 Task: Explore Airbnb accommodation in Kavála, Greece from 12th November, 2023 to 15th November, 2023 for 2 adults. Place can be entire room with 1  bedroom having 1 bed and 1 bathroom. Property type can be hotel. Amenities needed are: washing machine.
Action: Mouse moved to (435, 68)
Screenshot: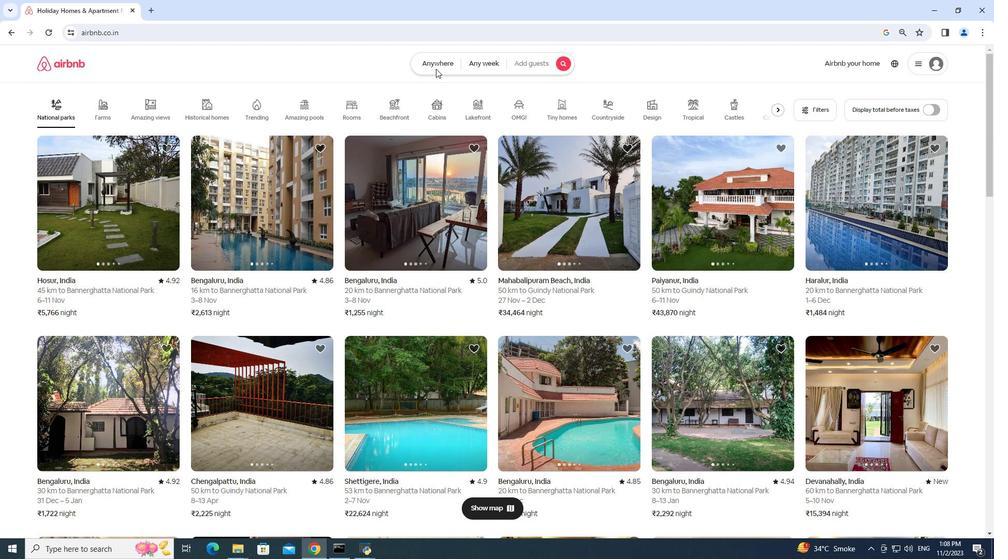 
Action: Mouse pressed left at (435, 68)
Screenshot: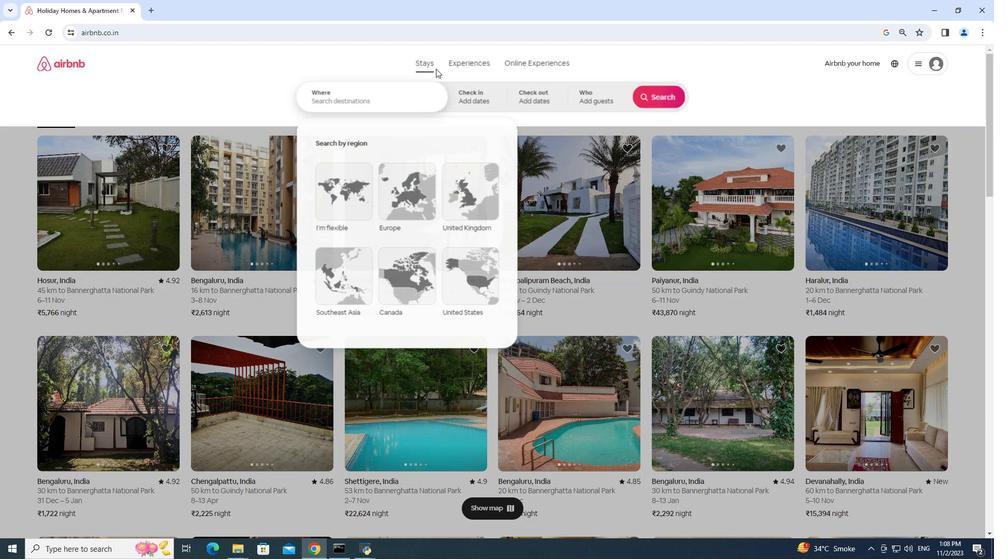 
Action: Mouse moved to (355, 101)
Screenshot: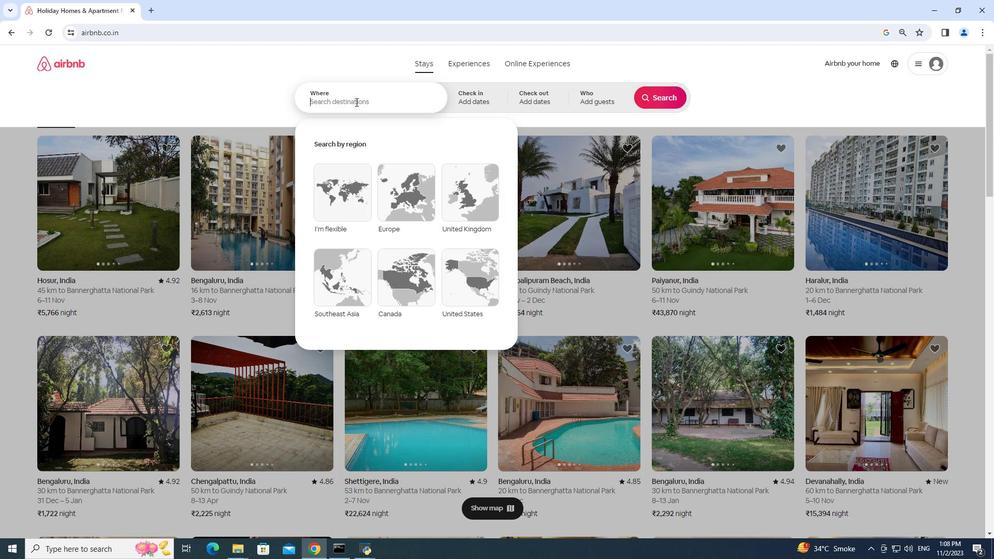 
Action: Mouse pressed left at (355, 101)
Screenshot: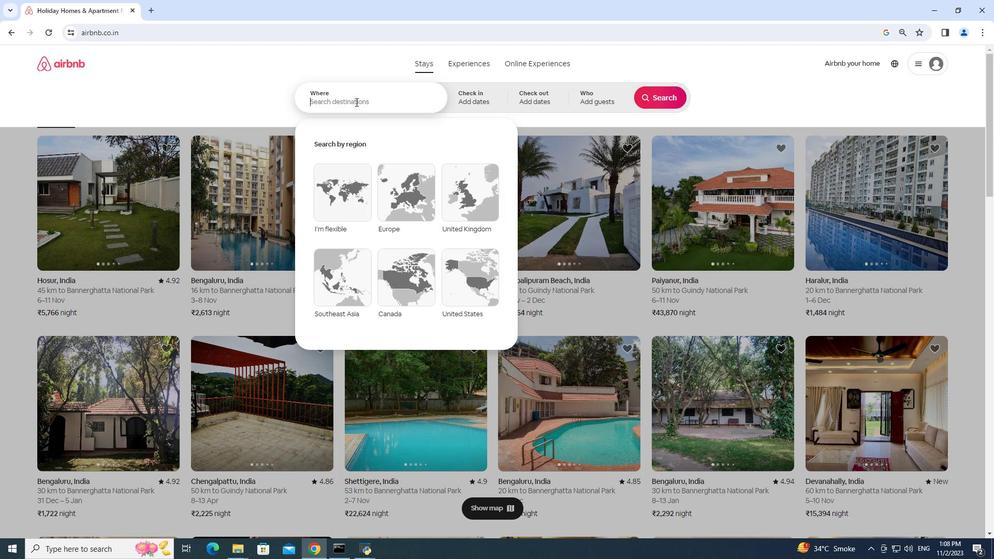 
Action: Mouse moved to (355, 101)
Screenshot: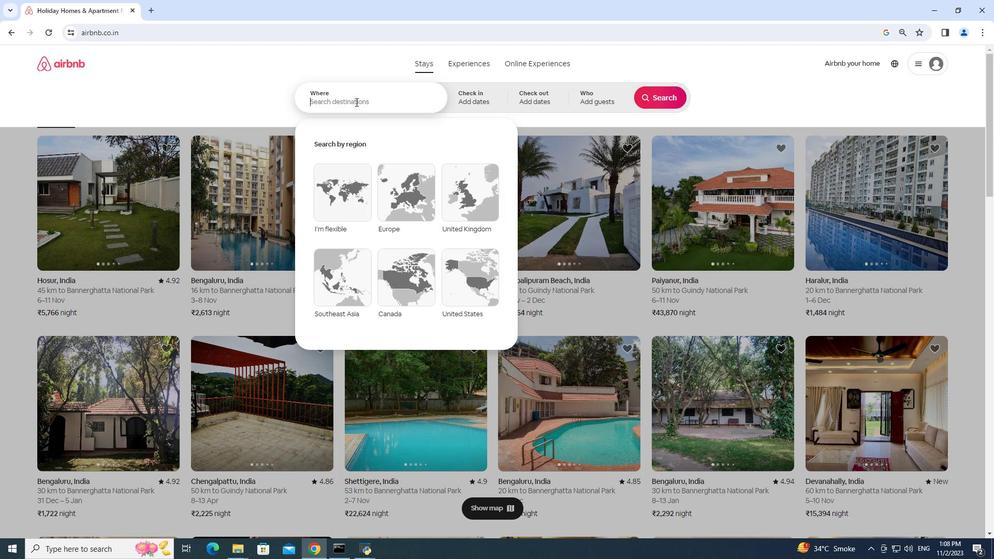 
Action: Key pressed kavala,<Key.space>
Screenshot: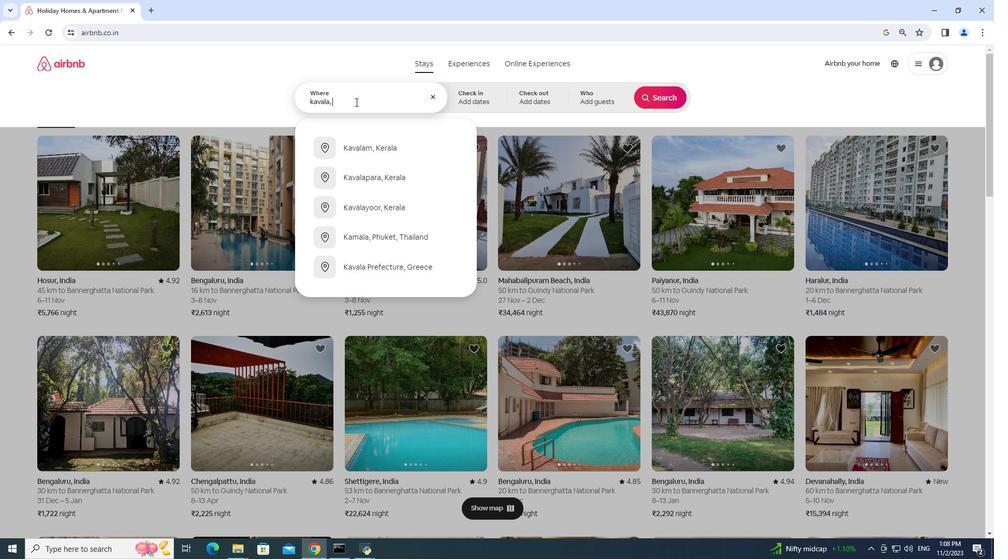 
Action: Mouse moved to (385, 212)
Screenshot: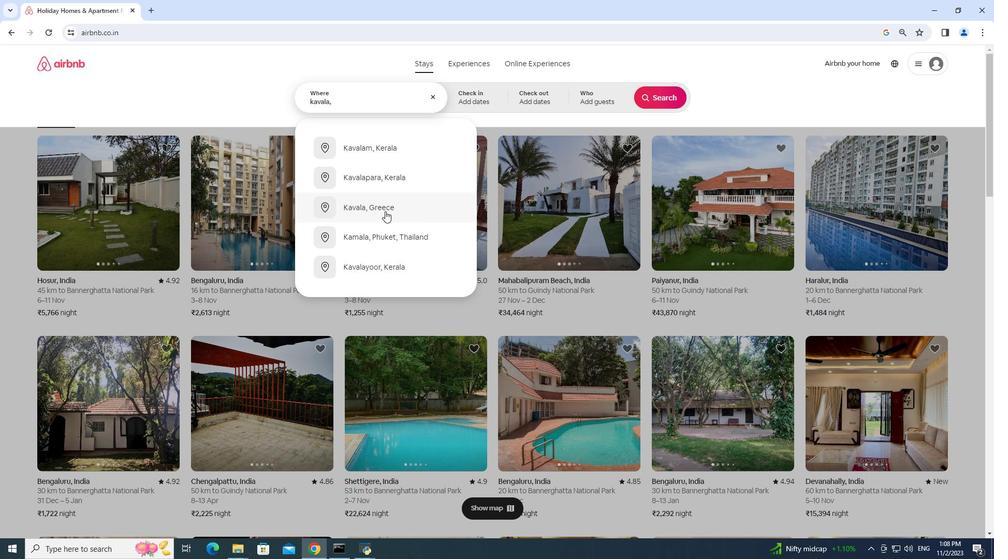 
Action: Mouse pressed left at (385, 212)
Screenshot: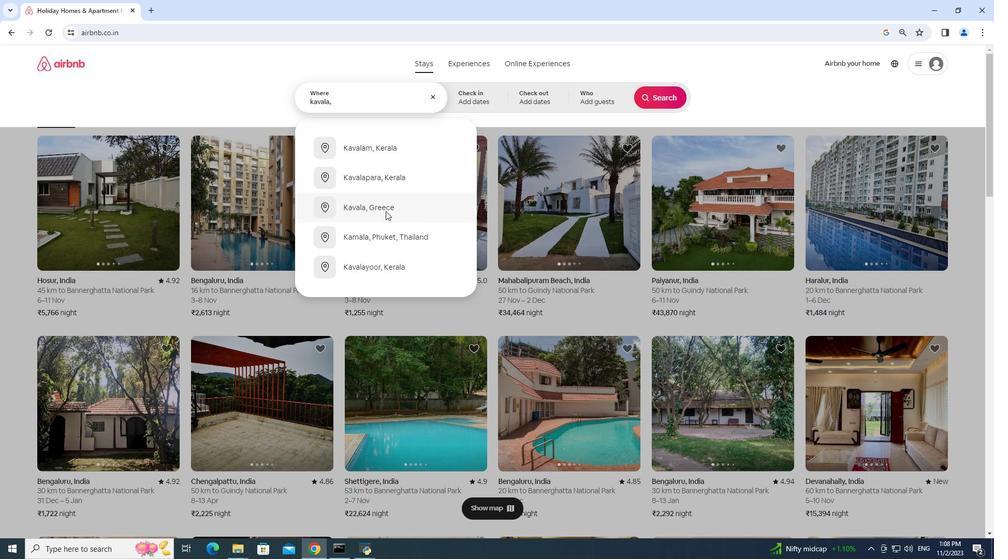 
Action: Mouse moved to (330, 258)
Screenshot: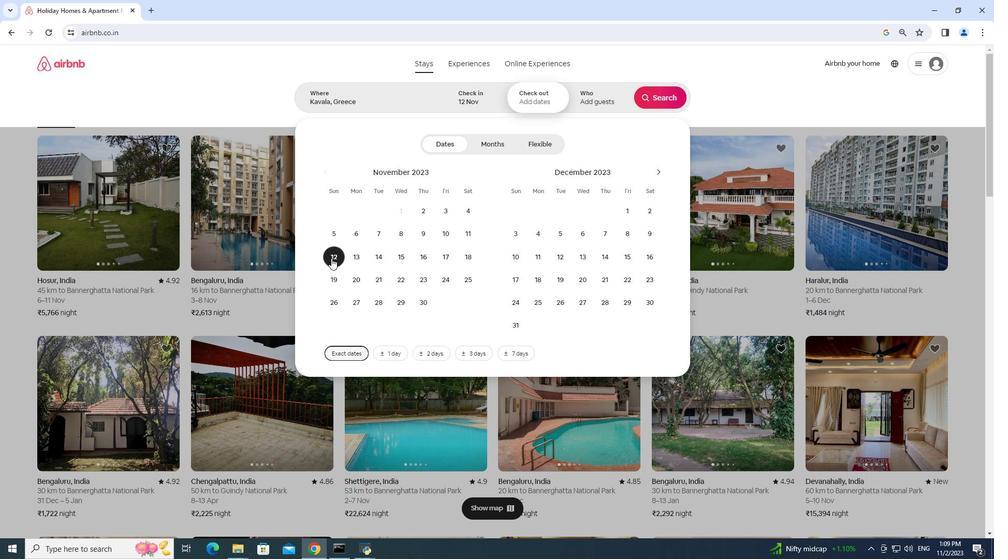 
Action: Mouse pressed left at (330, 258)
Screenshot: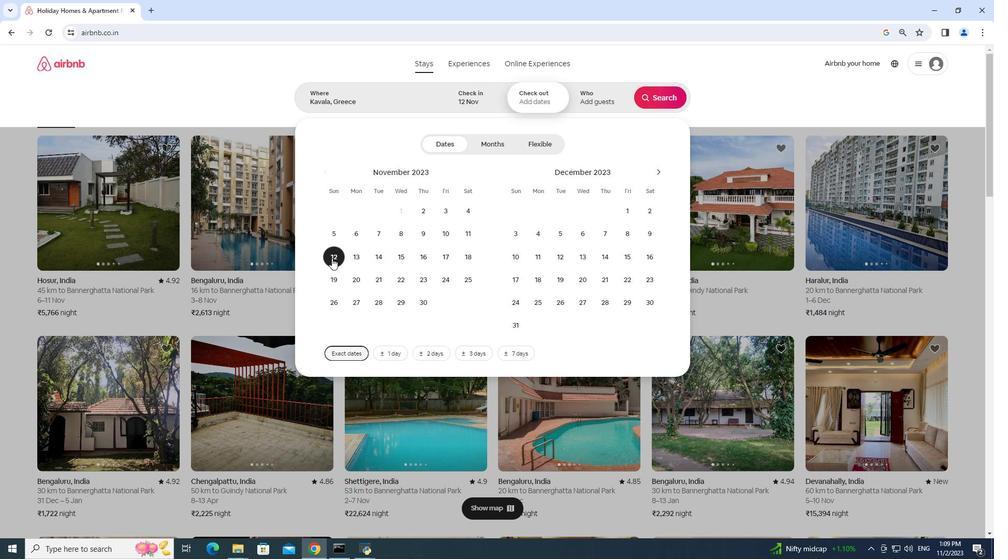 
Action: Mouse moved to (394, 260)
Screenshot: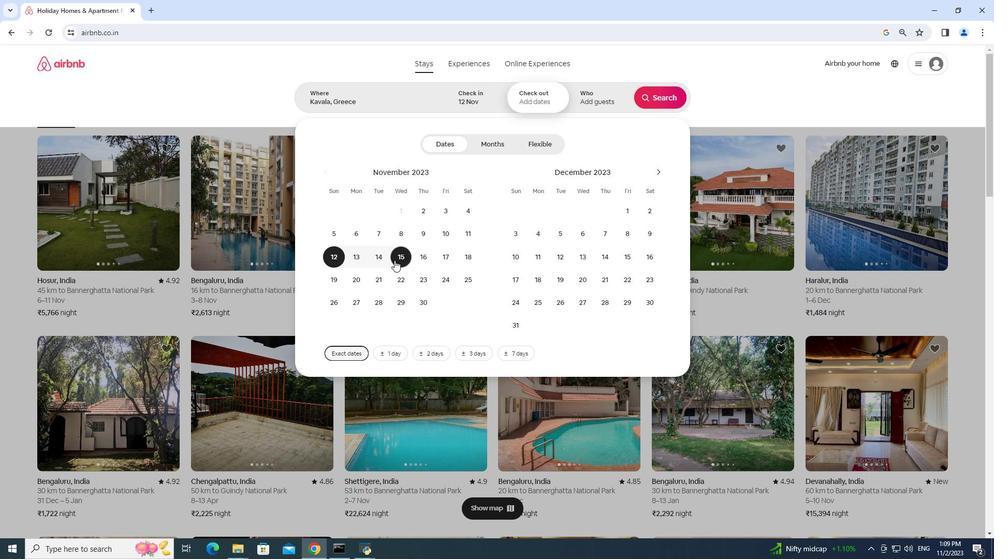 
Action: Mouse pressed left at (394, 260)
Screenshot: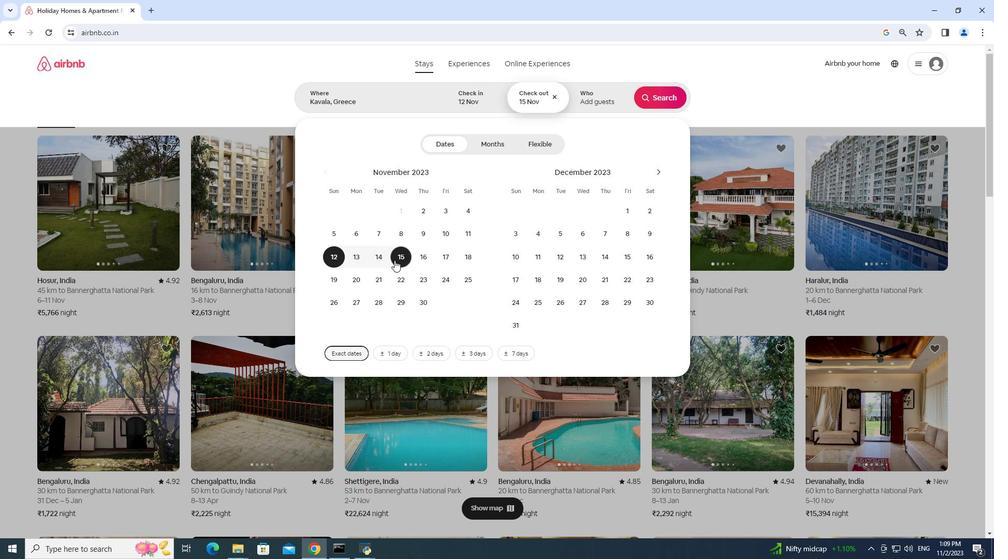 
Action: Mouse moved to (588, 100)
Screenshot: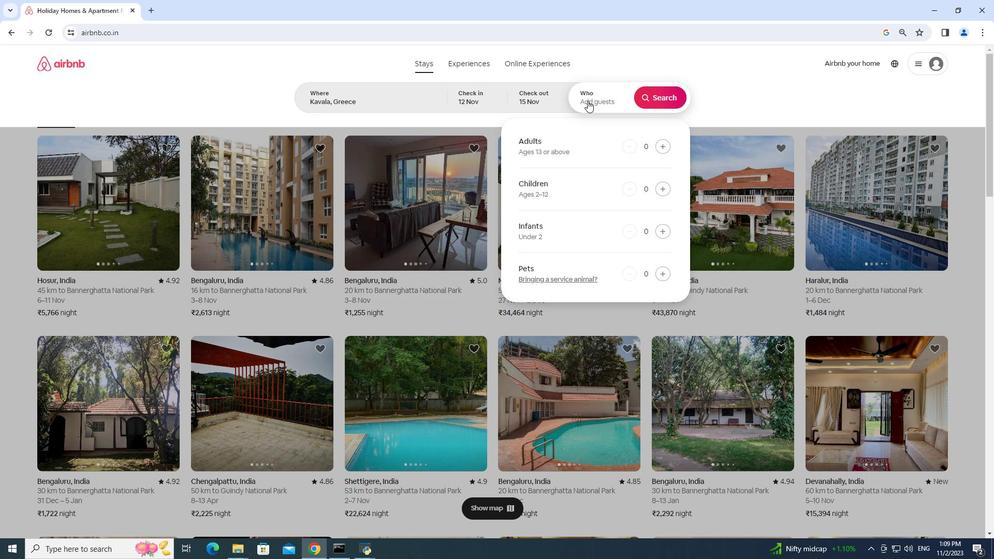
Action: Mouse pressed left at (588, 100)
Screenshot: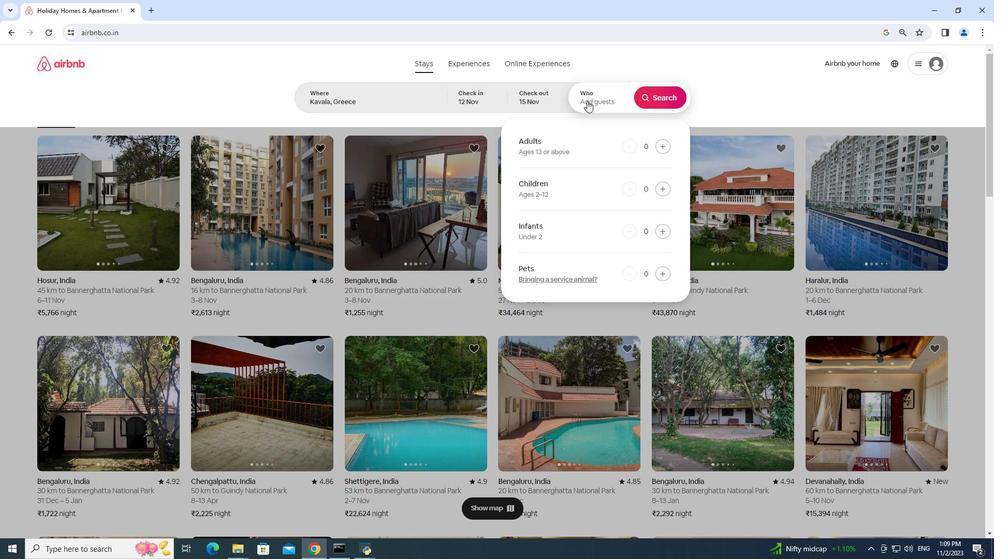 
Action: Mouse moved to (656, 144)
Screenshot: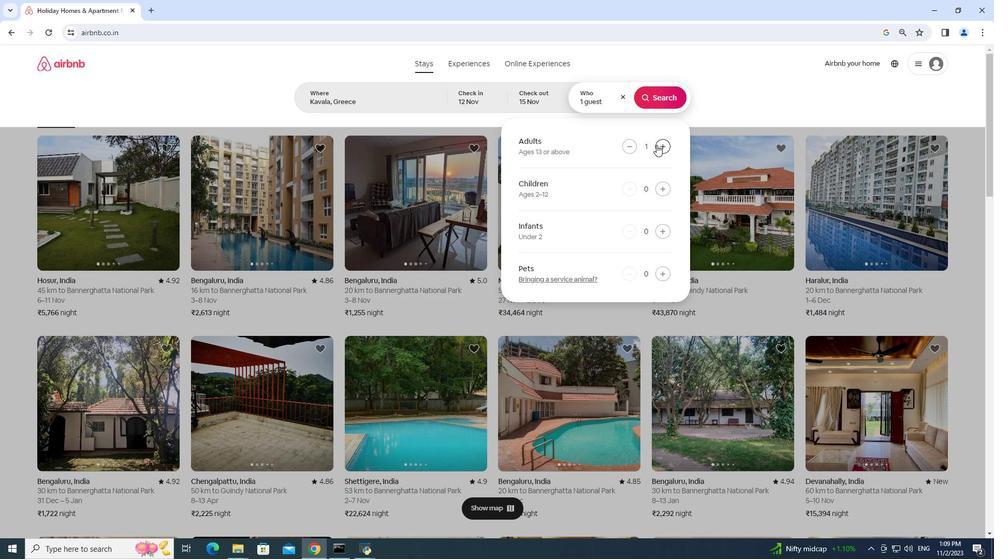 
Action: Mouse pressed left at (656, 144)
Screenshot: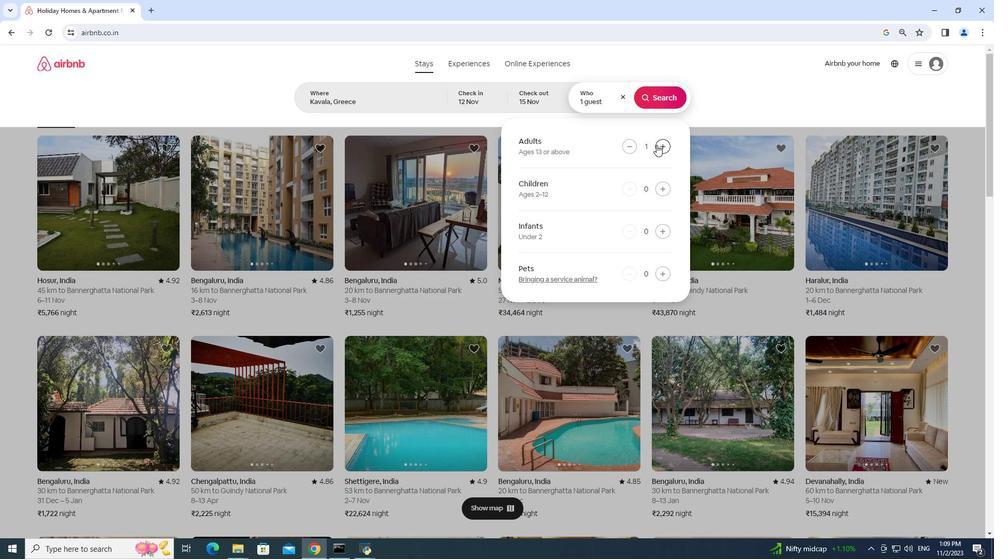 
Action: Mouse pressed left at (656, 144)
Screenshot: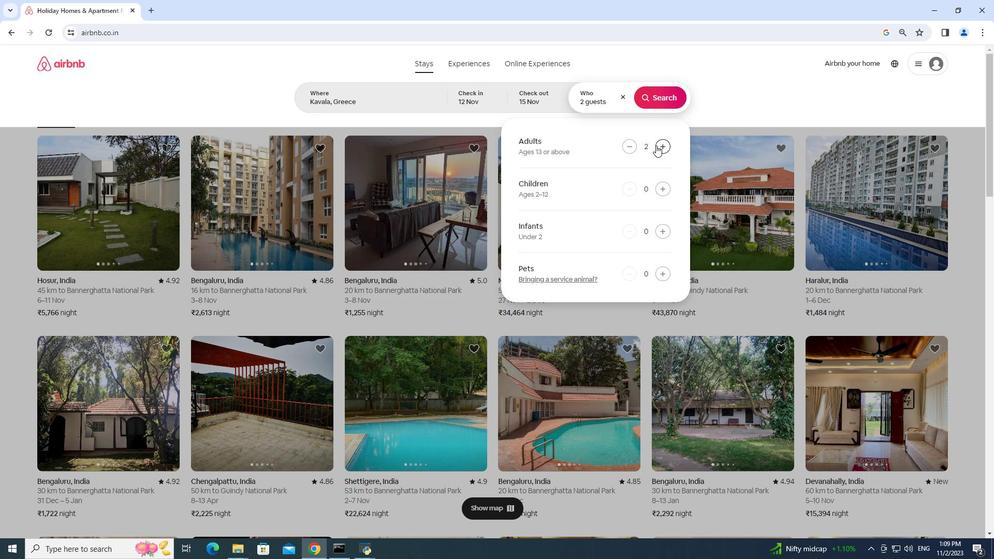
Action: Mouse moved to (652, 96)
Screenshot: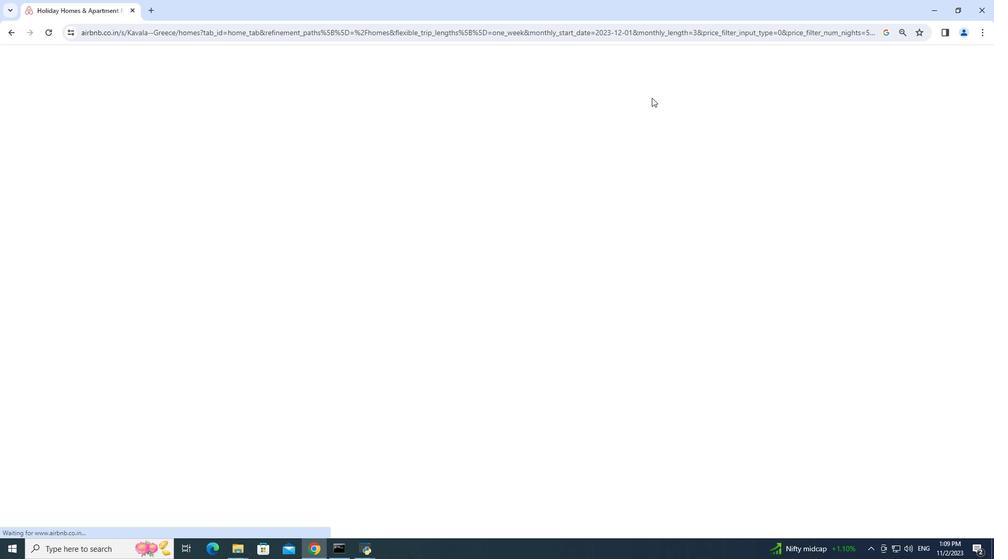 
Action: Mouse pressed left at (652, 96)
Screenshot: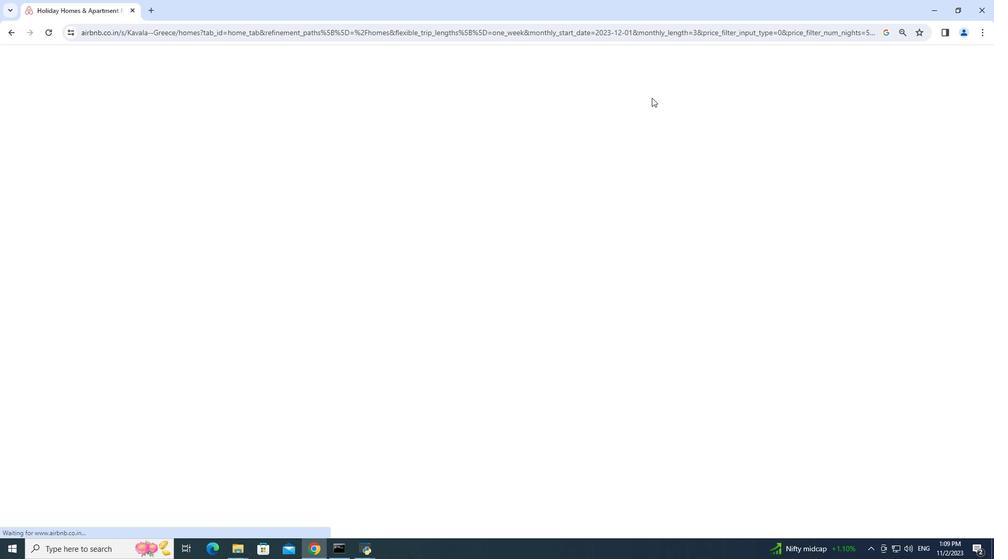 
Action: Mouse moved to (839, 99)
Screenshot: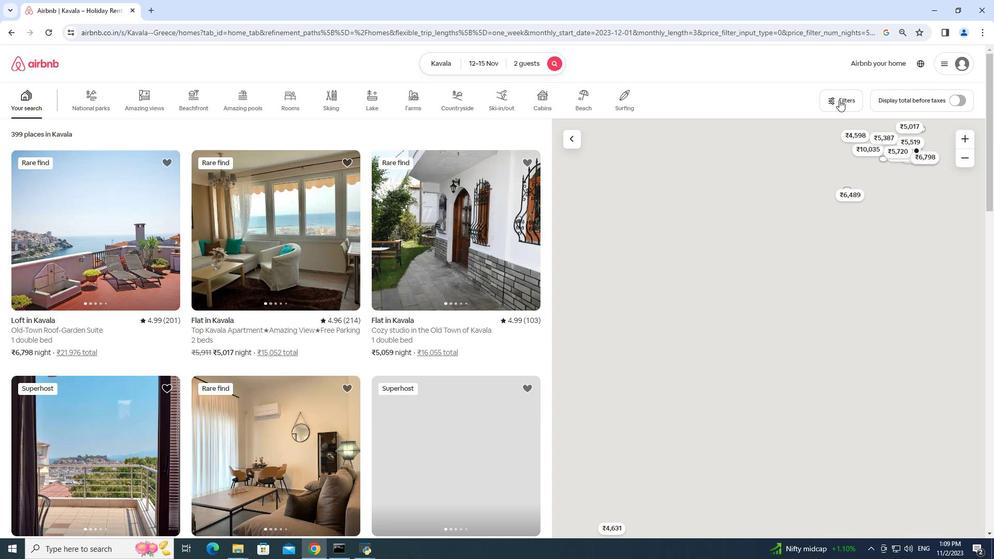 
Action: Mouse pressed left at (839, 99)
Screenshot: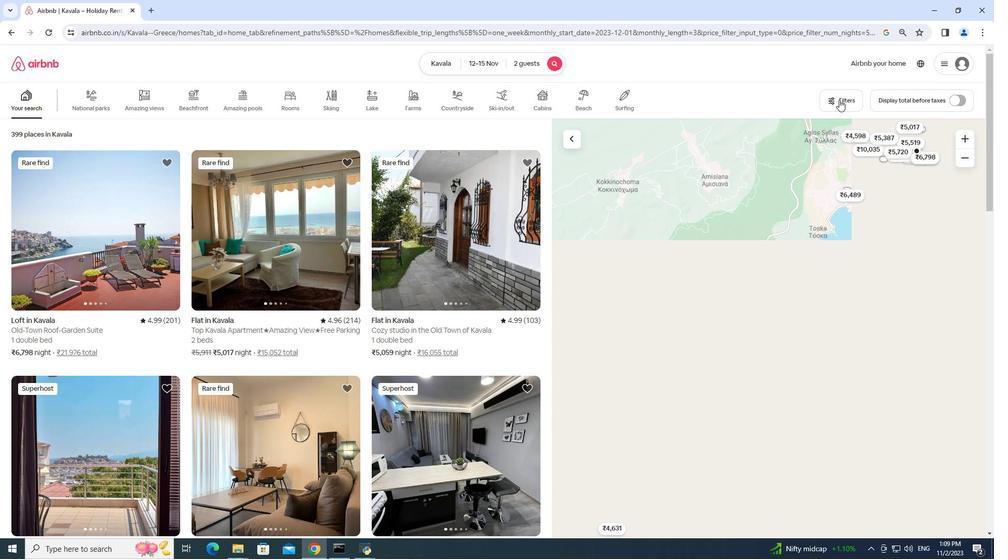 
Action: Mouse moved to (390, 387)
Screenshot: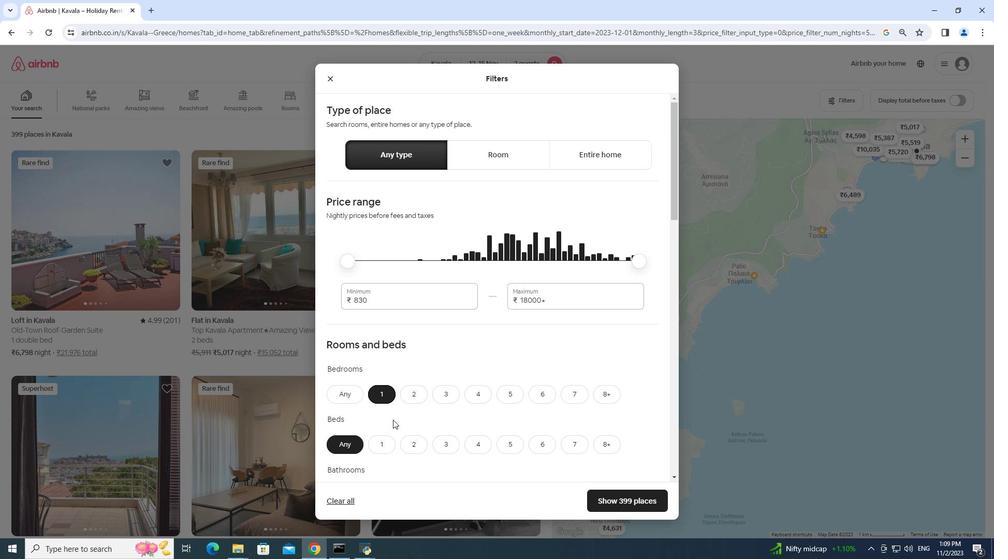 
Action: Mouse pressed left at (390, 387)
Screenshot: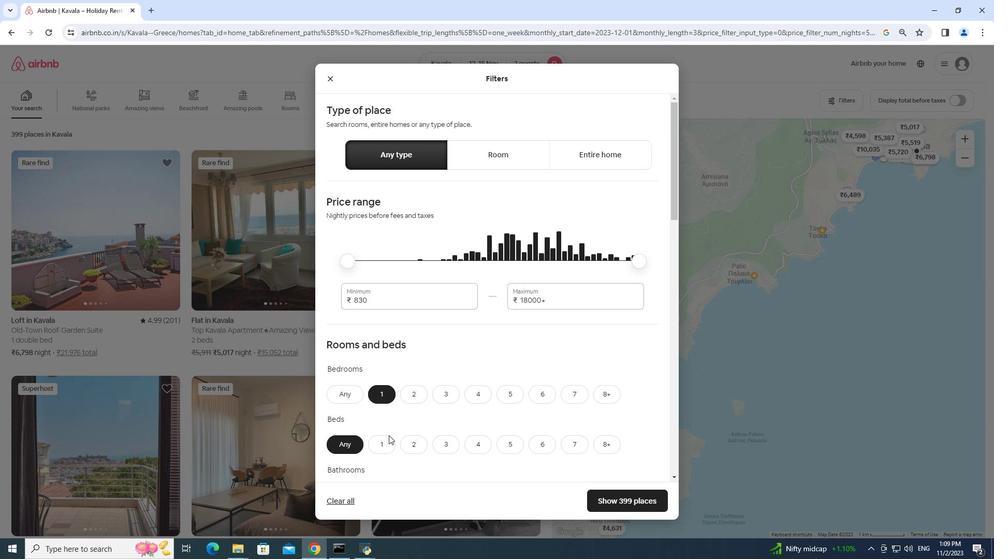 
Action: Mouse moved to (374, 439)
Screenshot: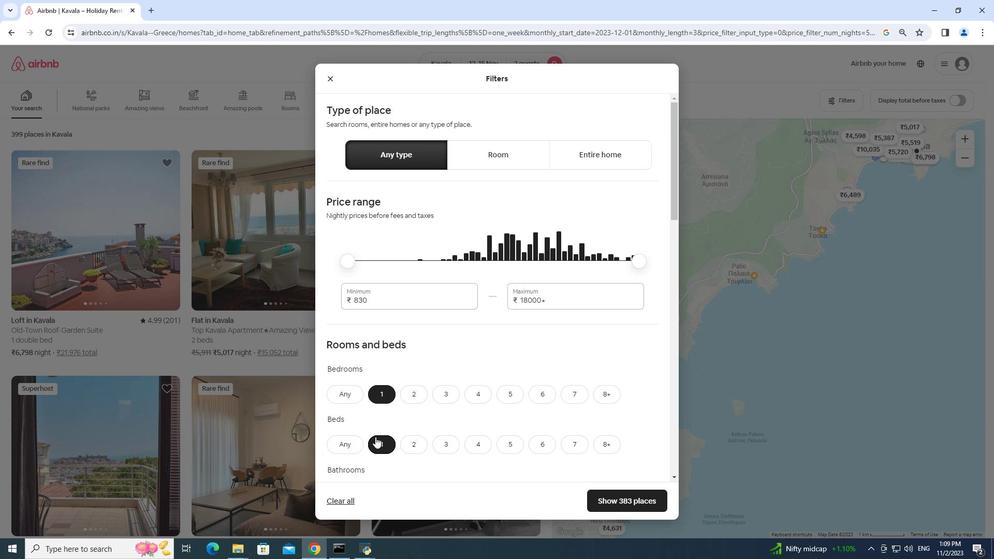
Action: Mouse pressed left at (374, 439)
Screenshot: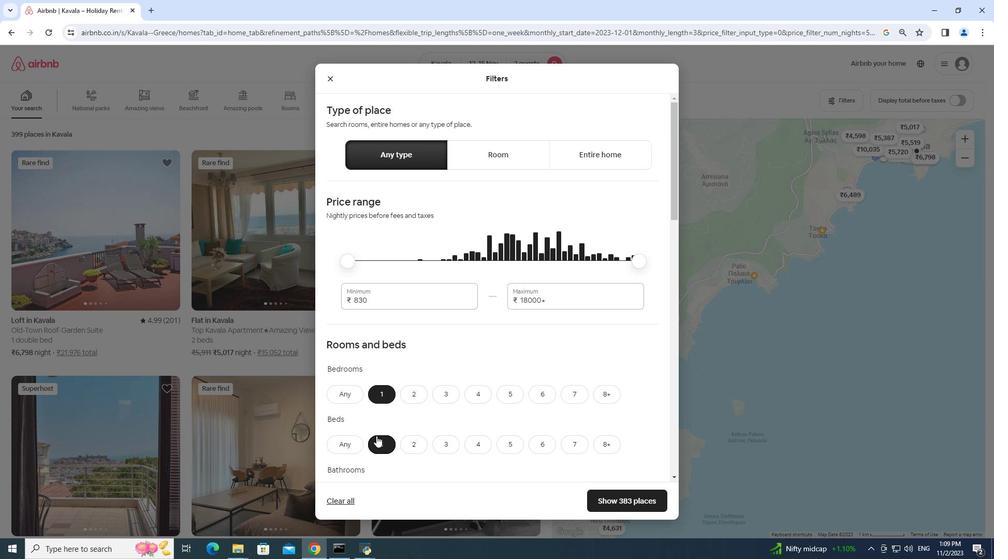 
Action: Mouse moved to (376, 431)
Screenshot: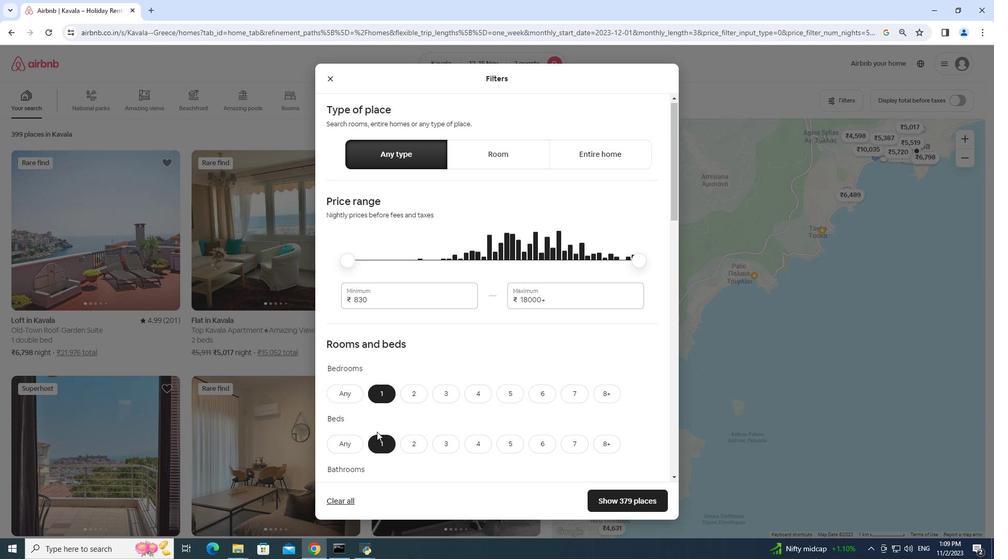 
Action: Mouse scrolled (376, 431) with delta (0, 0)
Screenshot: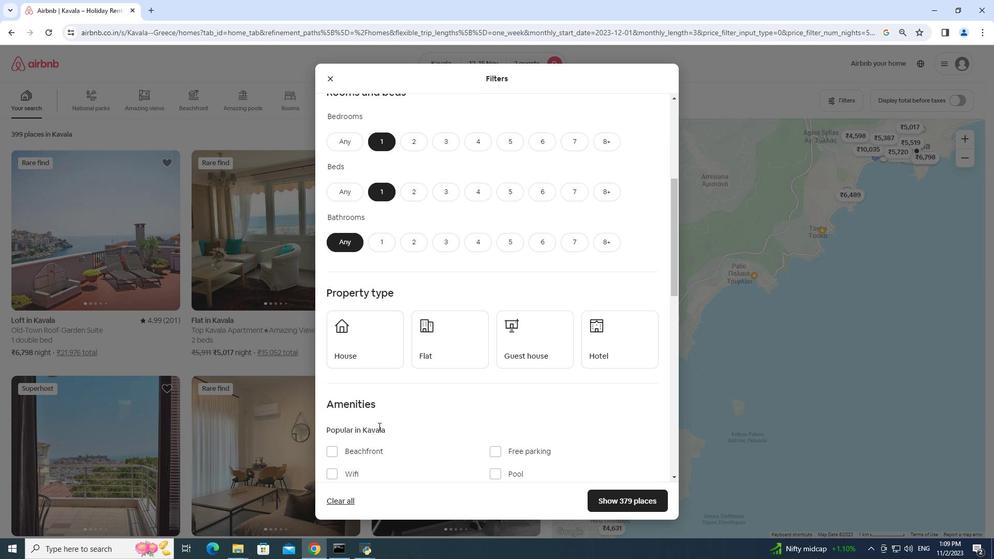 
Action: Mouse scrolled (376, 431) with delta (0, 0)
Screenshot: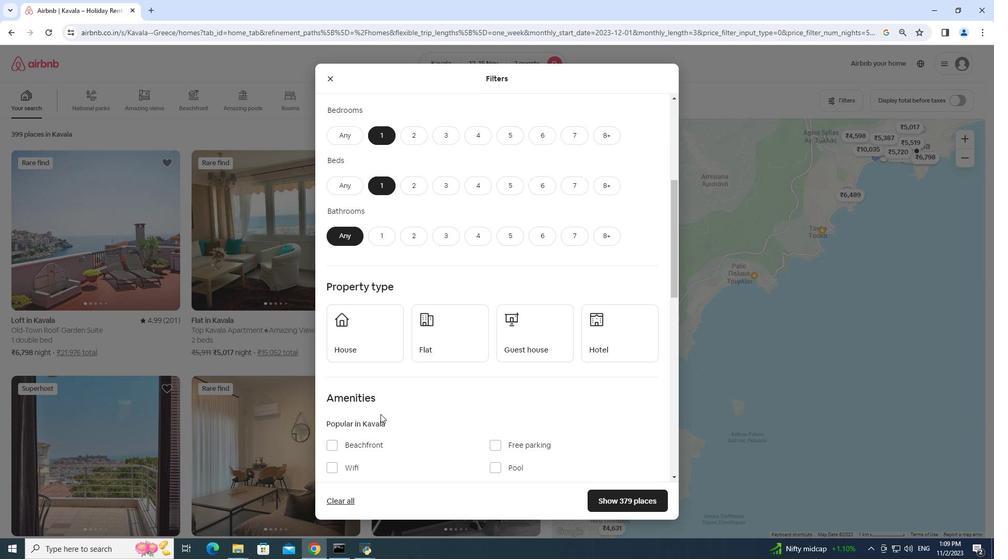 
Action: Mouse scrolled (376, 431) with delta (0, 0)
Screenshot: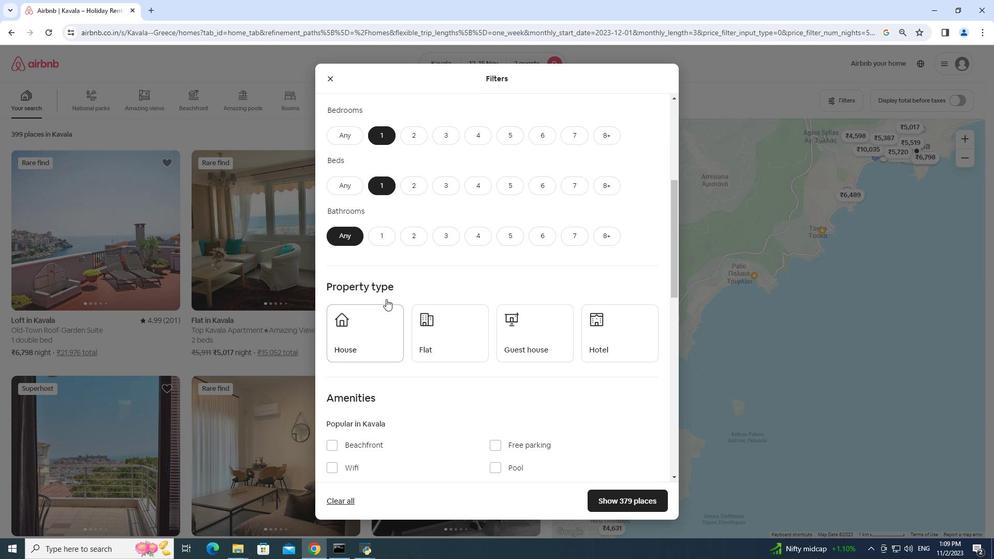 
Action: Mouse moved to (376, 430)
Screenshot: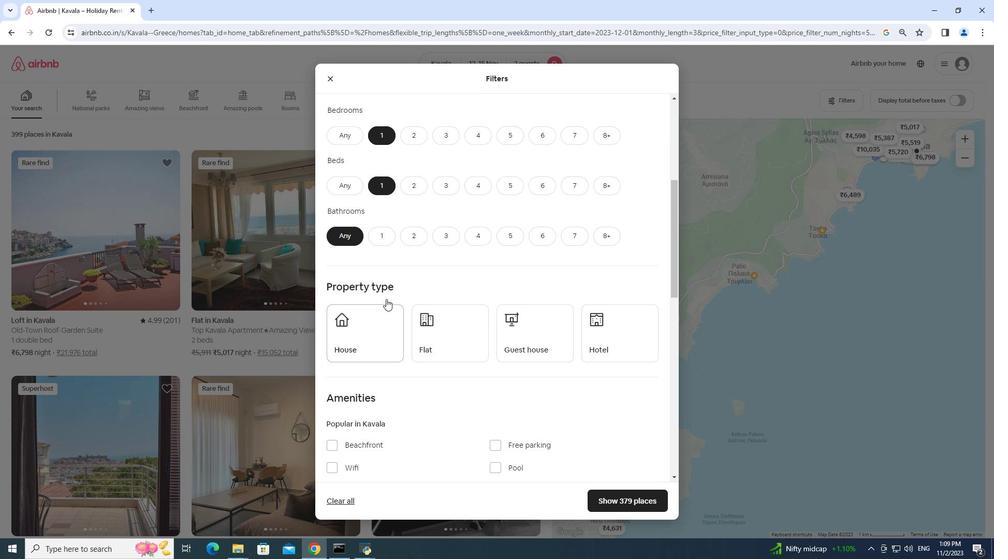 
Action: Mouse scrolled (376, 429) with delta (0, 0)
Screenshot: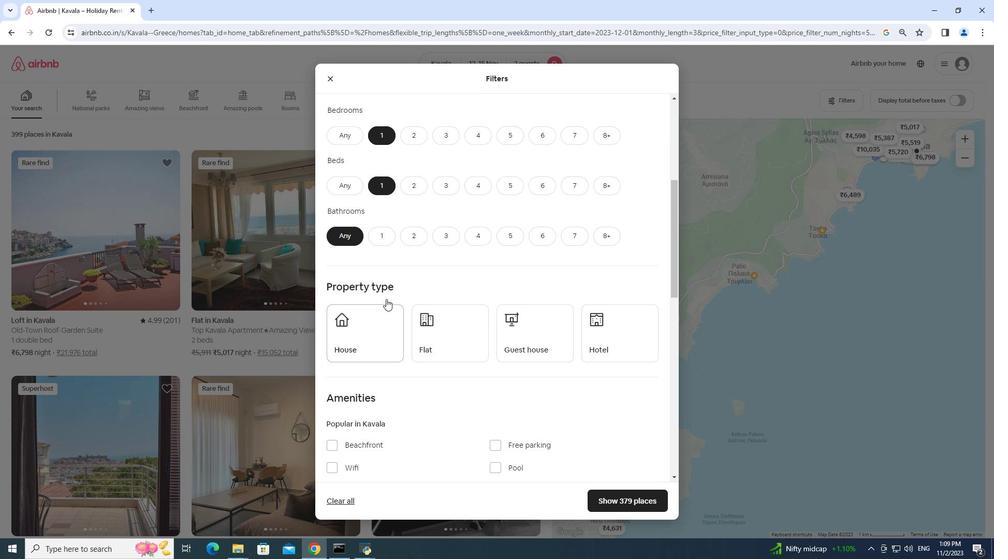 
Action: Mouse moved to (377, 429)
Screenshot: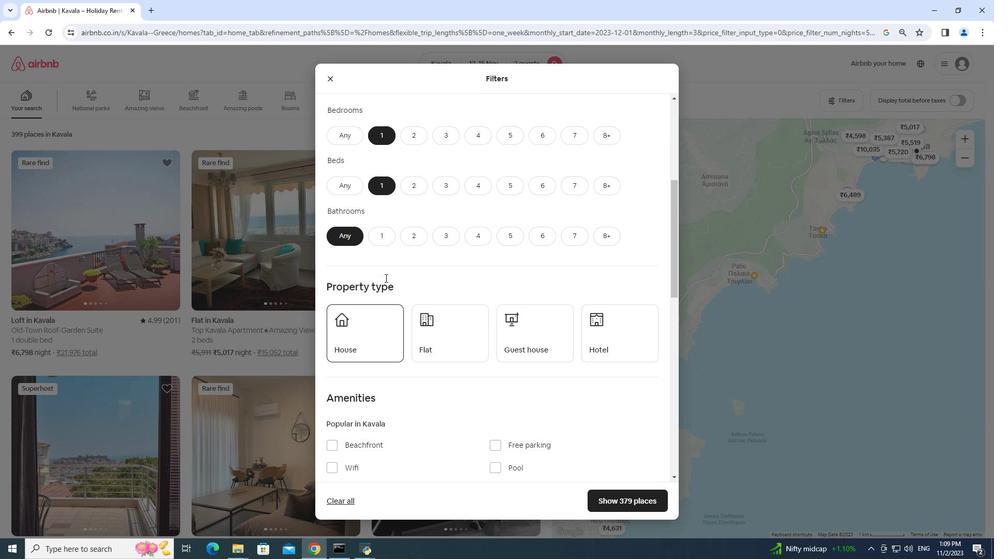 
Action: Mouse scrolled (377, 429) with delta (0, 0)
Screenshot: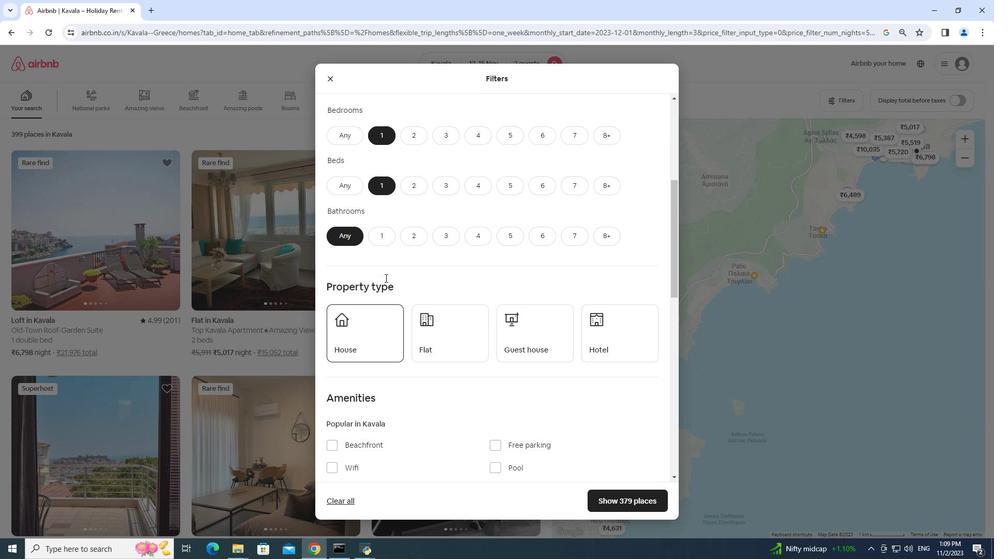 
Action: Mouse moved to (376, 229)
Screenshot: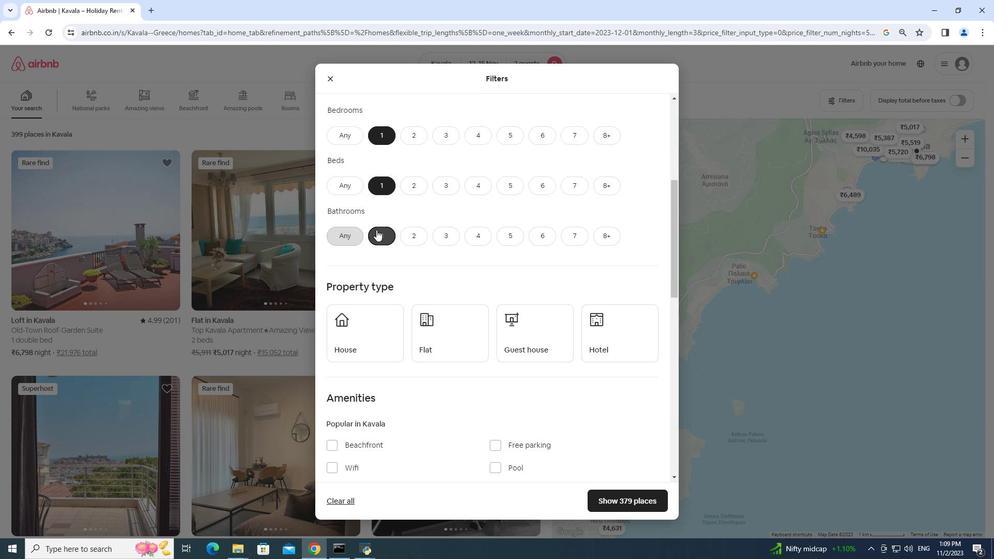 
Action: Mouse pressed left at (376, 229)
Screenshot: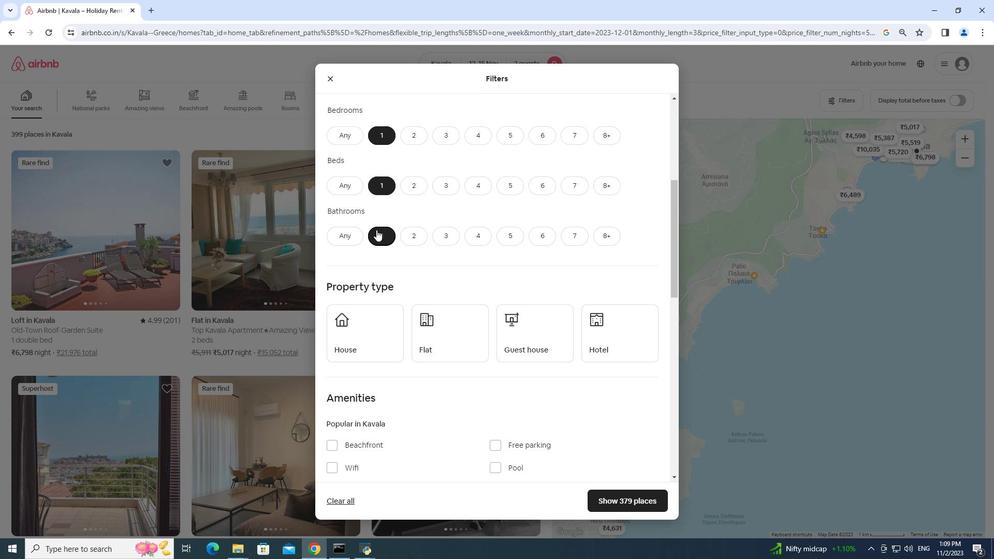 
Action: Mouse moved to (597, 320)
Screenshot: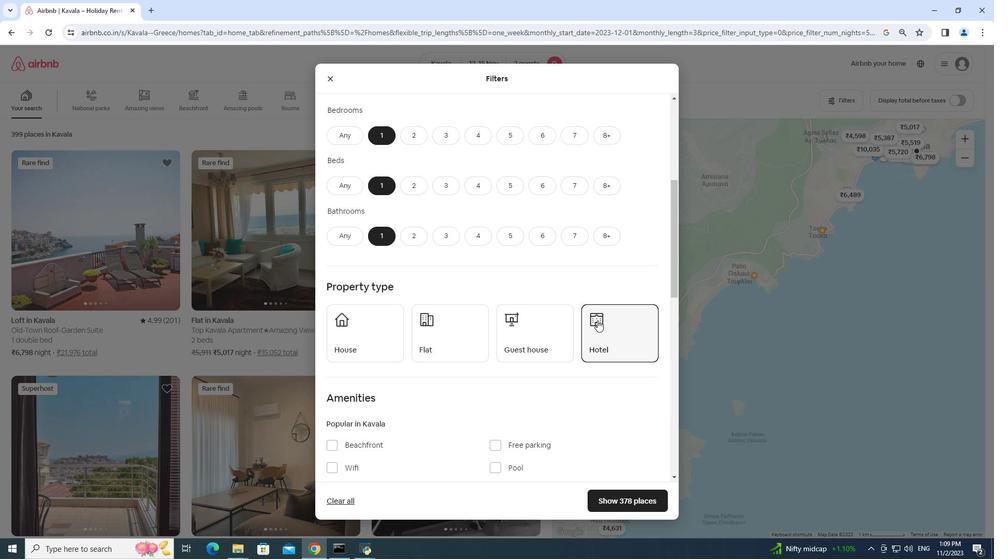 
Action: Mouse pressed left at (597, 320)
Screenshot: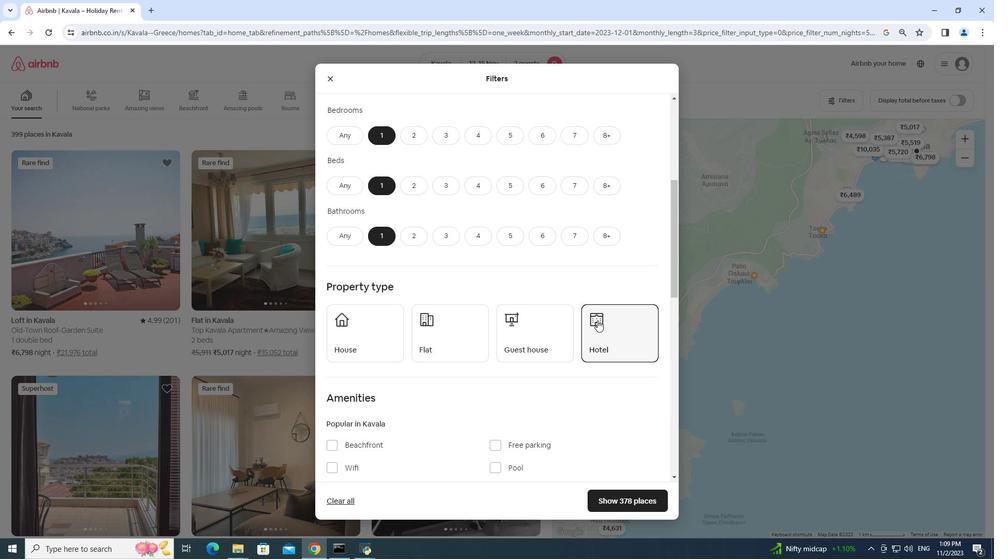 
Action: Mouse scrolled (597, 319) with delta (0, 0)
Screenshot: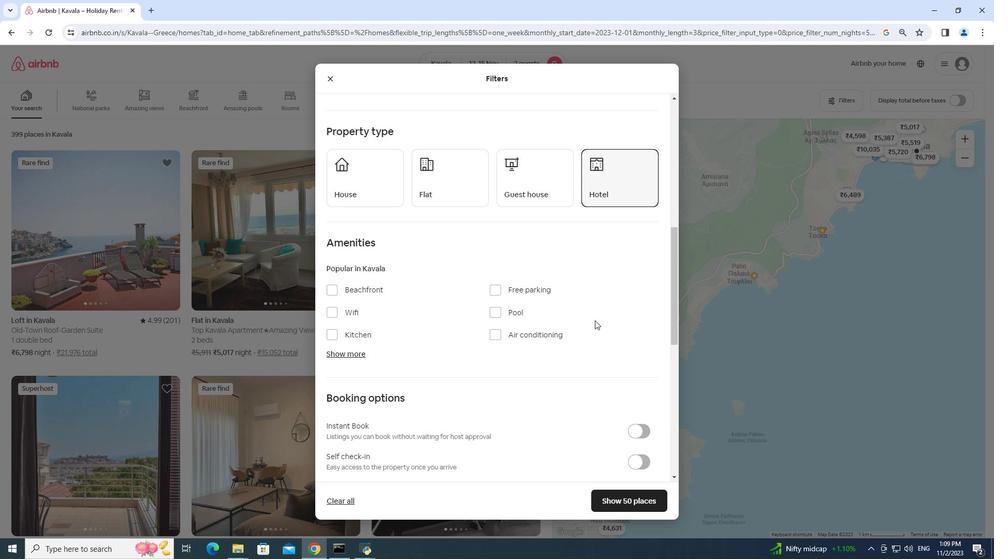 
Action: Mouse scrolled (597, 319) with delta (0, 0)
Screenshot: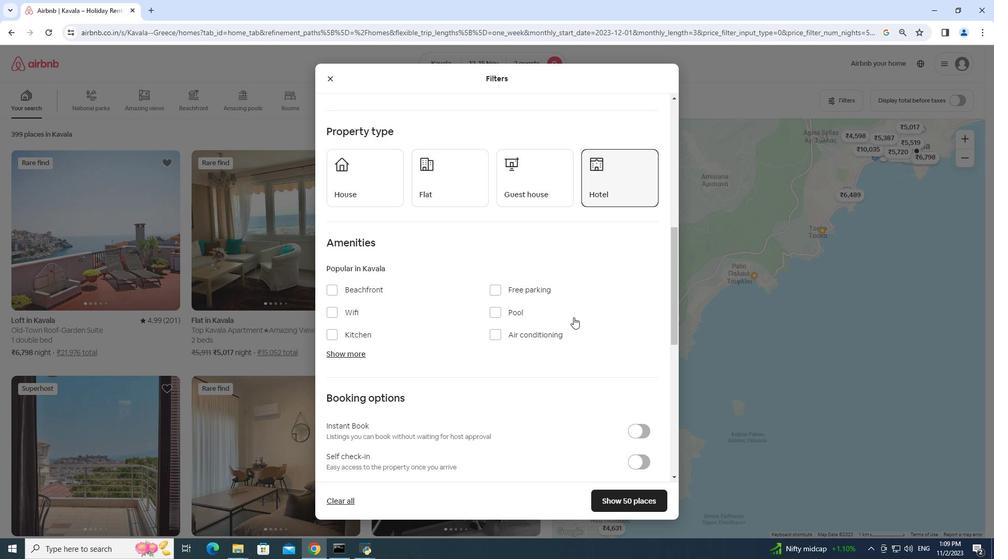 
Action: Mouse scrolled (597, 319) with delta (0, 0)
Screenshot: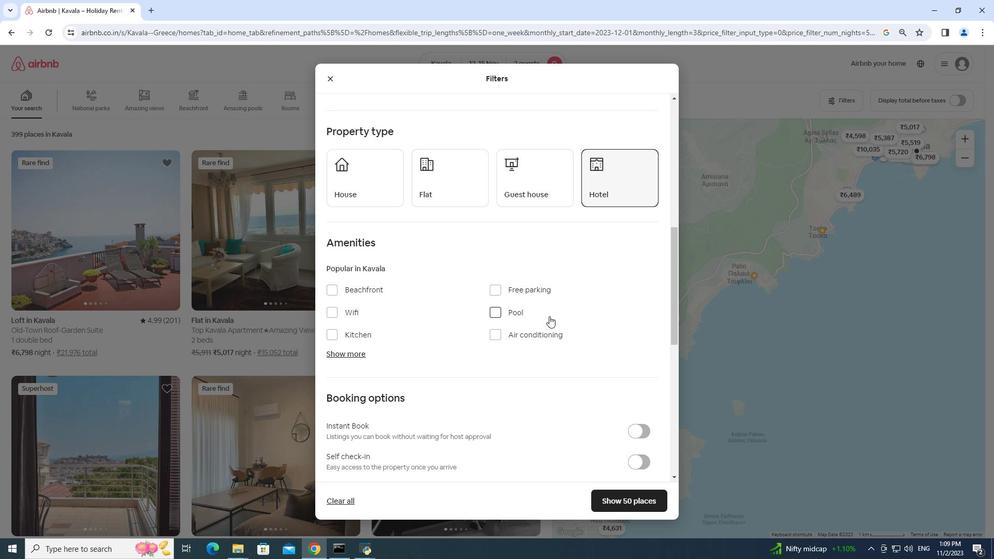 
Action: Mouse moved to (341, 354)
Screenshot: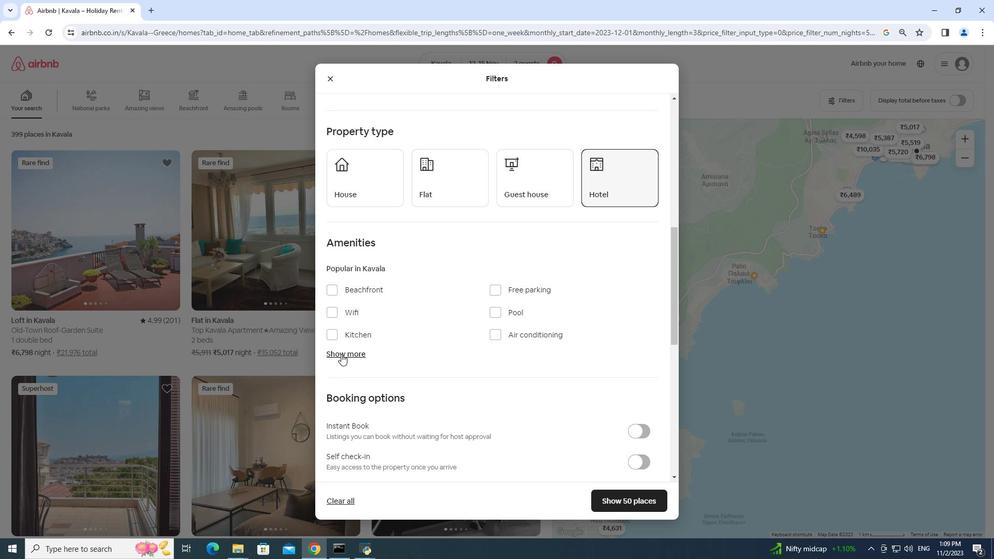 
Action: Mouse pressed left at (341, 354)
Screenshot: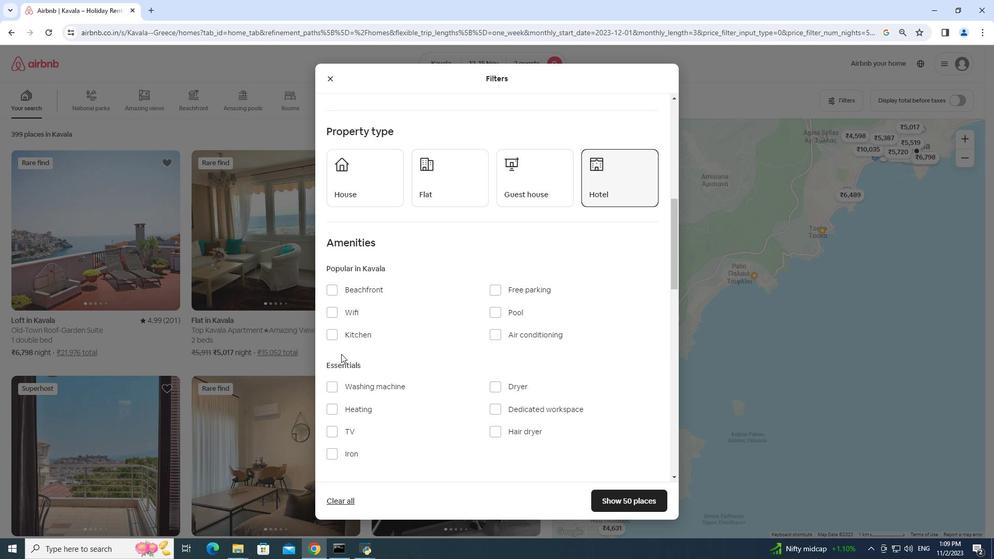 
Action: Mouse moved to (326, 386)
Screenshot: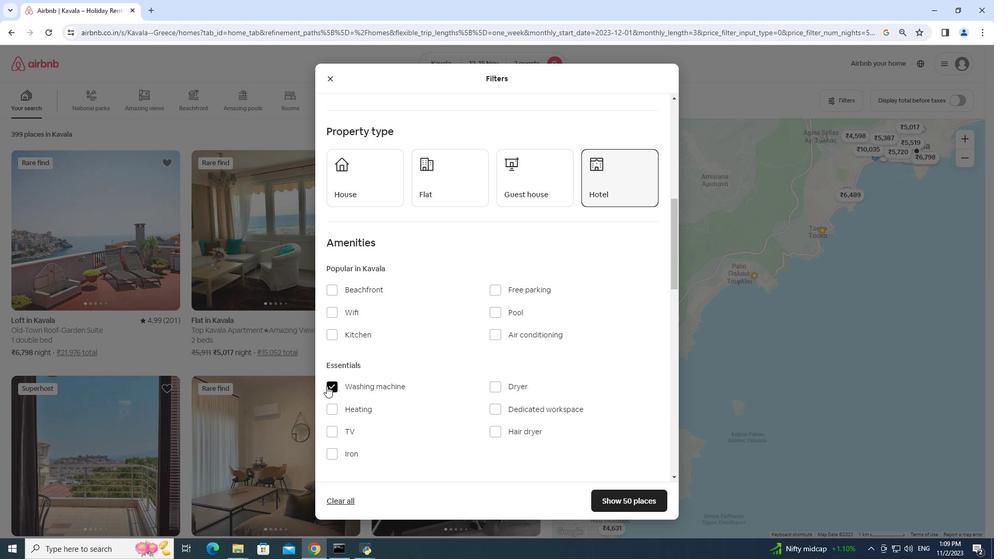 
Action: Mouse pressed left at (326, 386)
Screenshot: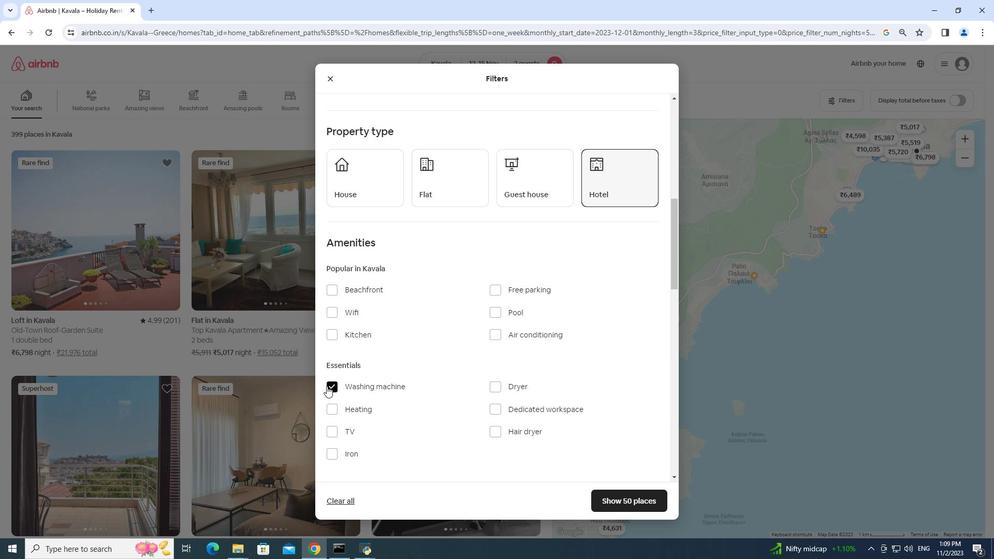 
Action: Mouse moved to (630, 495)
Screenshot: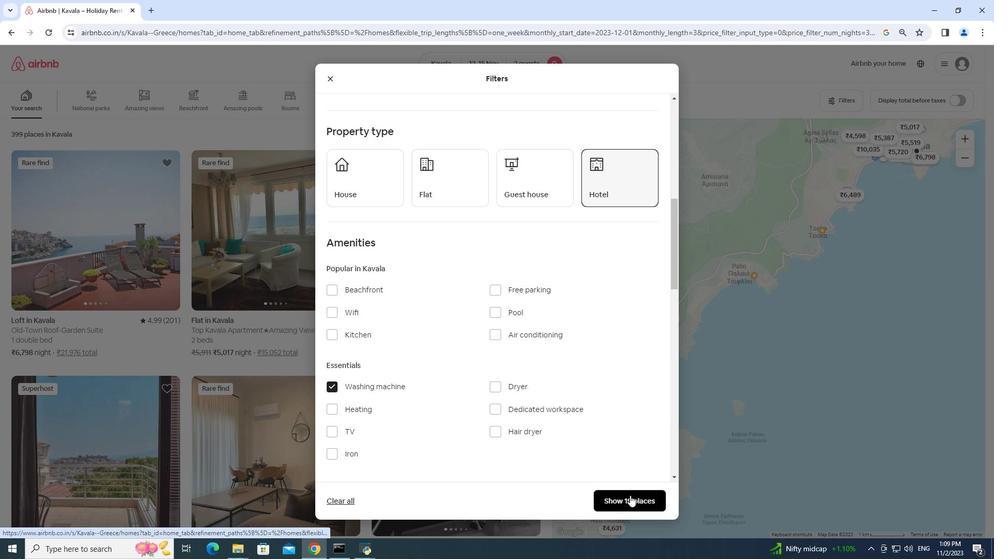 
Action: Mouse pressed left at (630, 495)
Screenshot: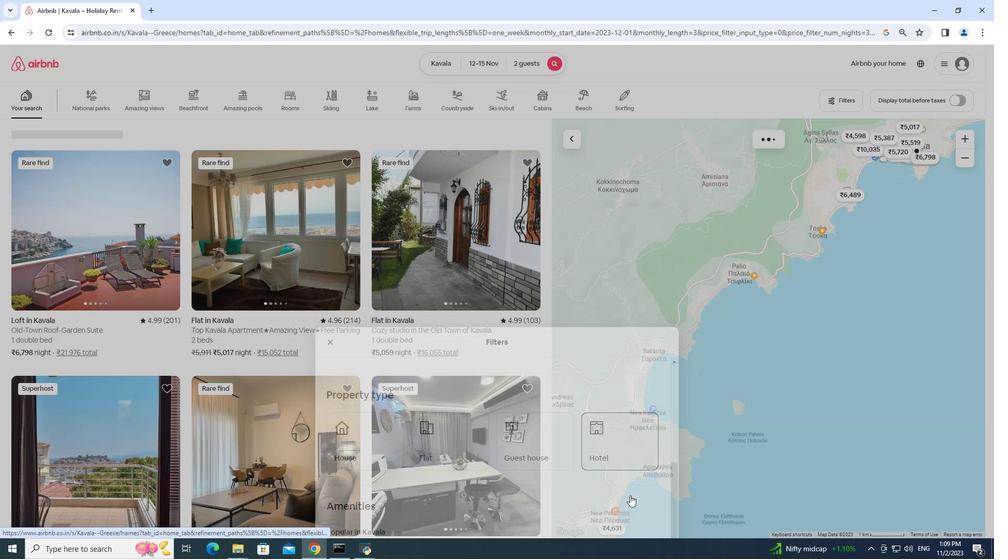 
Action: Mouse moved to (91, 285)
Screenshot: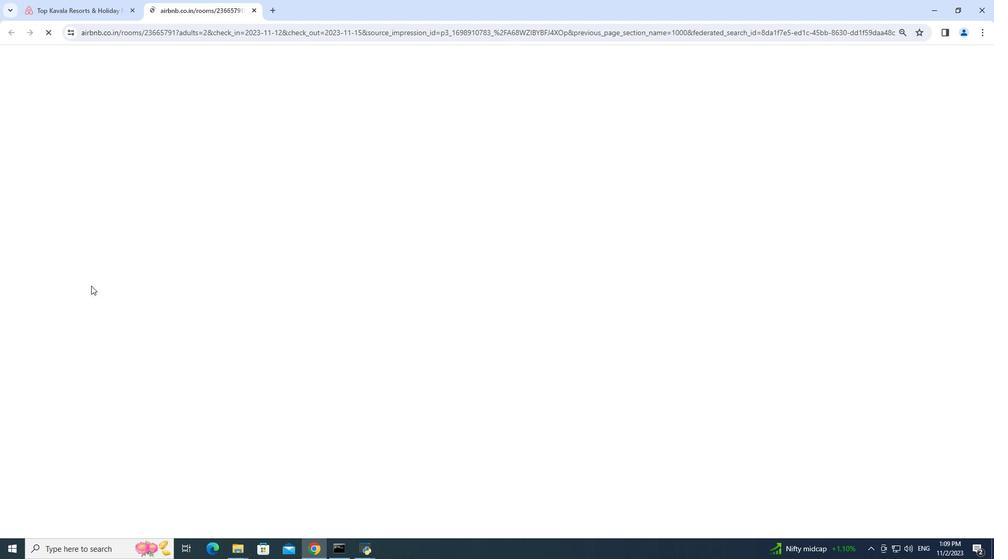 
Action: Mouse pressed left at (91, 285)
Screenshot: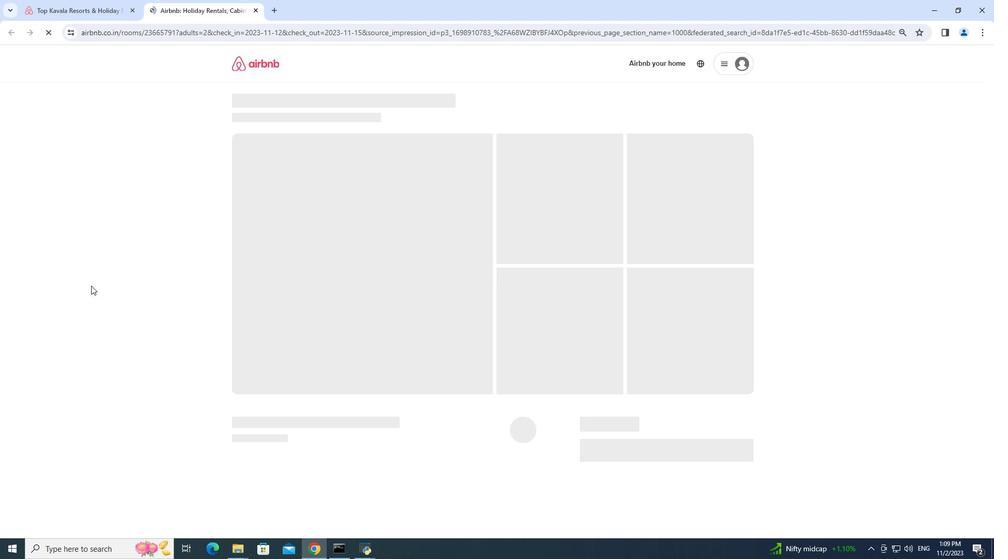 
Action: Mouse moved to (256, 10)
Screenshot: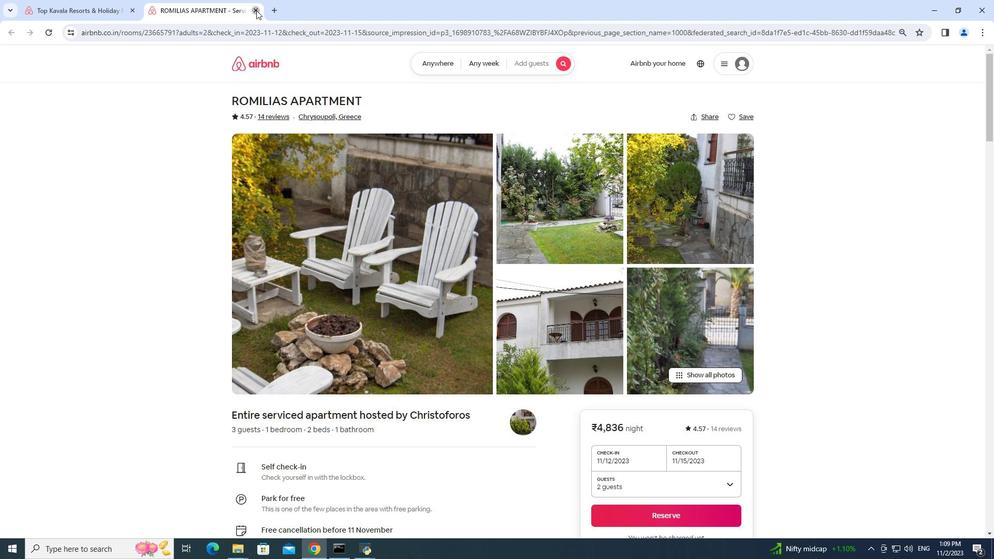 
Action: Mouse pressed left at (256, 10)
Screenshot: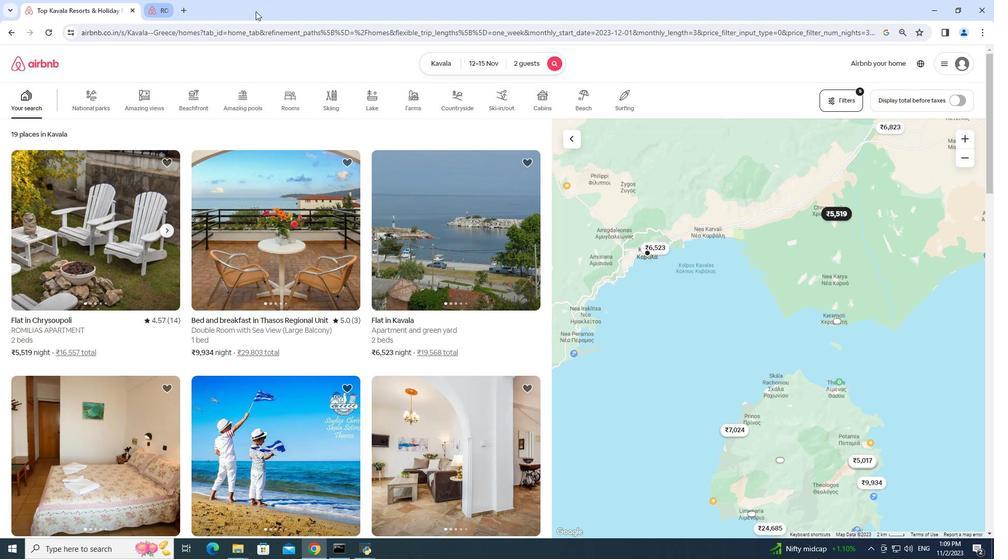 
Action: Mouse moved to (260, 222)
Screenshot: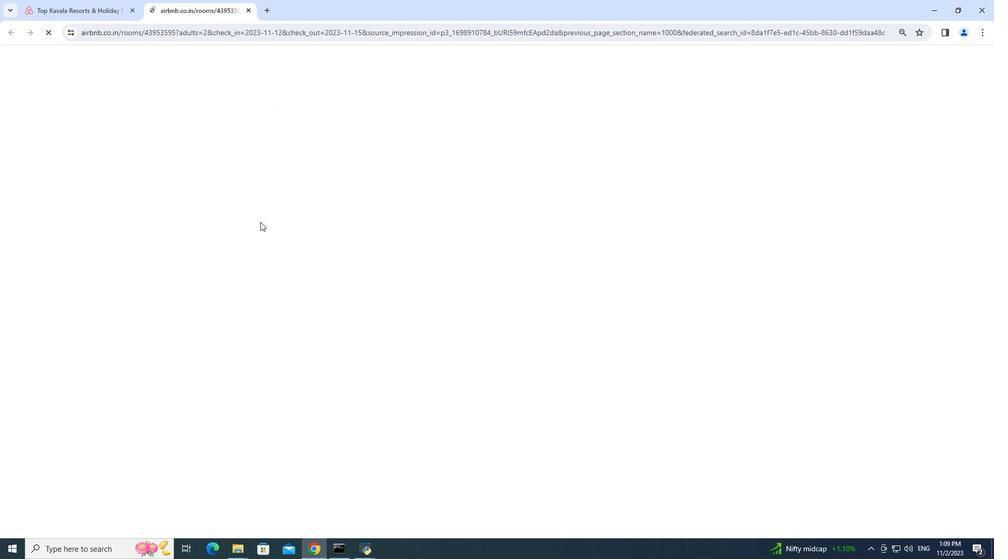 
Action: Mouse pressed left at (260, 222)
Screenshot: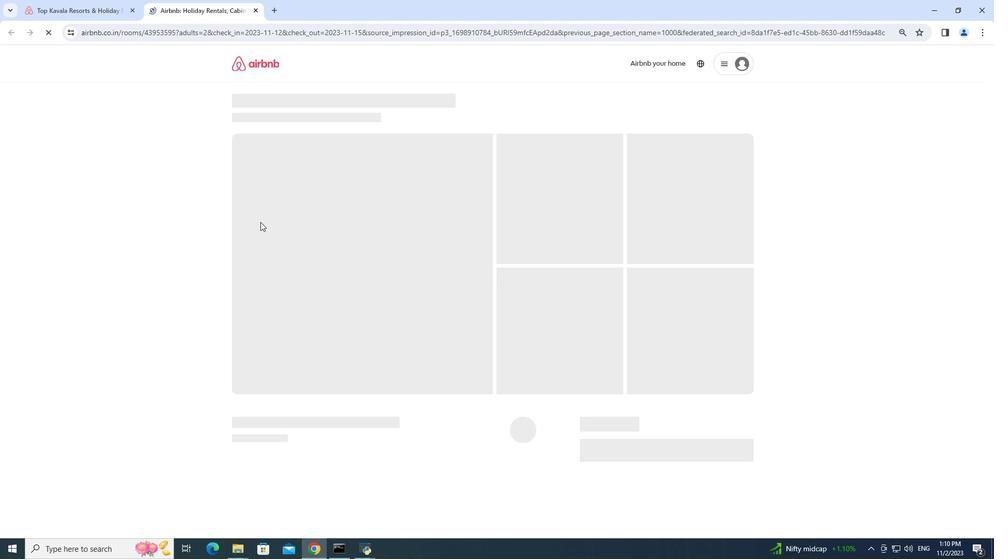 
Action: Mouse moved to (705, 374)
Screenshot: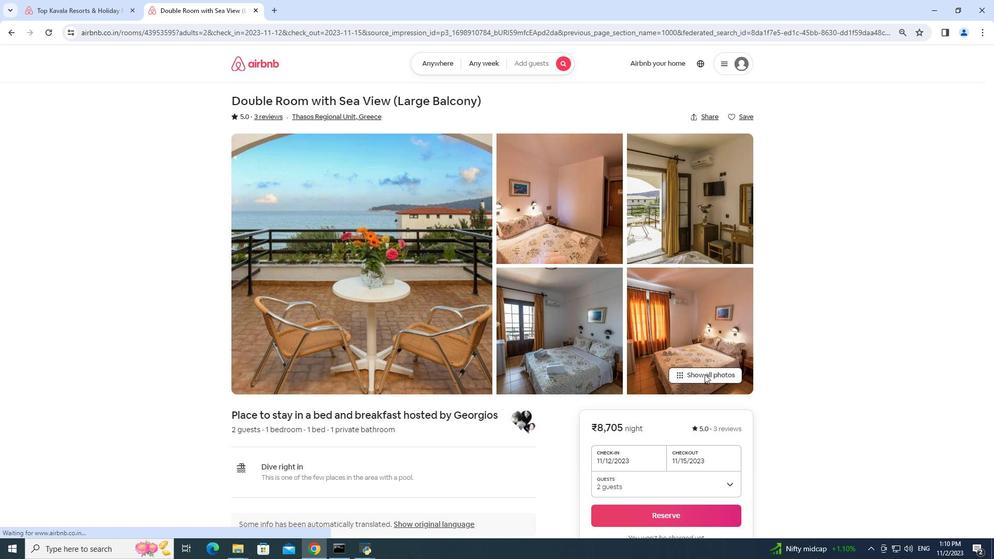 
Action: Mouse pressed left at (705, 374)
Screenshot: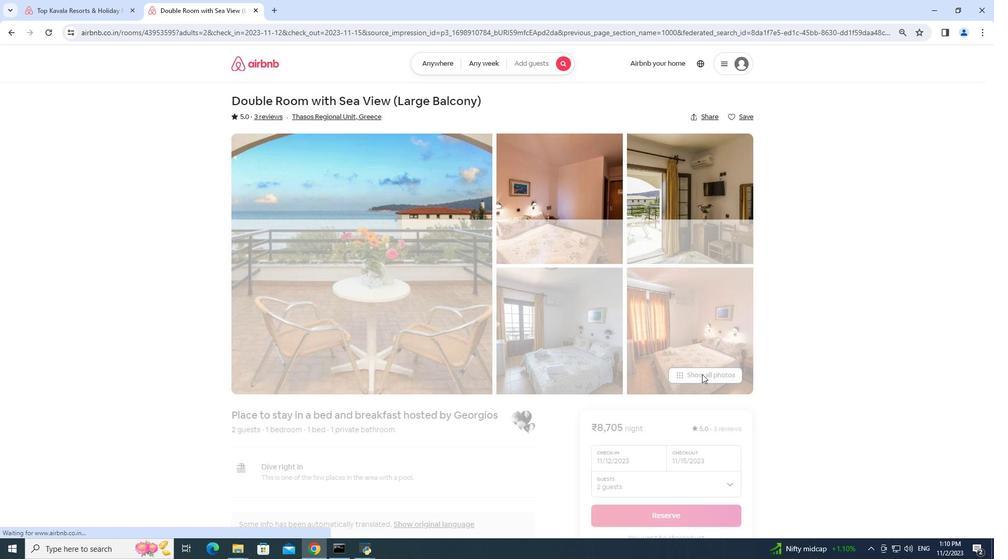 
Action: Mouse moved to (547, 313)
Screenshot: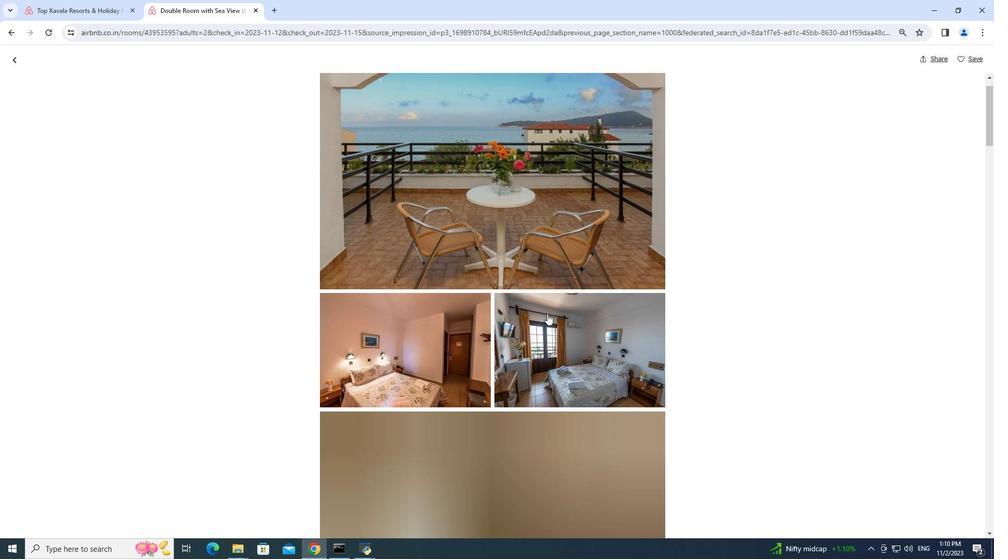 
Action: Mouse scrolled (547, 313) with delta (0, 0)
Screenshot: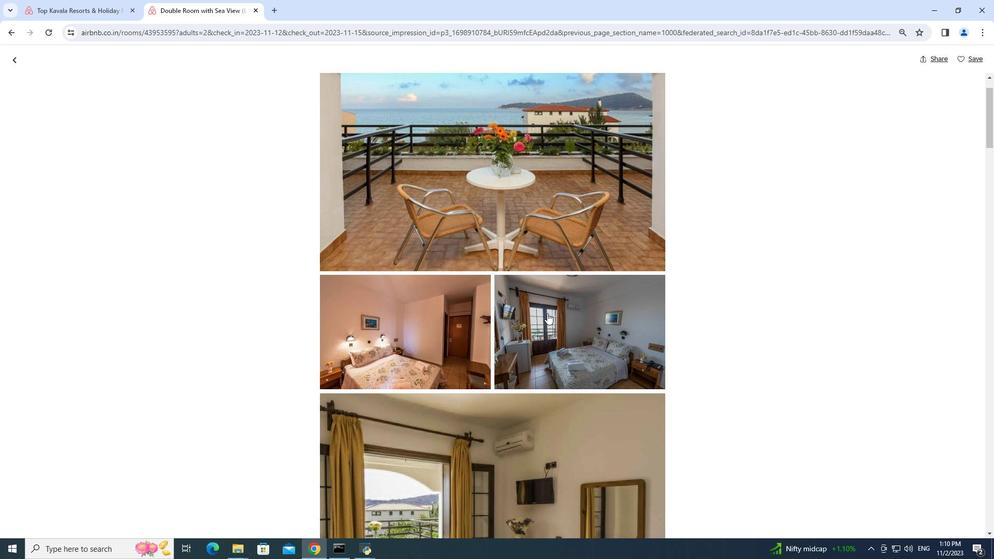
Action: Mouse moved to (547, 313)
Screenshot: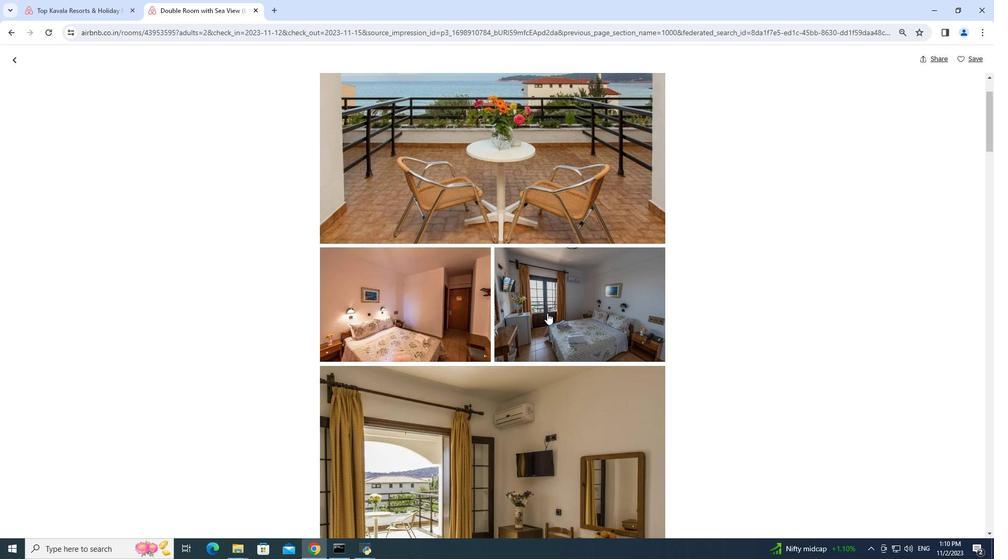 
Action: Mouse scrolled (547, 312) with delta (0, 0)
Screenshot: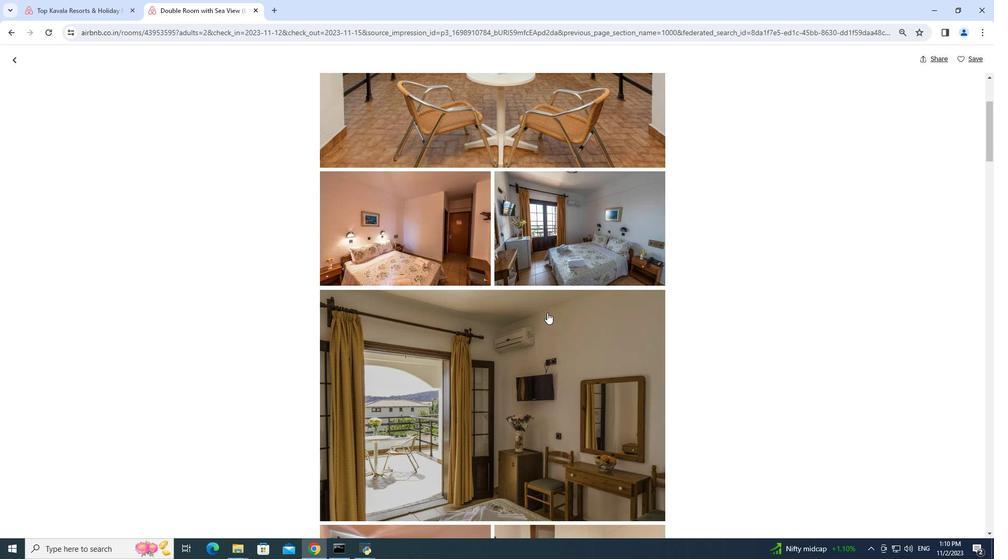 
Action: Mouse scrolled (547, 312) with delta (0, 0)
Screenshot: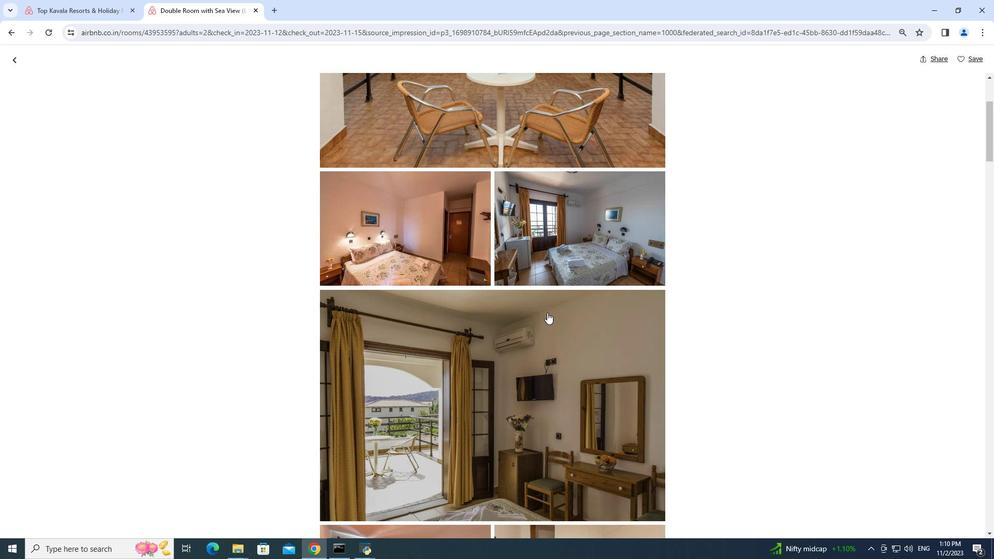 
Action: Mouse moved to (547, 312)
Screenshot: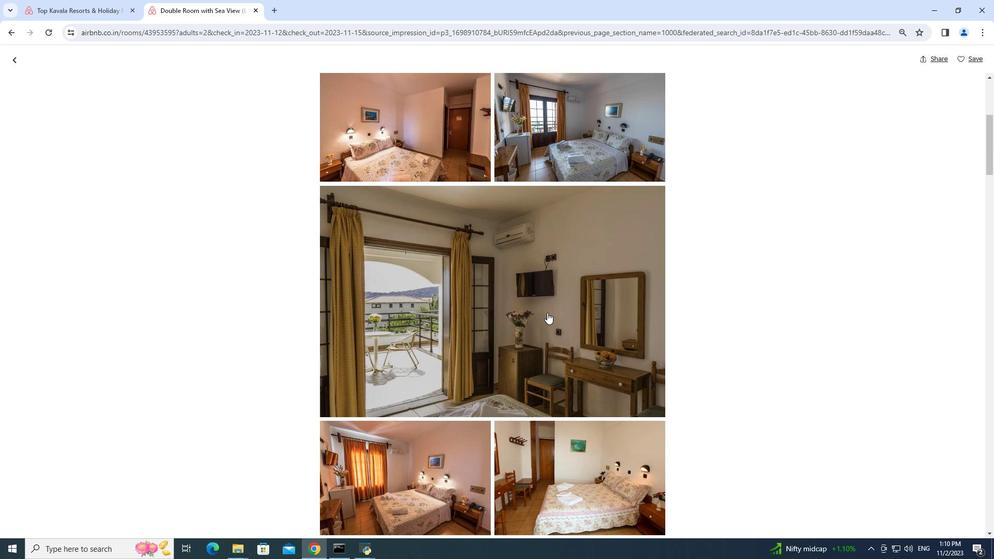 
Action: Mouse scrolled (547, 312) with delta (0, 0)
Screenshot: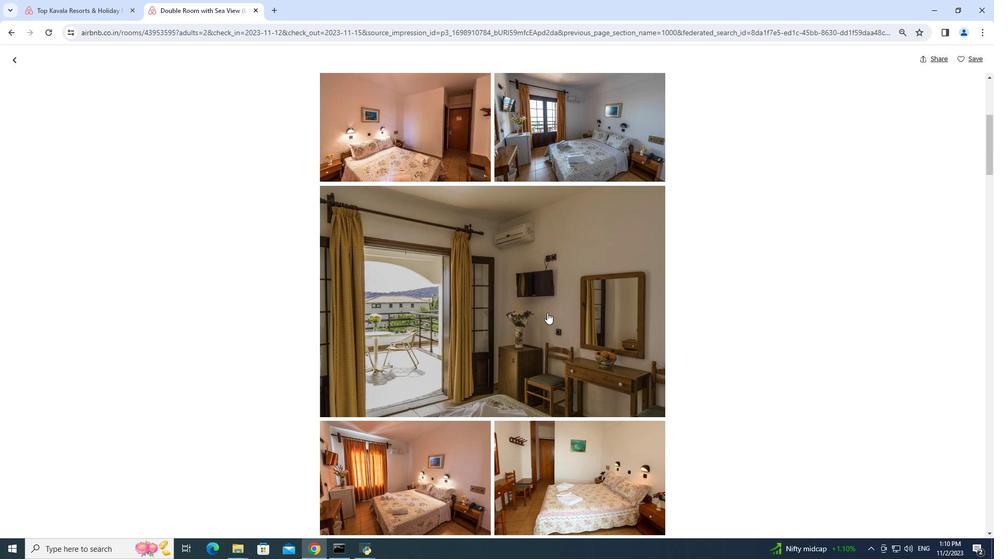 
Action: Mouse scrolled (547, 312) with delta (0, 0)
Screenshot: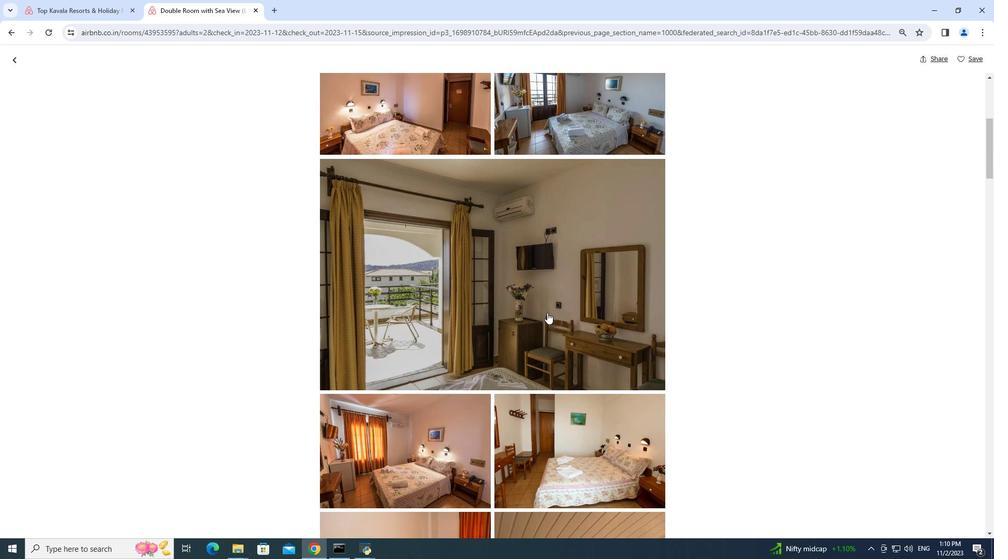 
Action: Mouse scrolled (547, 312) with delta (0, 0)
Screenshot: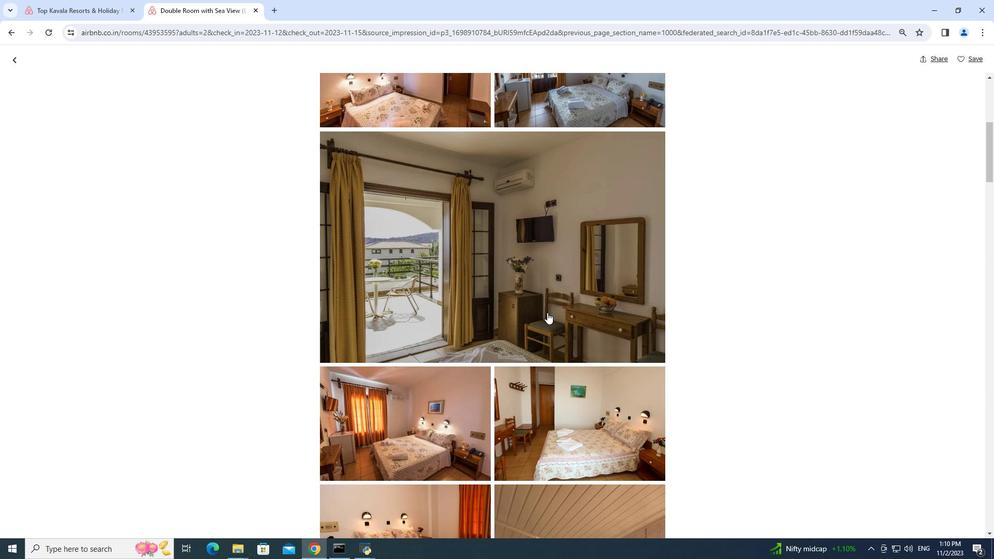 
Action: Mouse scrolled (547, 312) with delta (0, 0)
Screenshot: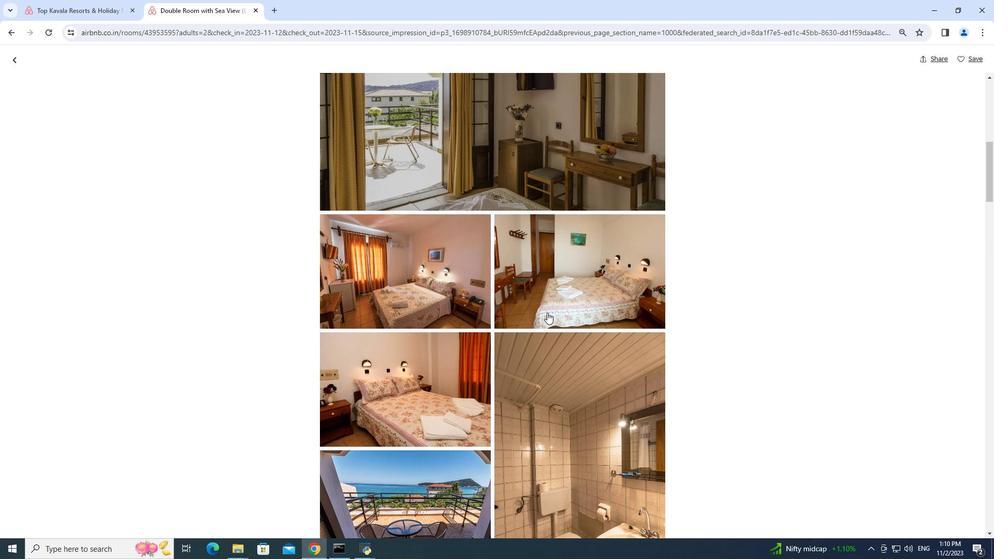 
Action: Mouse scrolled (547, 312) with delta (0, 0)
Screenshot: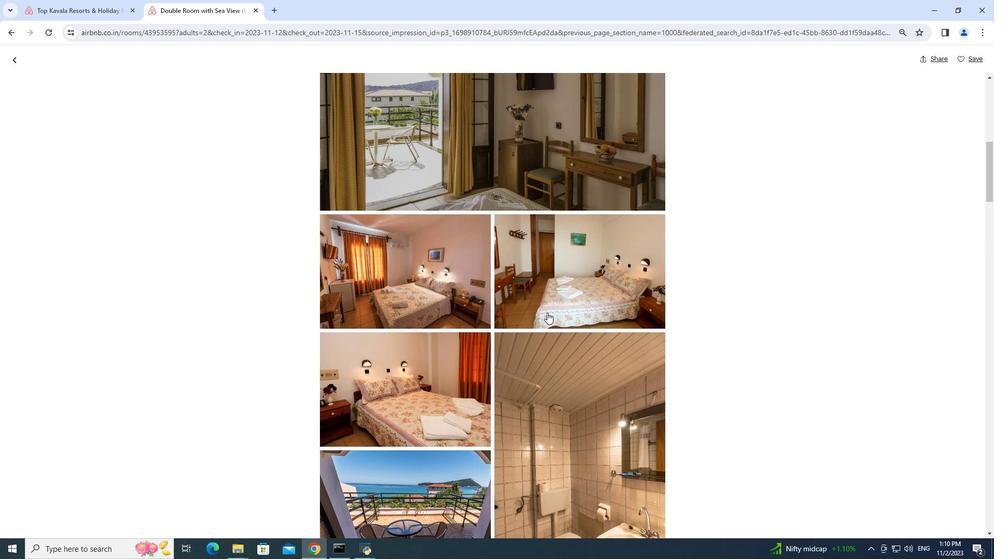 
Action: Mouse scrolled (547, 312) with delta (0, 0)
Screenshot: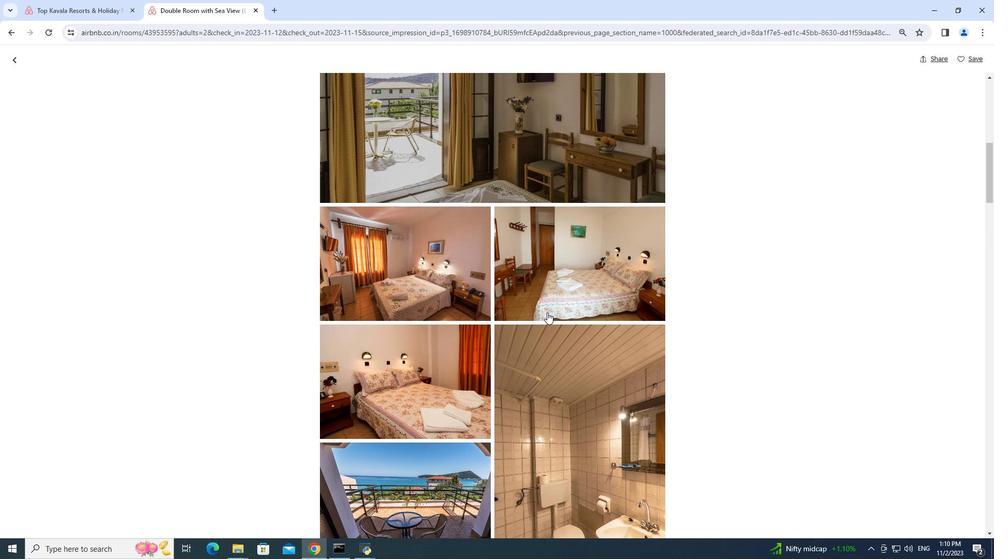 
Action: Mouse scrolled (547, 312) with delta (0, 0)
Screenshot: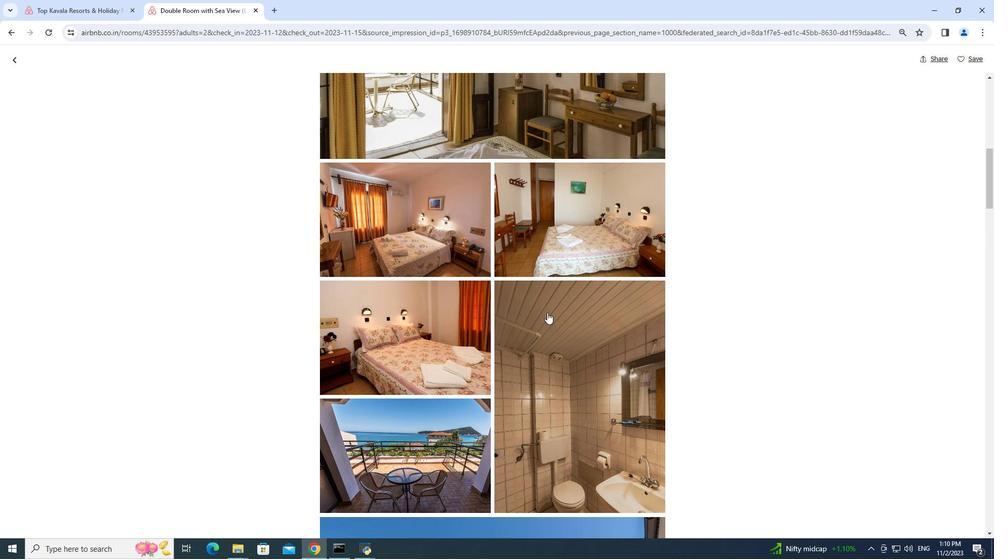 
Action: Mouse scrolled (547, 312) with delta (0, 0)
Screenshot: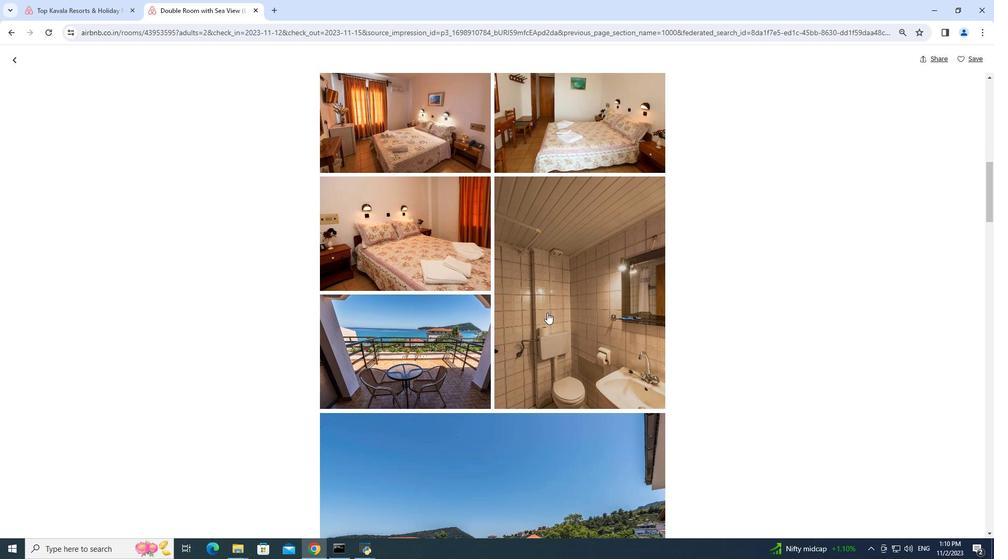 
Action: Mouse scrolled (547, 312) with delta (0, 0)
Screenshot: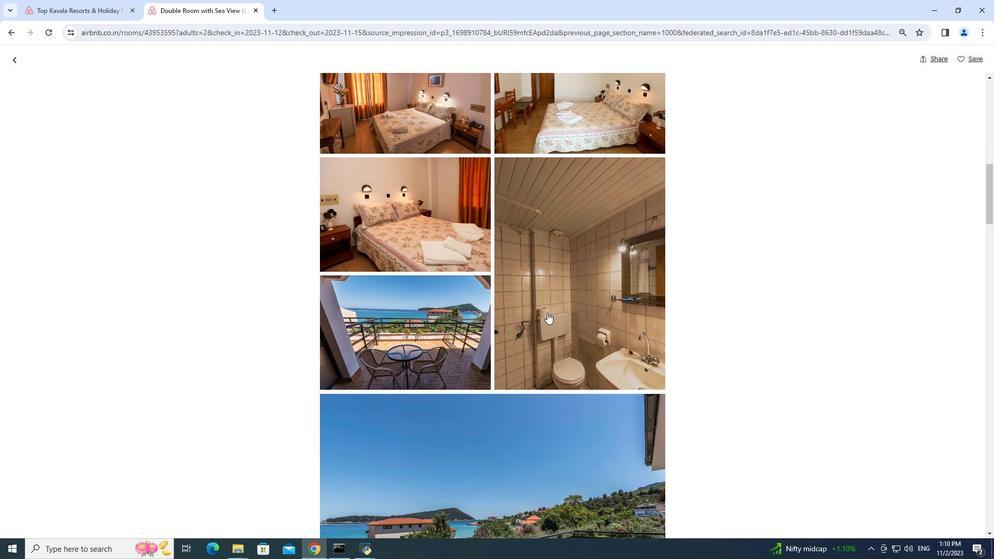 
Action: Mouse scrolled (547, 312) with delta (0, 0)
Screenshot: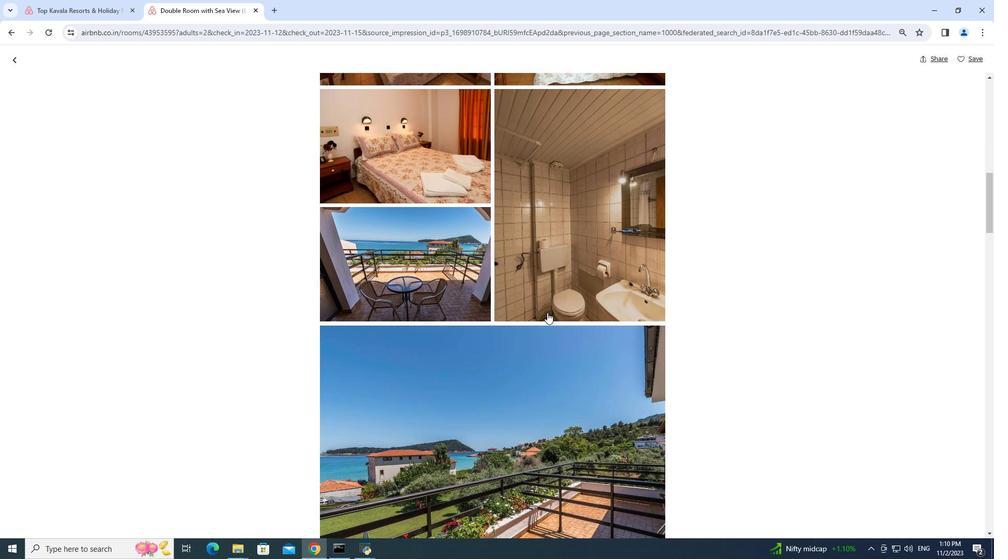 
Action: Mouse scrolled (547, 312) with delta (0, 0)
Screenshot: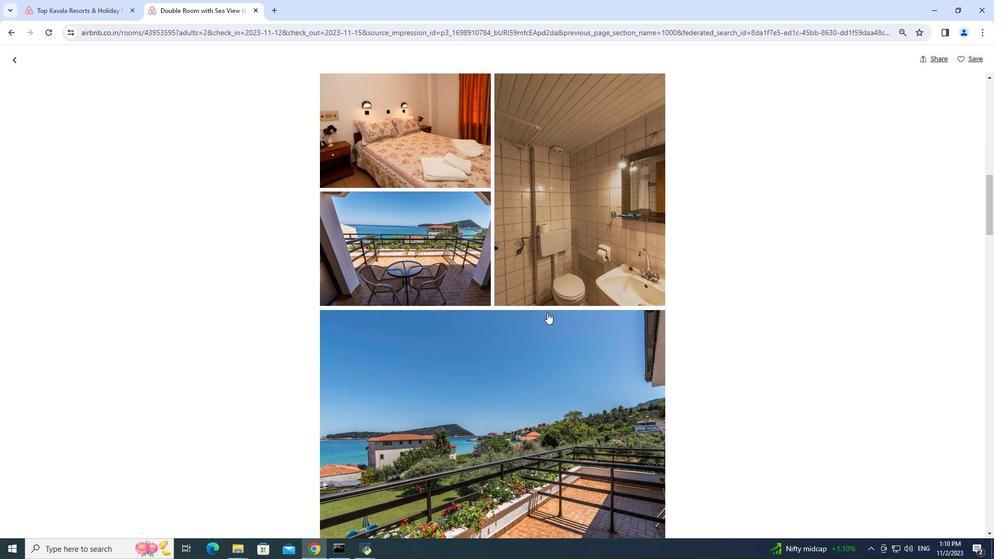 
Action: Mouse scrolled (547, 312) with delta (0, 0)
Screenshot: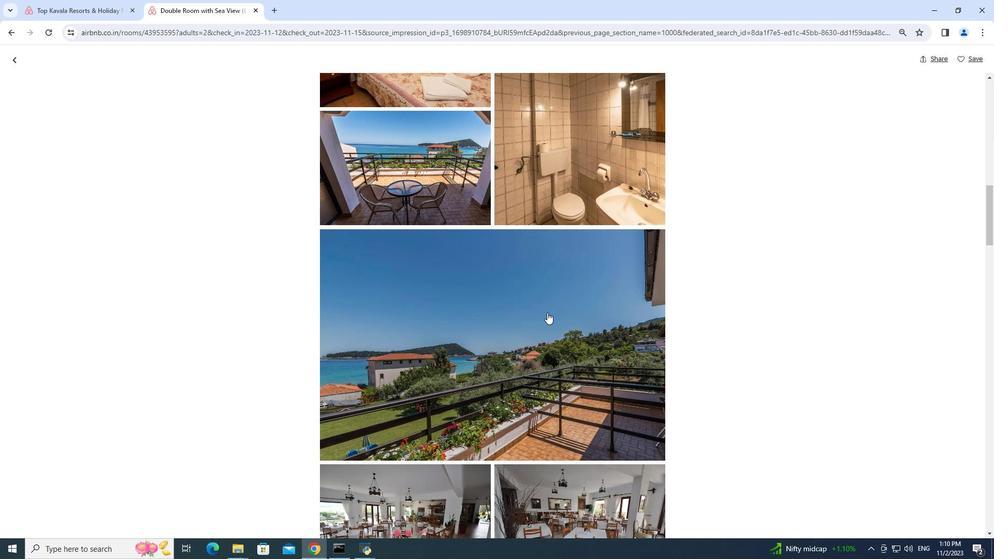 
Action: Mouse scrolled (547, 312) with delta (0, 0)
Screenshot: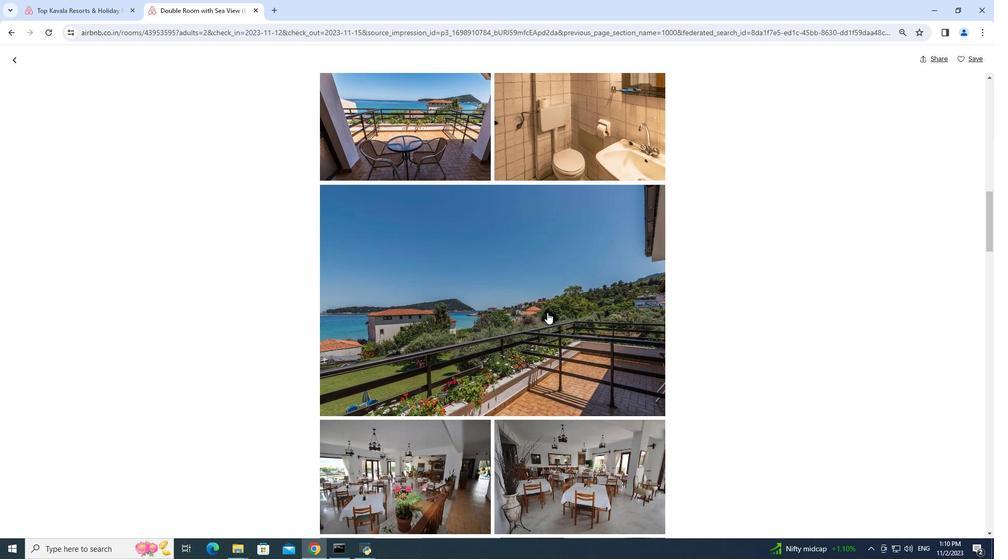 
Action: Mouse scrolled (547, 312) with delta (0, 0)
Screenshot: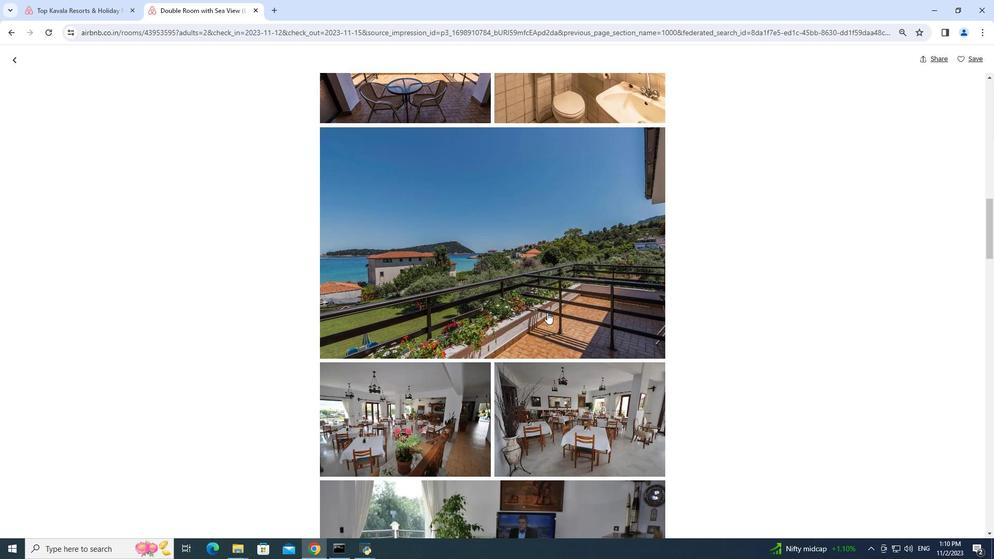 
Action: Mouse scrolled (547, 312) with delta (0, 0)
Screenshot: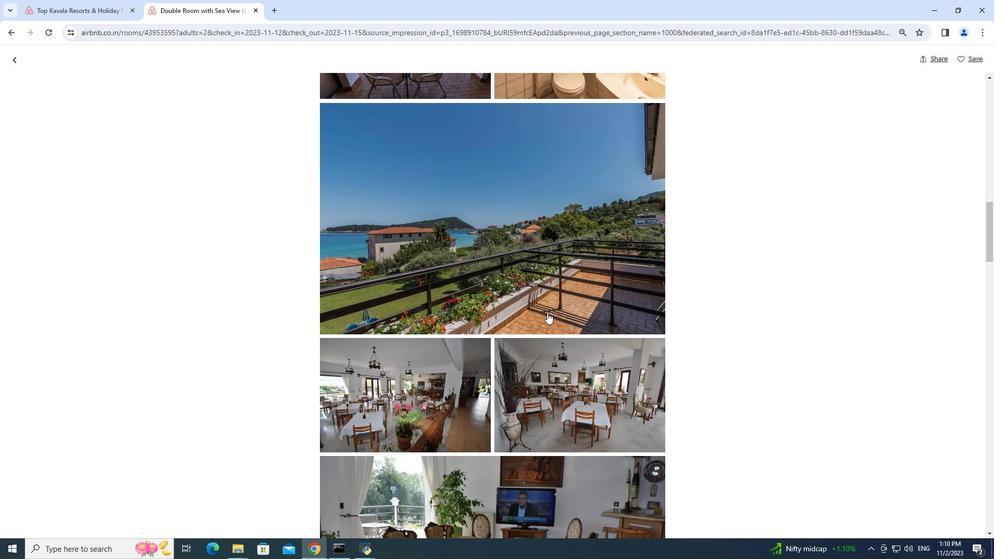 
Action: Mouse scrolled (547, 312) with delta (0, 0)
Screenshot: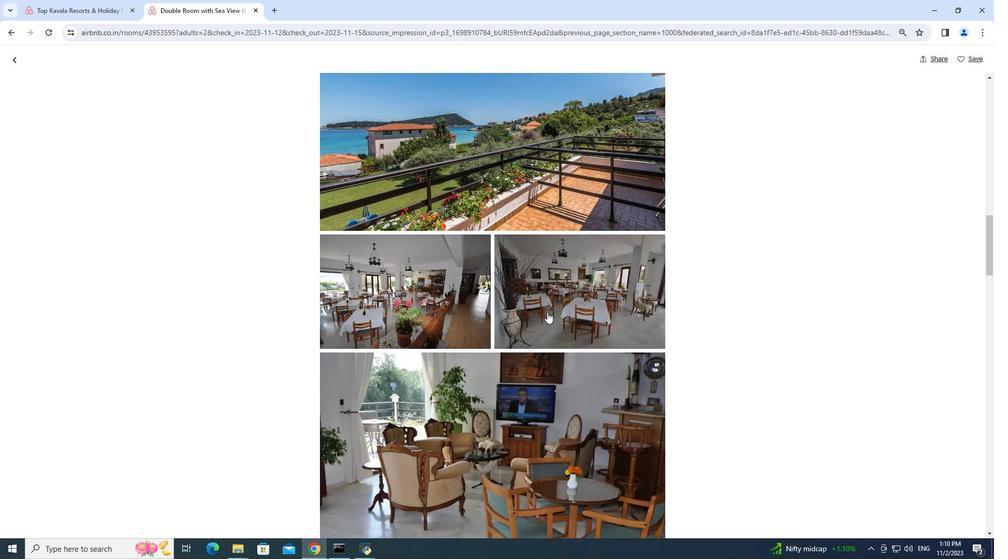 
Action: Mouse scrolled (547, 312) with delta (0, 0)
Screenshot: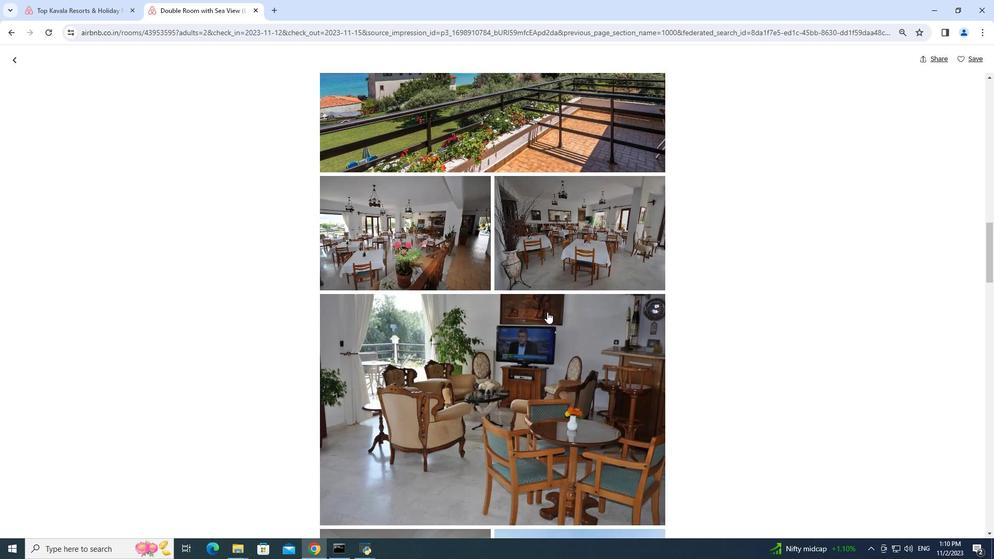 
Action: Mouse moved to (547, 312)
Screenshot: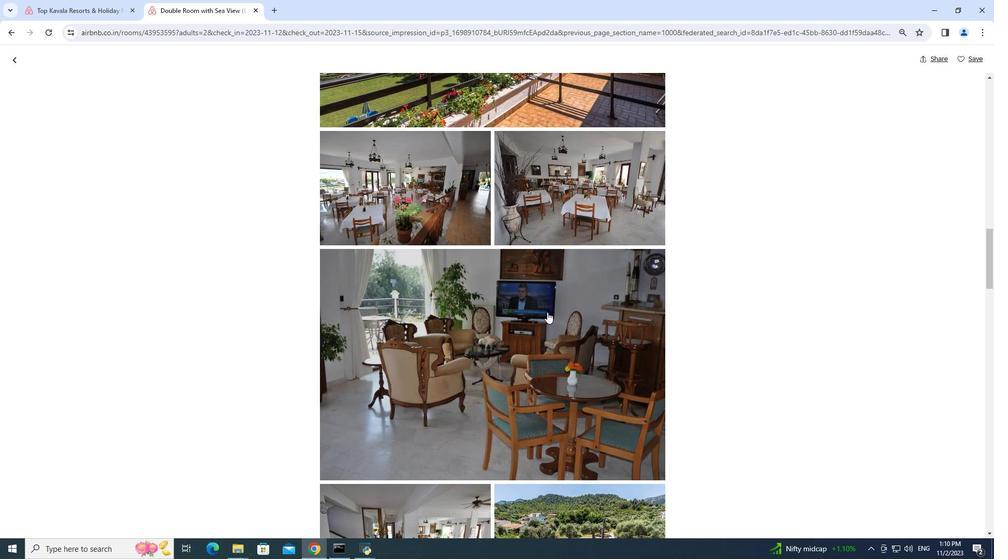 
Action: Mouse scrolled (547, 311) with delta (0, 0)
Screenshot: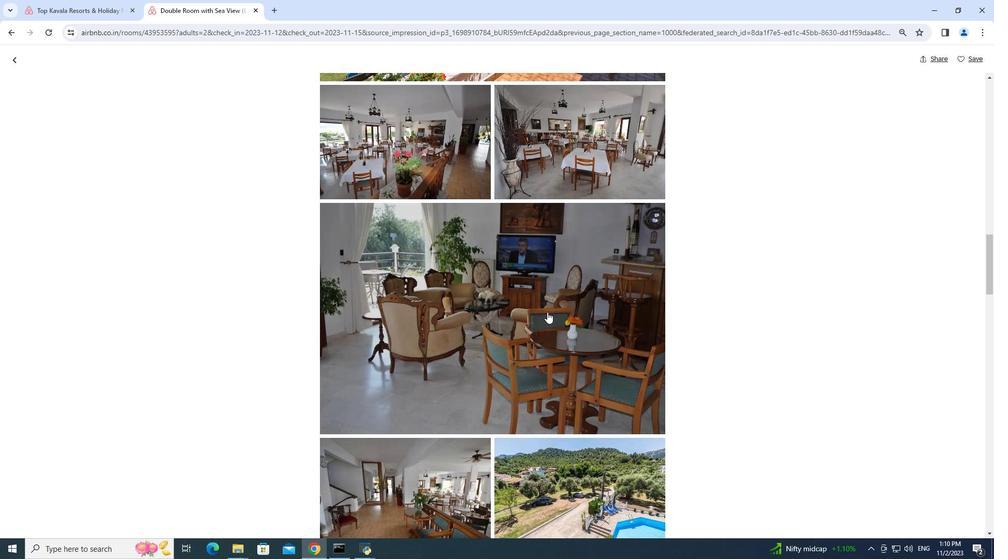 
Action: Mouse scrolled (547, 311) with delta (0, 0)
Screenshot: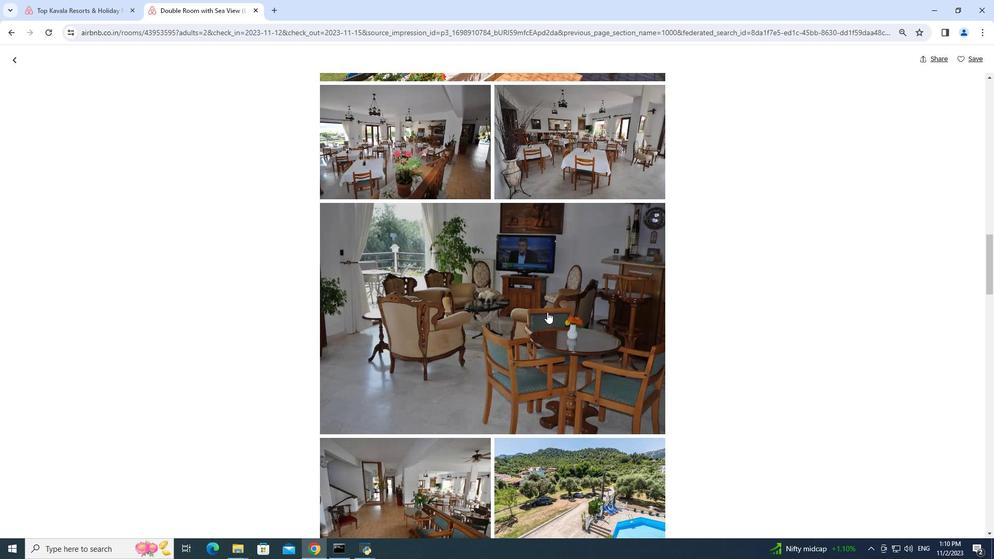 
Action: Mouse scrolled (547, 311) with delta (0, 0)
Screenshot: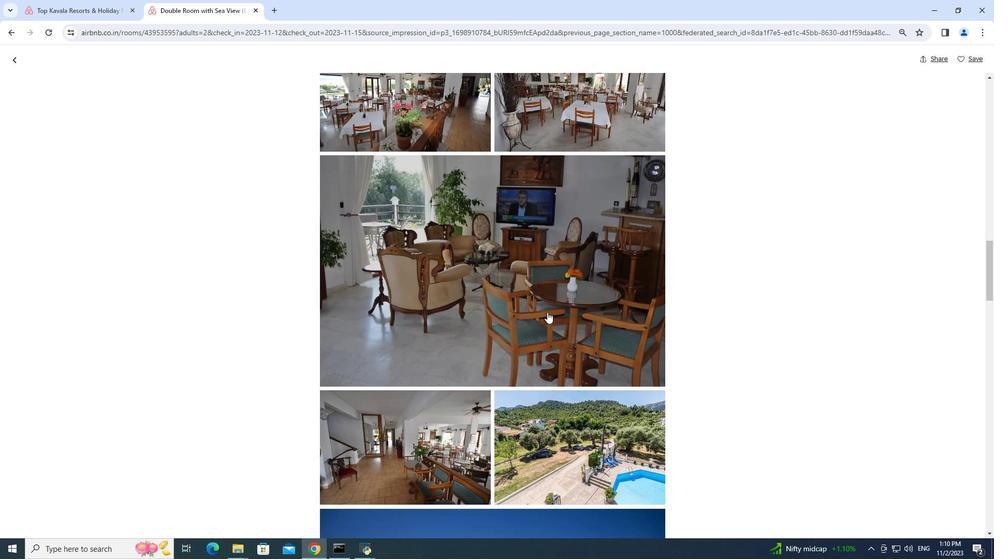 
Action: Mouse moved to (547, 312)
Screenshot: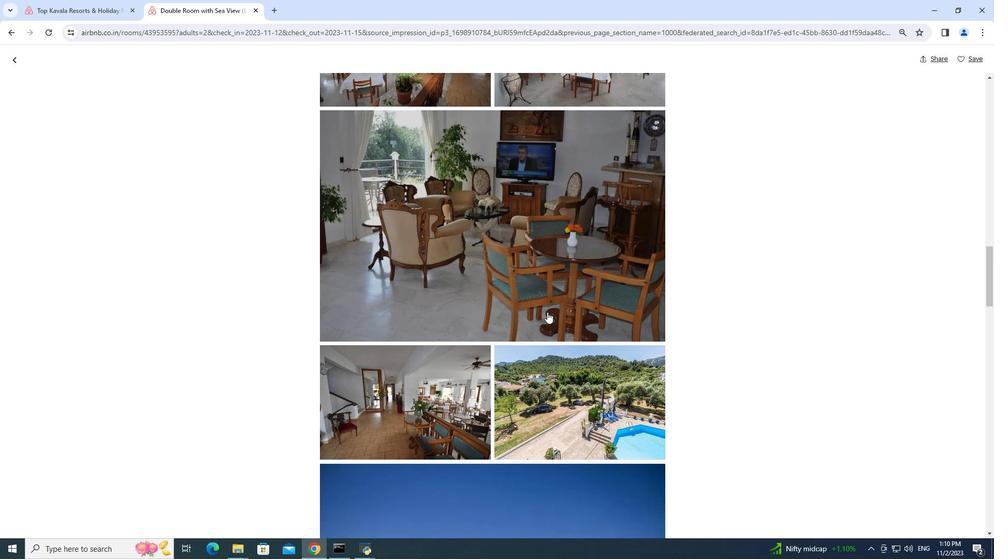 
Action: Mouse scrolled (547, 311) with delta (0, 0)
Screenshot: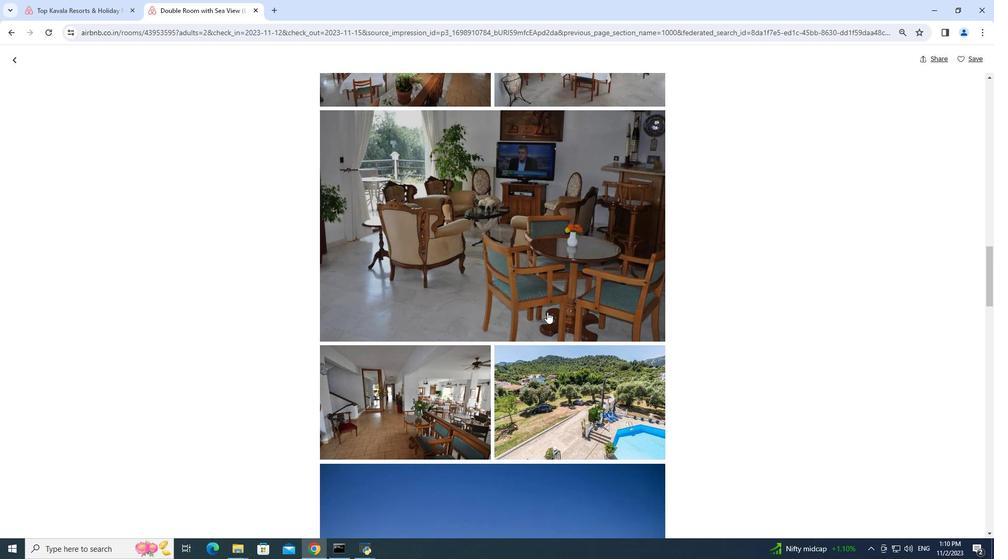 
Action: Mouse scrolled (547, 311) with delta (0, 0)
Screenshot: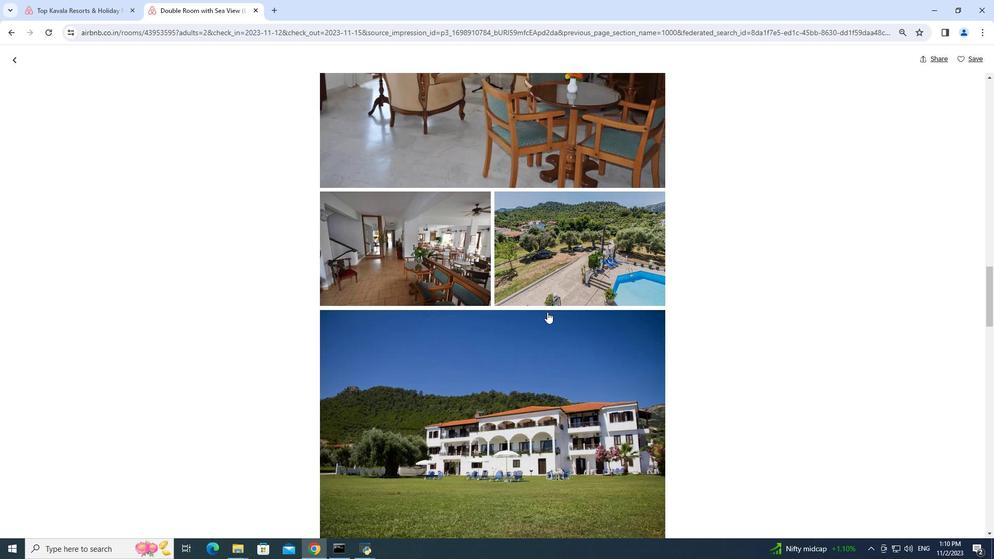 
Action: Mouse scrolled (547, 311) with delta (0, 0)
Screenshot: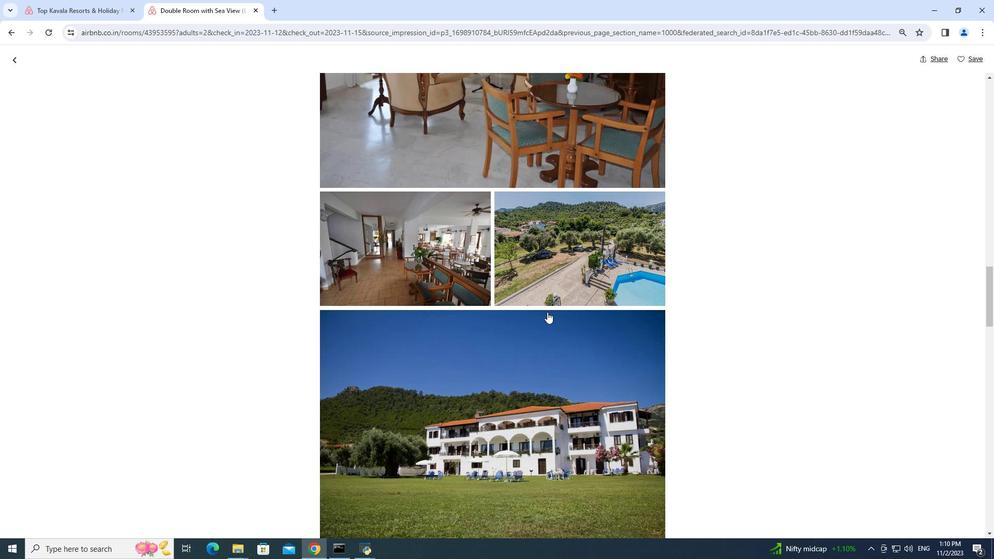 
Action: Mouse scrolled (547, 311) with delta (0, 0)
Screenshot: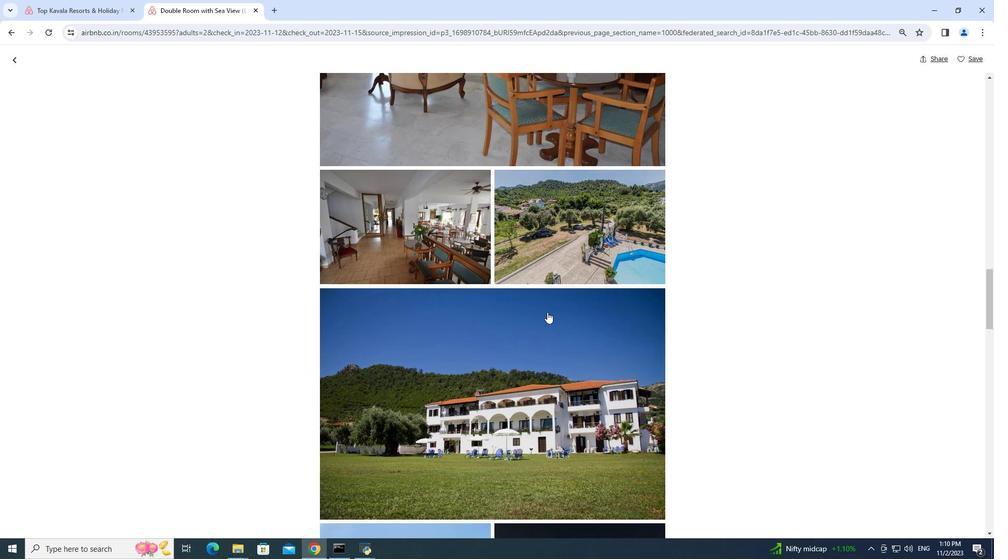 
Action: Mouse scrolled (547, 311) with delta (0, 0)
Screenshot: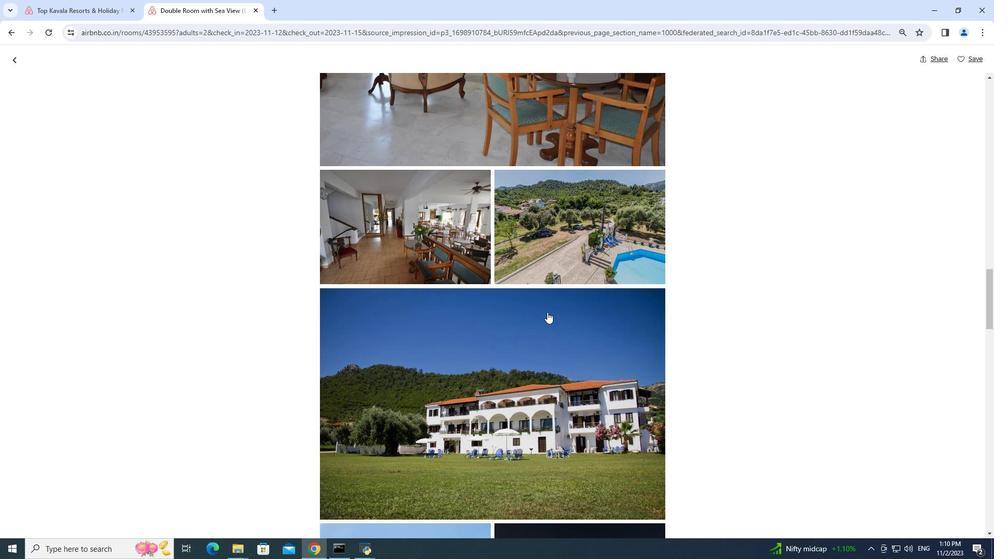 
Action: Mouse scrolled (547, 311) with delta (0, 0)
Screenshot: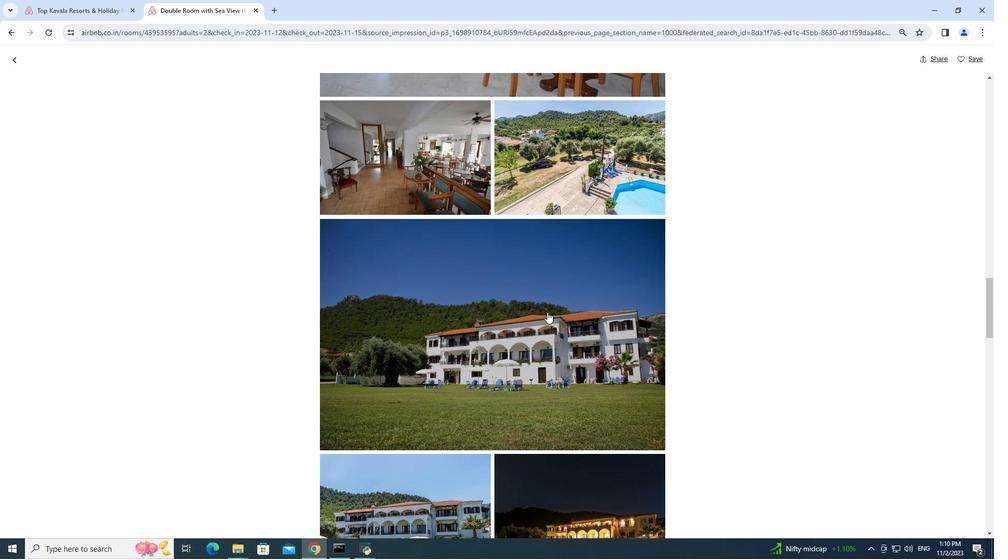 
Action: Mouse scrolled (547, 311) with delta (0, 0)
Screenshot: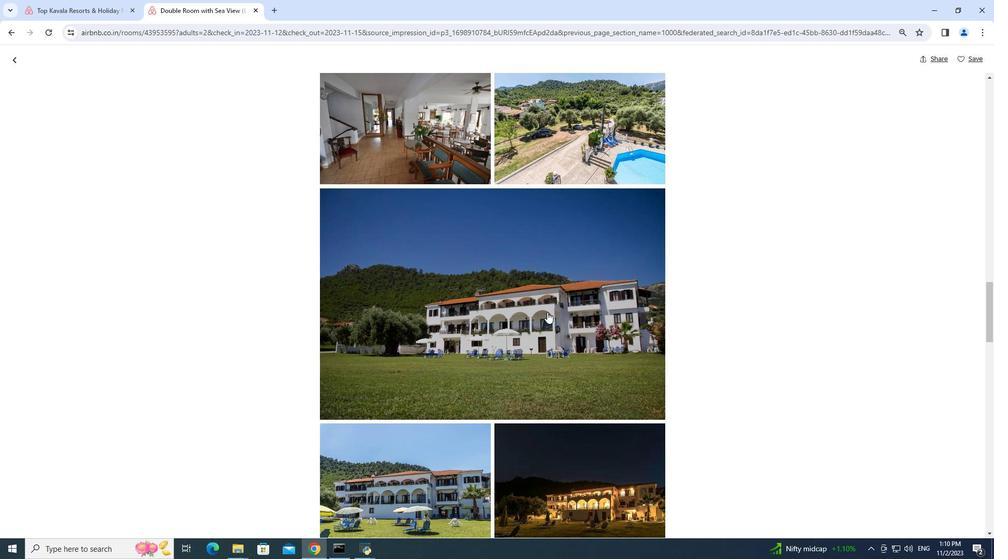 
Action: Mouse scrolled (547, 311) with delta (0, 0)
Screenshot: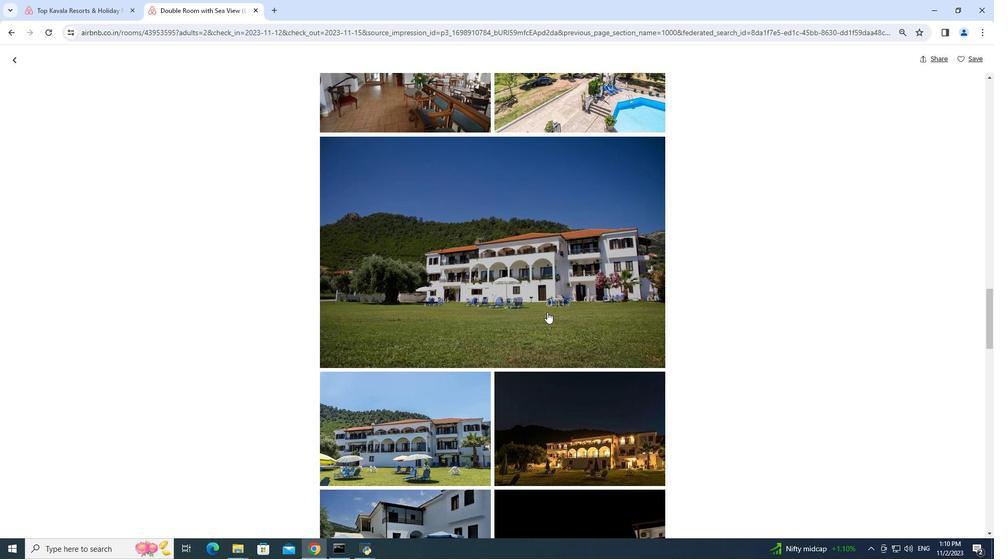 
Action: Mouse scrolled (547, 311) with delta (0, 0)
Screenshot: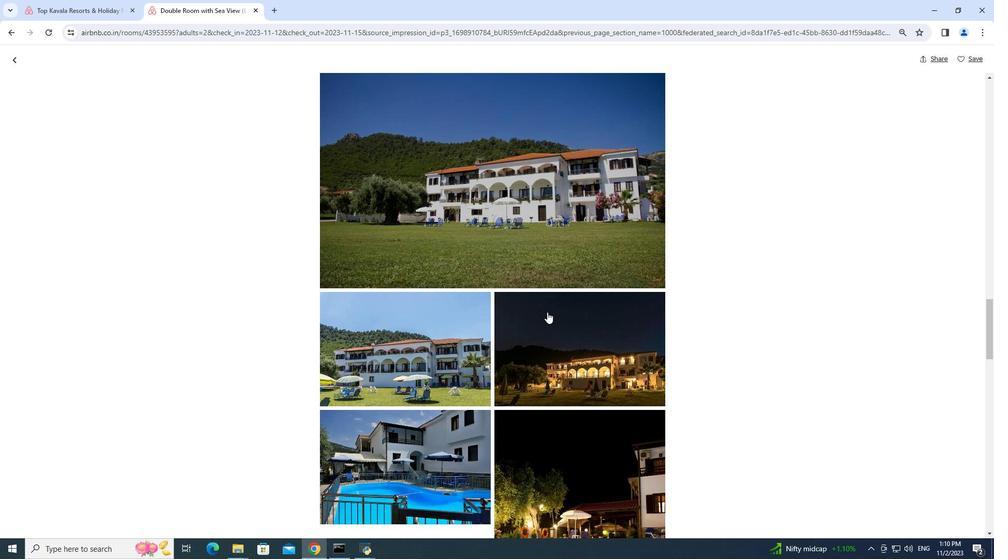 
Action: Mouse scrolled (547, 311) with delta (0, 0)
Screenshot: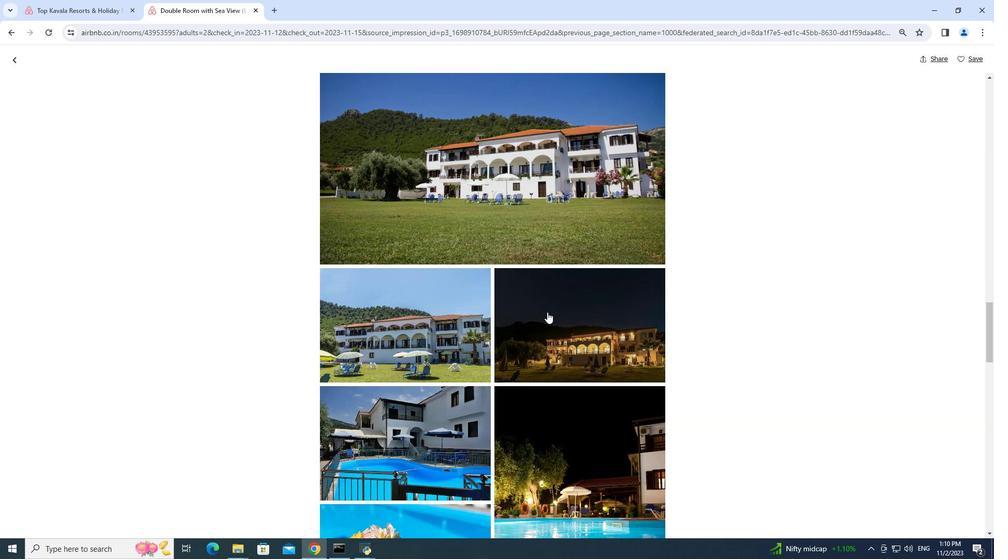 
Action: Mouse scrolled (547, 311) with delta (0, 0)
Screenshot: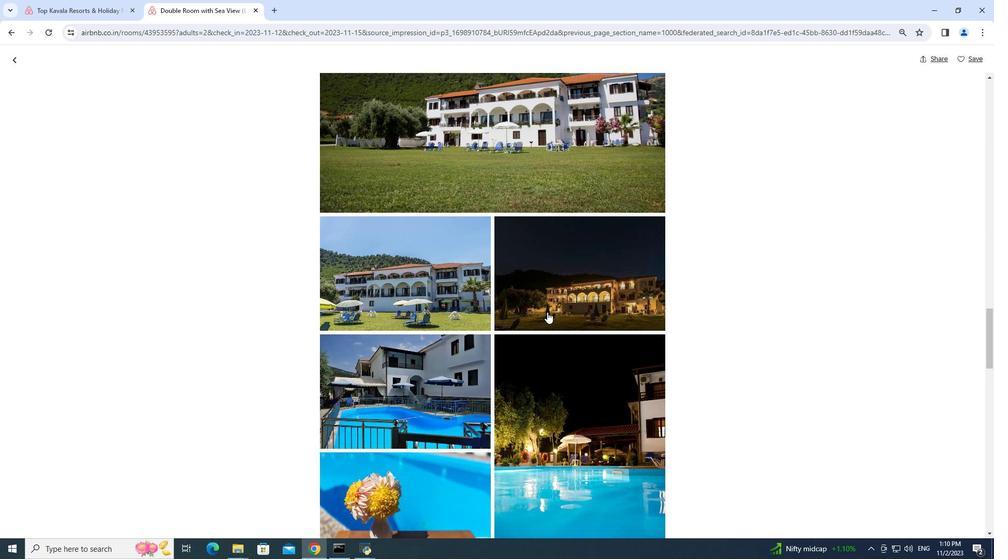 
Action: Mouse scrolled (547, 311) with delta (0, 0)
Screenshot: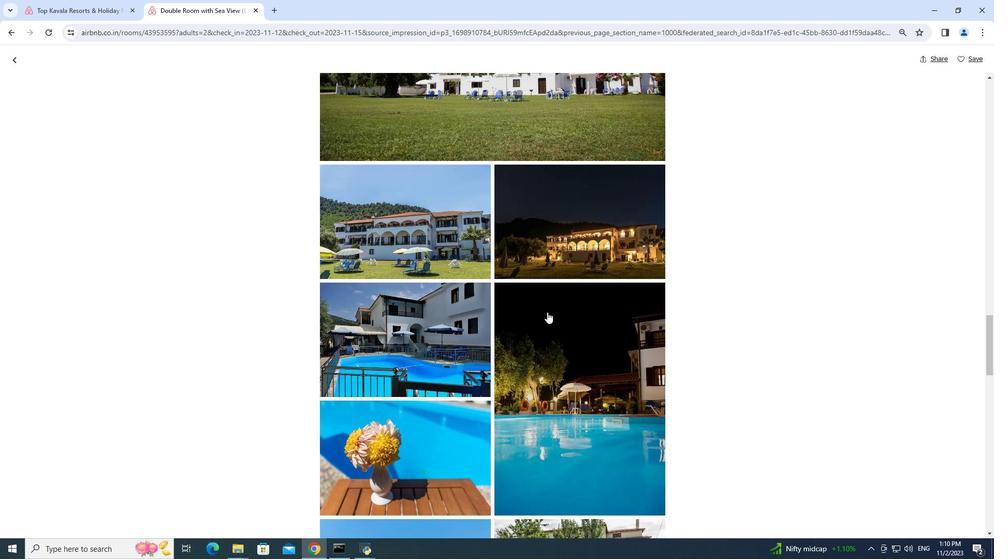 
Action: Mouse scrolled (547, 311) with delta (0, 0)
Screenshot: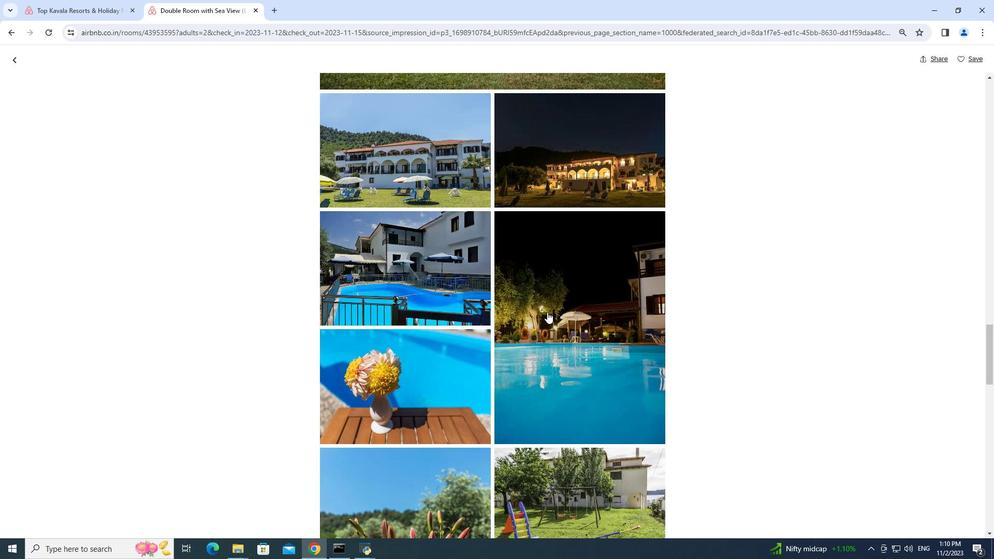 
Action: Mouse scrolled (547, 311) with delta (0, 0)
Screenshot: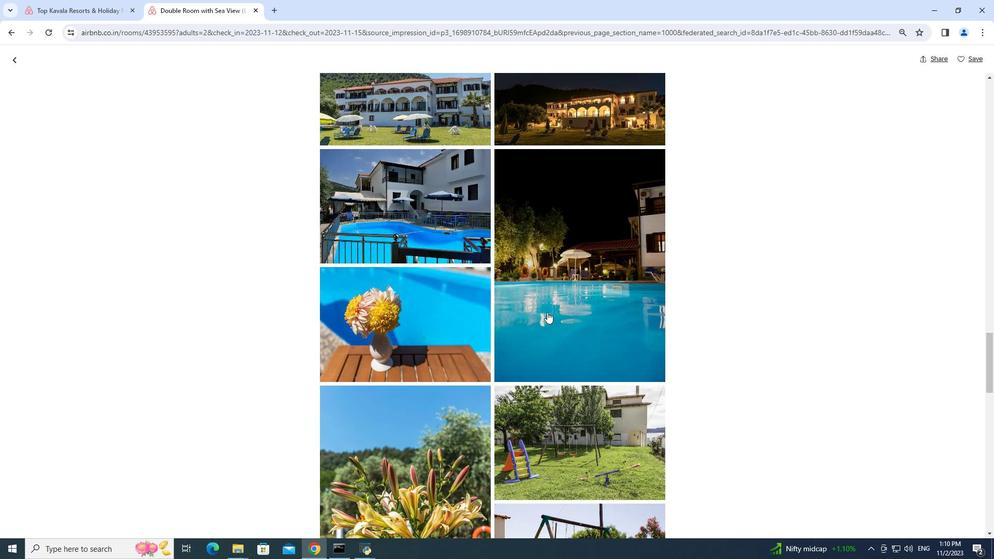 
Action: Mouse scrolled (547, 311) with delta (0, 0)
Screenshot: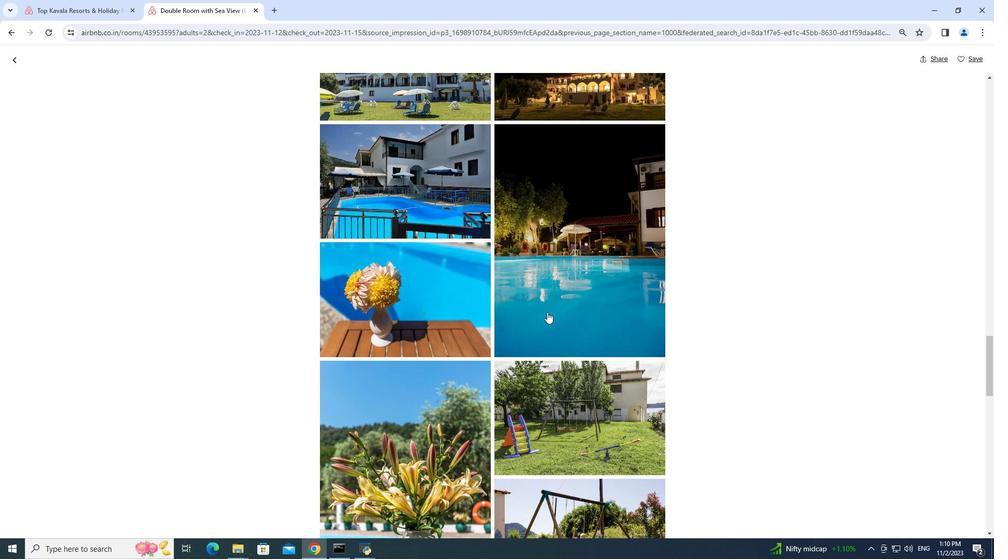 
Action: Mouse scrolled (547, 311) with delta (0, 0)
Screenshot: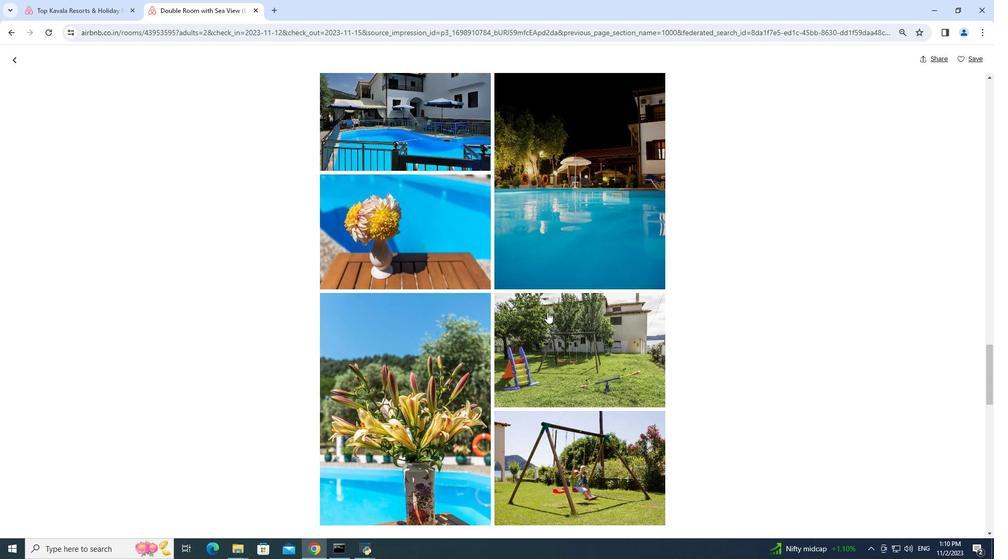
Action: Mouse scrolled (547, 311) with delta (0, 0)
Screenshot: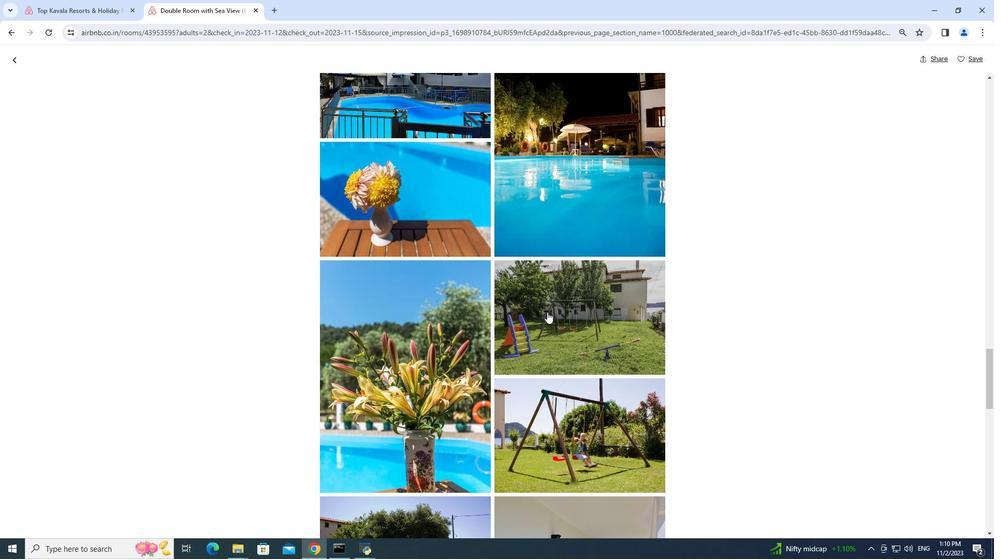 
Action: Mouse scrolled (547, 311) with delta (0, 0)
Screenshot: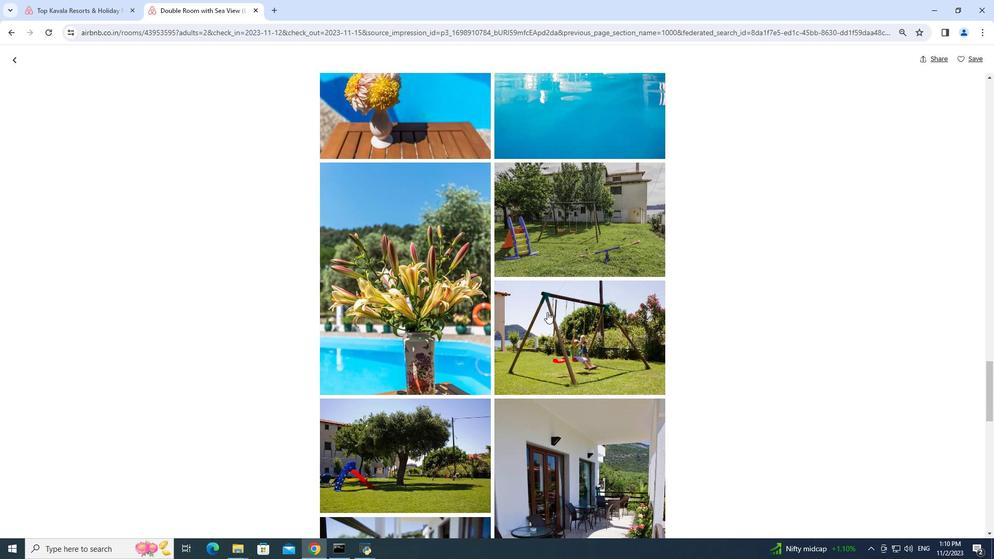 
Action: Mouse scrolled (547, 311) with delta (0, 0)
Screenshot: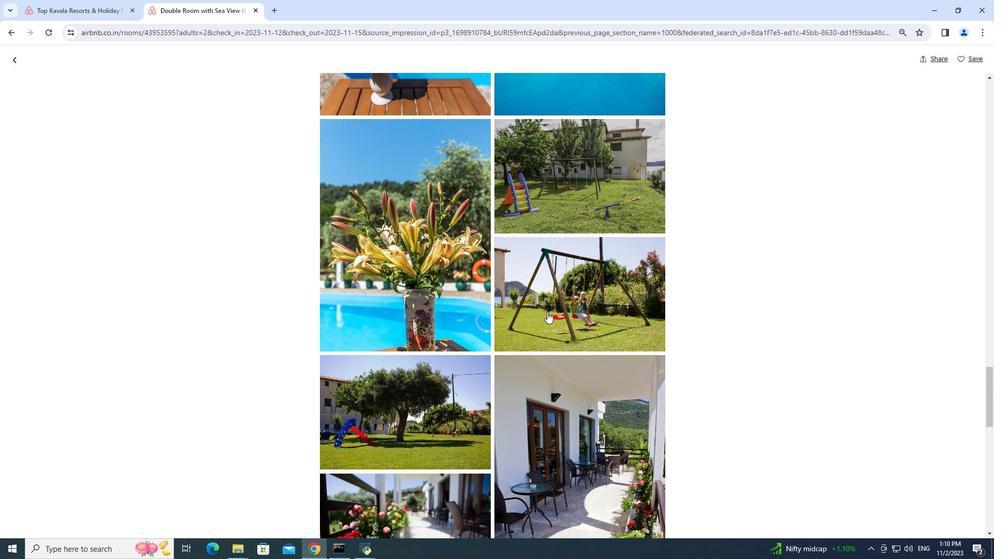 
Action: Mouse scrolled (547, 311) with delta (0, 0)
Screenshot: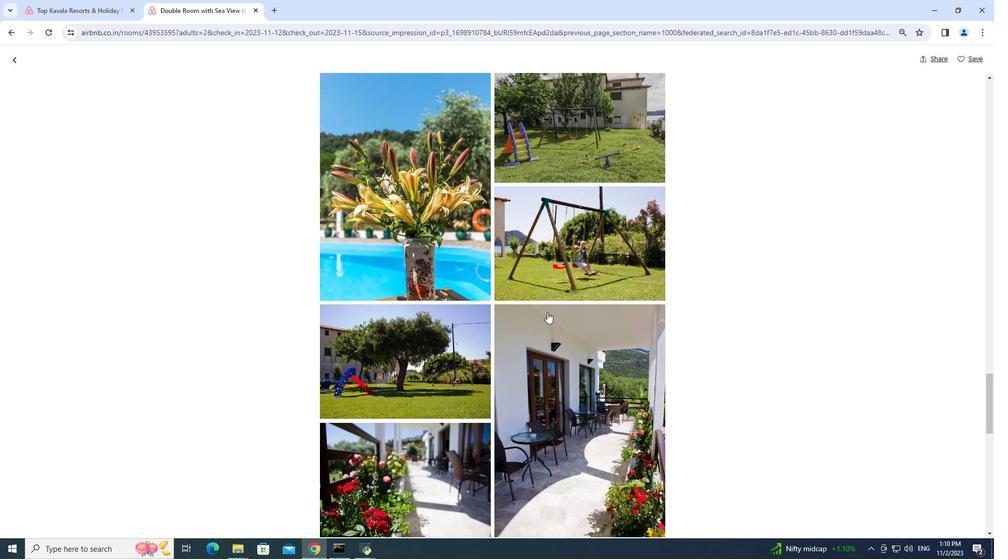 
Action: Mouse scrolled (547, 311) with delta (0, 0)
Screenshot: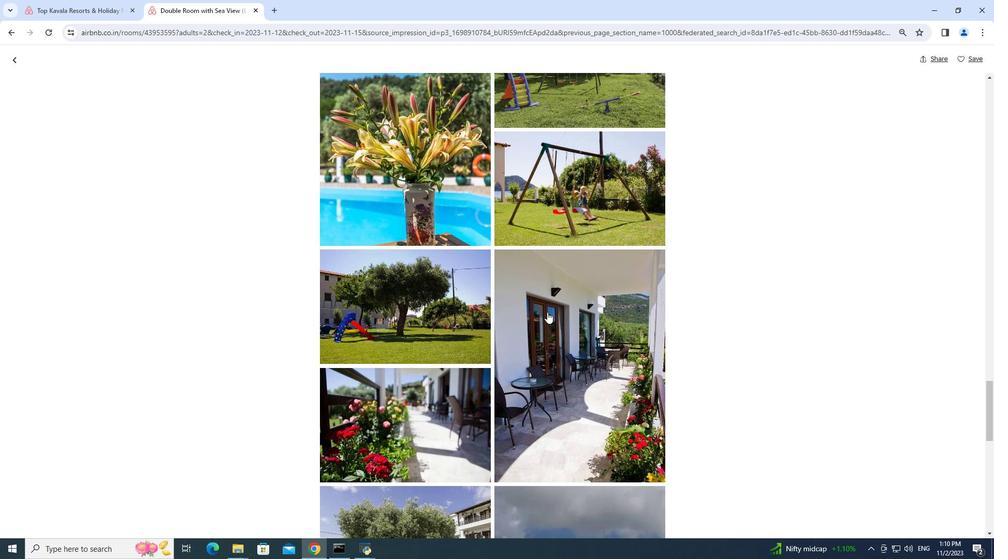 
Action: Mouse scrolled (547, 311) with delta (0, 0)
Screenshot: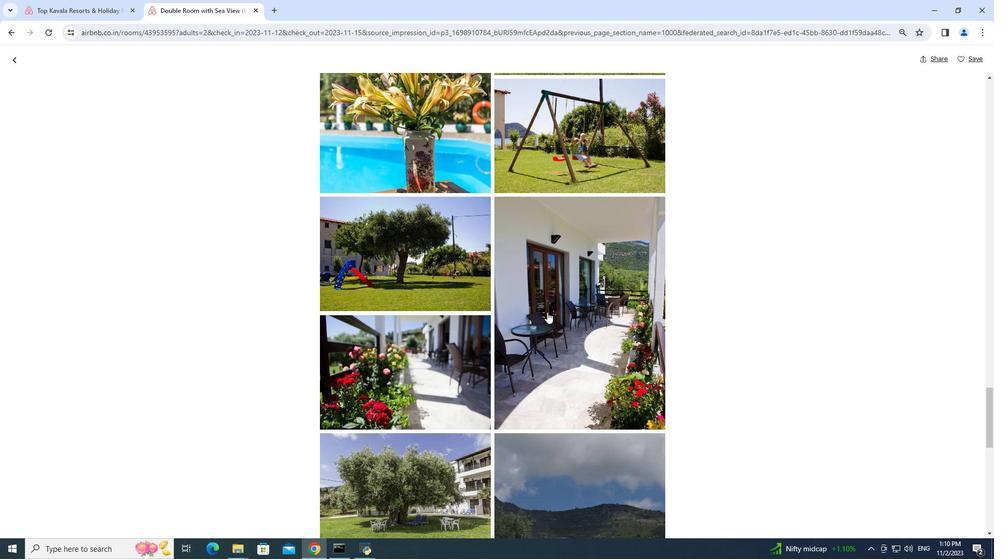 
Action: Mouse scrolled (547, 311) with delta (0, 0)
Screenshot: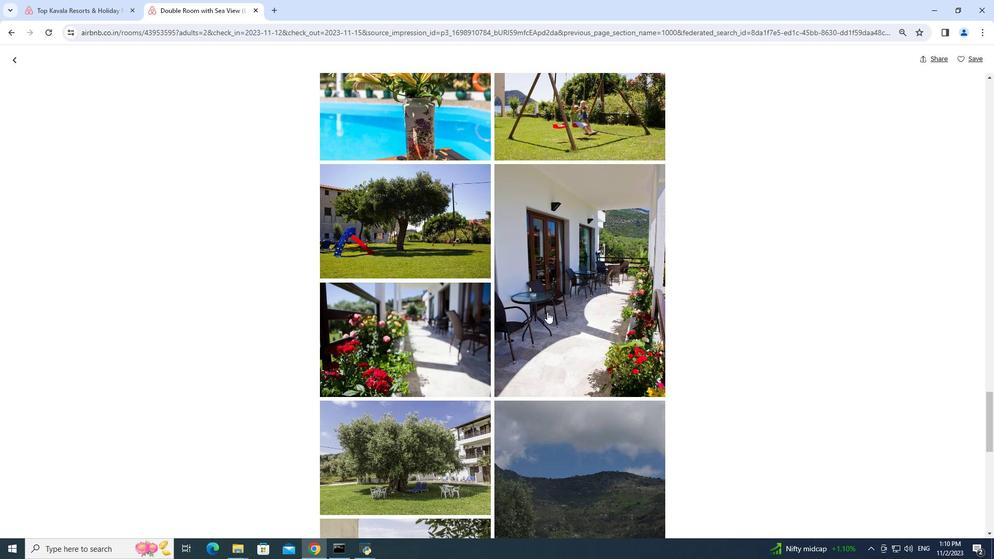 
Action: Mouse scrolled (547, 311) with delta (0, 0)
Screenshot: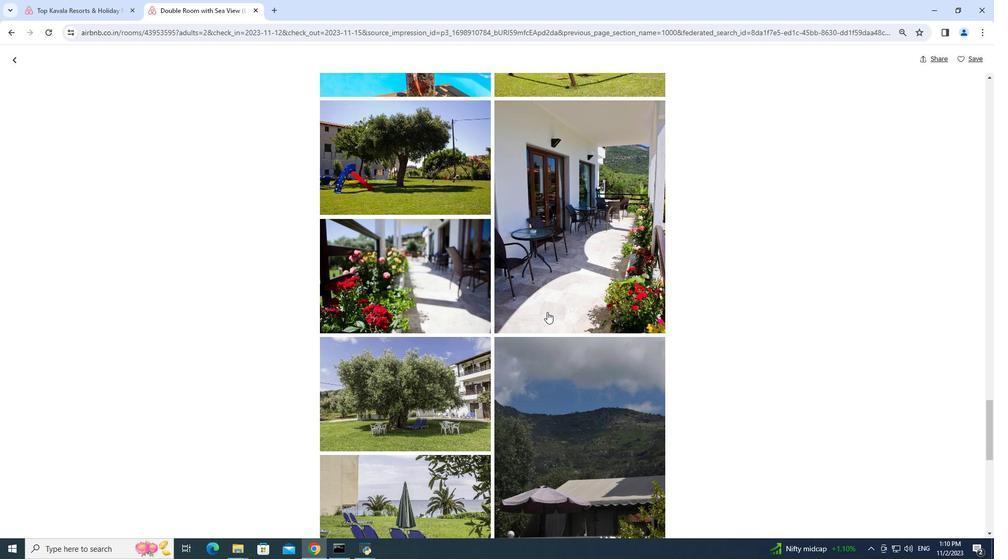 
Action: Mouse scrolled (547, 311) with delta (0, 0)
Screenshot: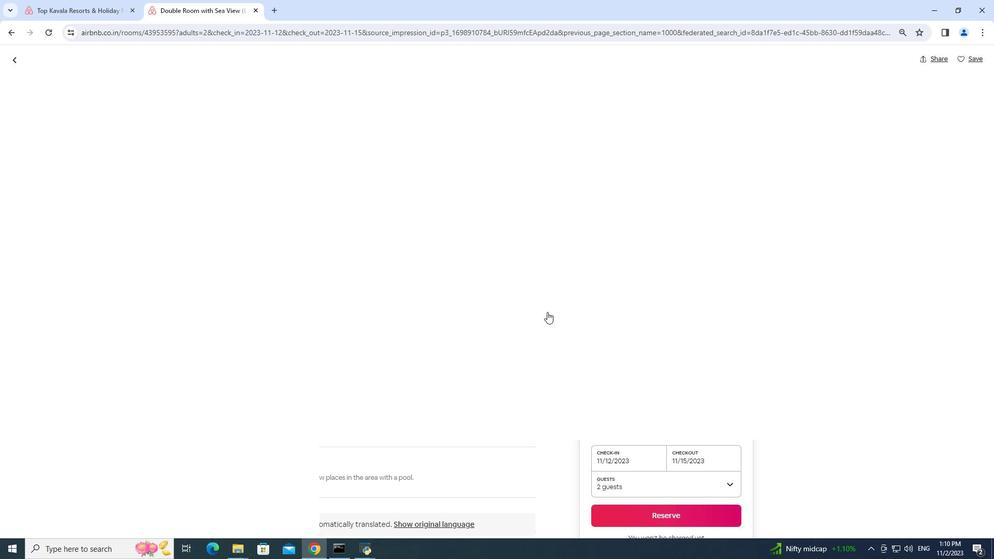 
Action: Mouse scrolled (547, 311) with delta (0, 0)
Screenshot: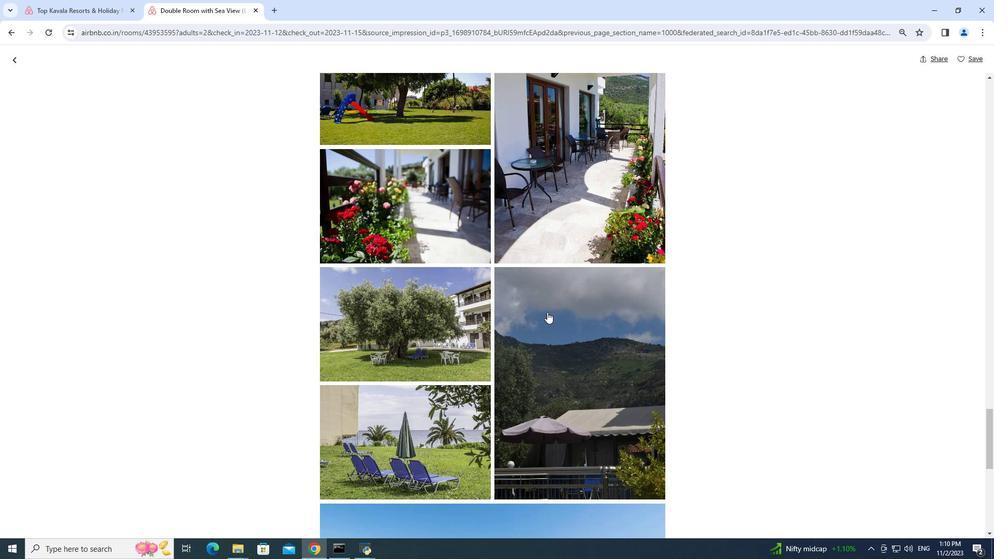 
Action: Mouse scrolled (547, 311) with delta (0, 0)
Screenshot: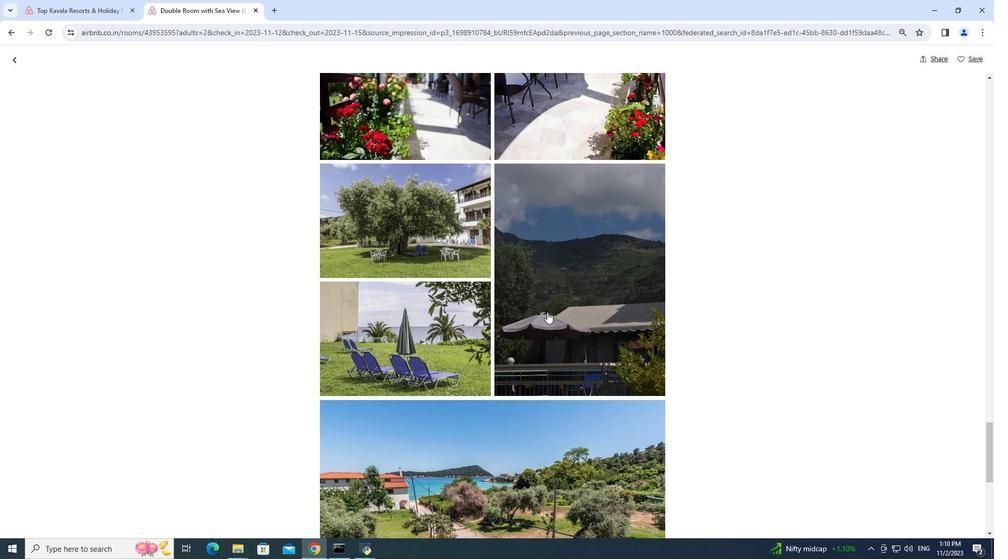 
Action: Mouse scrolled (547, 311) with delta (0, 0)
Screenshot: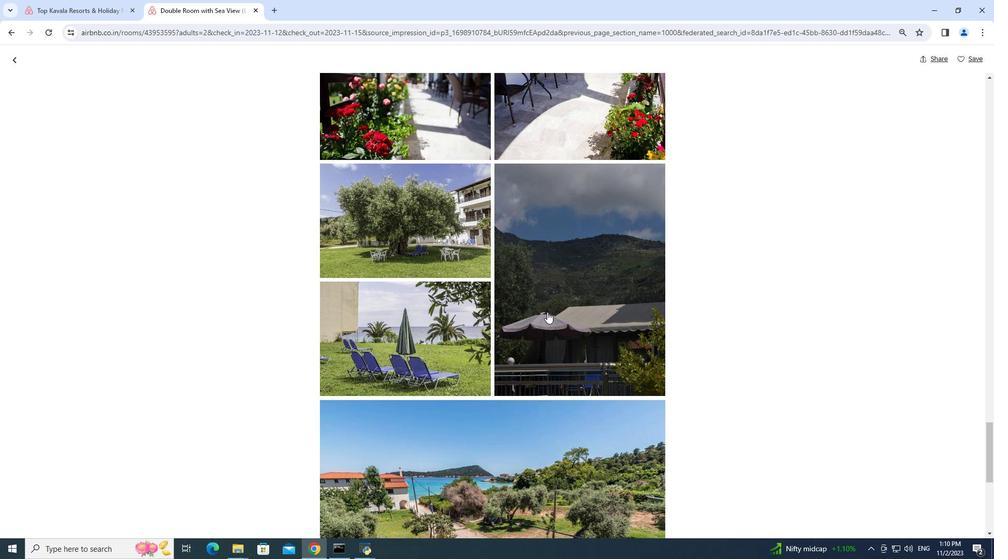 
Action: Mouse scrolled (547, 311) with delta (0, 0)
Screenshot: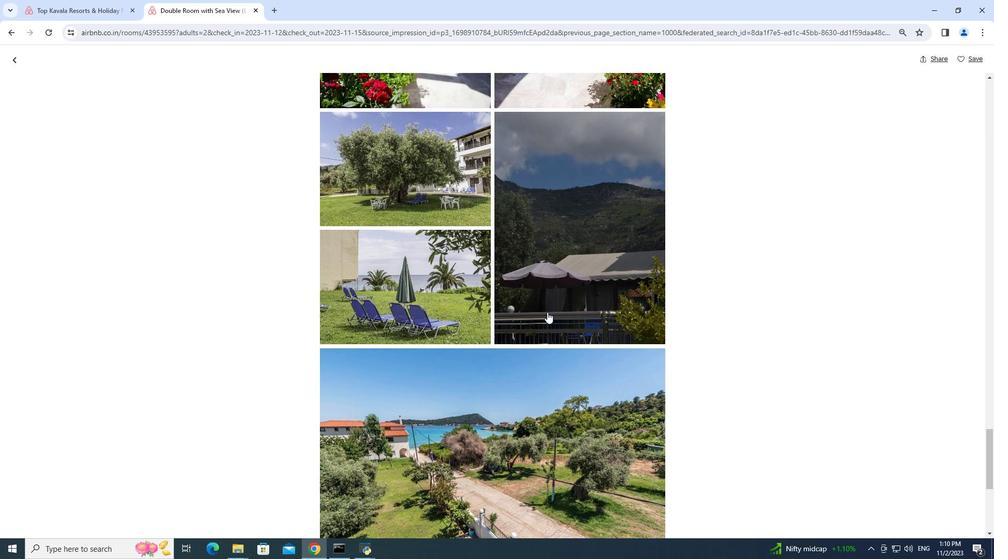 
Action: Mouse scrolled (547, 311) with delta (0, 0)
Screenshot: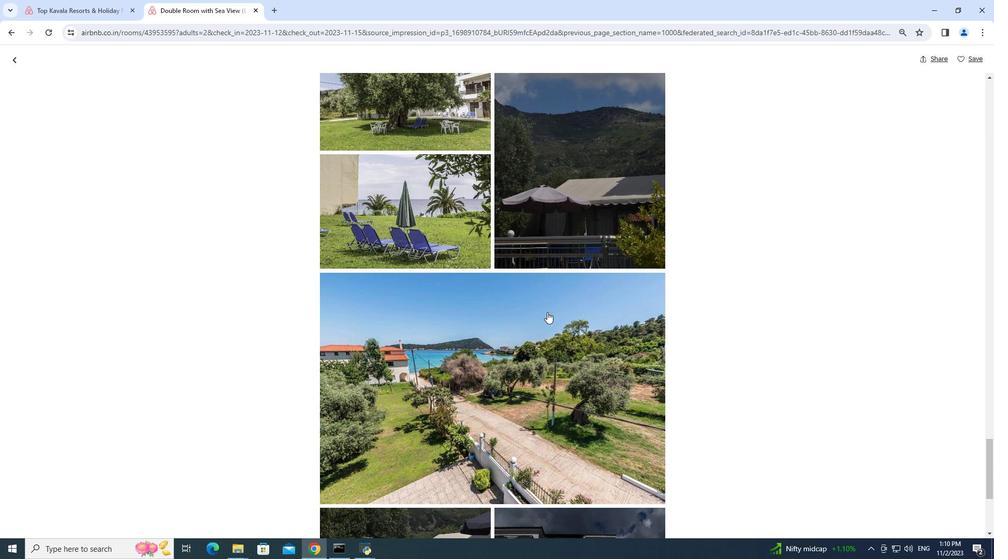 
Action: Mouse scrolled (547, 311) with delta (0, 0)
Screenshot: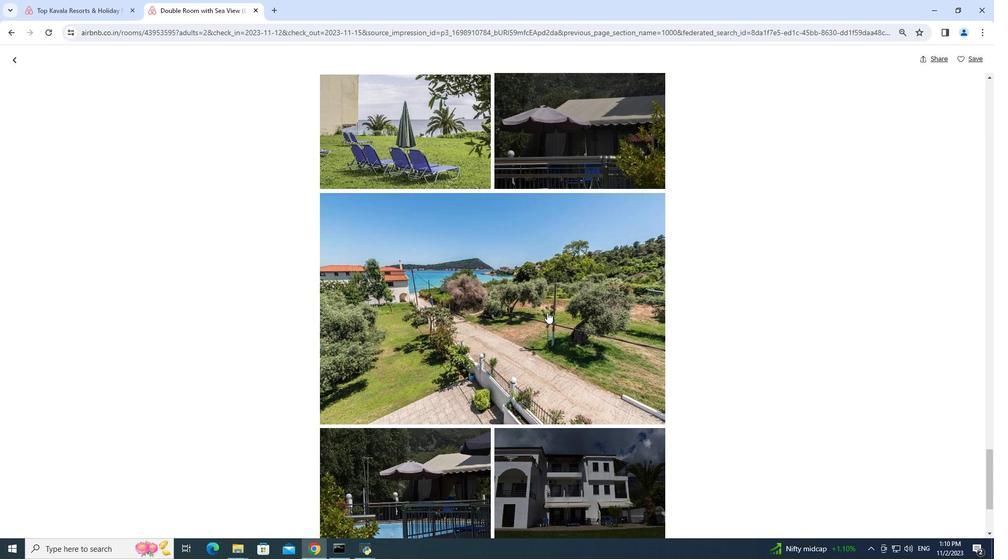 
Action: Mouse scrolled (547, 311) with delta (0, 0)
Screenshot: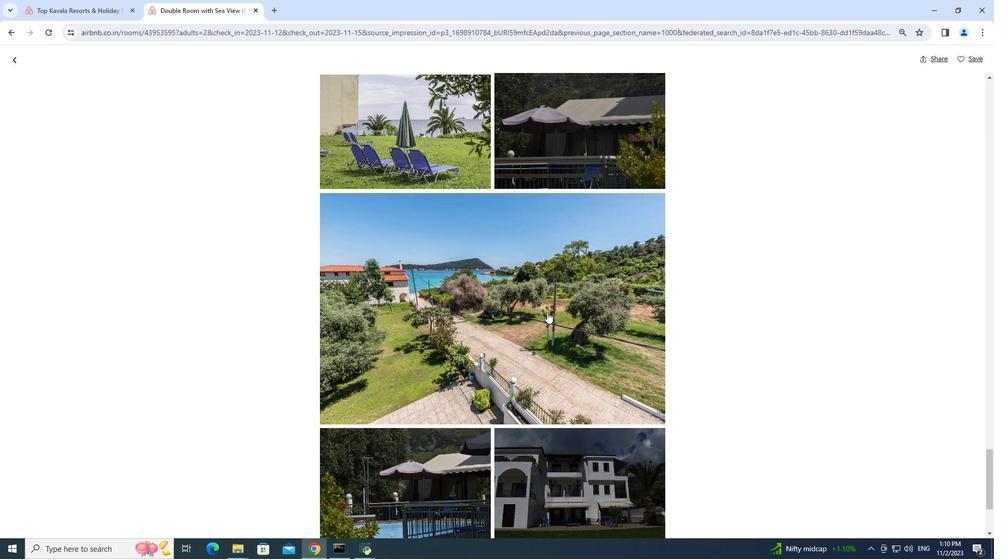 
Action: Mouse scrolled (547, 311) with delta (0, 0)
Screenshot: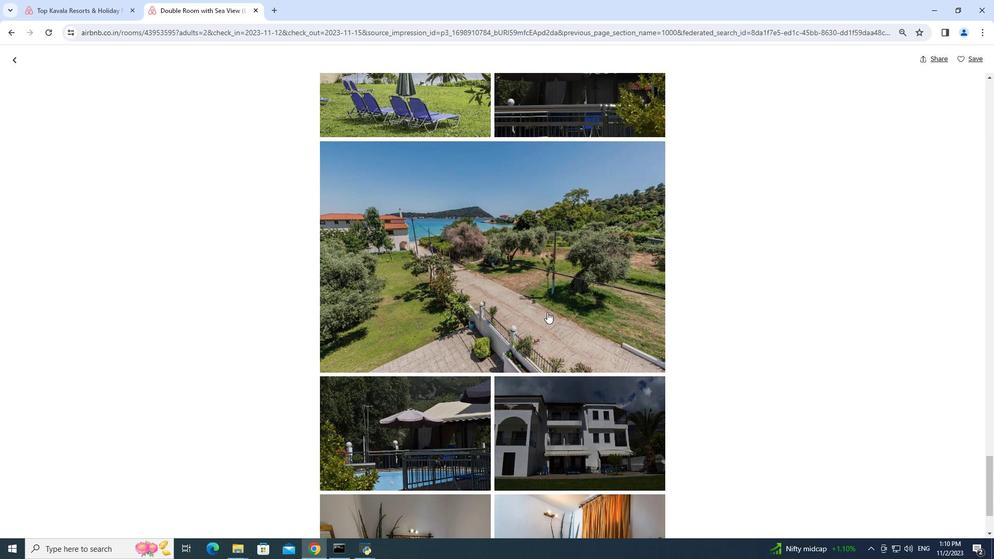 
Action: Mouse moved to (547, 311)
Screenshot: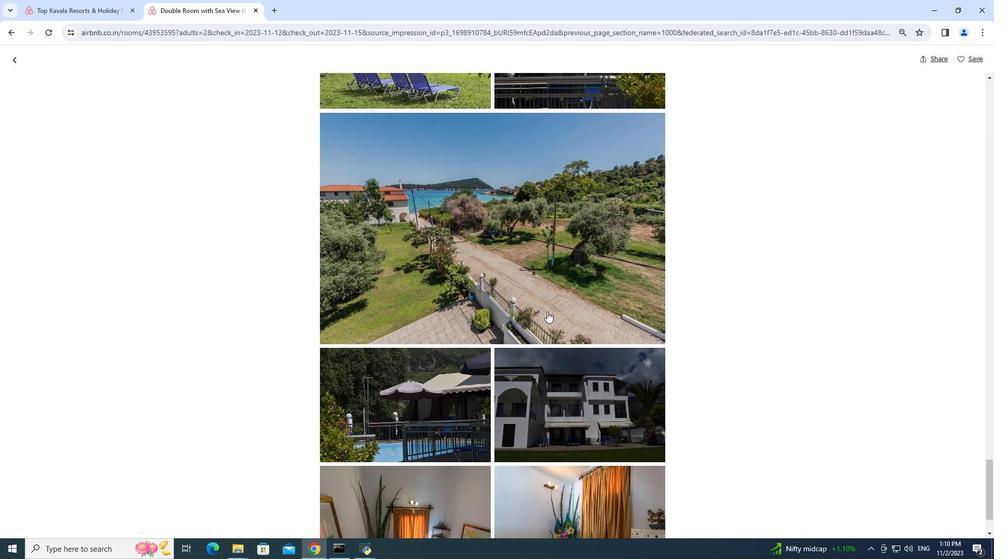 
Action: Mouse scrolled (547, 311) with delta (0, 0)
Screenshot: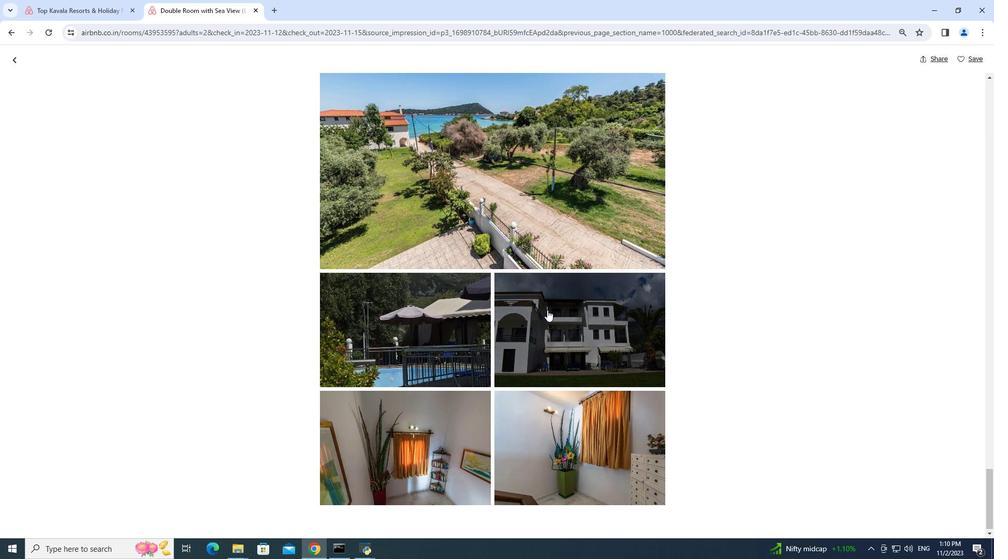 
Action: Mouse scrolled (547, 311) with delta (0, 0)
Screenshot: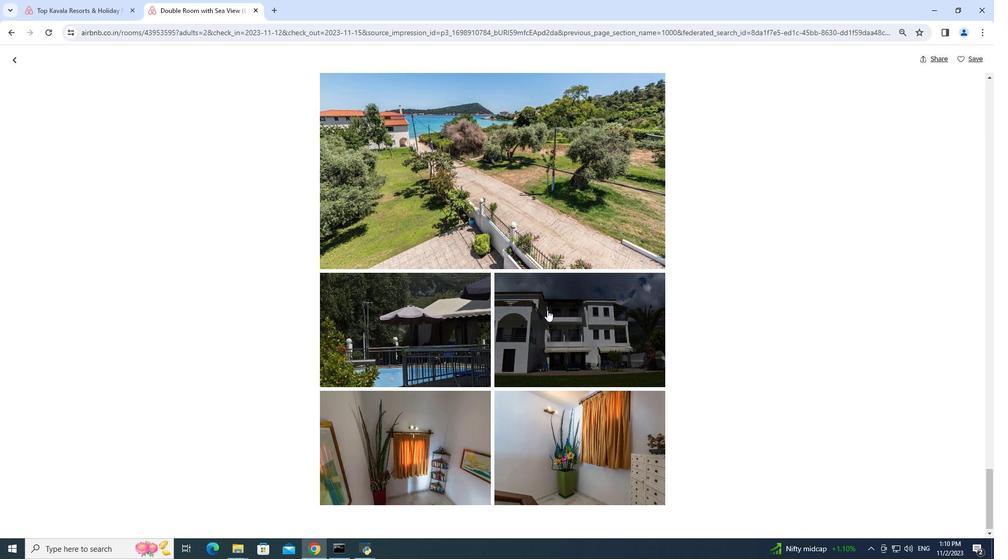 
Action: Mouse moved to (547, 310)
Screenshot: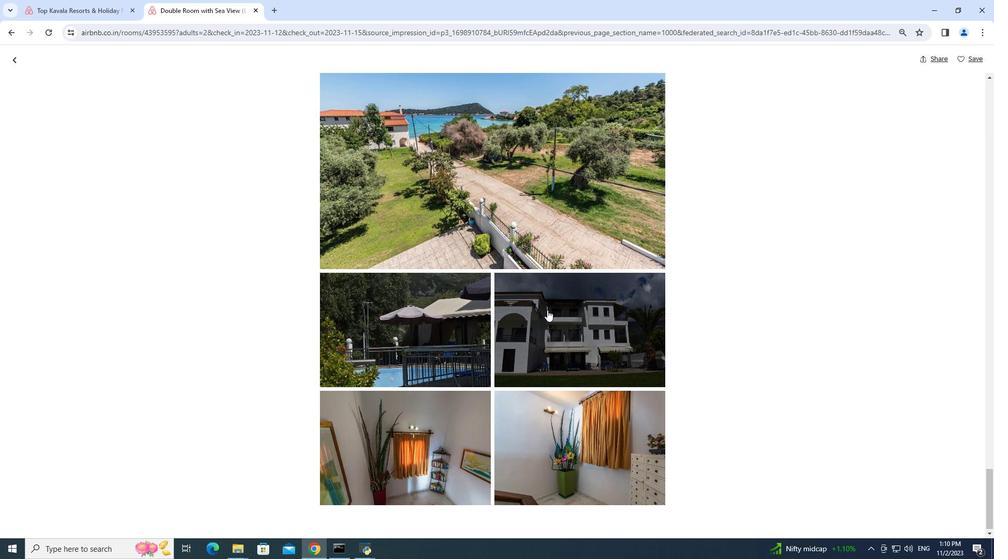 
Action: Mouse scrolled (547, 309) with delta (0, 0)
Screenshot: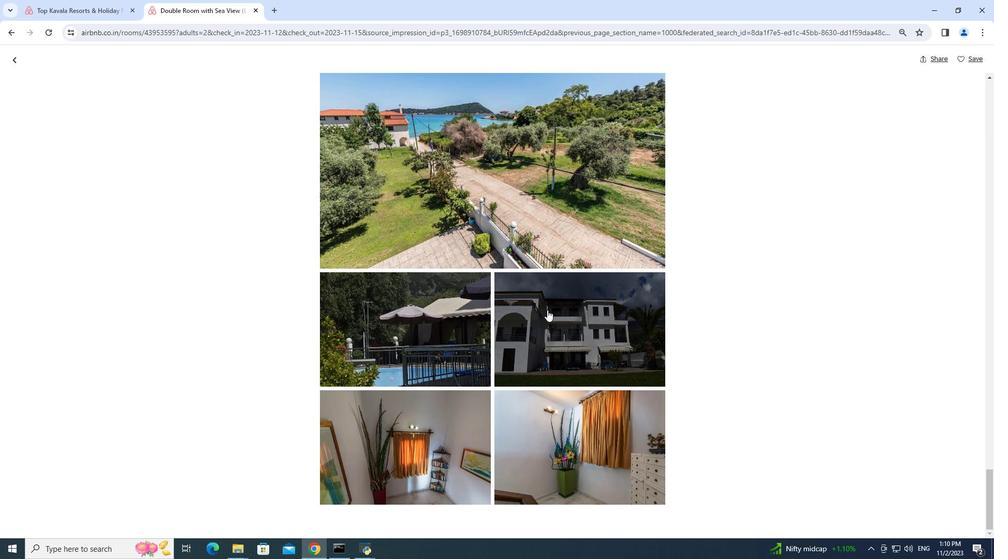 
Action: Mouse scrolled (547, 309) with delta (0, 0)
Screenshot: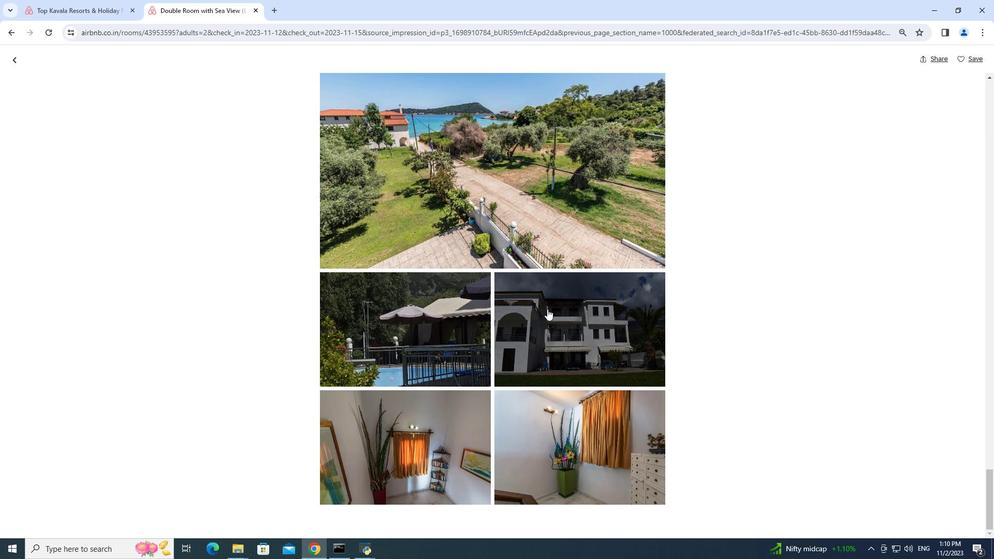 
Action: Mouse moved to (547, 309)
Screenshot: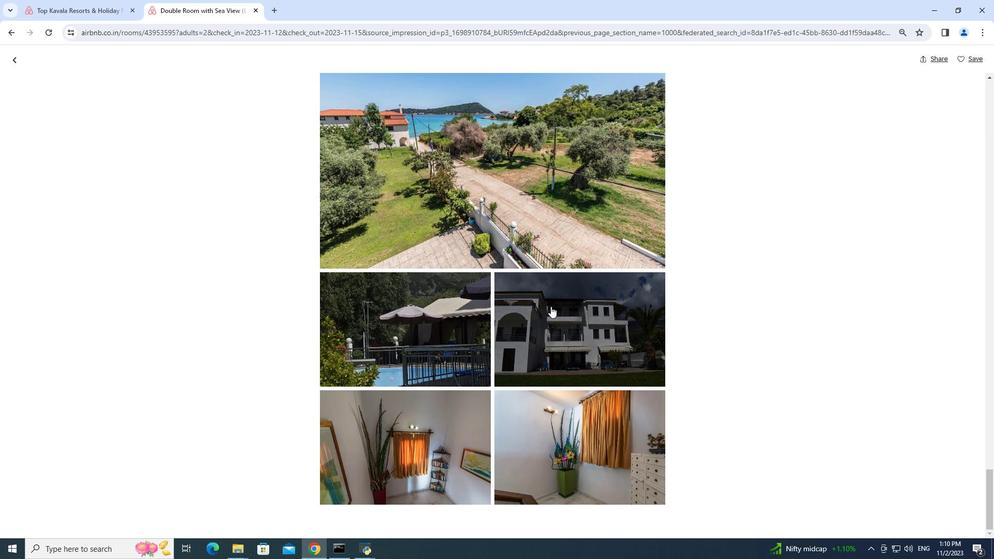 
Action: Mouse scrolled (547, 308) with delta (0, 0)
Screenshot: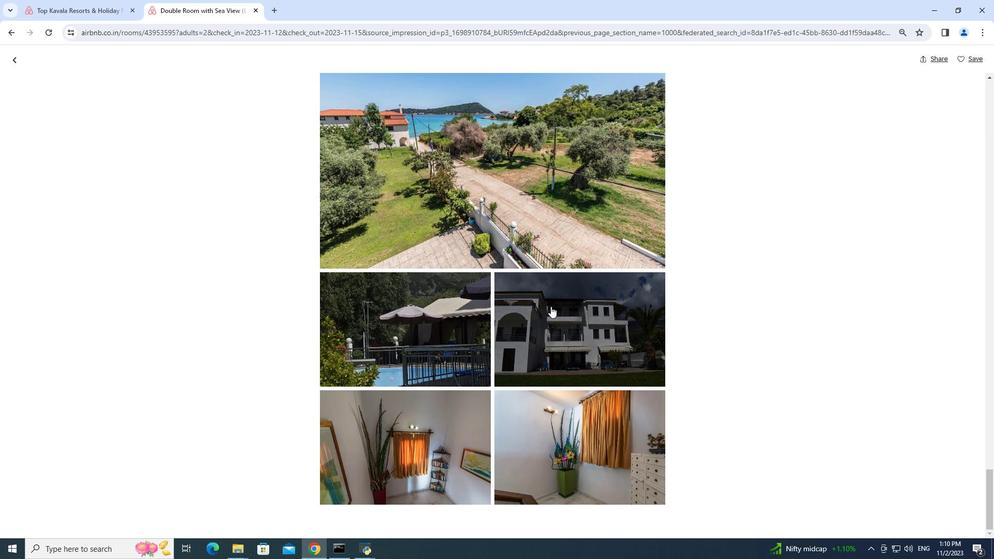 
Action: Mouse moved to (550, 306)
Screenshot: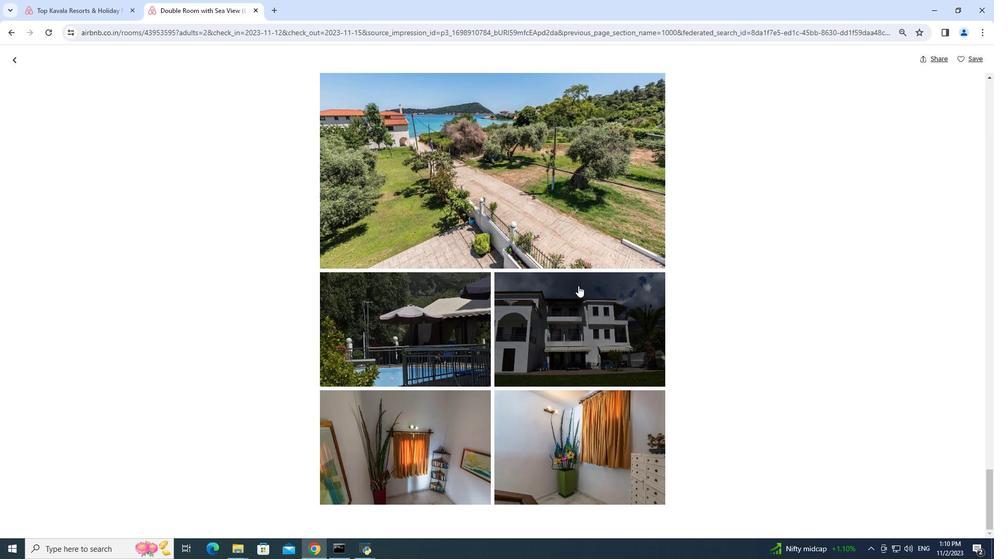 
Action: Mouse scrolled (550, 305) with delta (0, 0)
Screenshot: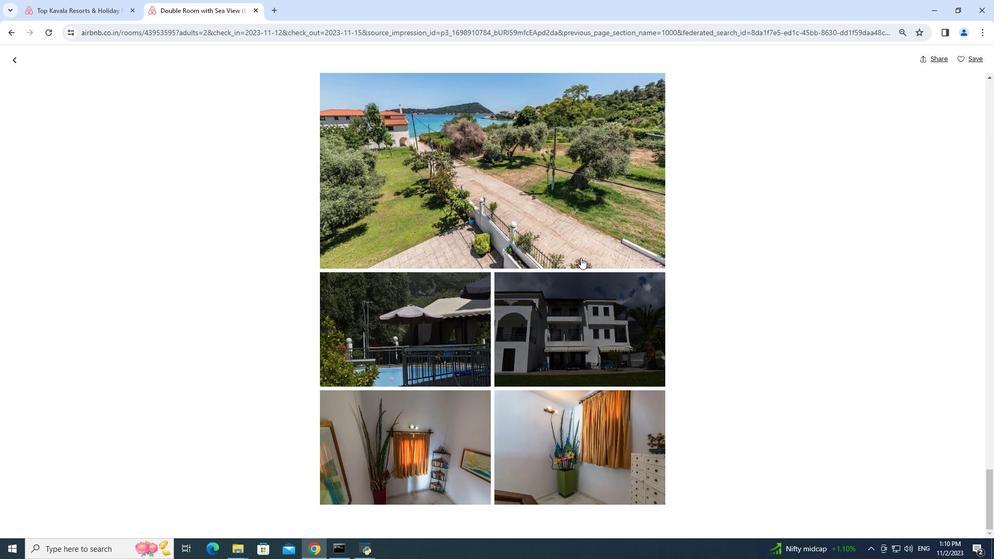 
Action: Mouse scrolled (550, 305) with delta (0, 0)
Screenshot: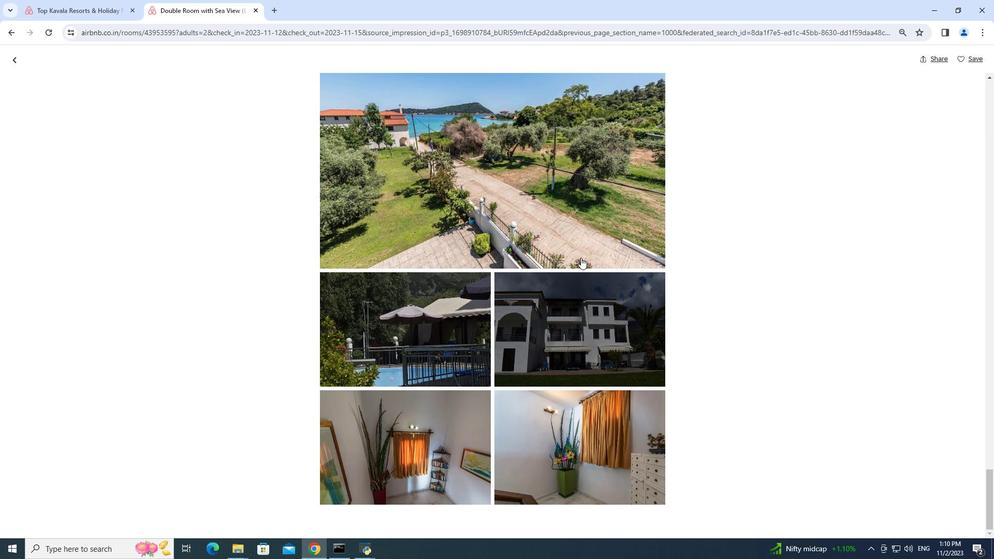
Action: Mouse moved to (19, 61)
Screenshot: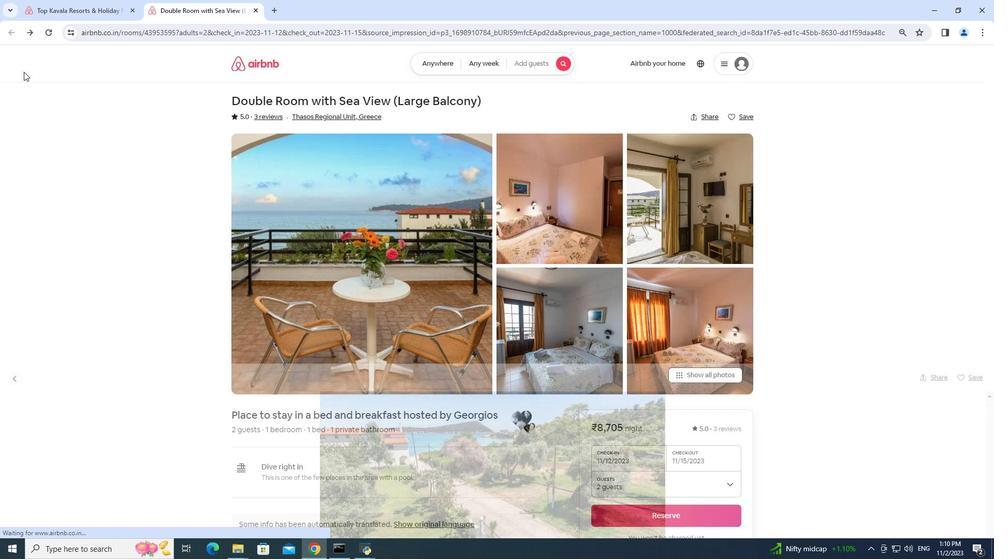 
Action: Mouse pressed left at (19, 61)
Screenshot: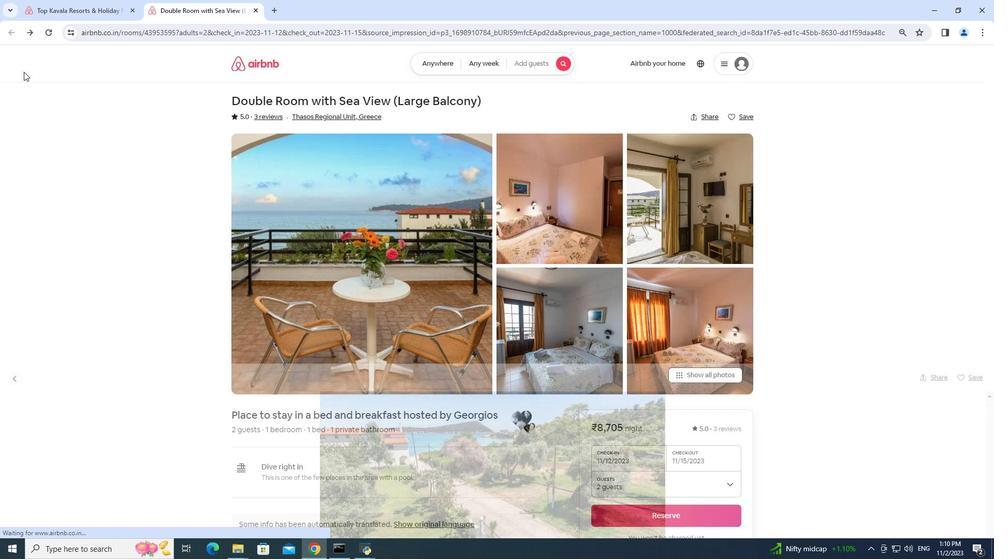 
Action: Mouse moved to (340, 269)
Screenshot: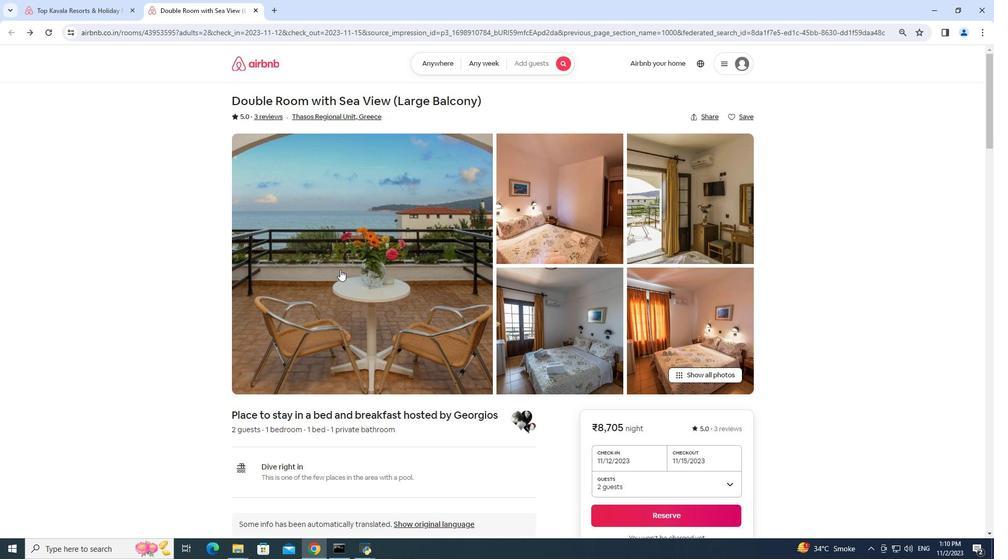 
Action: Mouse scrolled (340, 270) with delta (0, 0)
Screenshot: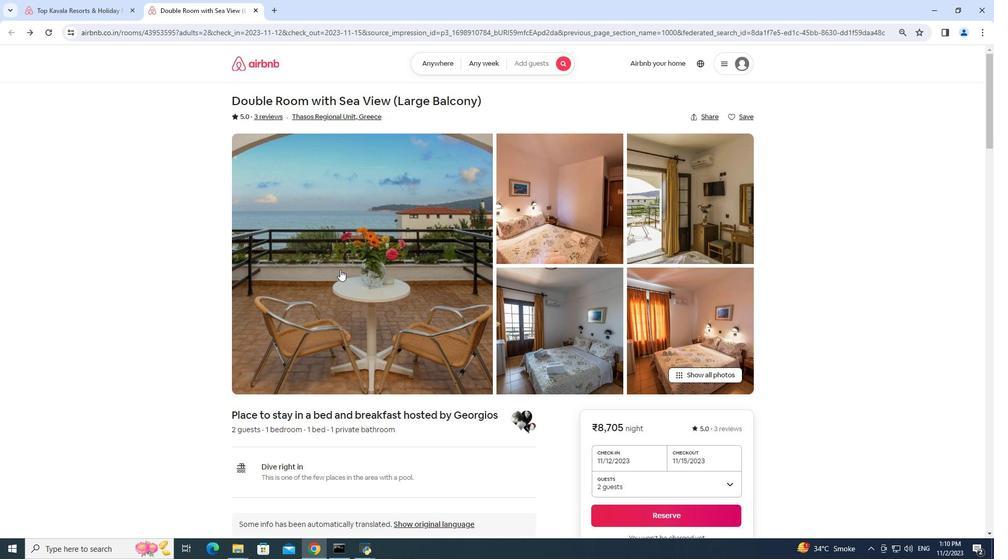 
Action: Mouse scrolled (340, 270) with delta (0, 0)
Screenshot: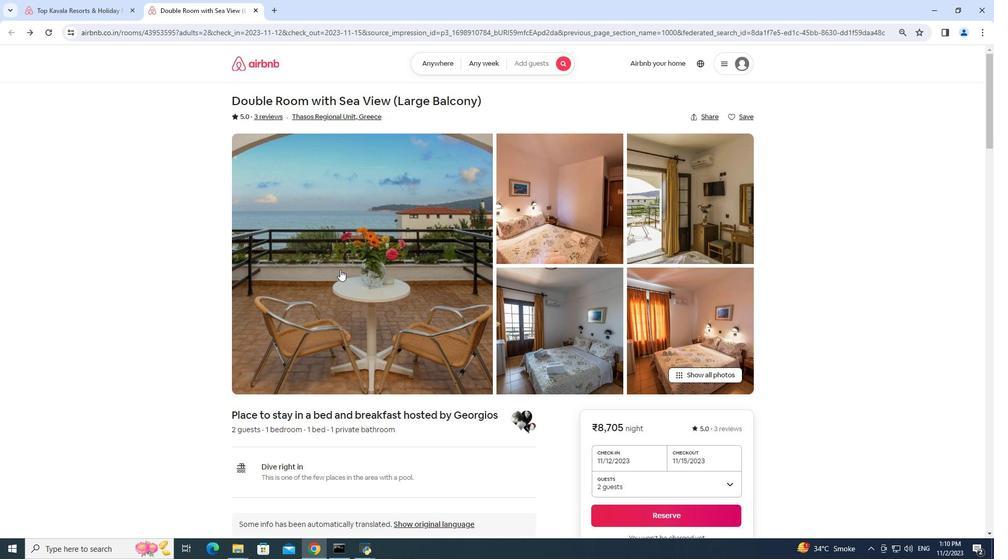 
Action: Mouse scrolled (340, 269) with delta (0, 0)
Screenshot: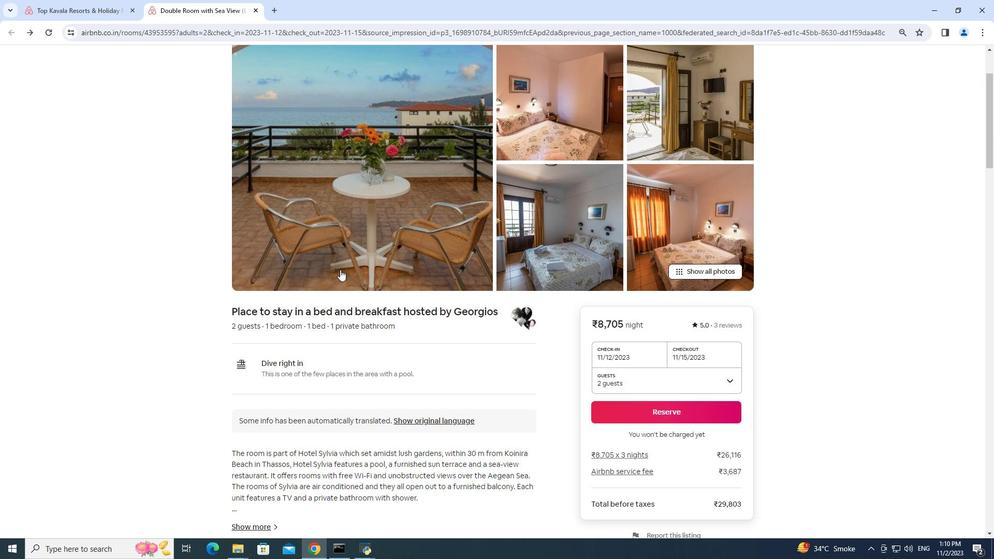 
Action: Mouse scrolled (340, 269) with delta (0, 0)
Screenshot: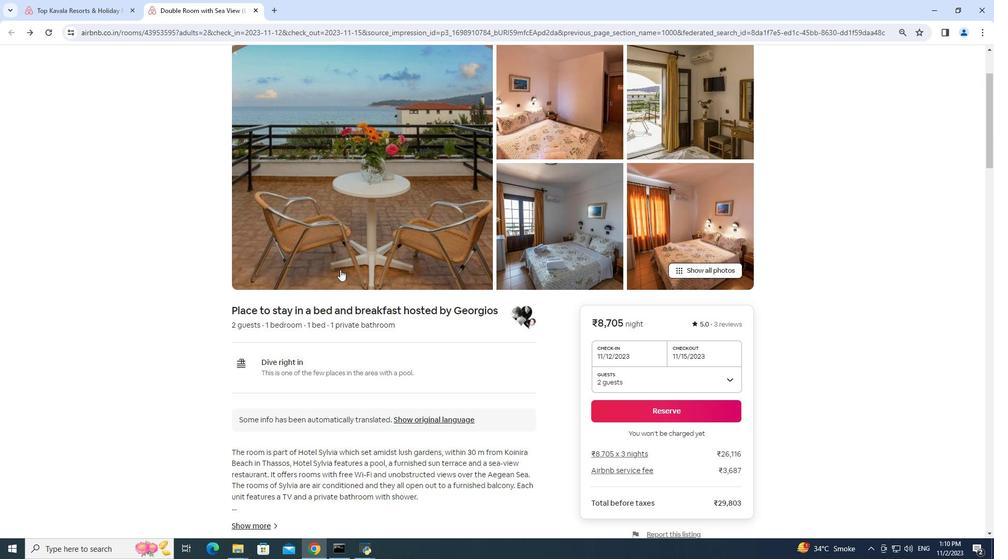 
Action: Mouse scrolled (340, 269) with delta (0, 0)
Screenshot: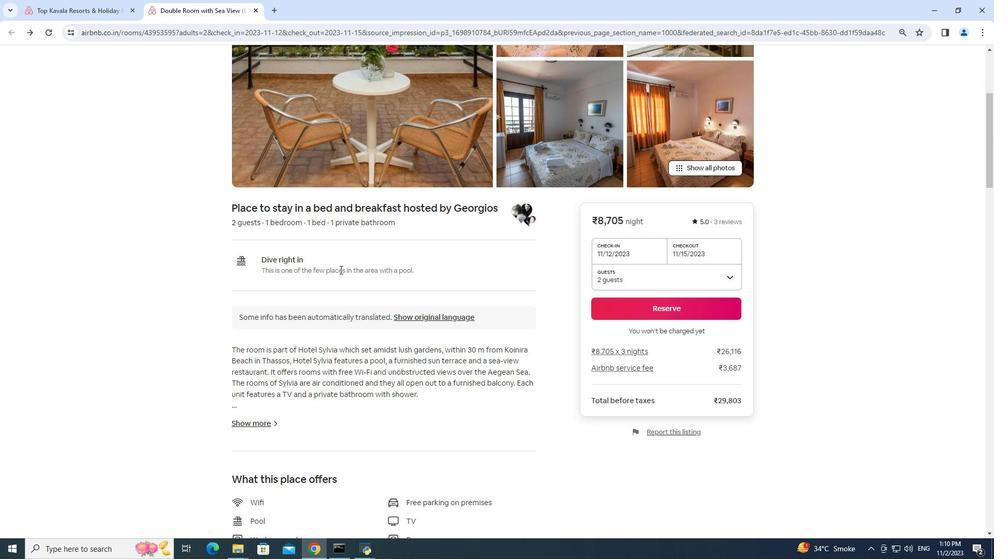 
Action: Mouse scrolled (340, 269) with delta (0, 0)
Screenshot: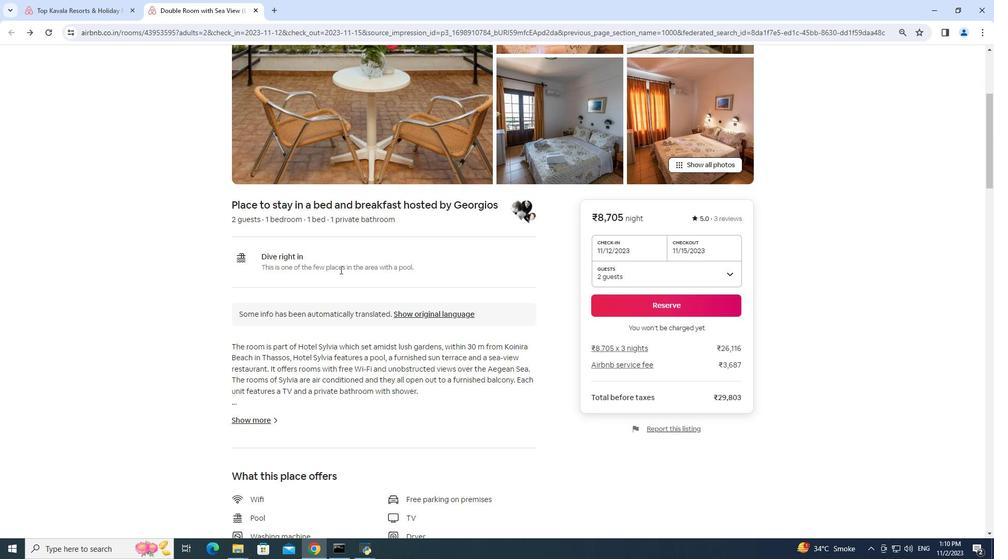 
Action: Mouse scrolled (340, 269) with delta (0, 0)
Screenshot: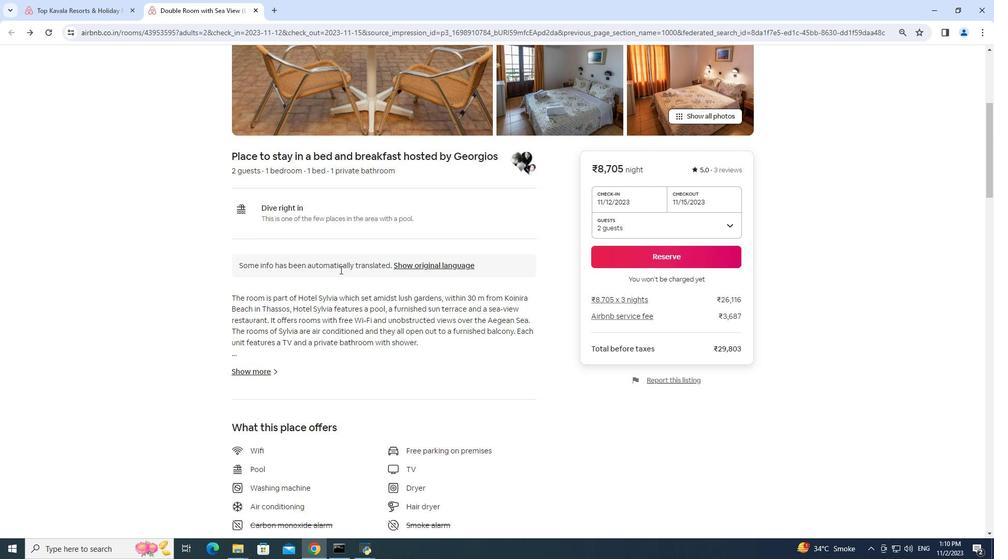 
Action: Mouse moved to (261, 369)
Screenshot: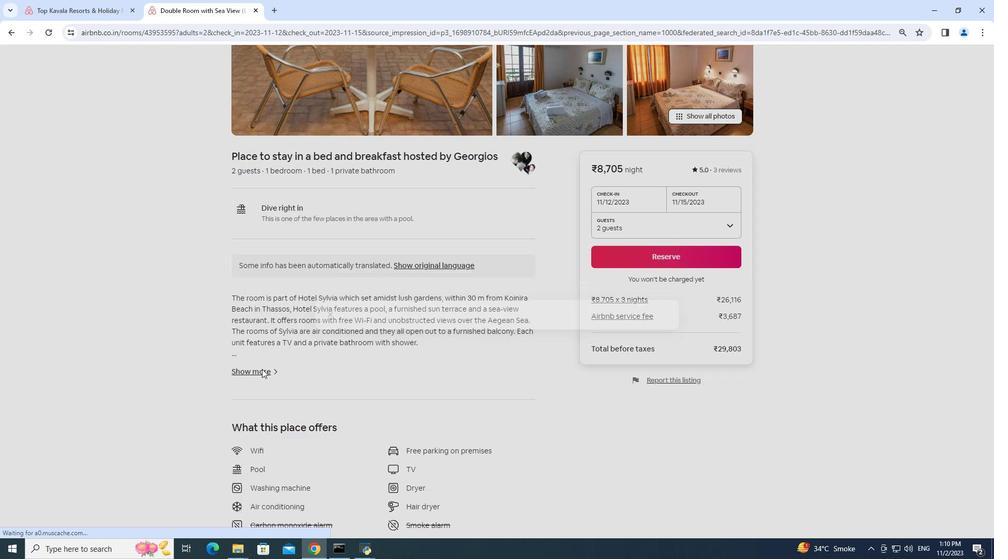 
Action: Mouse pressed left at (261, 369)
Screenshot: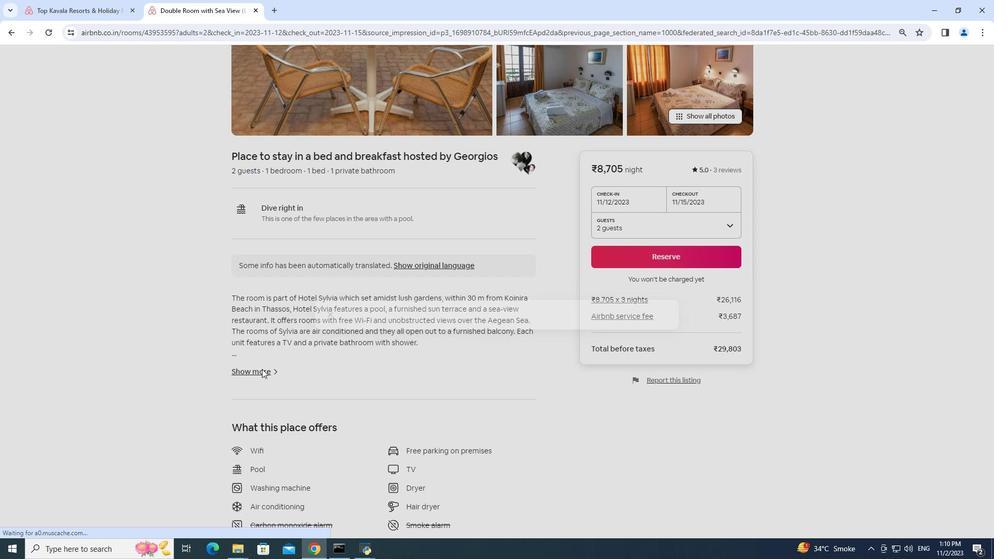 
Action: Mouse moved to (328, 216)
Screenshot: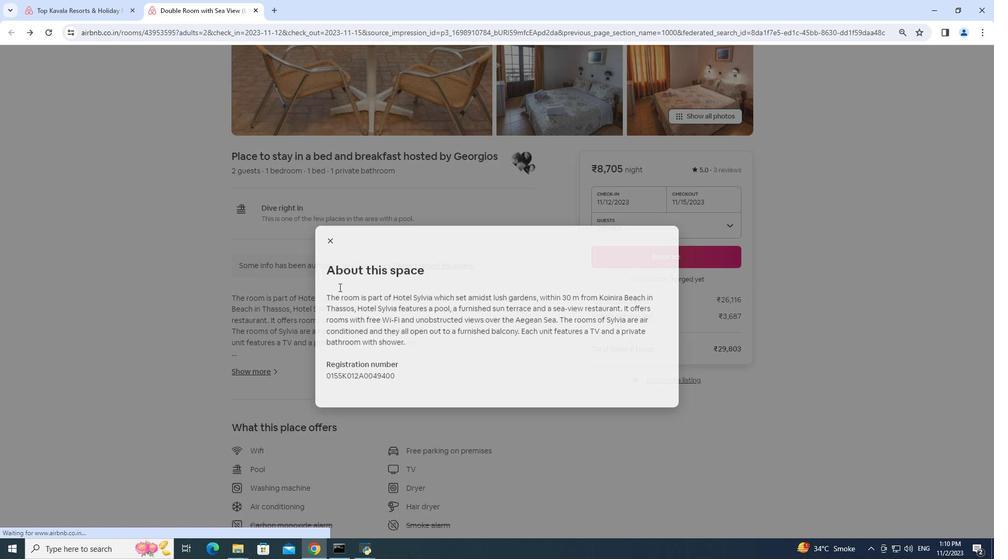 
Action: Mouse pressed left at (328, 216)
Screenshot: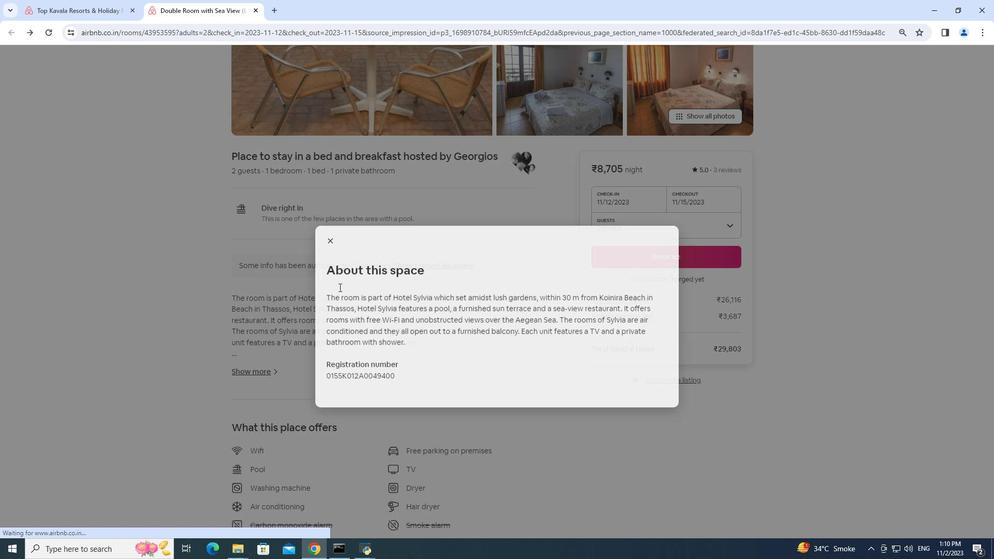 
Action: Mouse moved to (333, 320)
Screenshot: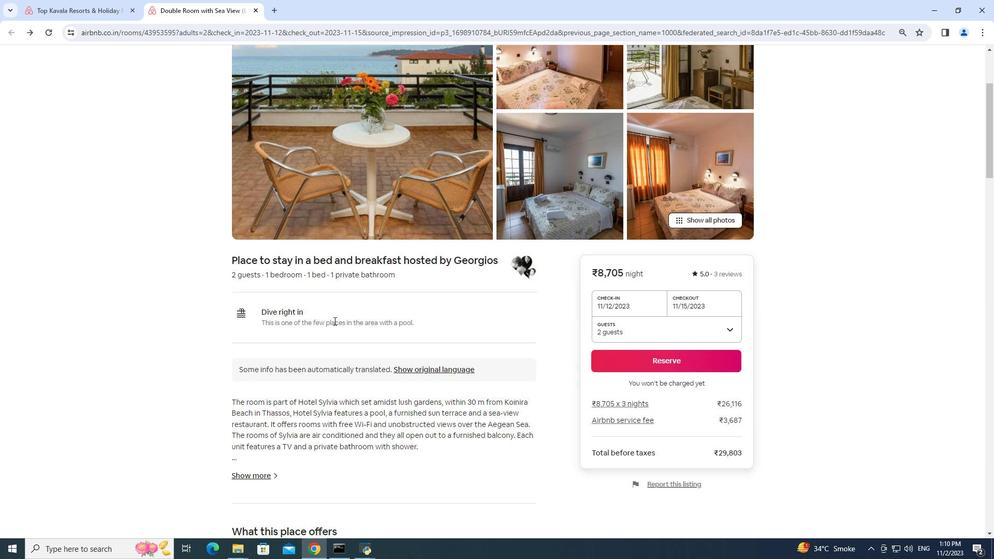 
Action: Mouse scrolled (333, 321) with delta (0, 0)
Screenshot: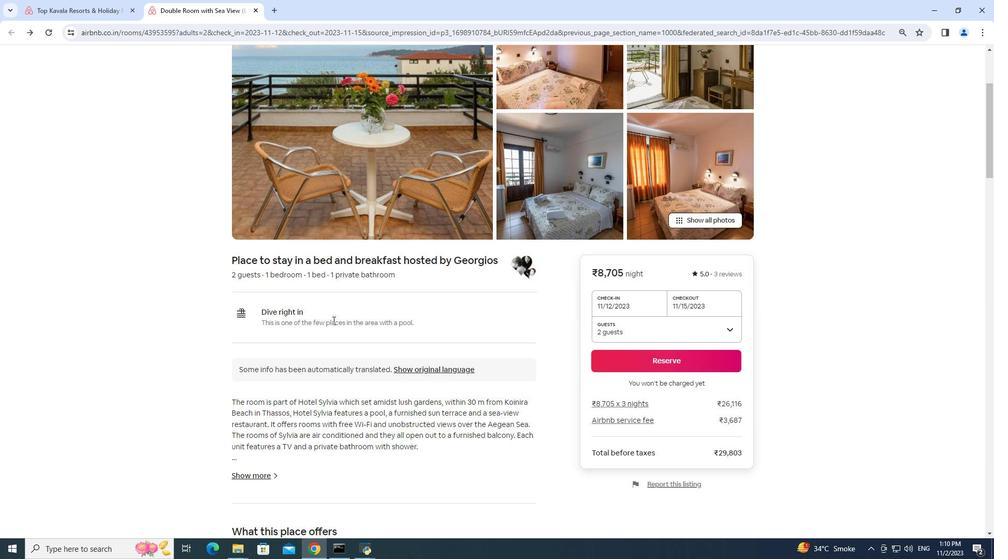 
Action: Mouse scrolled (333, 321) with delta (0, 0)
Screenshot: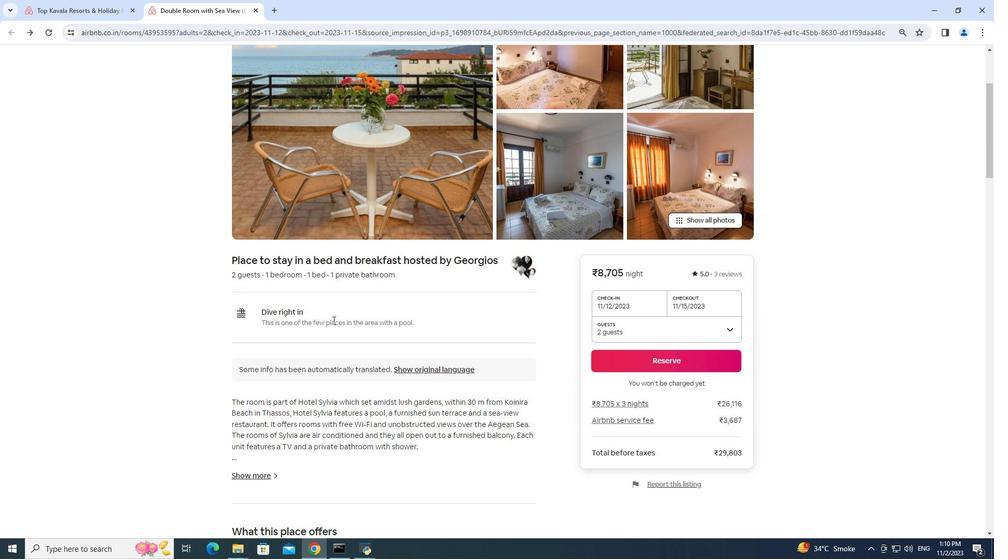 
Action: Mouse moved to (332, 319)
Screenshot: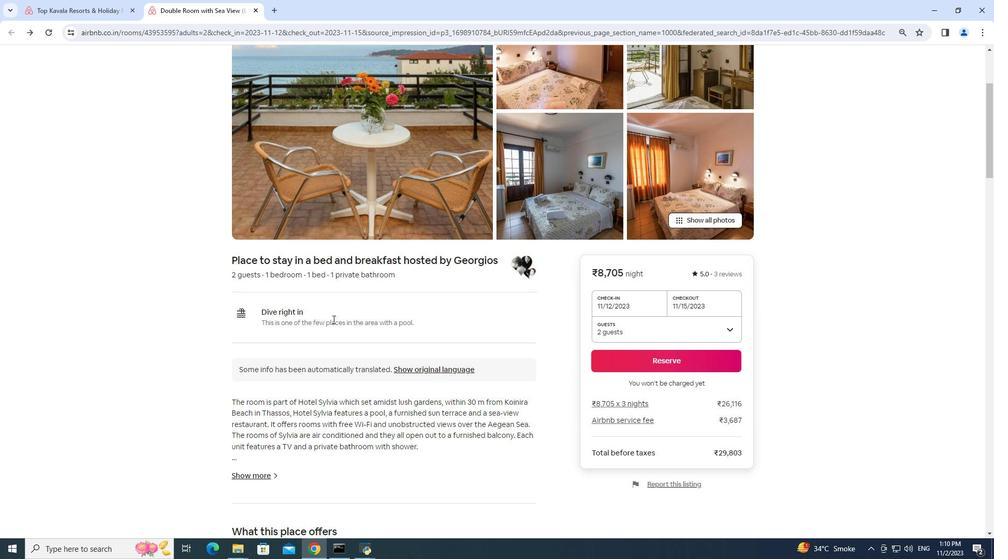 
Action: Mouse scrolled (332, 319) with delta (0, 0)
Screenshot: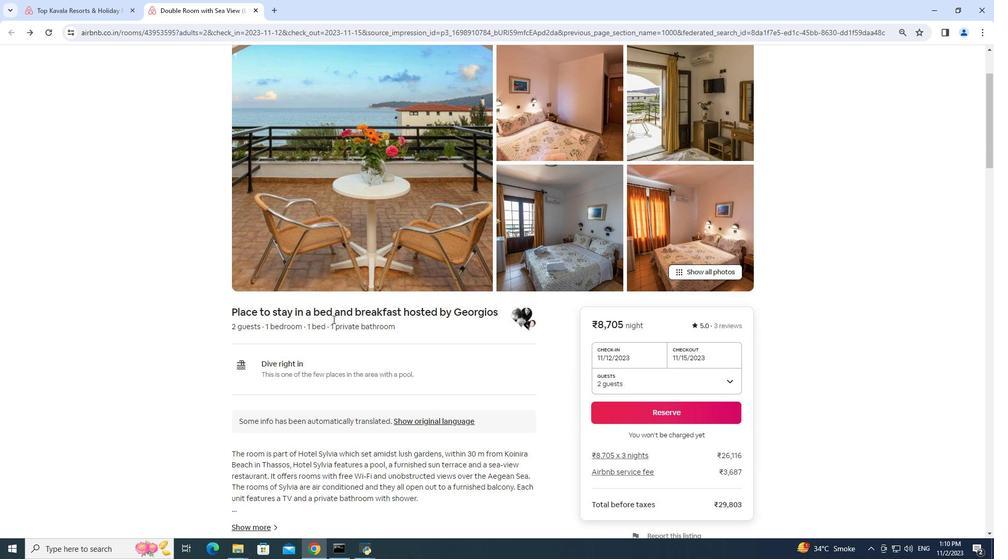 
Action: Mouse scrolled (332, 318) with delta (0, 0)
Screenshot: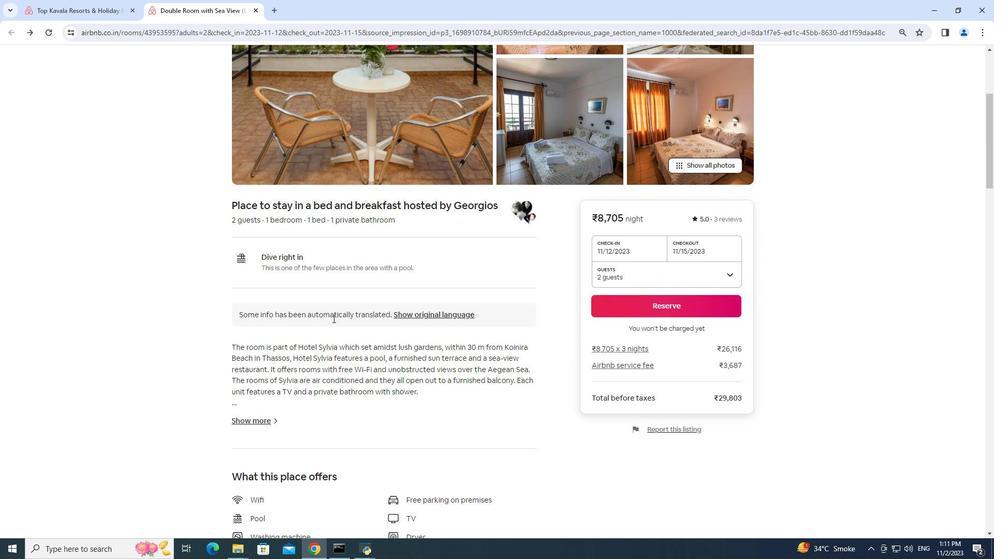 
Action: Mouse moved to (332, 319)
Screenshot: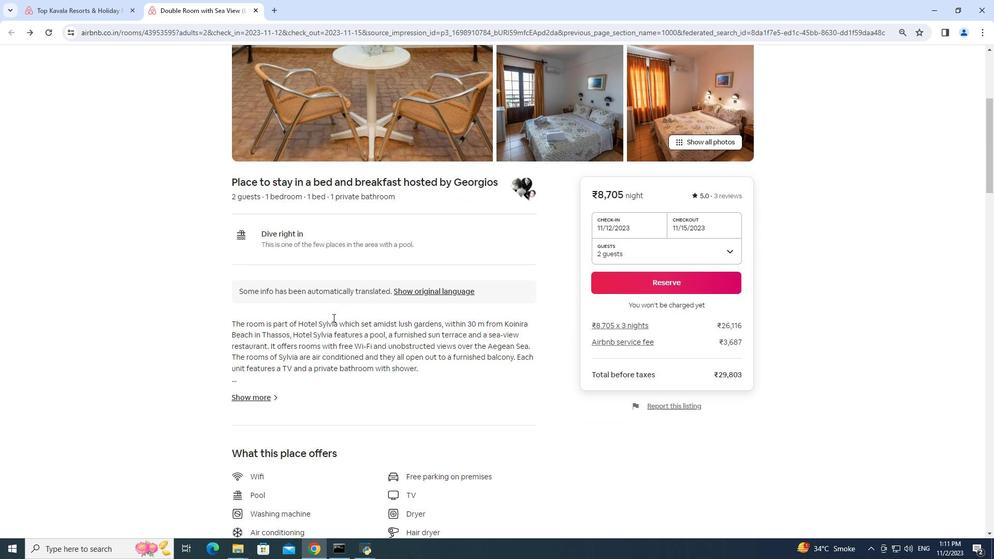 
Action: Mouse scrolled (332, 318) with delta (0, 0)
Screenshot: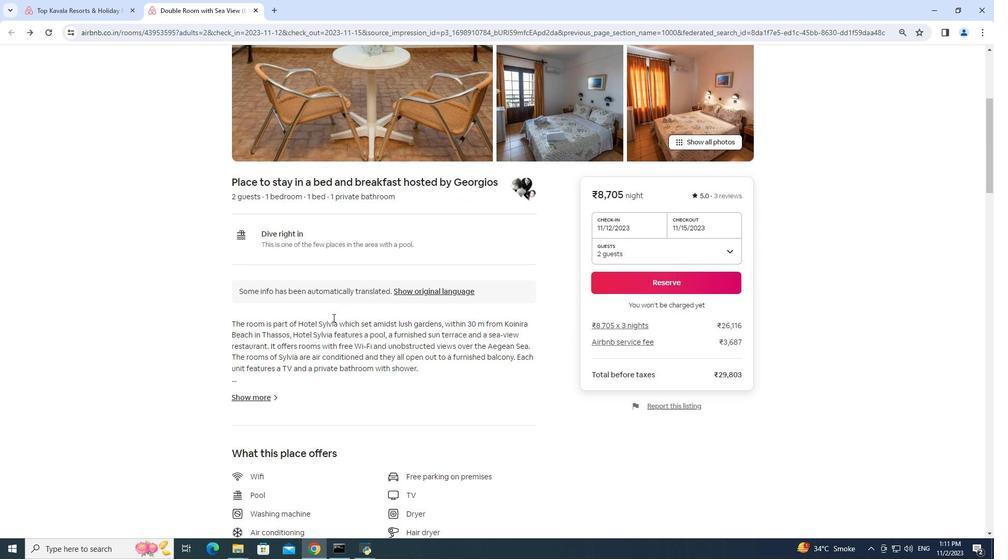 
Action: Mouse moved to (332, 318)
Screenshot: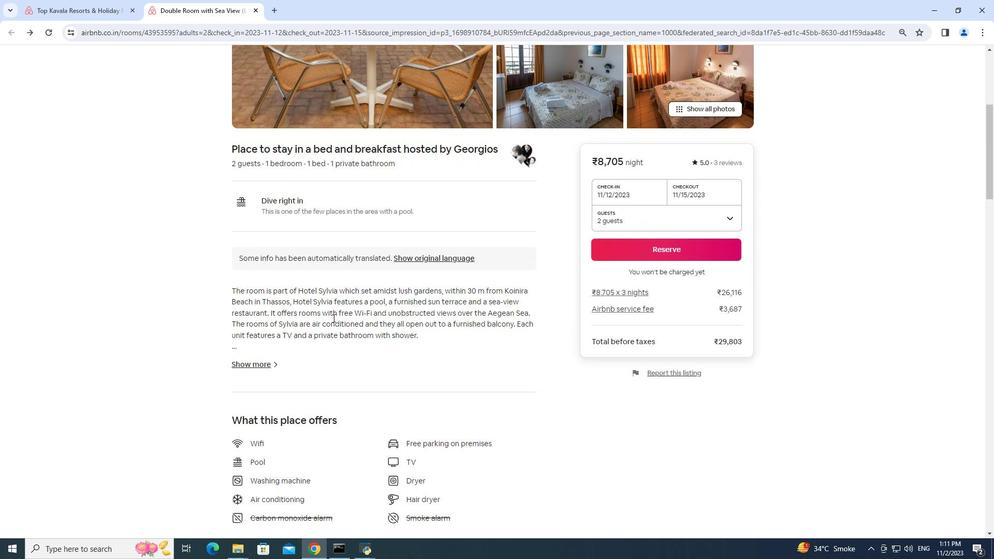 
Action: Mouse scrolled (332, 317) with delta (0, 0)
Screenshot: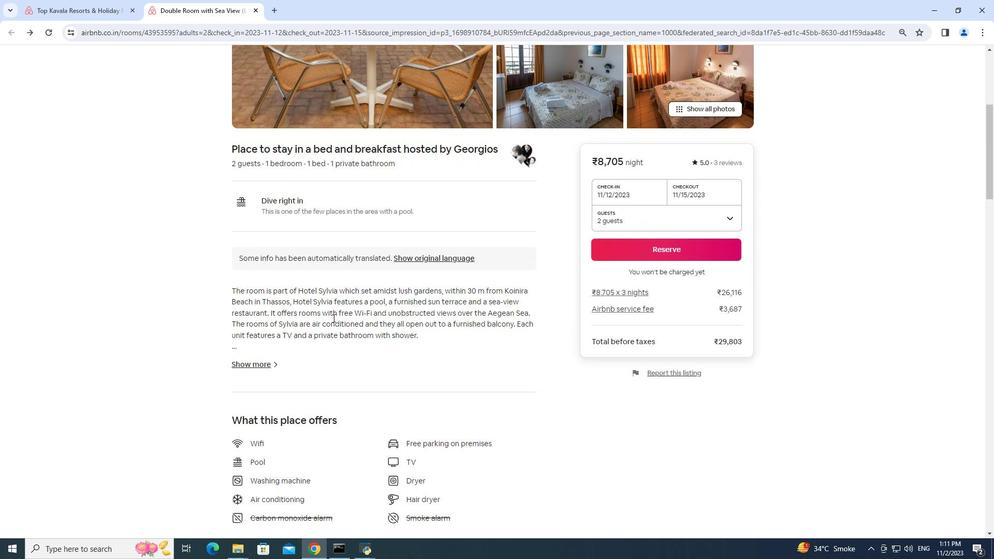 
Action: Mouse moved to (332, 317)
Screenshot: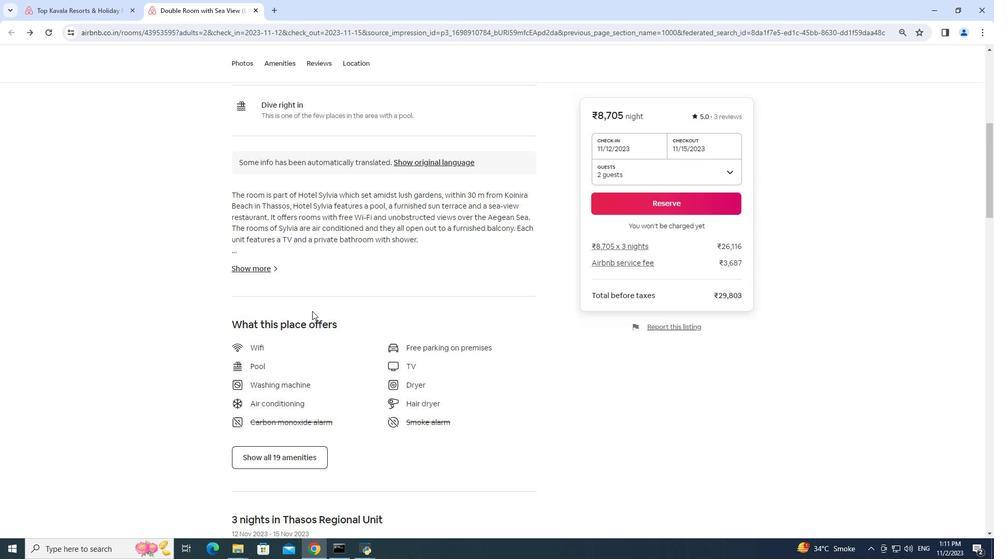 
Action: Mouse scrolled (332, 317) with delta (0, 0)
Screenshot: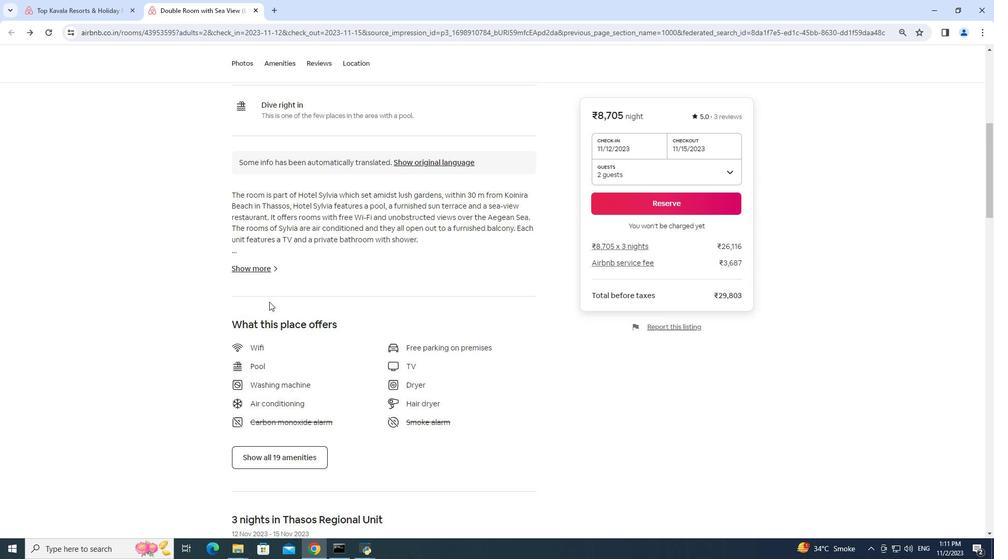 
Action: Mouse scrolled (332, 317) with delta (0, 0)
Screenshot: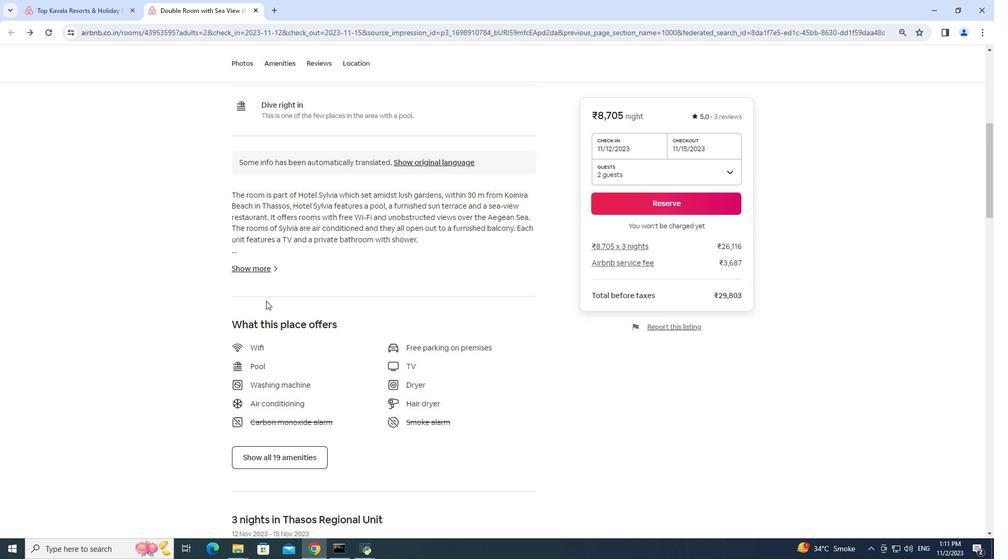 
Action: Mouse moved to (265, 297)
Screenshot: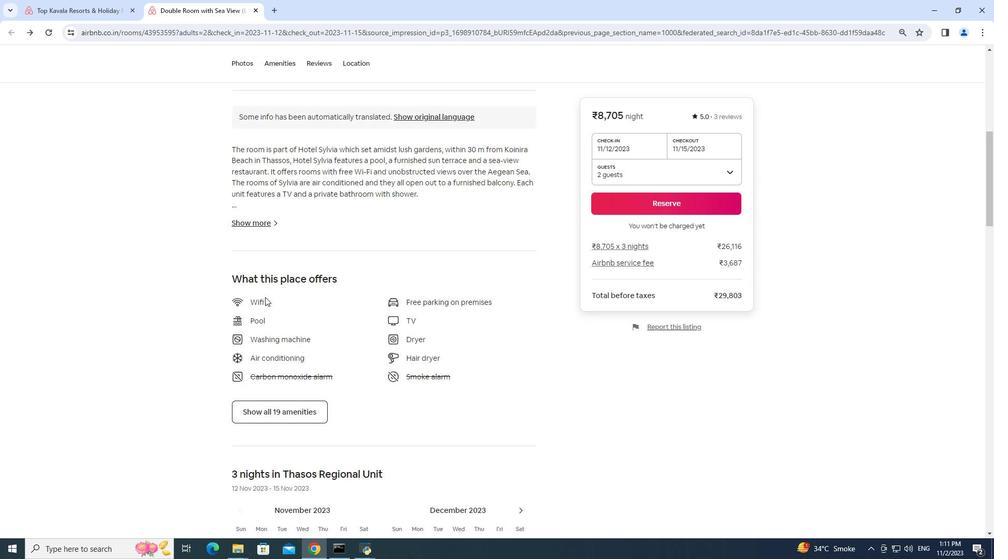 
Action: Mouse scrolled (265, 296) with delta (0, 0)
Screenshot: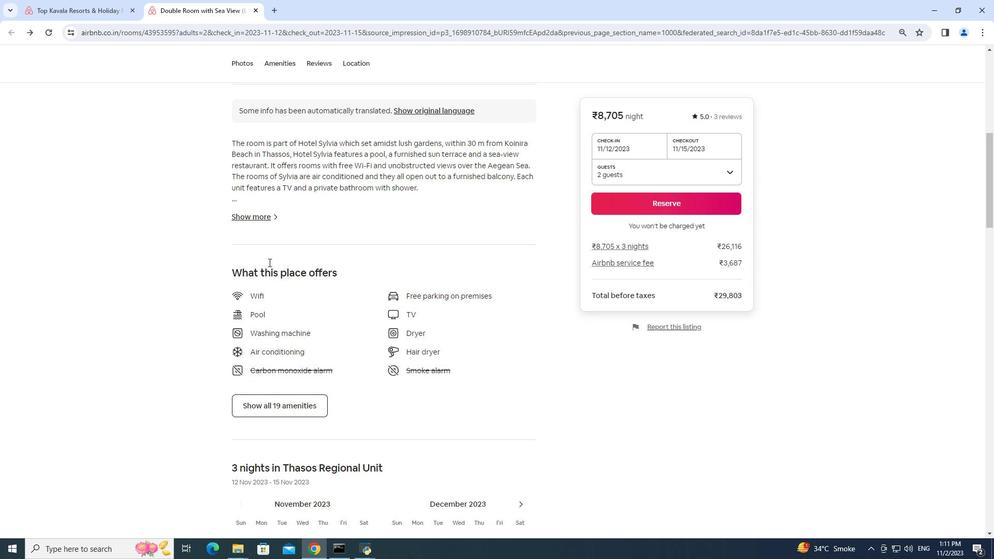 
Action: Mouse moved to (263, 214)
Screenshot: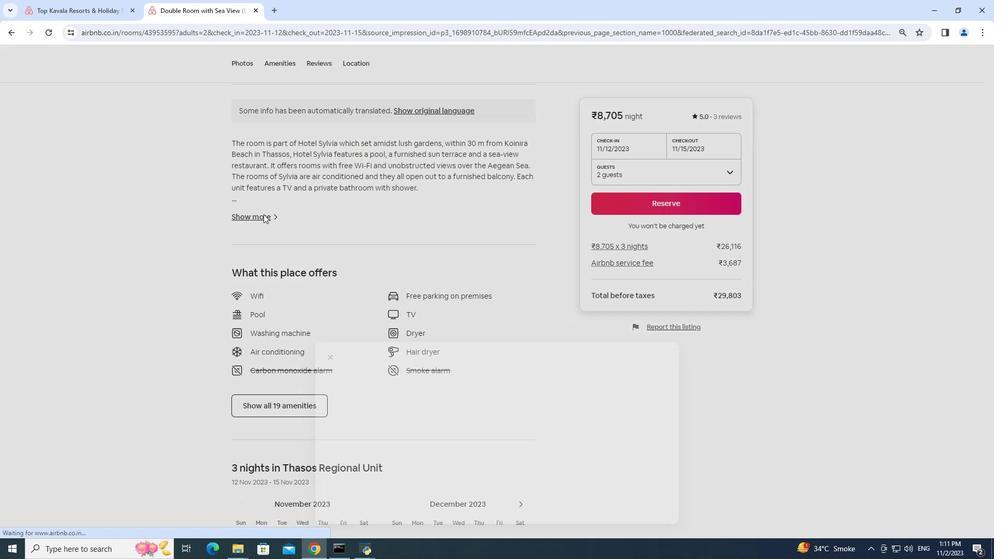 
Action: Mouse pressed left at (263, 214)
Screenshot: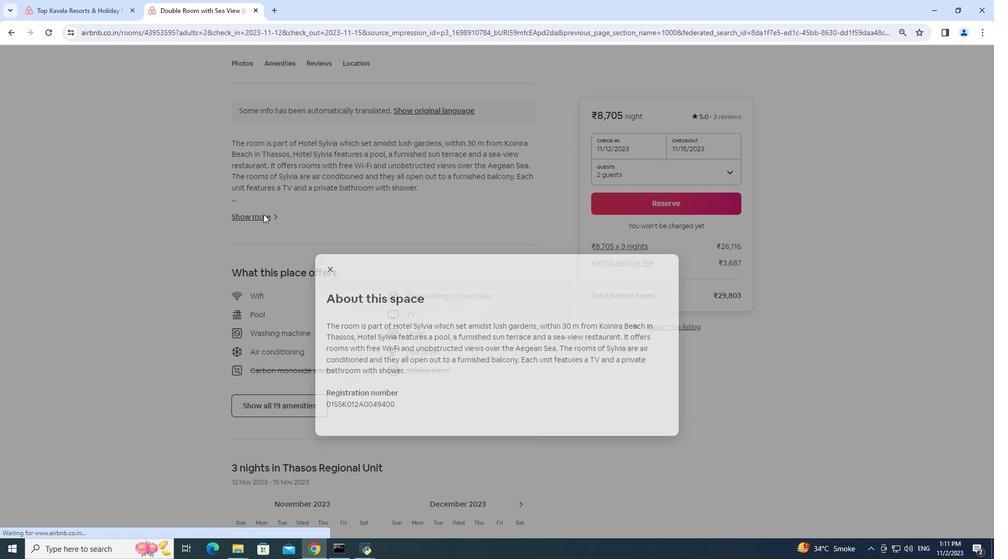 
Action: Mouse moved to (329, 215)
Screenshot: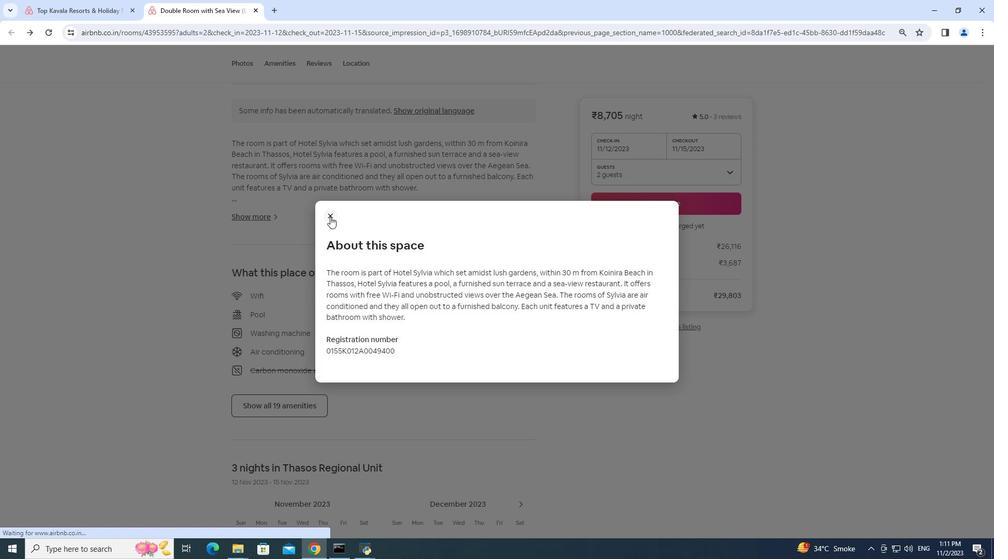 
Action: Mouse pressed left at (329, 215)
Screenshot: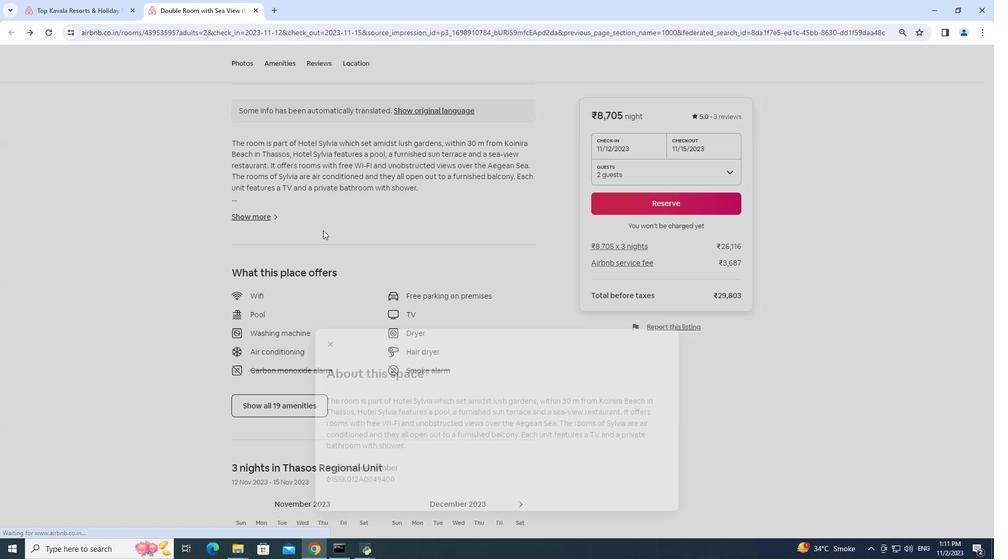 
Action: Mouse moved to (279, 276)
Screenshot: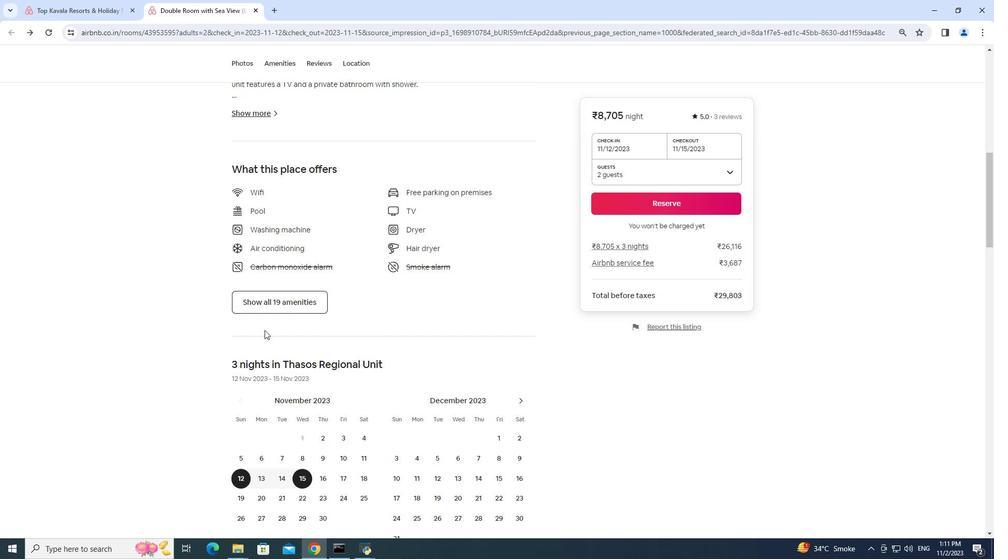 
Action: Mouse scrolled (279, 275) with delta (0, 0)
Screenshot: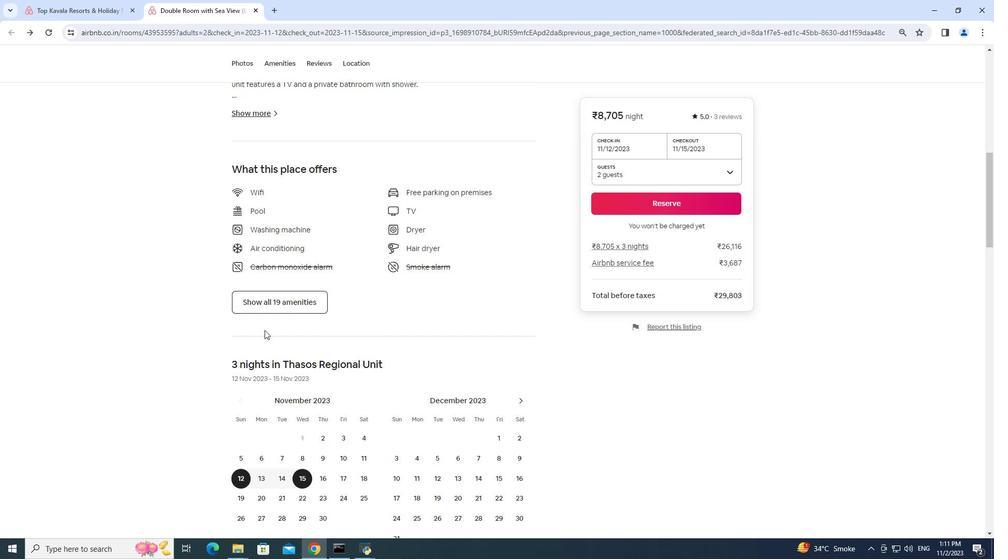
Action: Mouse moved to (279, 276)
Screenshot: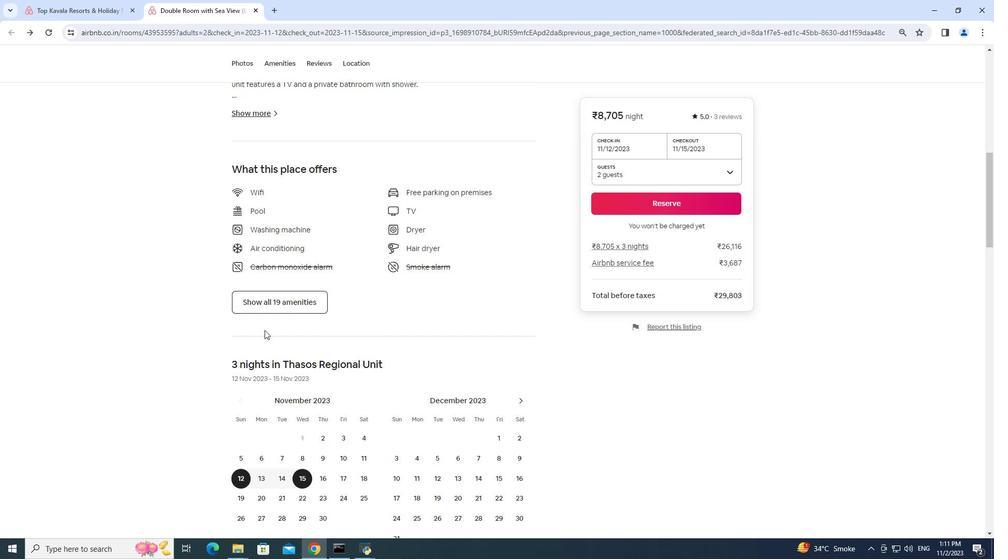 
Action: Mouse scrolled (279, 276) with delta (0, 0)
Screenshot: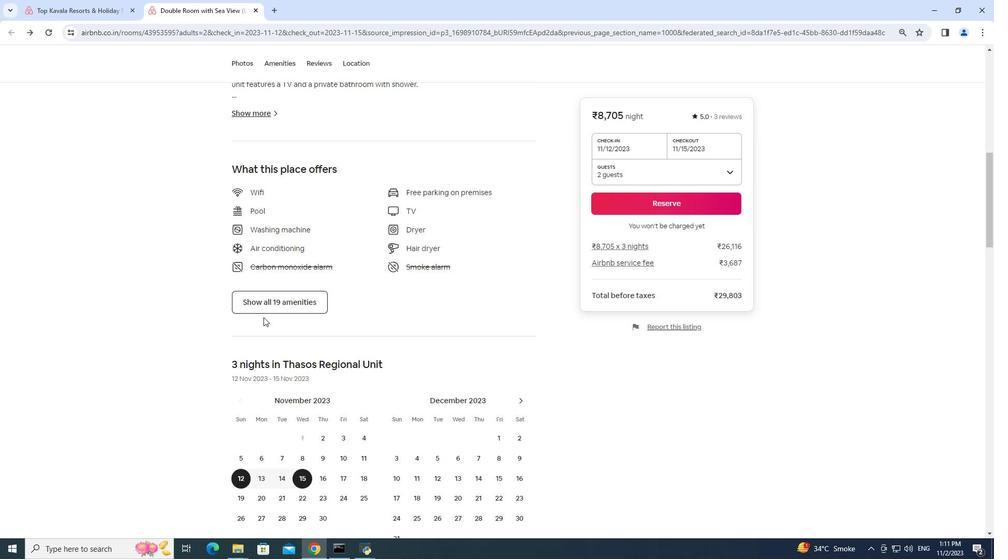 
Action: Mouse moved to (265, 307)
Screenshot: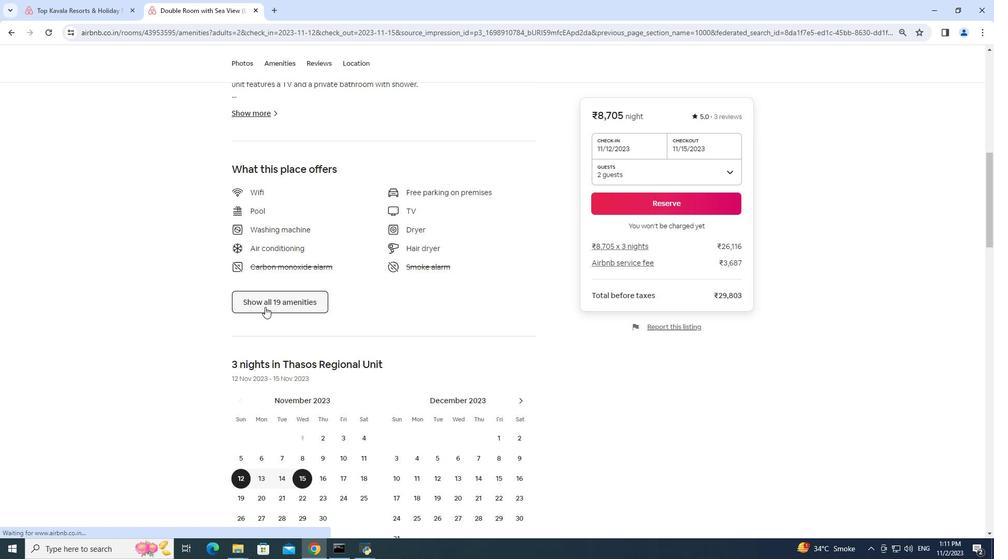 
Action: Mouse pressed left at (265, 307)
Screenshot: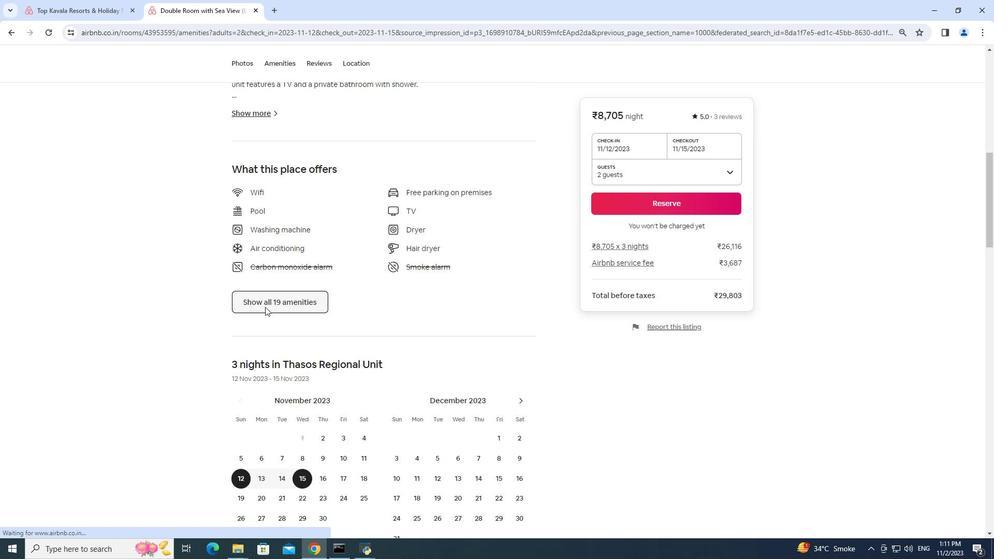 
Action: Mouse moved to (344, 201)
Screenshot: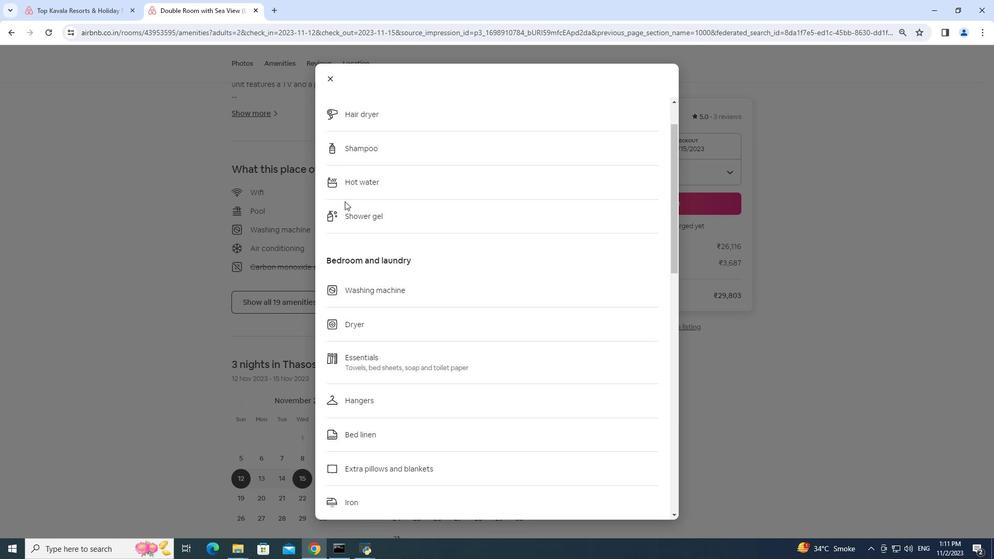 
Action: Mouse scrolled (344, 200) with delta (0, 0)
Screenshot: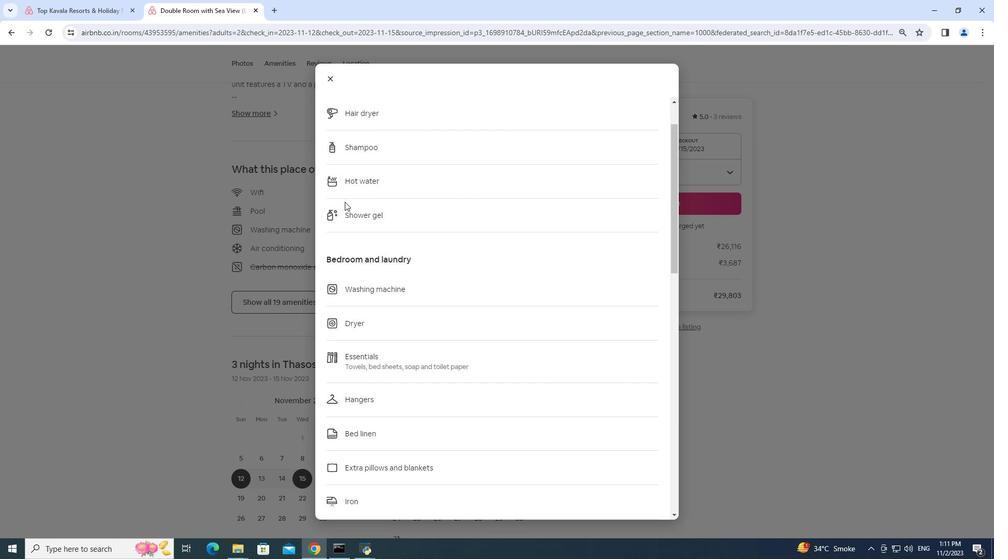 
Action: Mouse scrolled (344, 200) with delta (0, 0)
Screenshot: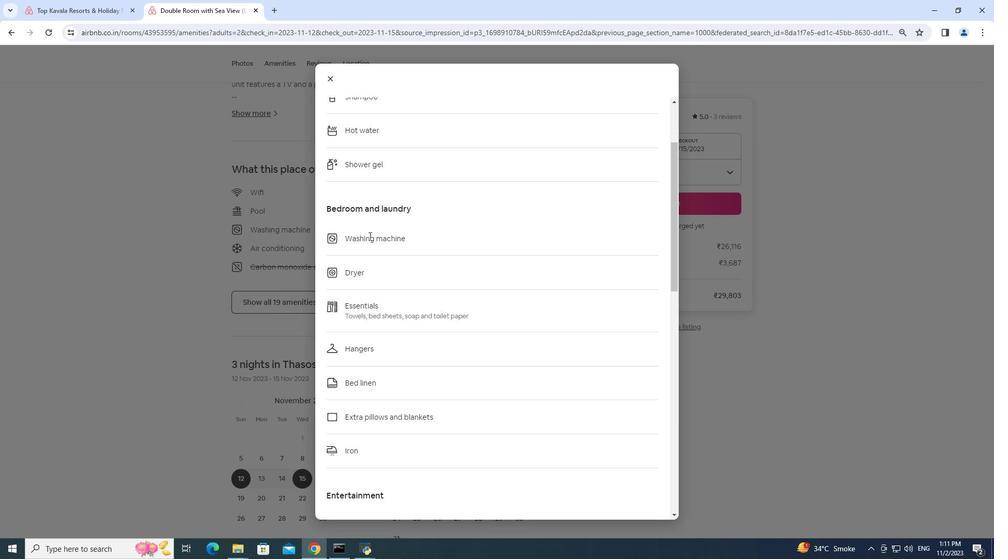 
Action: Mouse moved to (431, 261)
Screenshot: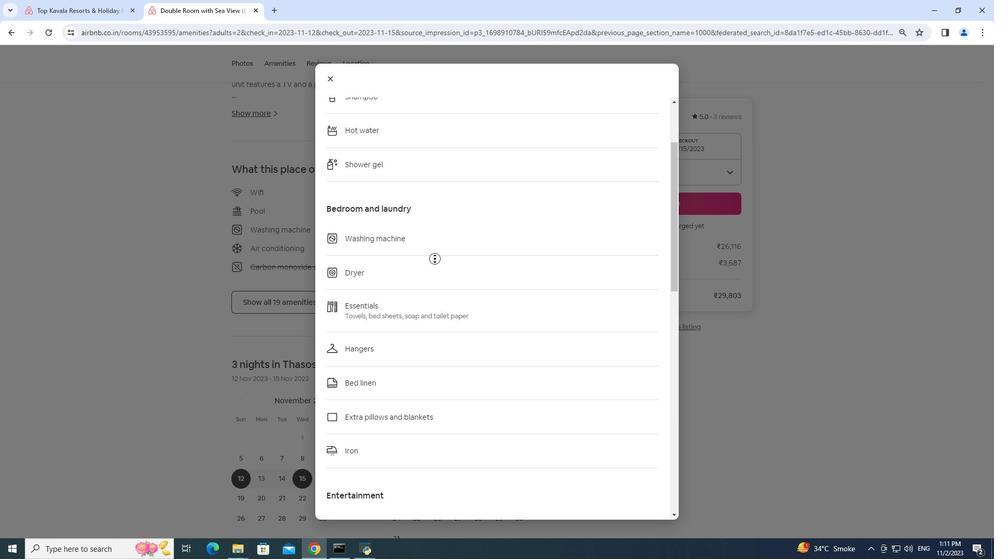 
Action: Mouse pressed middle at (431, 261)
Screenshot: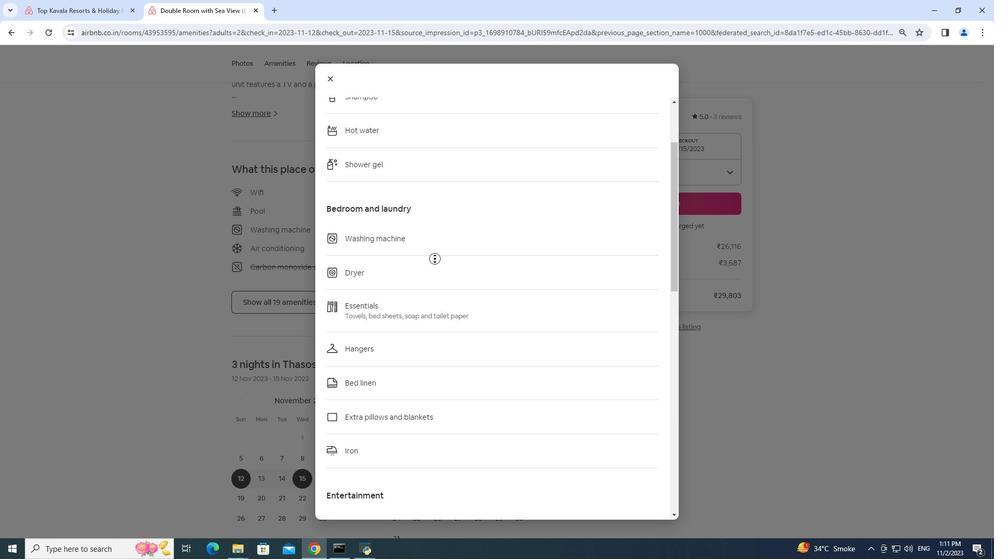 
Action: Mouse scrolled (431, 260) with delta (0, 0)
Screenshot: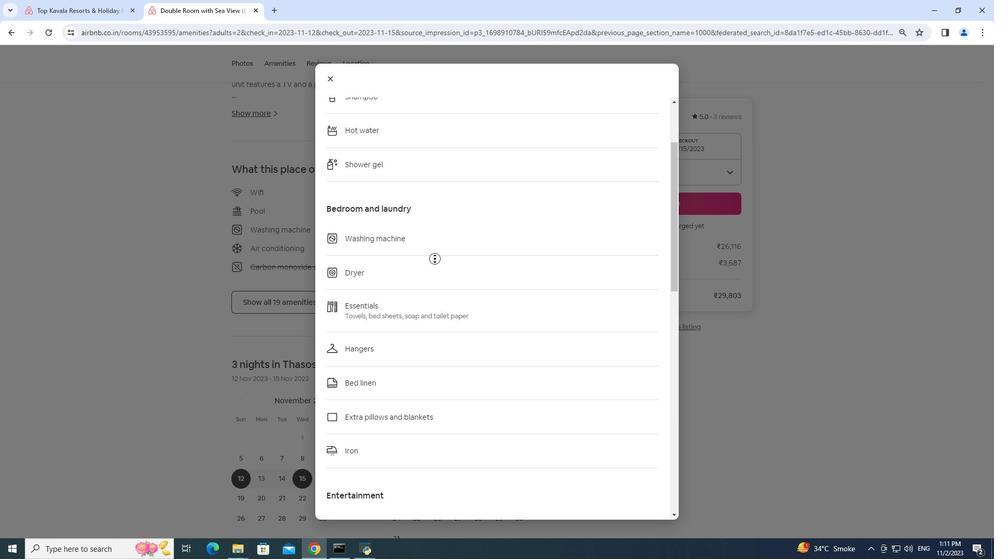 
Action: Mouse moved to (431, 260)
Screenshot: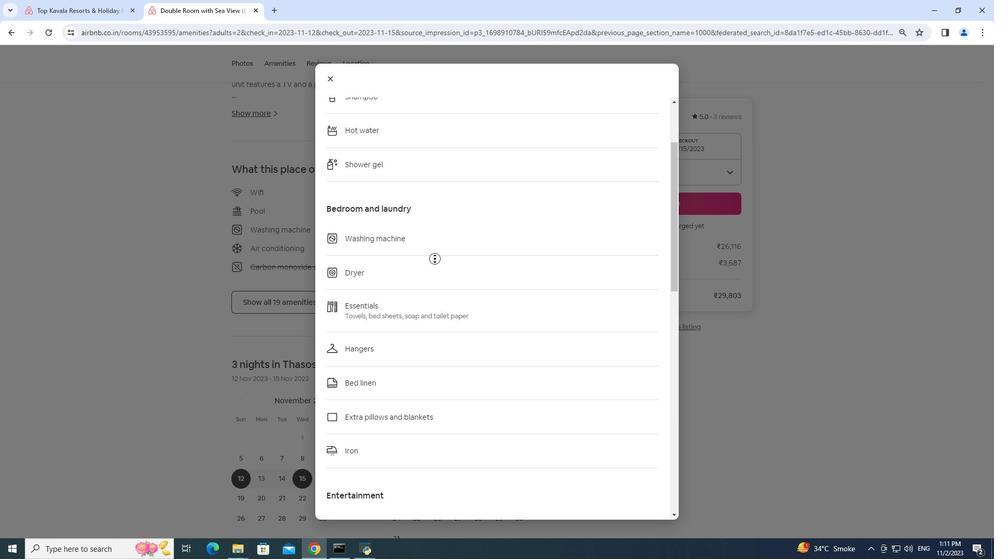 
Action: Mouse scrolled (431, 260) with delta (0, 0)
Screenshot: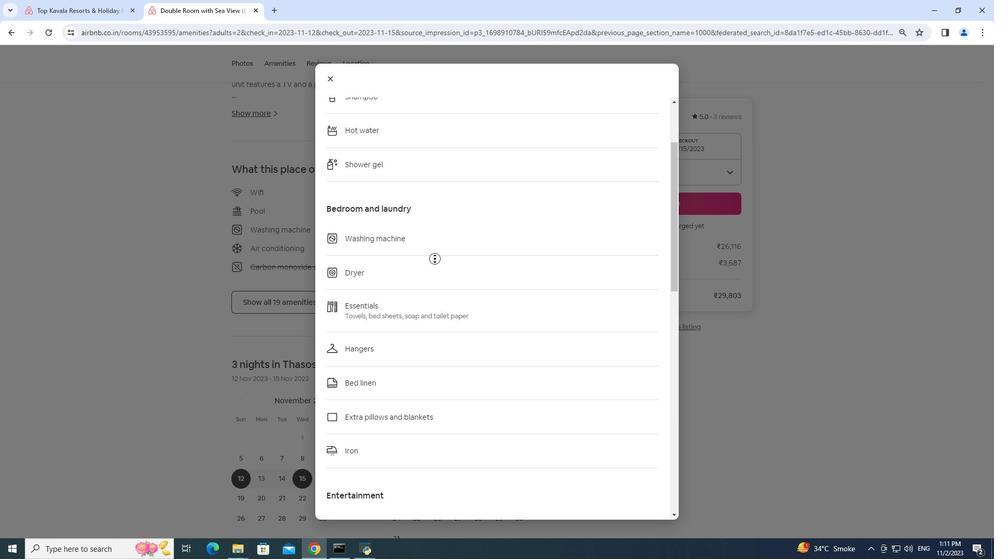 
Action: Mouse scrolled (431, 260) with delta (0, 0)
Screenshot: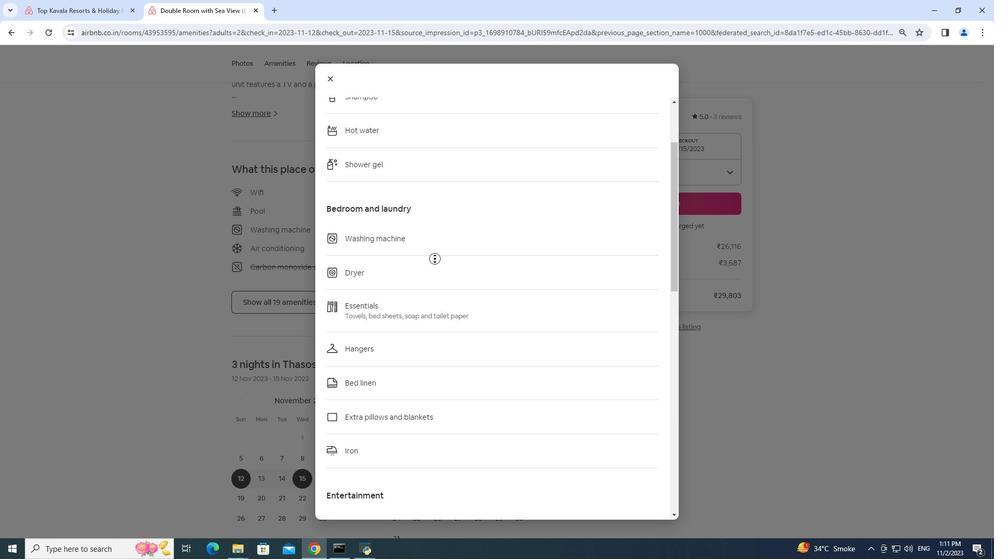 
Action: Mouse moved to (432, 260)
Screenshot: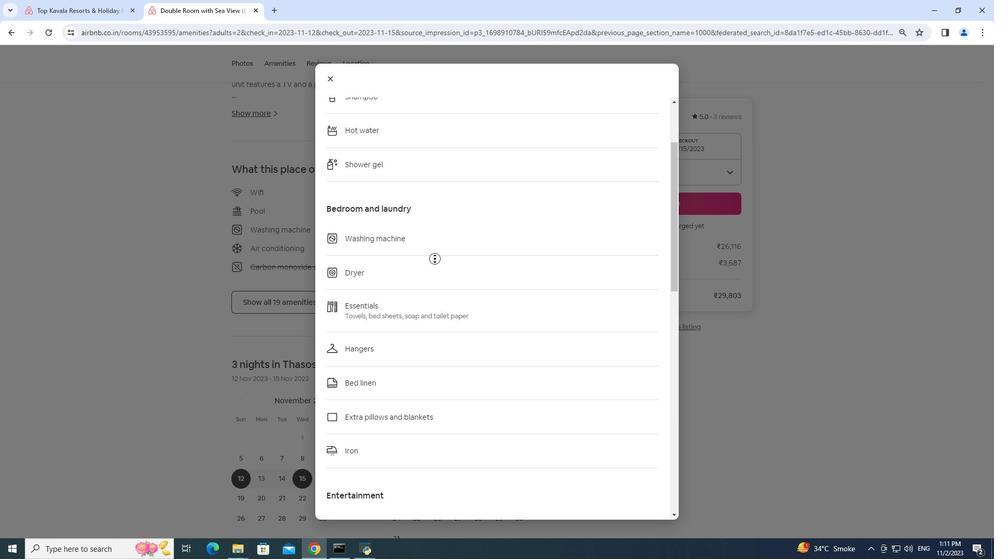 
Action: Mouse scrolled (432, 259) with delta (0, 0)
Screenshot: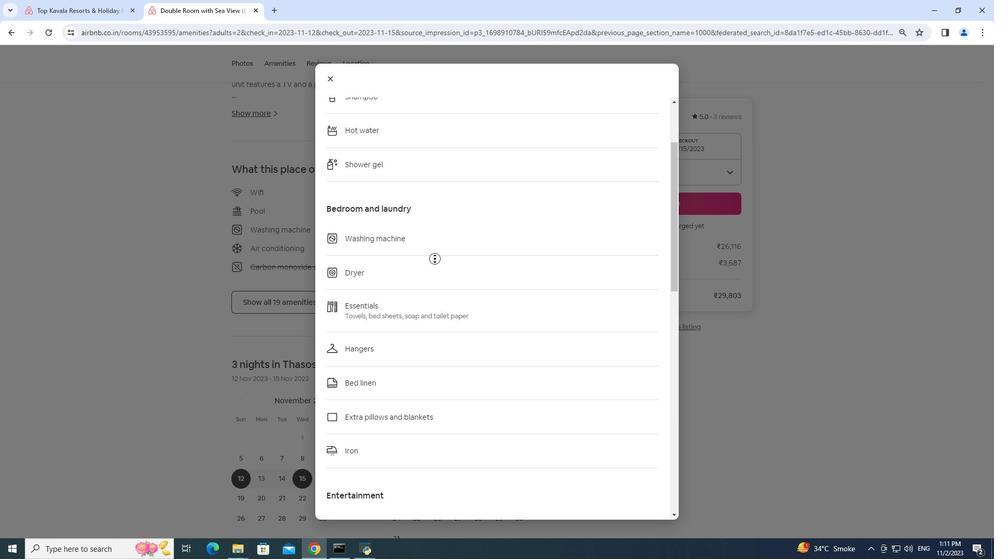 
Action: Mouse moved to (434, 259)
Screenshot: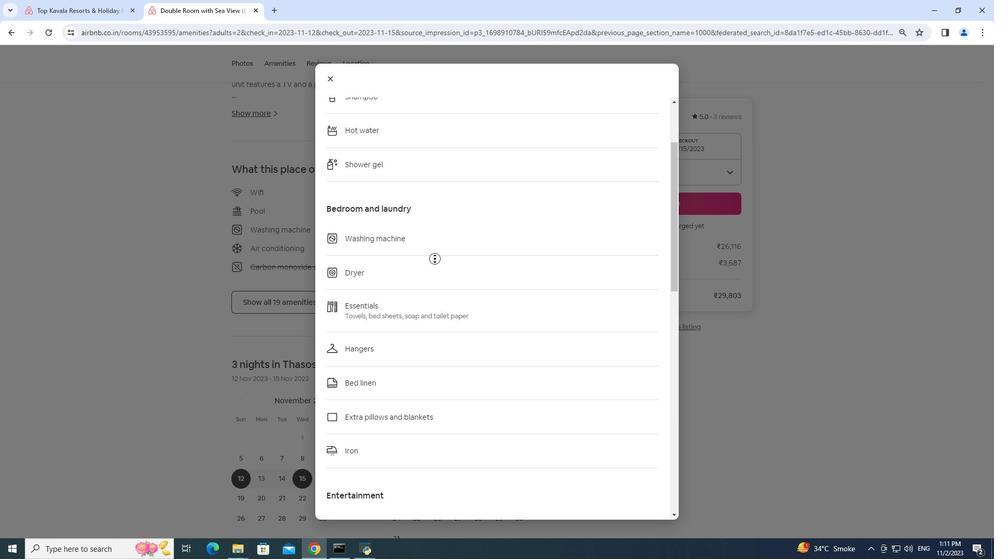 
Action: Mouse scrolled (434, 258) with delta (0, 0)
Screenshot: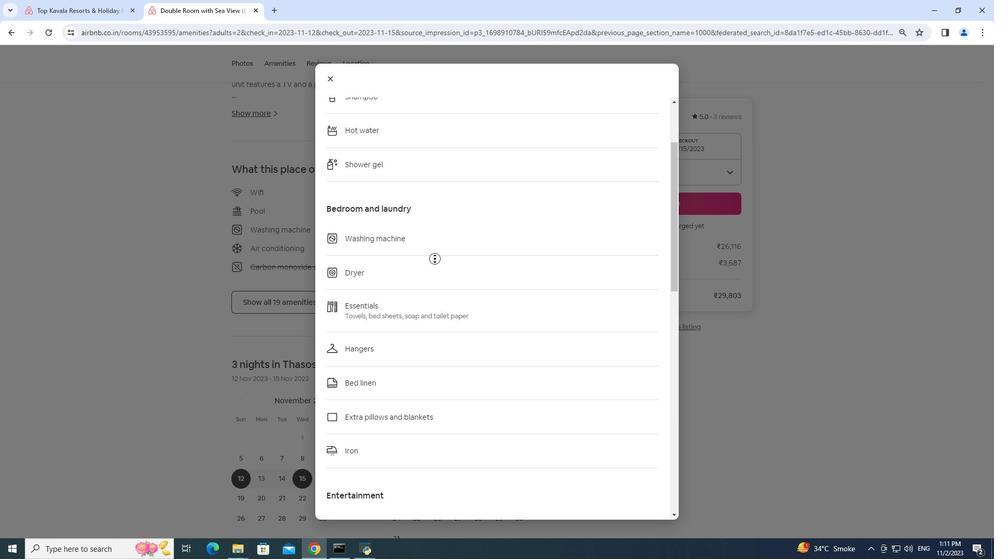 
Action: Mouse moved to (434, 258)
Screenshot: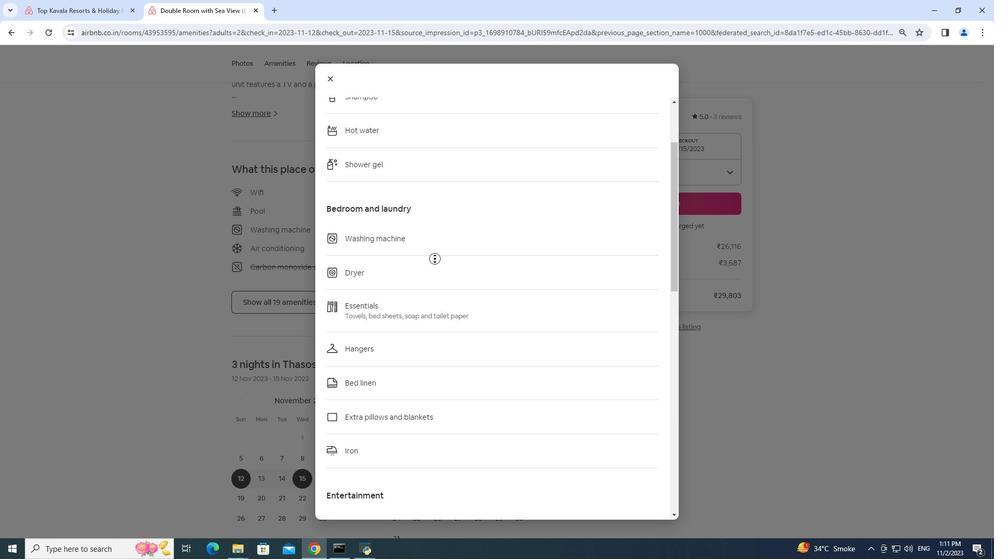 
Action: Mouse scrolled (434, 258) with delta (0, 0)
Screenshot: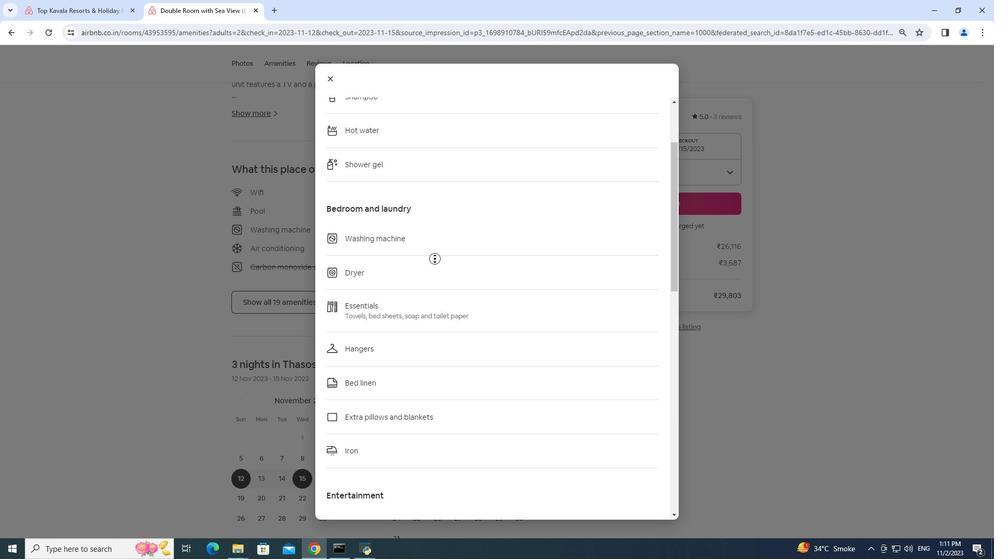 
Action: Mouse moved to (426, 348)
Screenshot: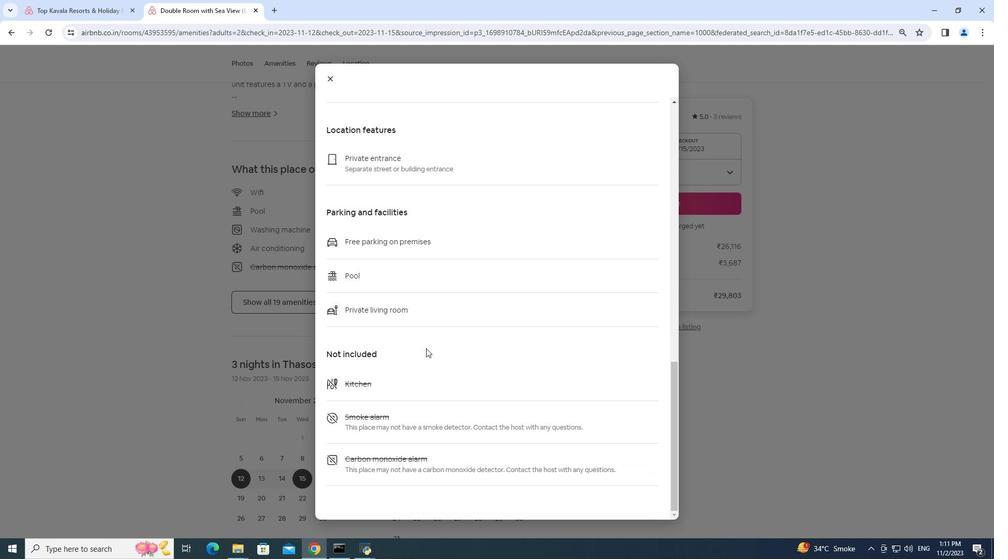 
Action: Mouse pressed left at (426, 348)
Screenshot: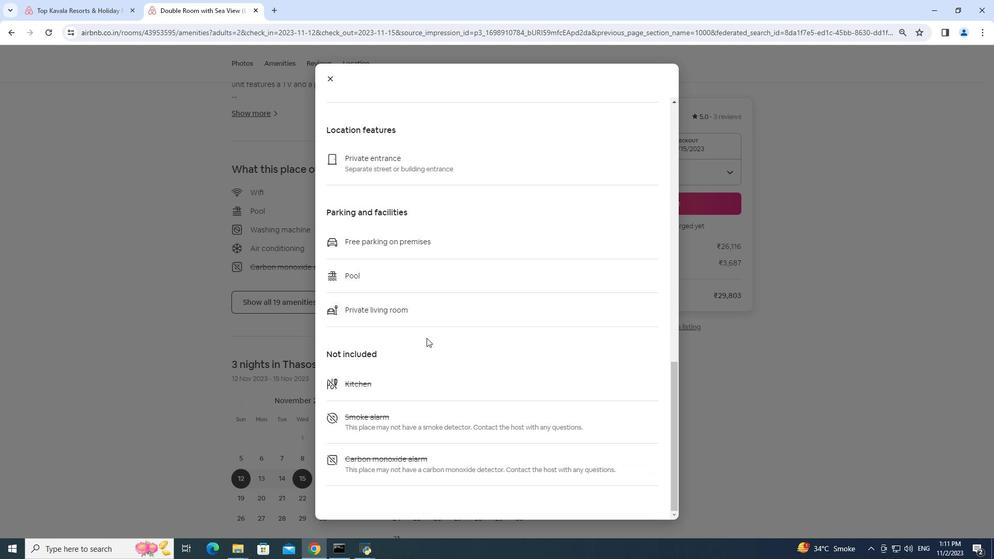 
Action: Mouse moved to (326, 74)
Screenshot: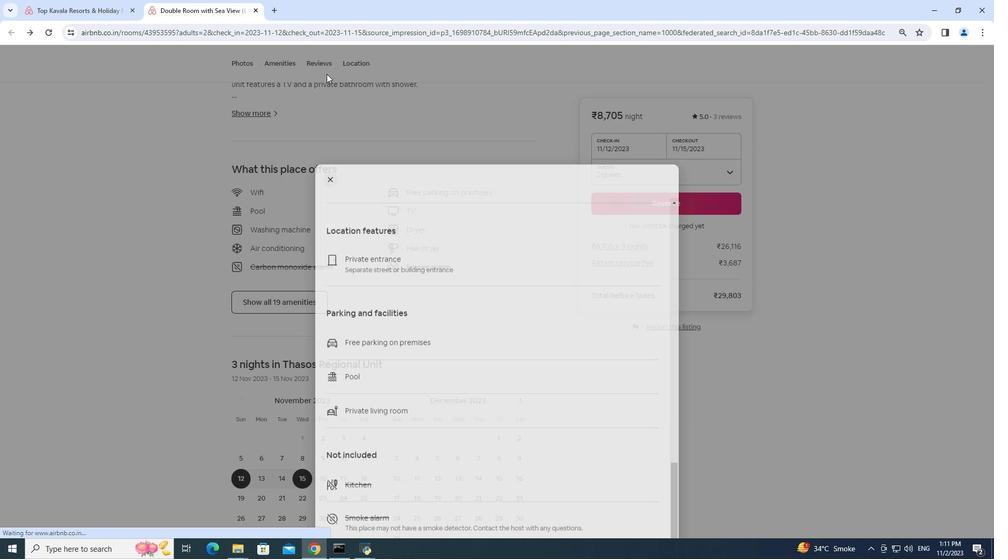 
Action: Mouse pressed left at (326, 74)
Screenshot: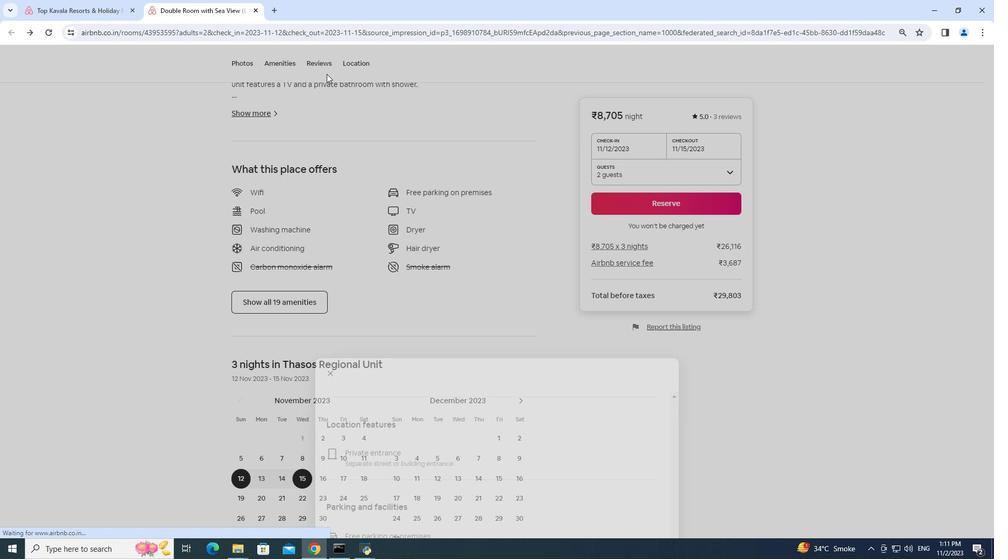 
Action: Mouse moved to (346, 224)
Screenshot: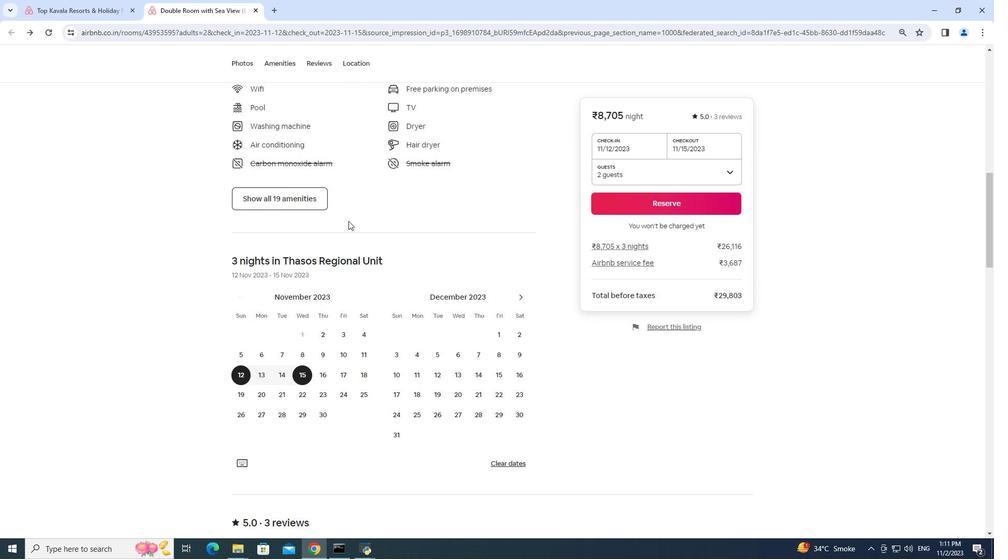 
Action: Mouse scrolled (346, 223) with delta (0, 0)
Screenshot: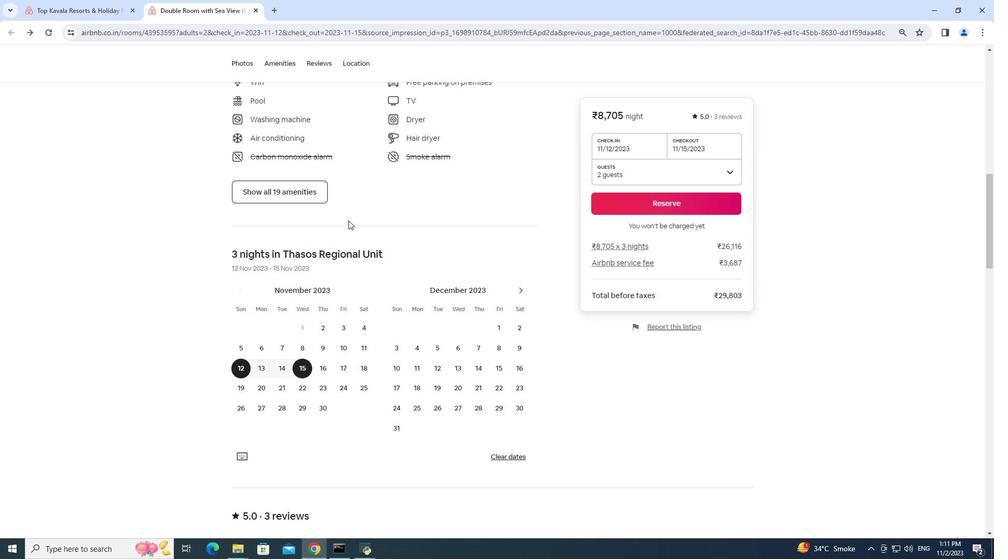 
Action: Mouse moved to (347, 224)
Screenshot: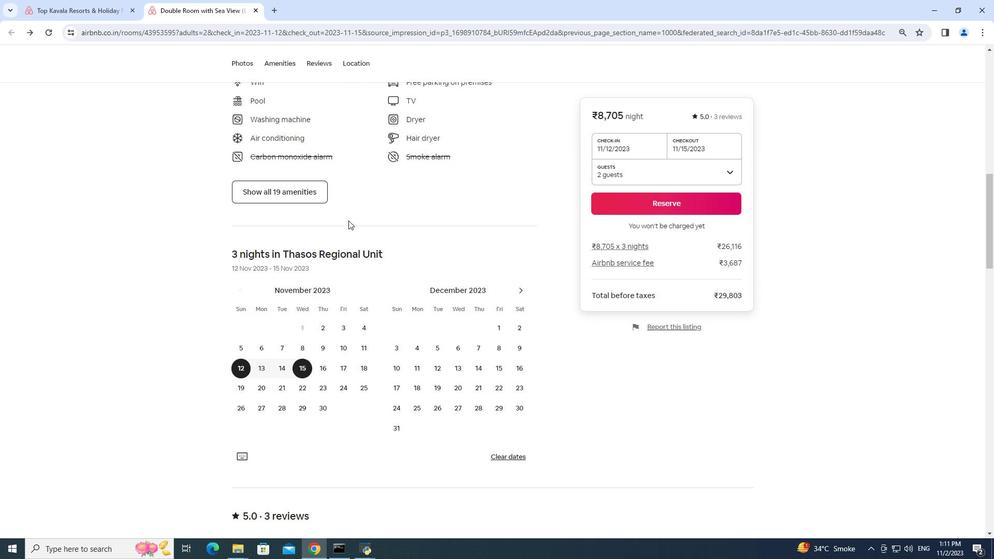 
Action: Mouse scrolled (347, 223) with delta (0, 0)
Screenshot: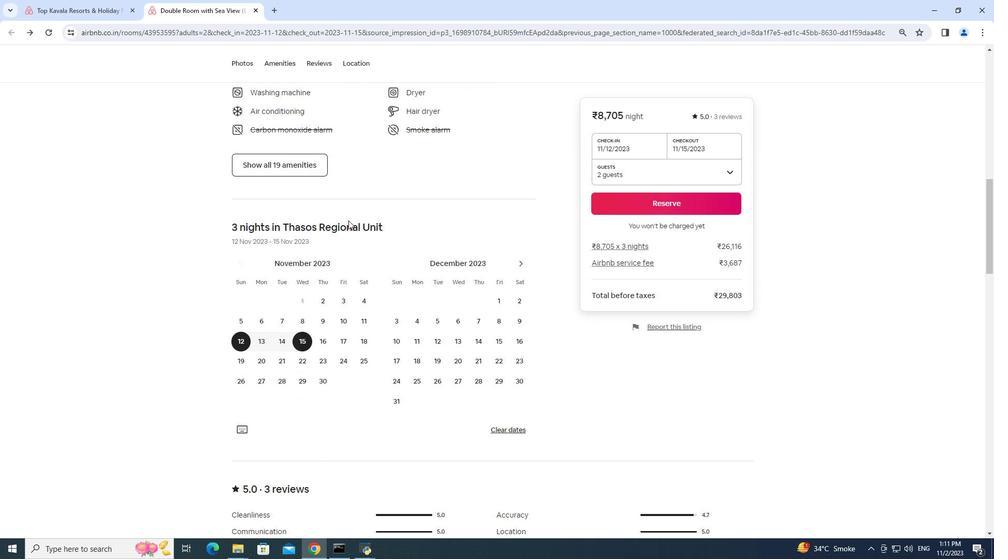 
Action: Mouse moved to (348, 221)
Screenshot: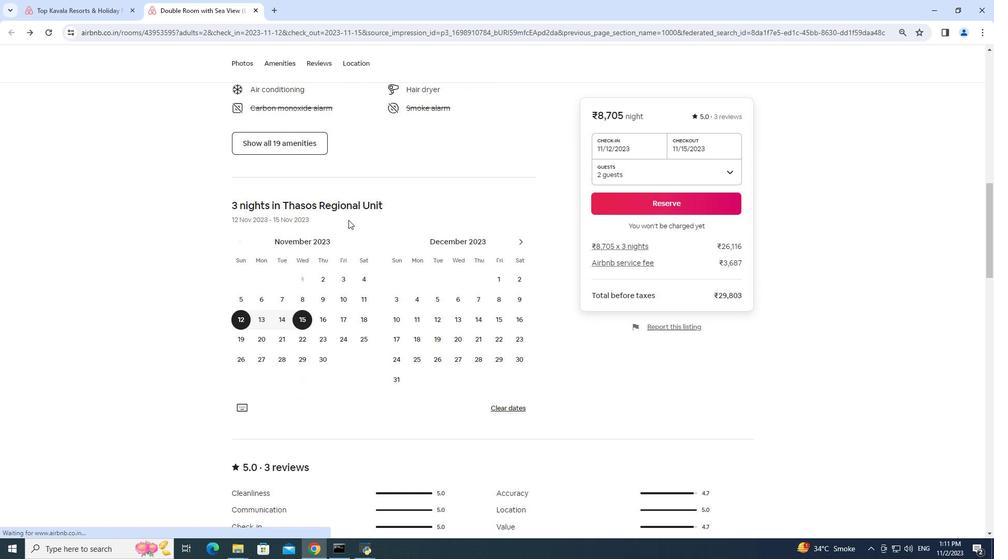 
Action: Mouse scrolled (348, 220) with delta (0, 0)
Screenshot: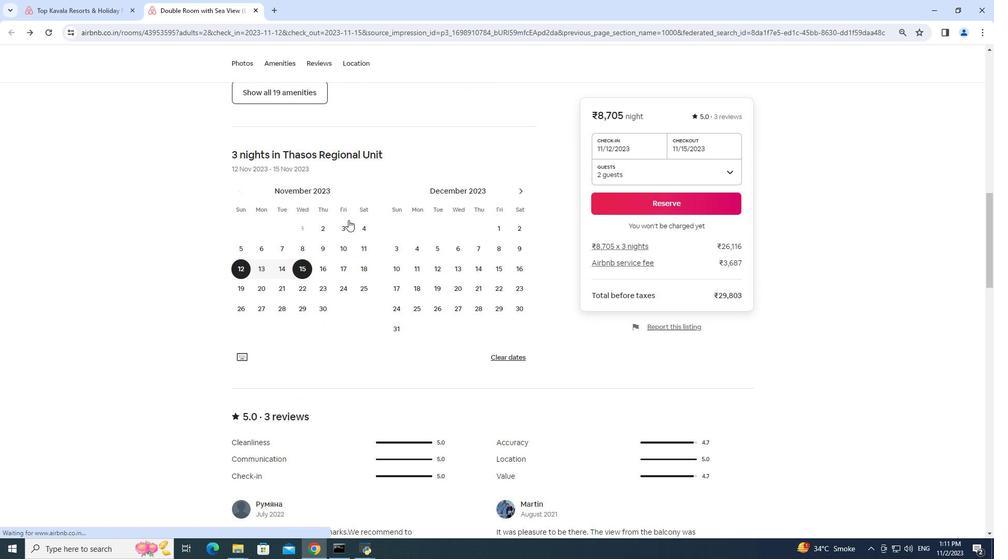 
Action: Mouse moved to (348, 220)
Screenshot: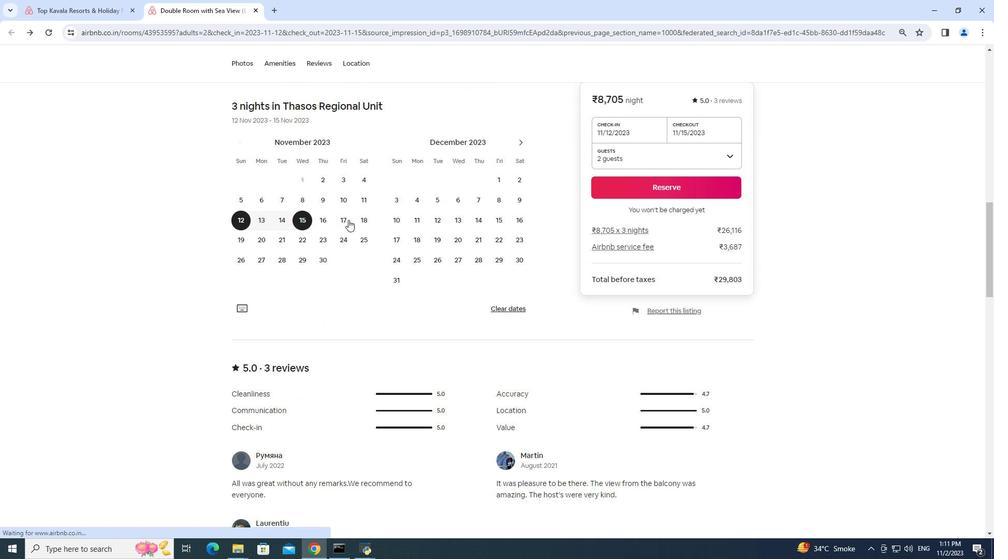 
Action: Mouse scrolled (348, 219) with delta (0, 0)
Screenshot: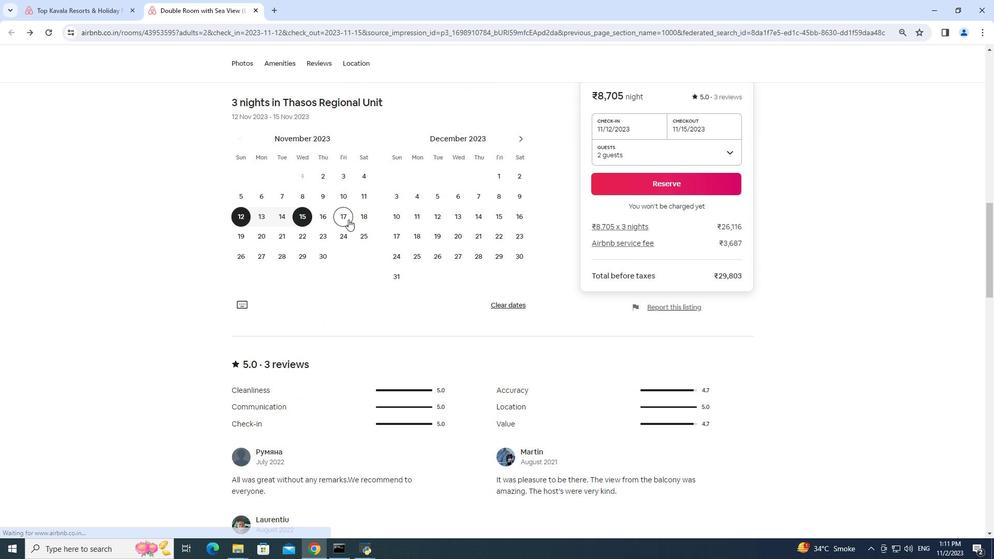 
Action: Mouse scrolled (348, 219) with delta (0, 0)
Screenshot: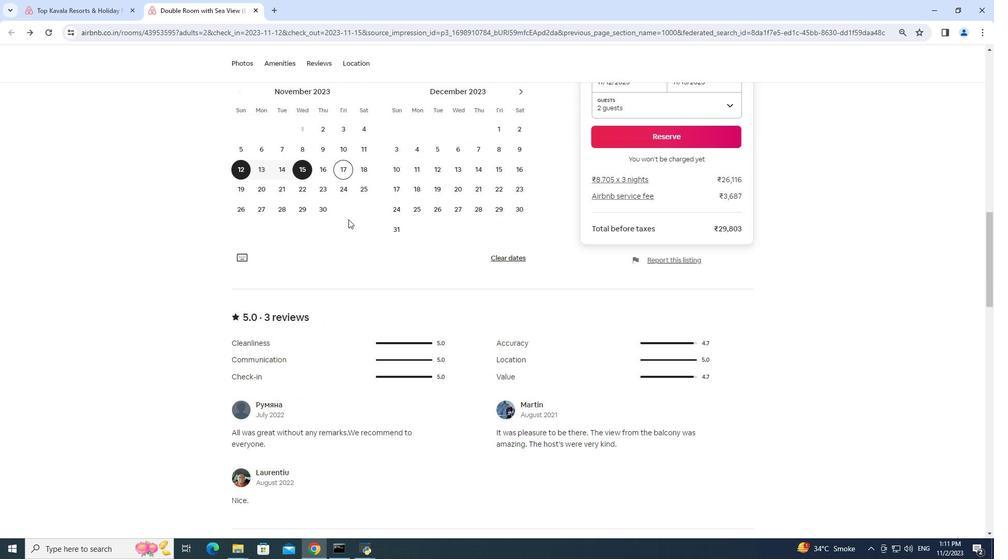 
Action: Mouse moved to (348, 220)
Screenshot: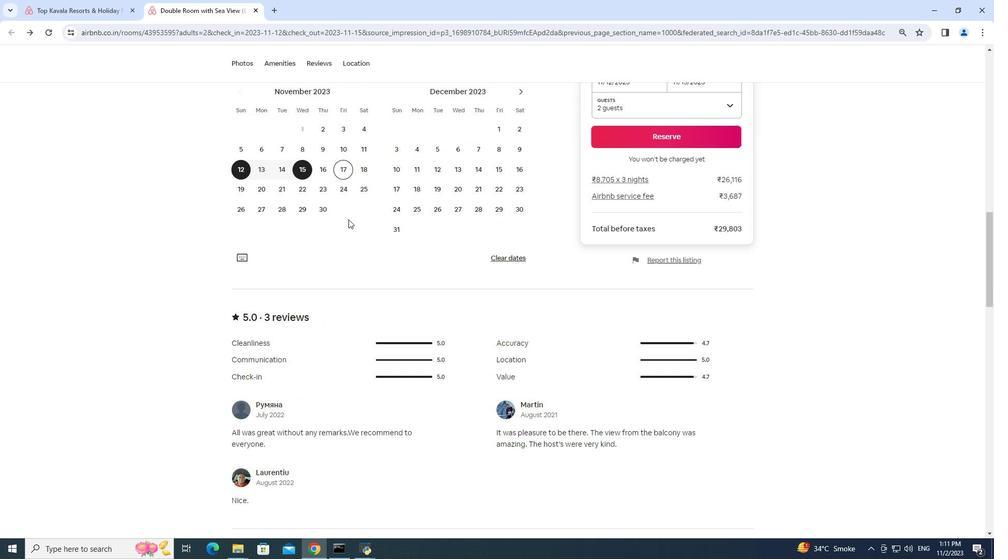 
Action: Mouse scrolled (348, 219) with delta (0, 0)
Screenshot: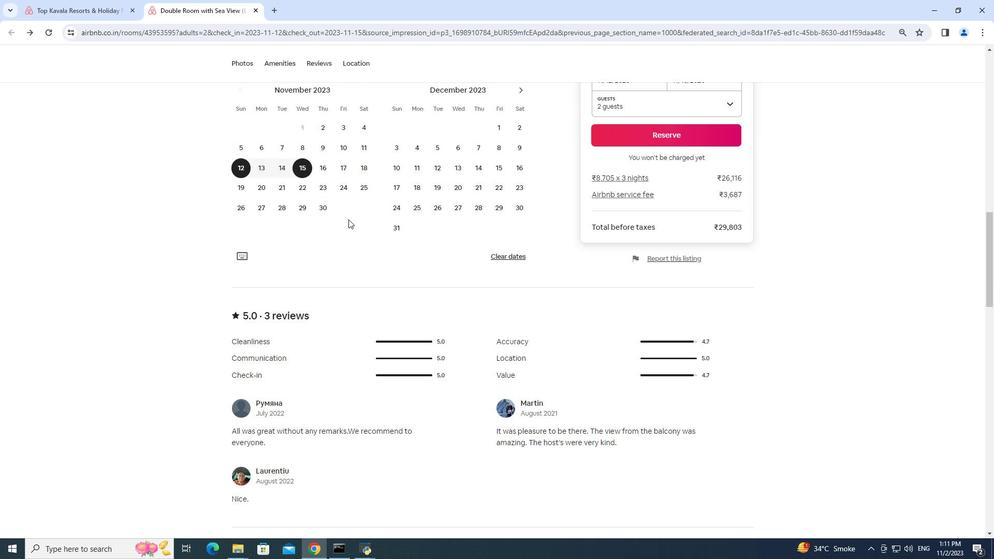 
Action: Mouse moved to (348, 219)
Screenshot: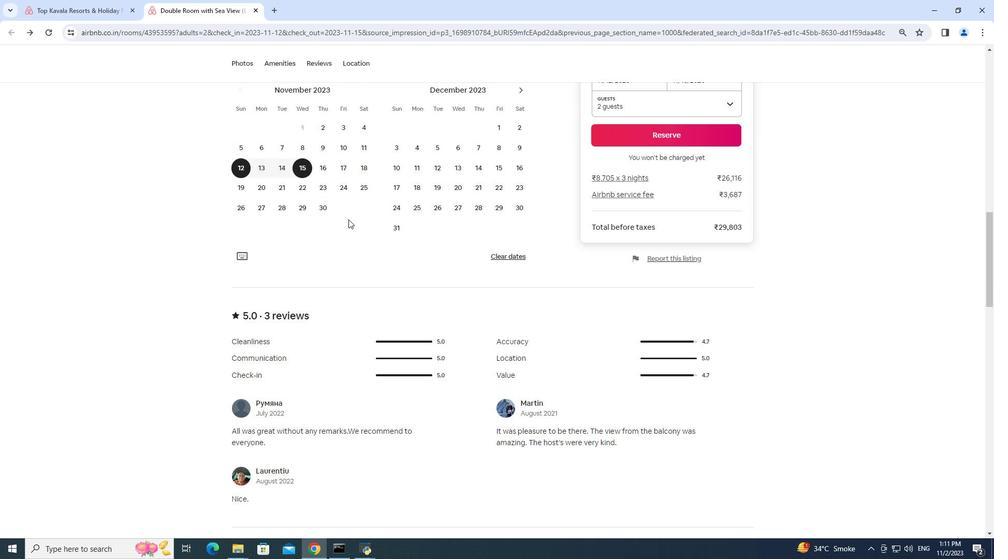 
Action: Mouse scrolled (348, 219) with delta (0, 0)
Screenshot: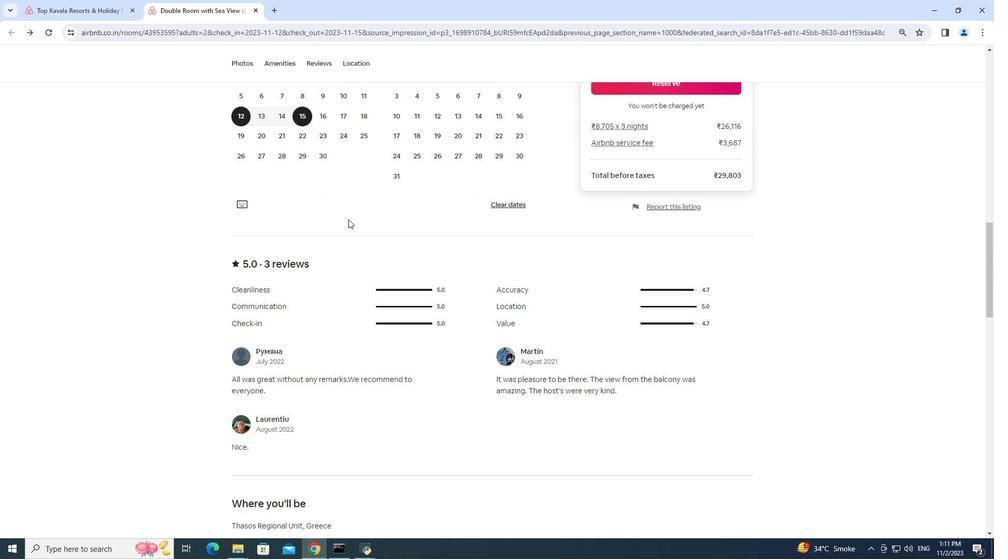 
Action: Mouse scrolled (348, 219) with delta (0, 0)
Screenshot: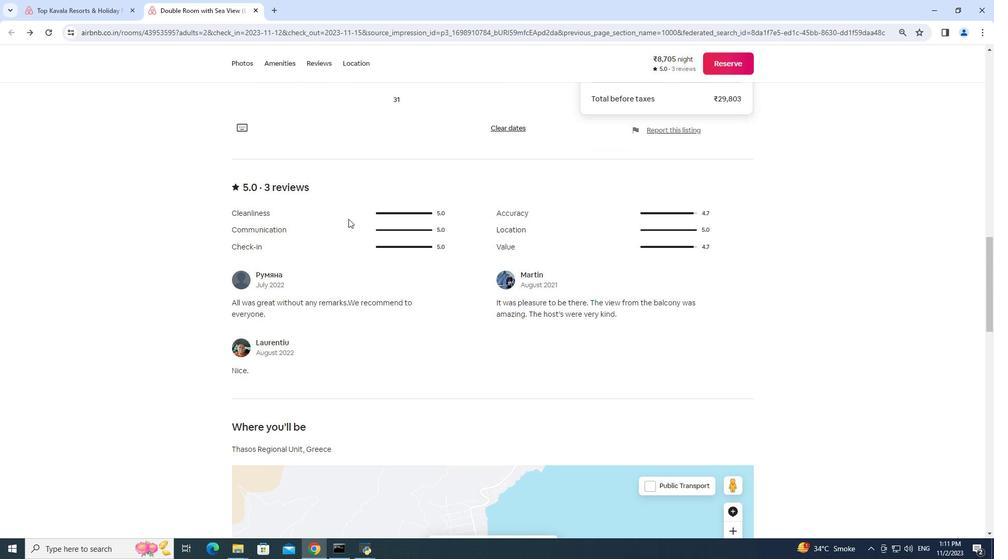 
Action: Mouse moved to (348, 219)
Screenshot: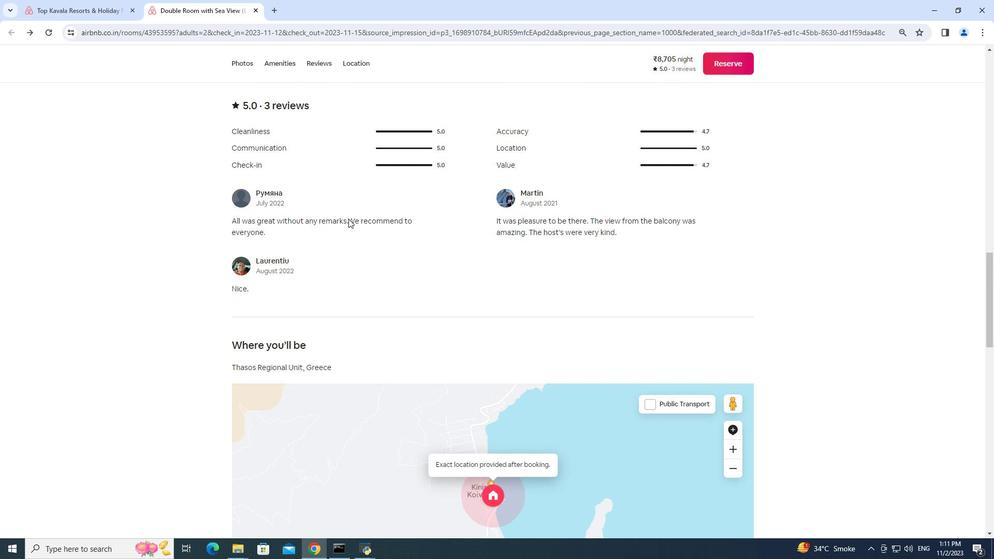 
Action: Mouse scrolled (348, 219) with delta (0, 0)
Screenshot: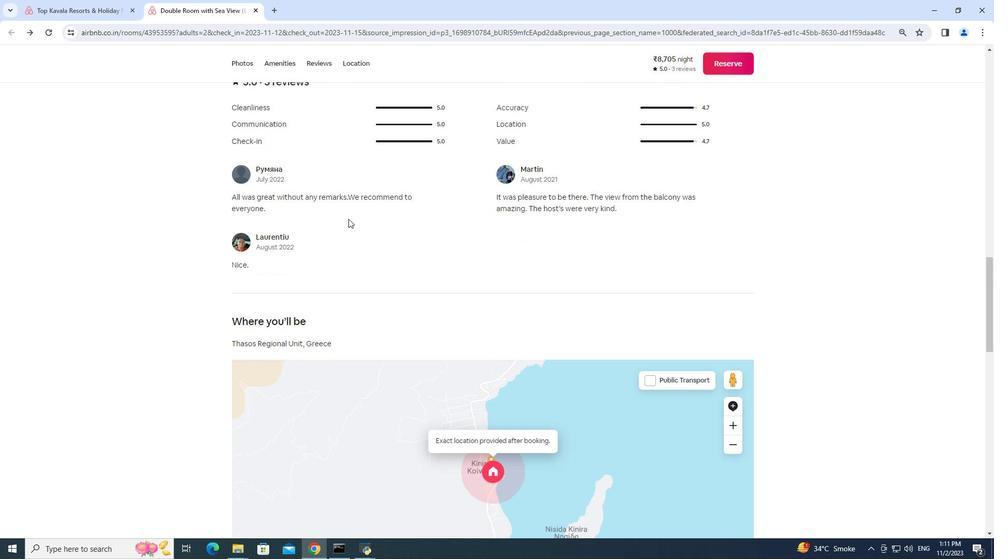 
Action: Mouse scrolled (348, 219) with delta (0, 0)
Screenshot: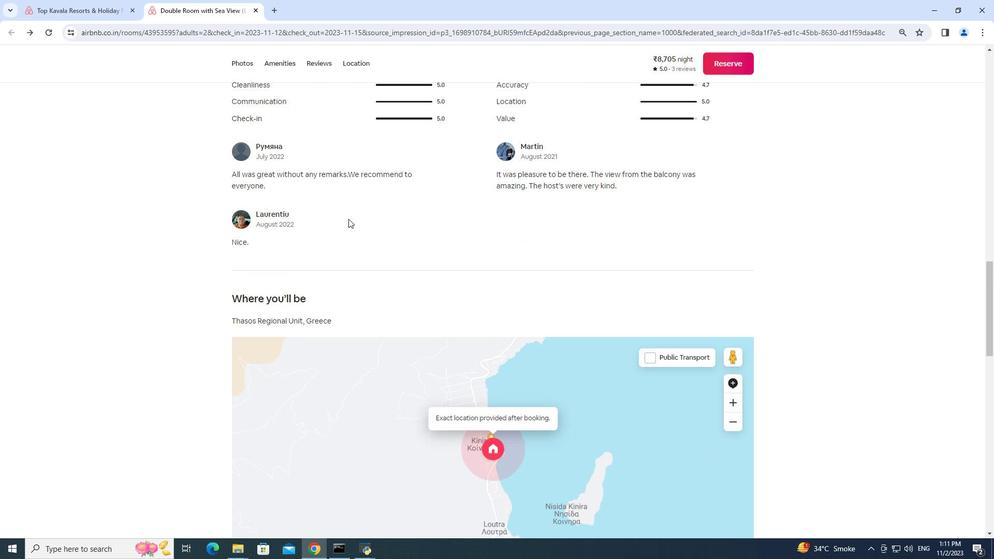 
Action: Mouse moved to (348, 219)
Screenshot: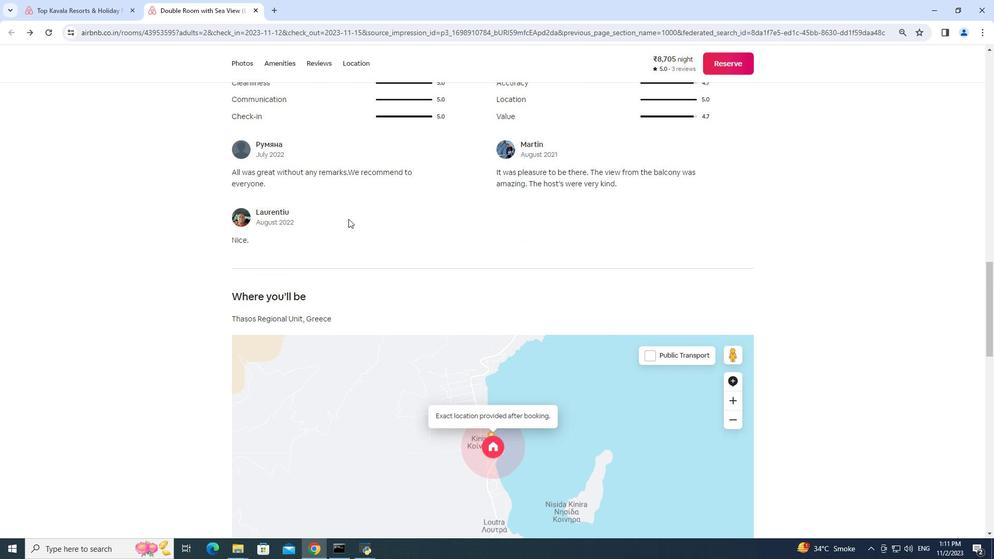 
Action: Mouse scrolled (348, 218) with delta (0, 0)
Screenshot: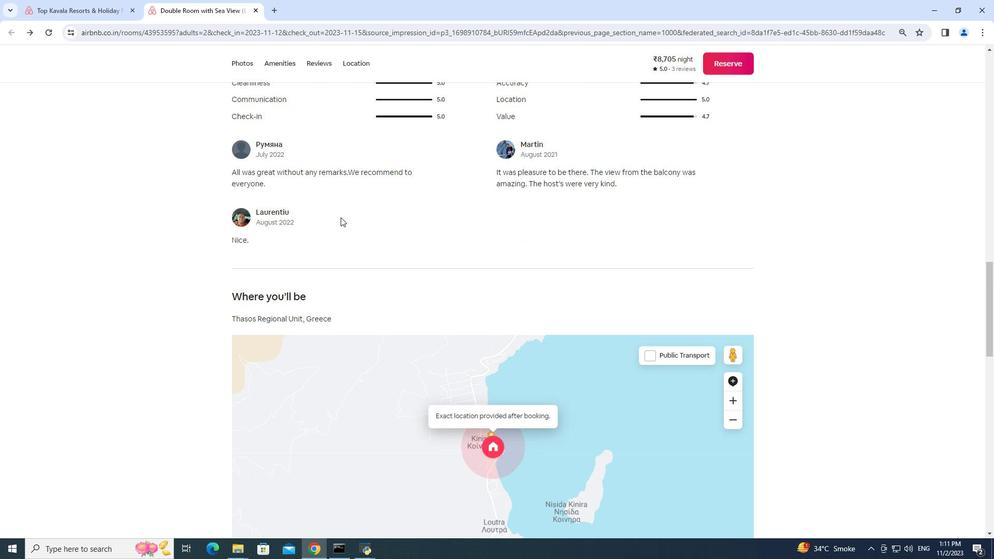 
Action: Mouse moved to (363, 206)
Screenshot: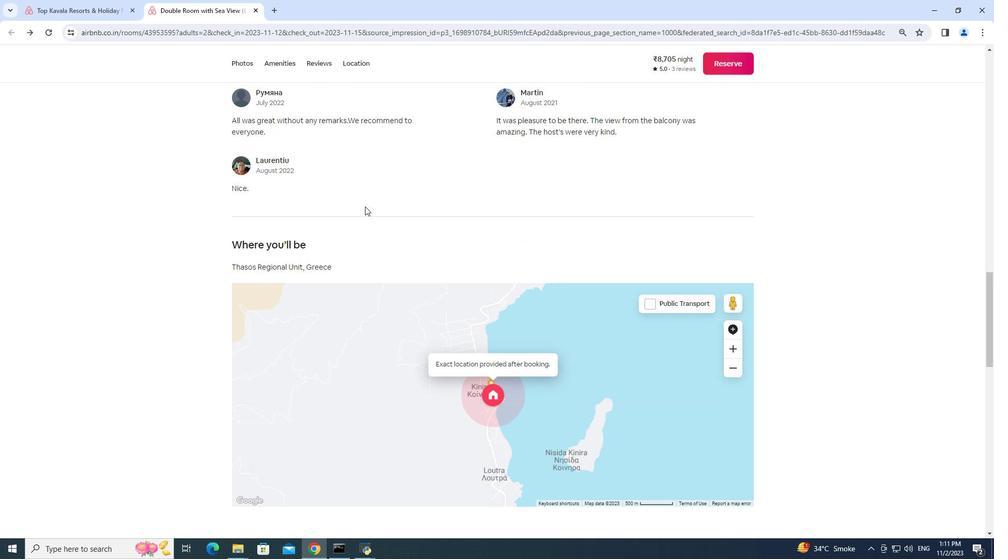 
Action: Mouse scrolled (363, 206) with delta (0, 0)
Screenshot: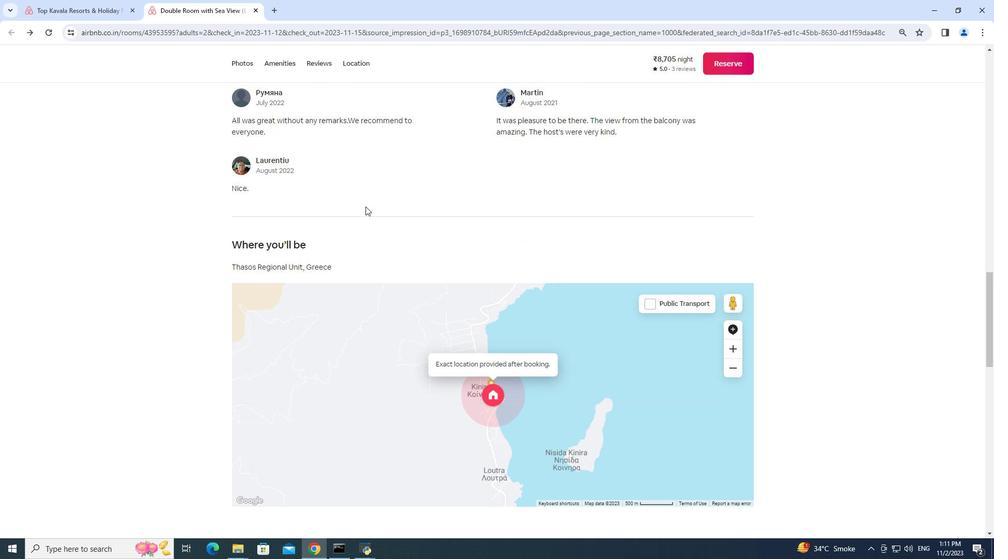 
Action: Mouse moved to (365, 206)
Screenshot: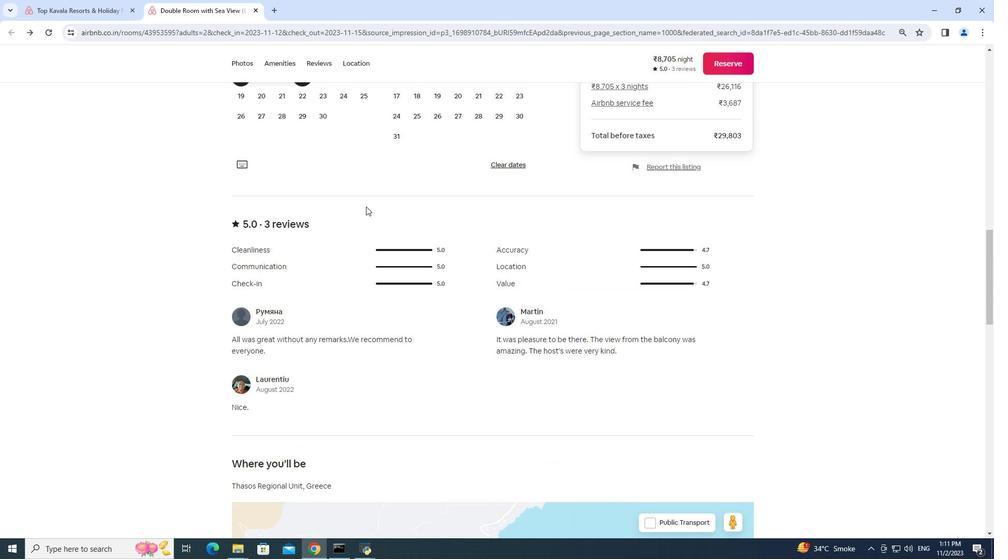 
Action: Mouse scrolled (365, 207) with delta (0, 0)
Screenshot: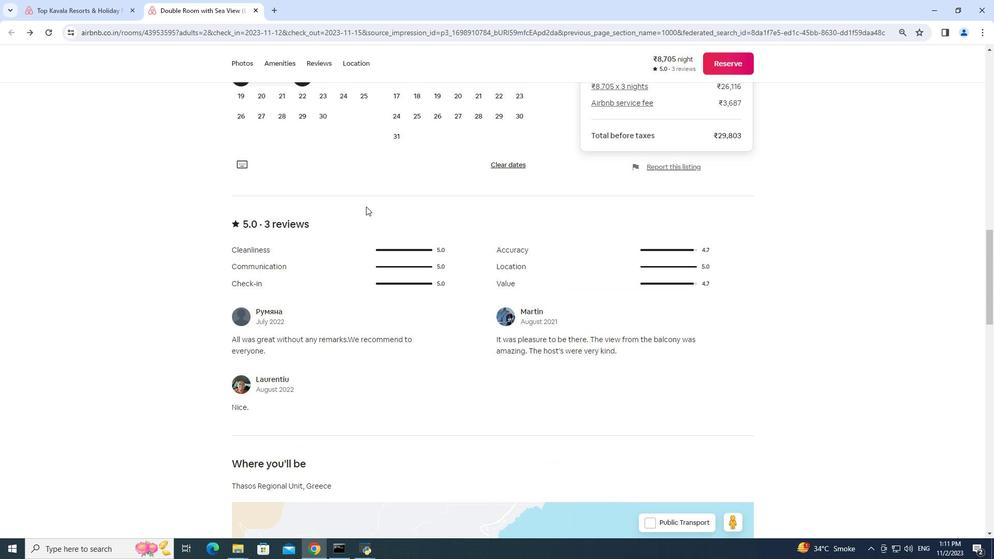 
Action: Mouse moved to (366, 206)
Screenshot: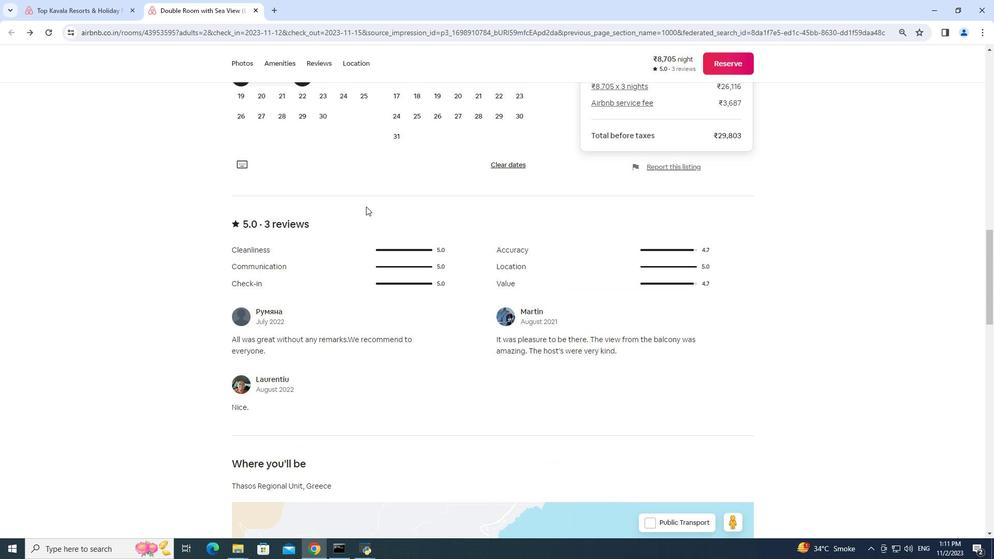 
Action: Mouse scrolled (366, 207) with delta (0, 0)
Screenshot: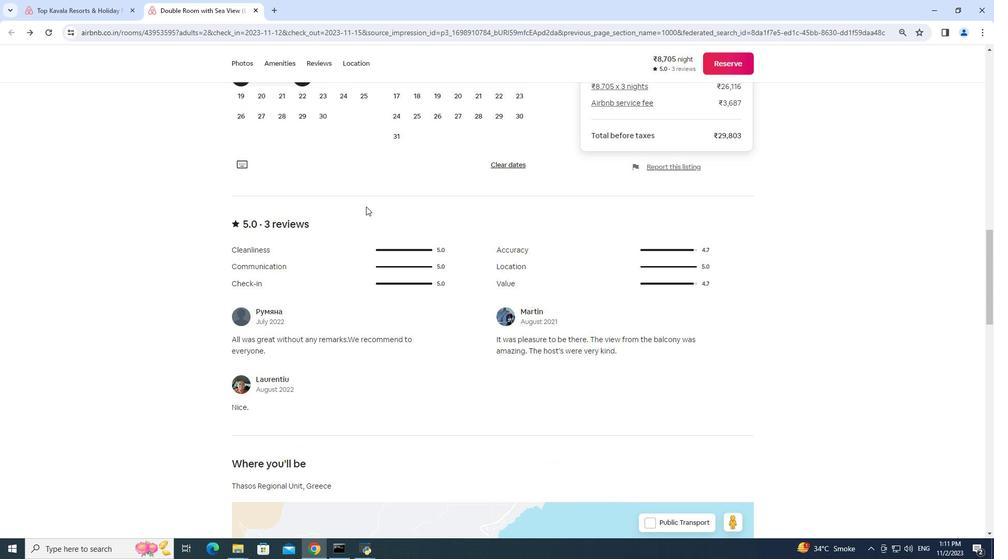 
Action: Mouse scrolled (366, 207) with delta (0, 0)
Screenshot: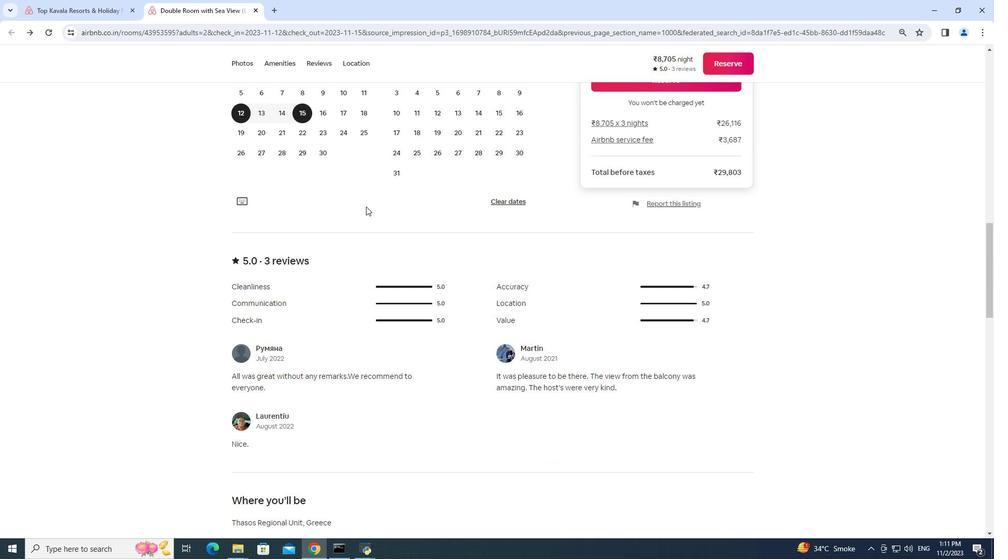 
Action: Mouse scrolled (366, 207) with delta (0, 0)
Screenshot: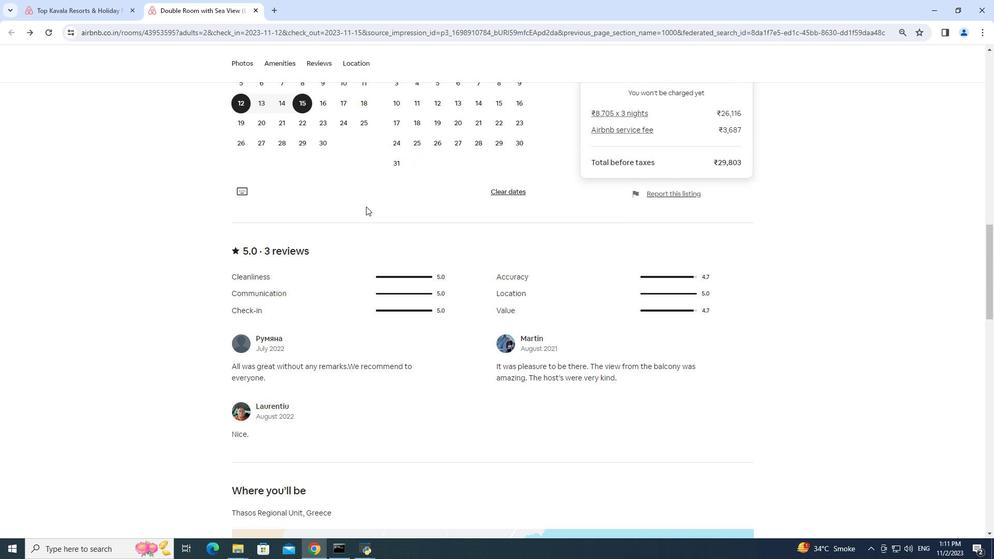 
Action: Mouse scrolled (366, 207) with delta (0, 0)
Screenshot: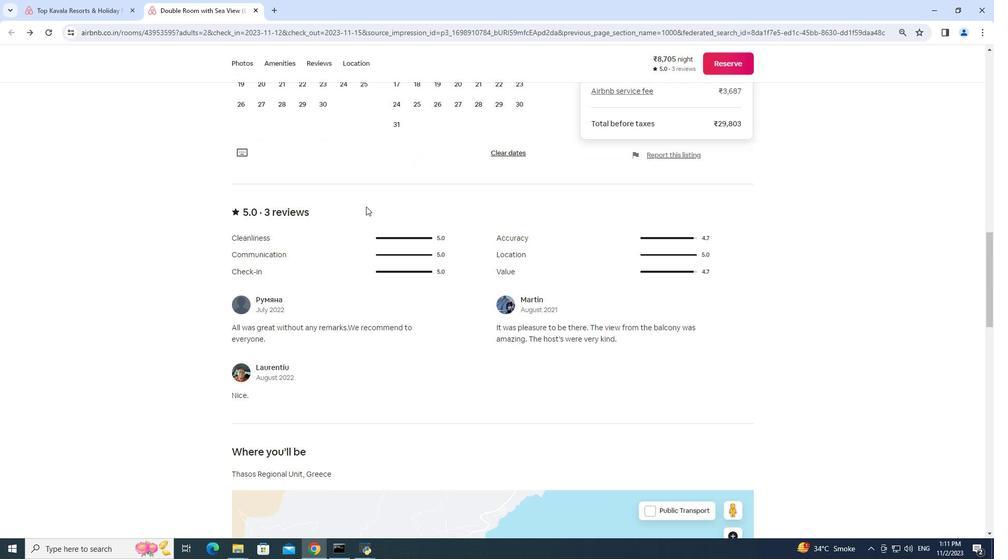 
Action: Mouse moved to (366, 206)
Screenshot: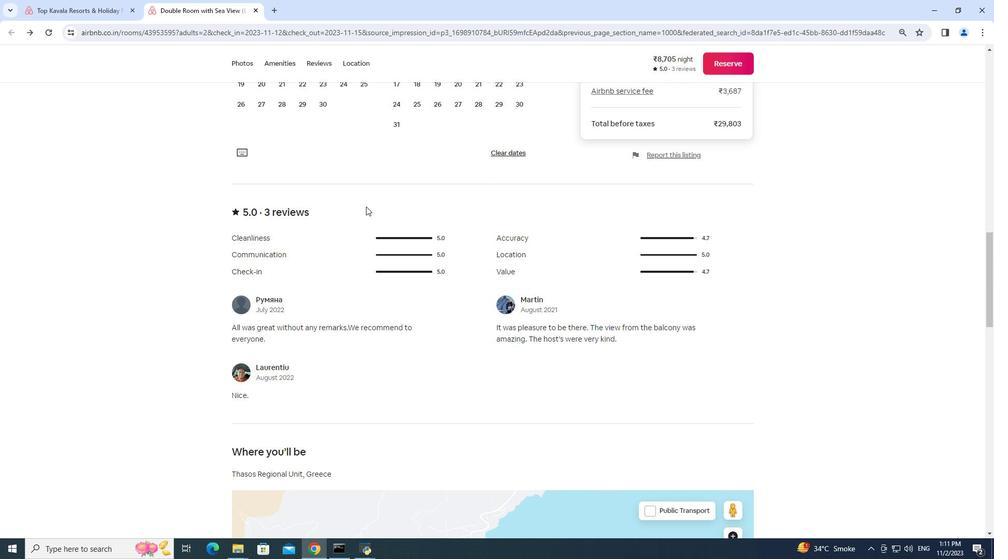 
Action: Mouse scrolled (366, 206) with delta (0, 0)
Screenshot: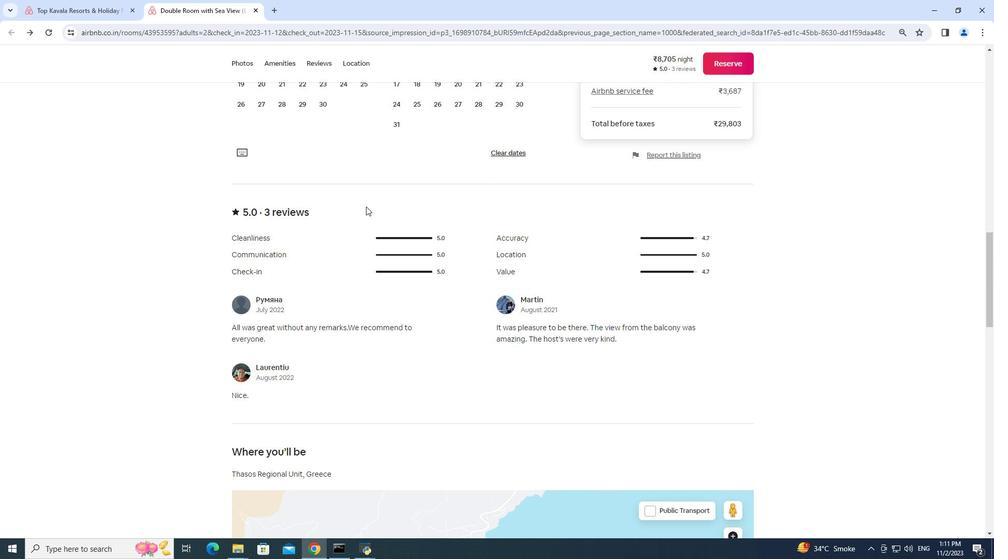 
Action: Mouse moved to (336, 240)
Screenshot: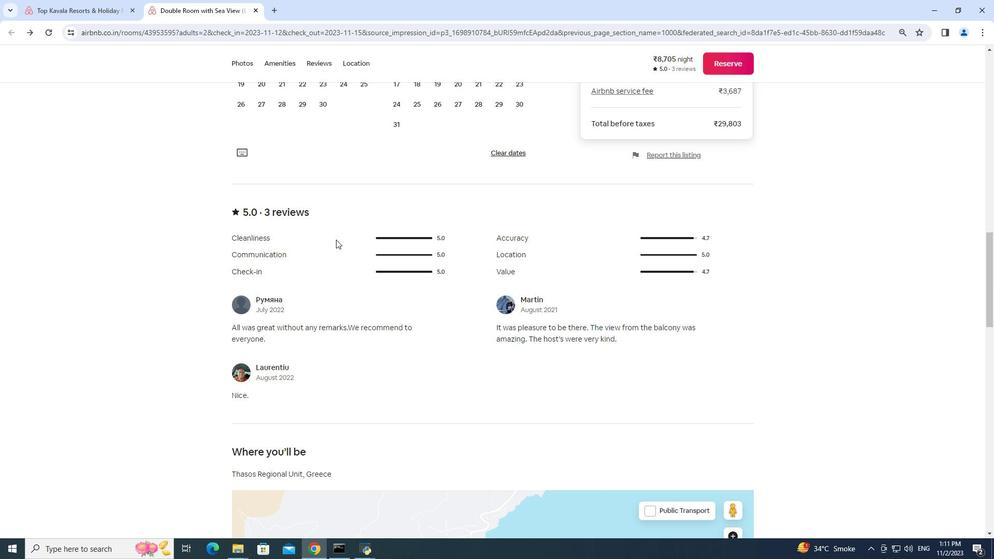 
Action: Mouse pressed left at (336, 240)
Screenshot: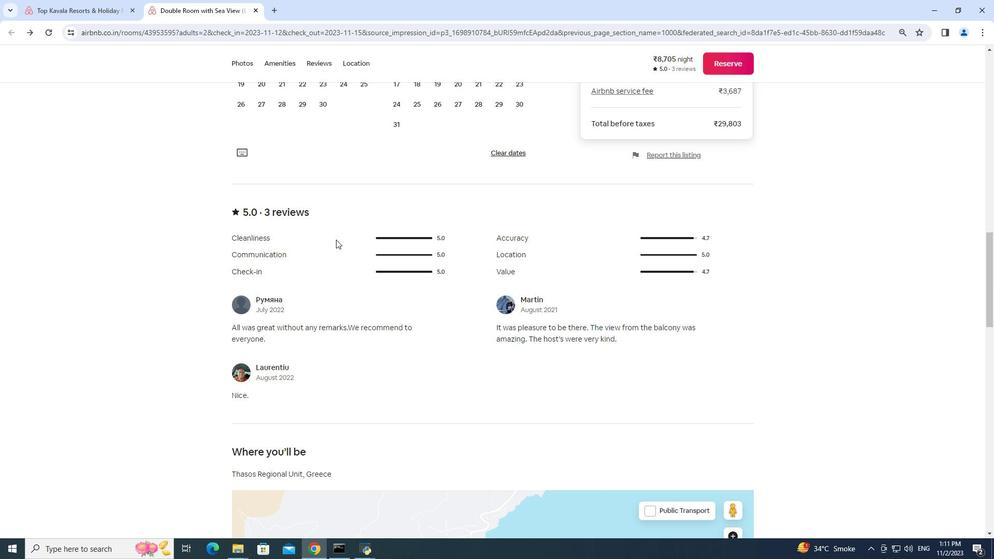 
Action: Mouse moved to (396, 257)
Screenshot: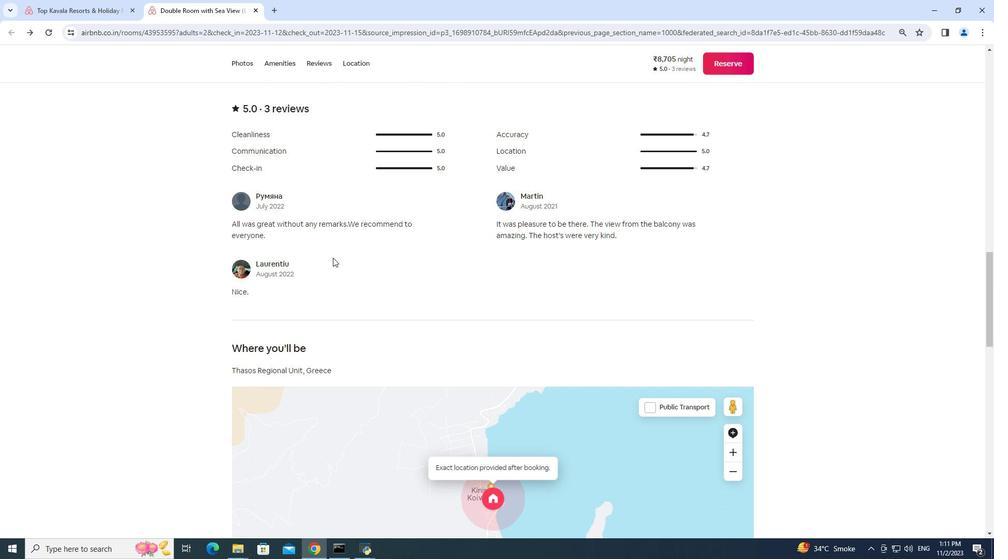 
Action: Mouse scrolled (396, 256) with delta (0, 0)
Screenshot: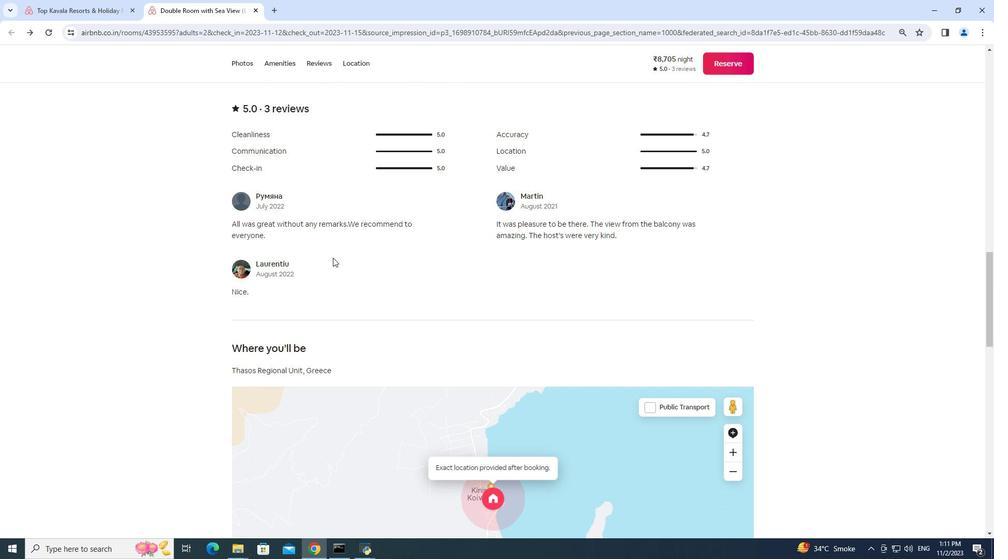 
Action: Mouse moved to (396, 257)
Screenshot: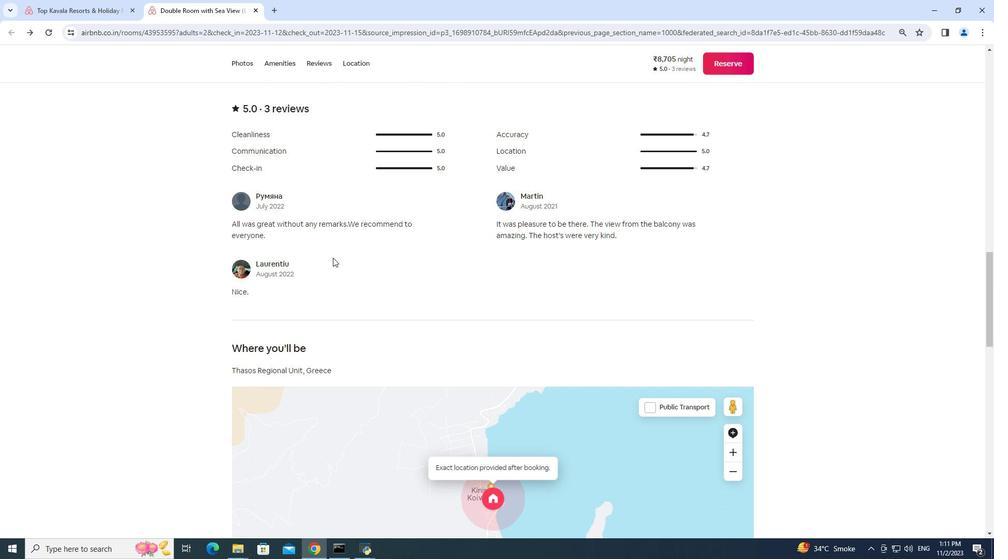 
Action: Mouse scrolled (396, 257) with delta (0, 0)
Screenshot: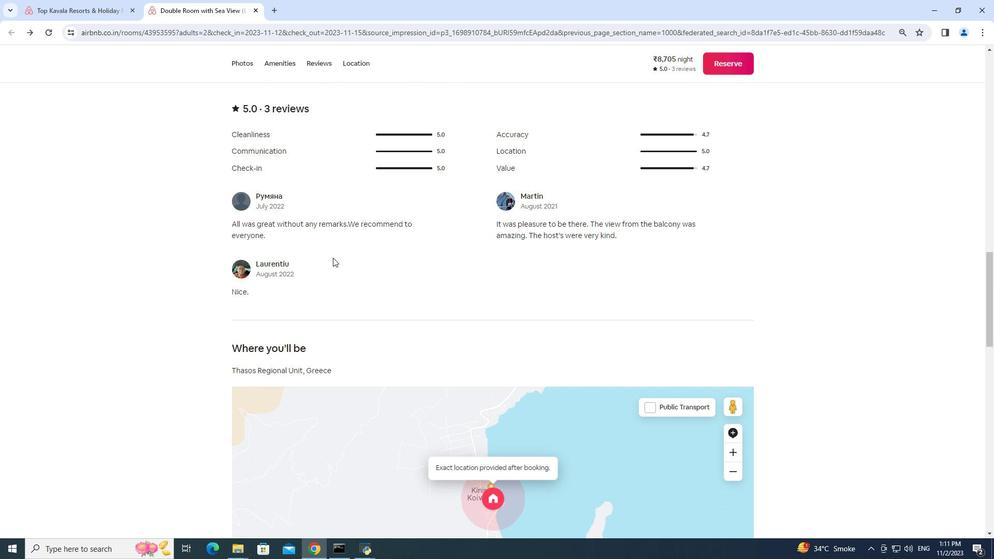 
Action: Mouse moved to (332, 257)
Screenshot: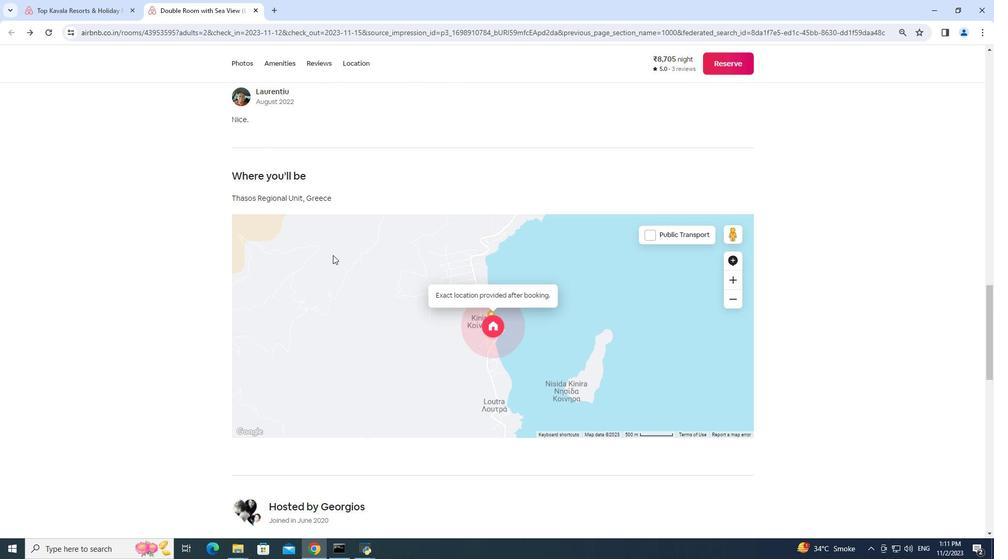 
Action: Mouse scrolled (332, 257) with delta (0, 0)
Screenshot: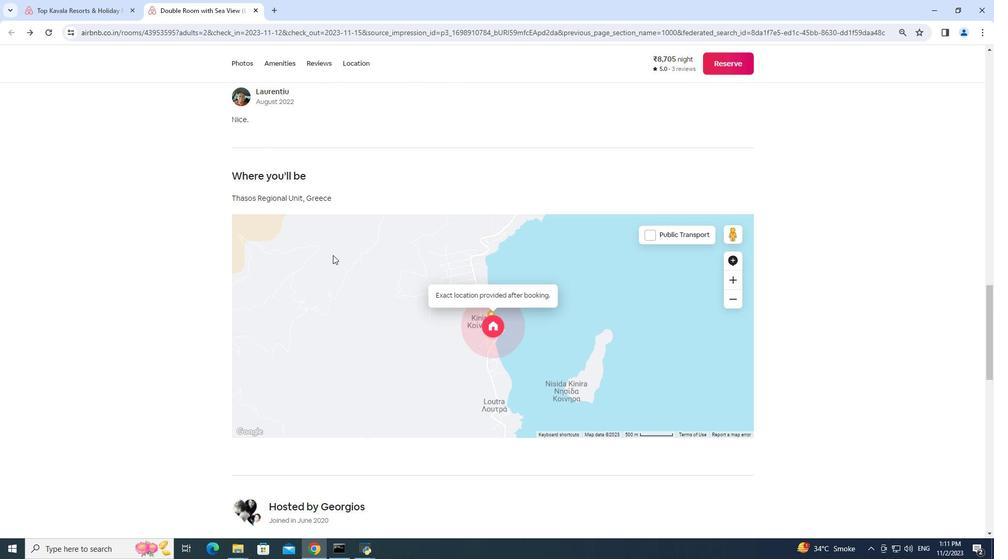 
Action: Mouse scrolled (332, 257) with delta (0, 0)
Screenshot: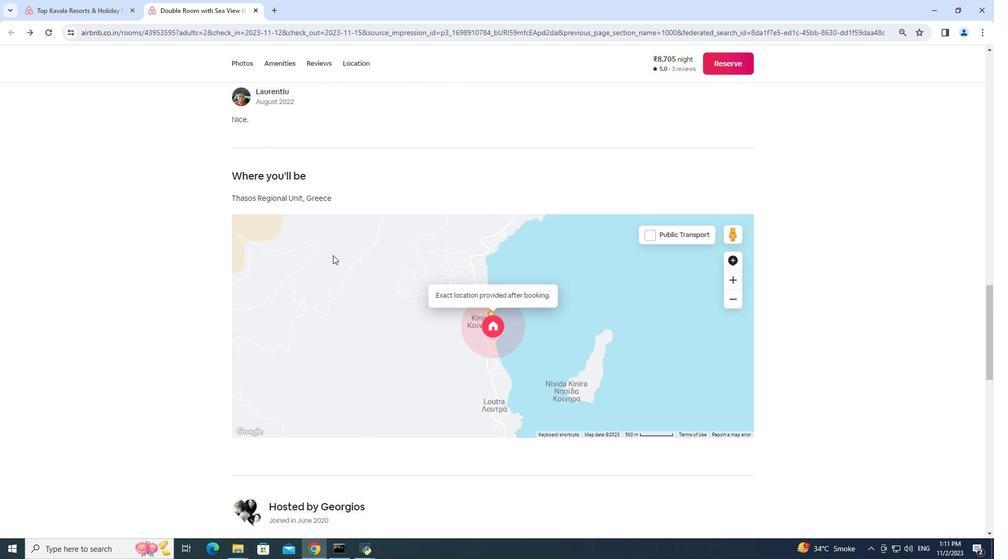 
Action: Mouse moved to (332, 255)
Screenshot: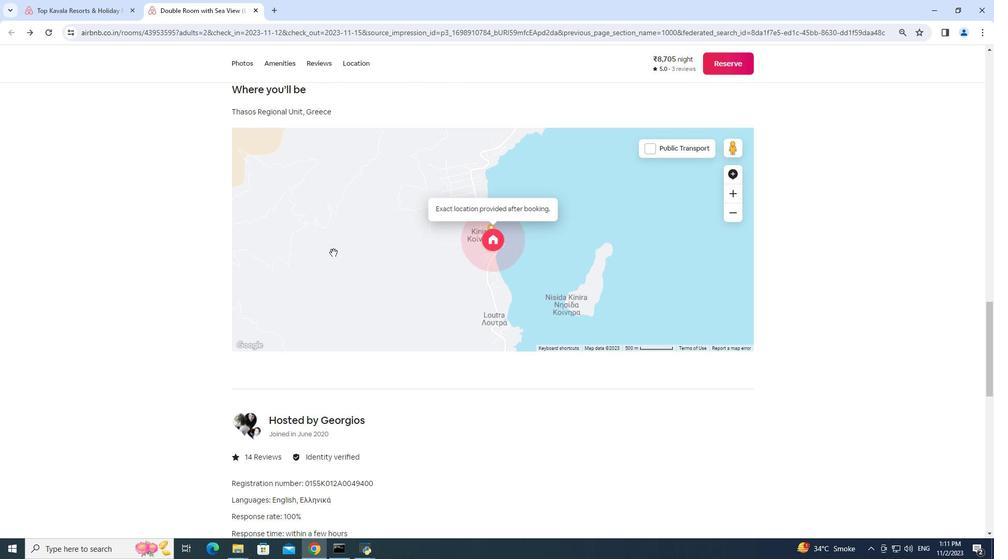 
Action: Mouse scrolled (332, 255) with delta (0, 0)
Screenshot: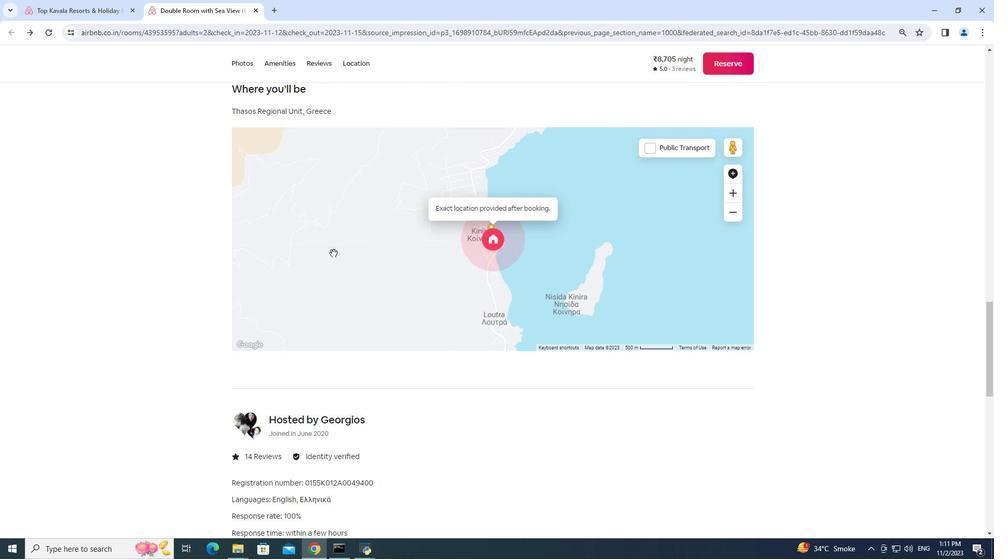 
Action: Mouse scrolled (332, 255) with delta (0, 0)
Screenshot: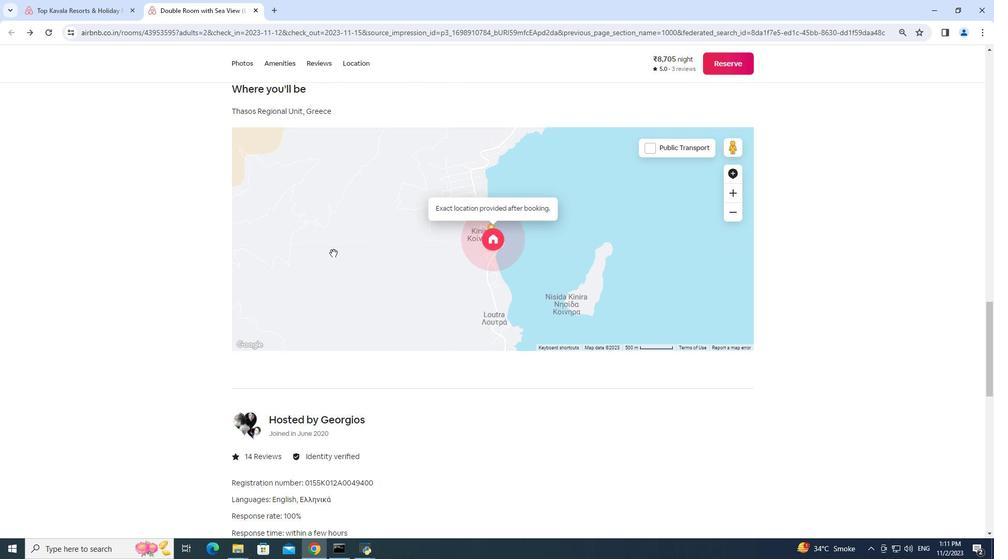 
Action: Mouse scrolled (332, 255) with delta (0, 0)
Screenshot: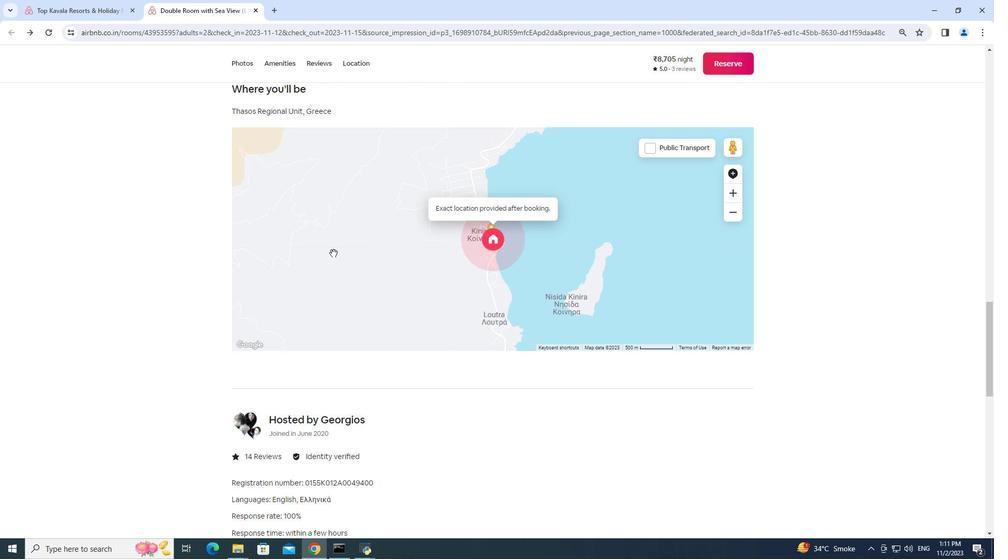 
Action: Mouse moved to (333, 252)
Screenshot: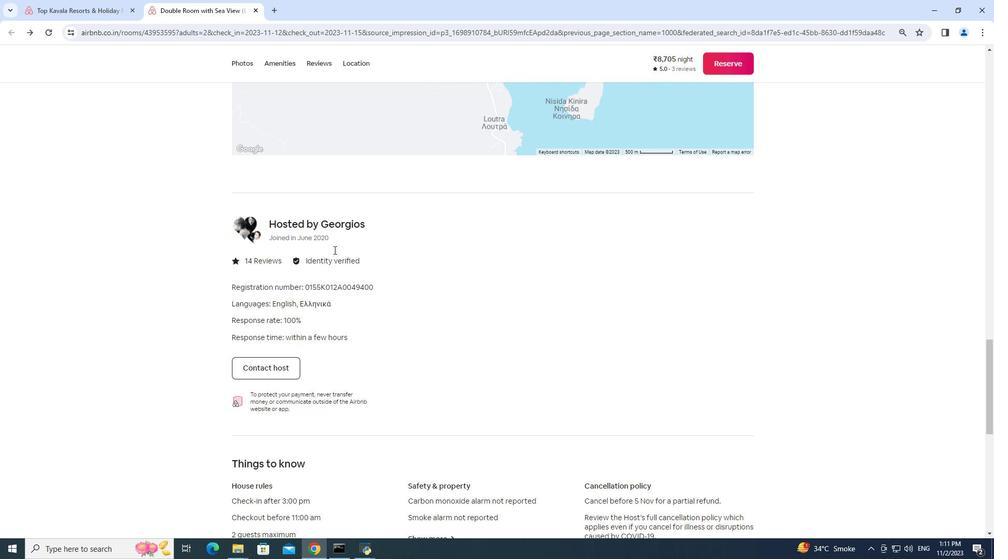 
Action: Mouse scrolled (333, 252) with delta (0, 0)
Screenshot: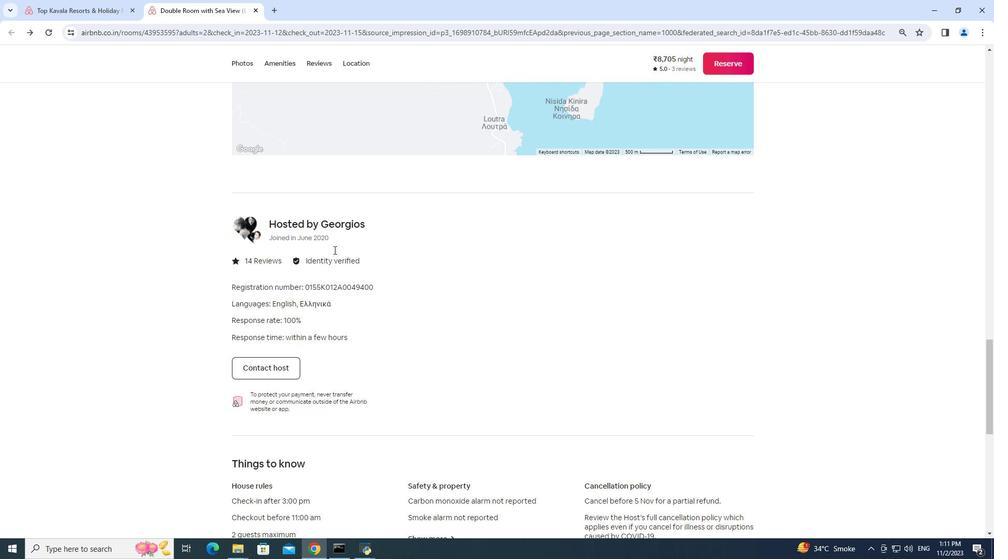 
Action: Mouse moved to (333, 252)
Screenshot: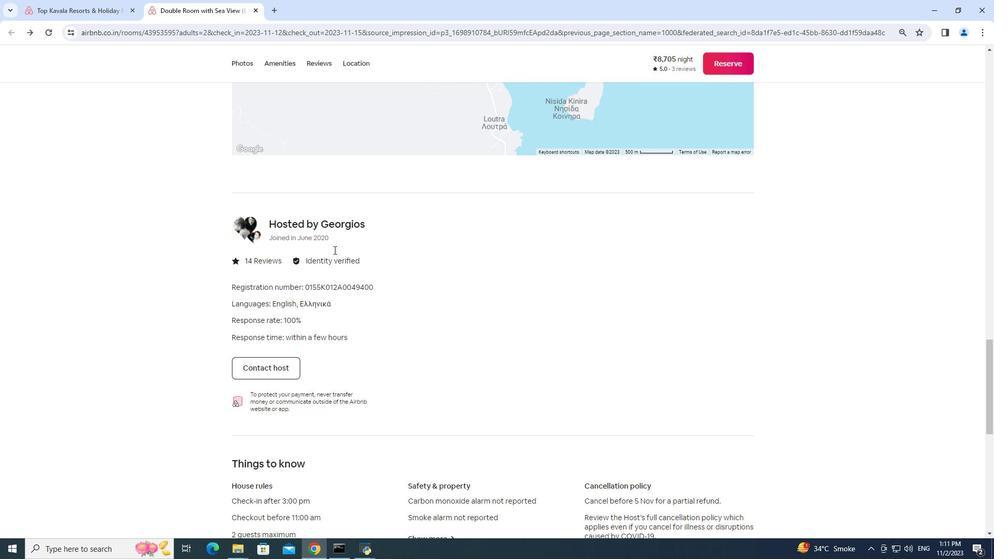 
Action: Mouse scrolled (333, 252) with delta (0, 0)
Screenshot: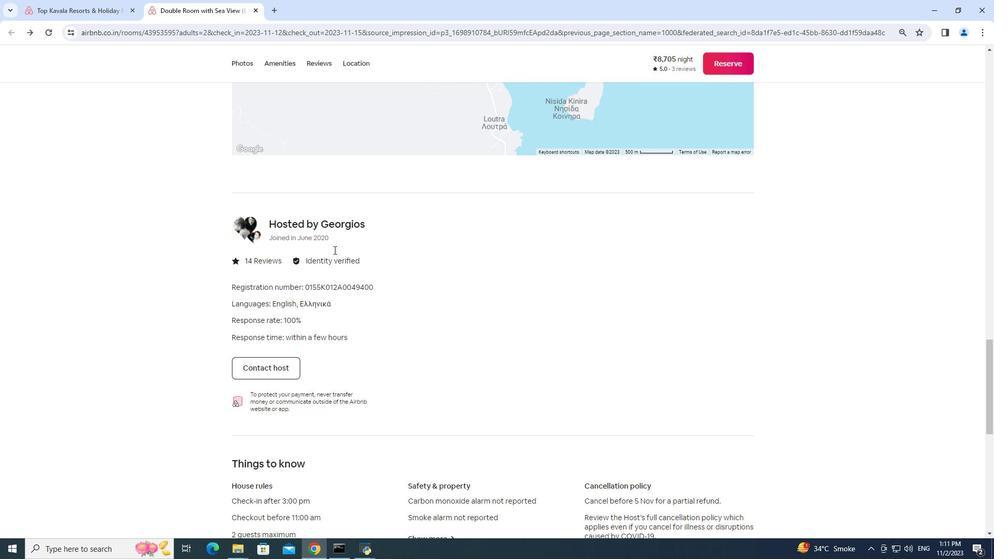 
Action: Mouse moved to (333, 253)
Screenshot: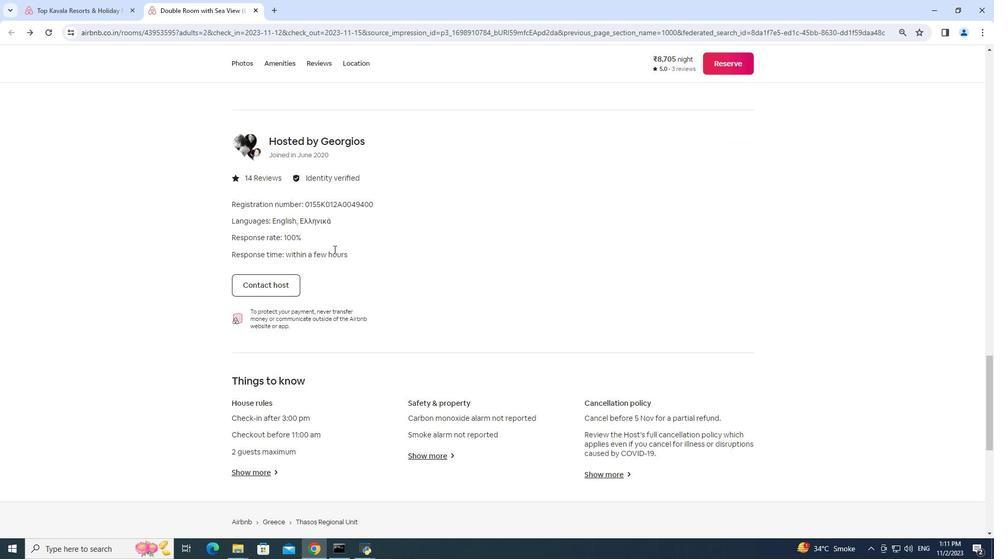 
Action: Mouse scrolled (333, 252) with delta (0, 0)
Screenshot: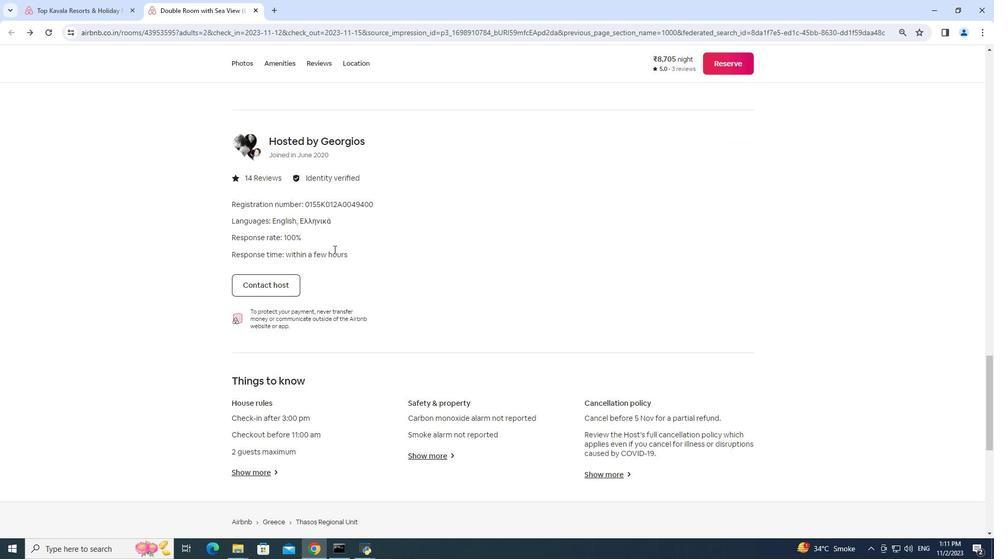 
Action: Mouse moved to (333, 250)
Screenshot: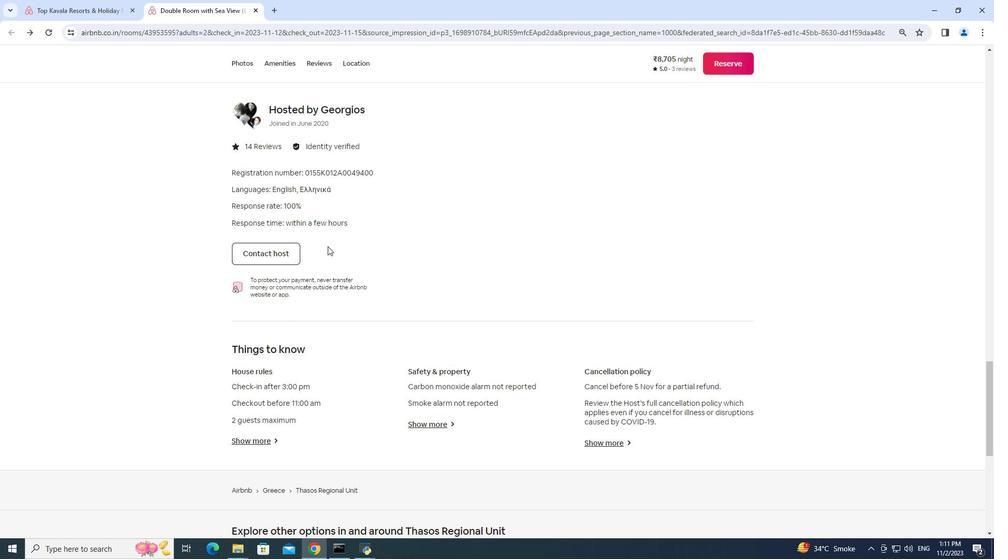 
Action: Mouse scrolled (333, 250) with delta (0, 0)
Screenshot: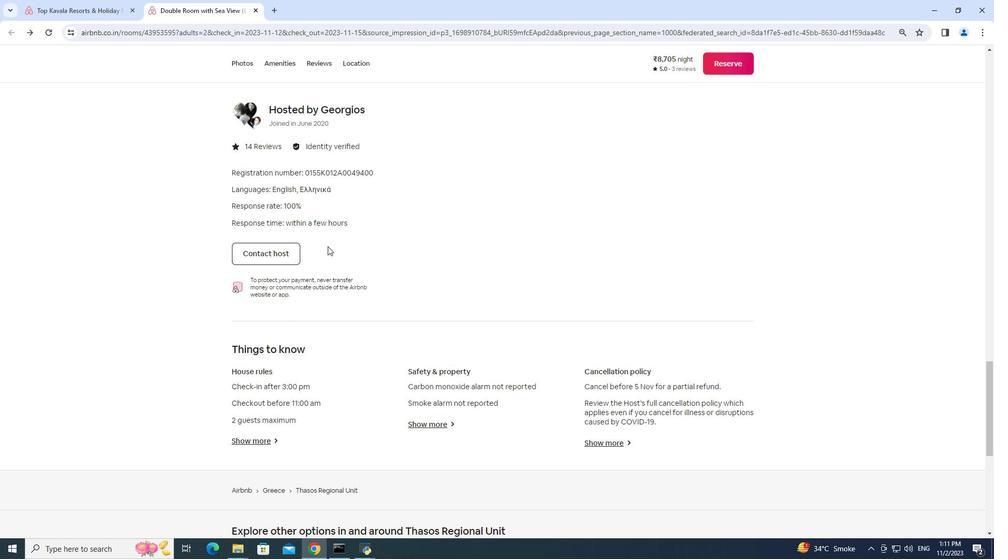 
Action: Mouse moved to (333, 250)
Screenshot: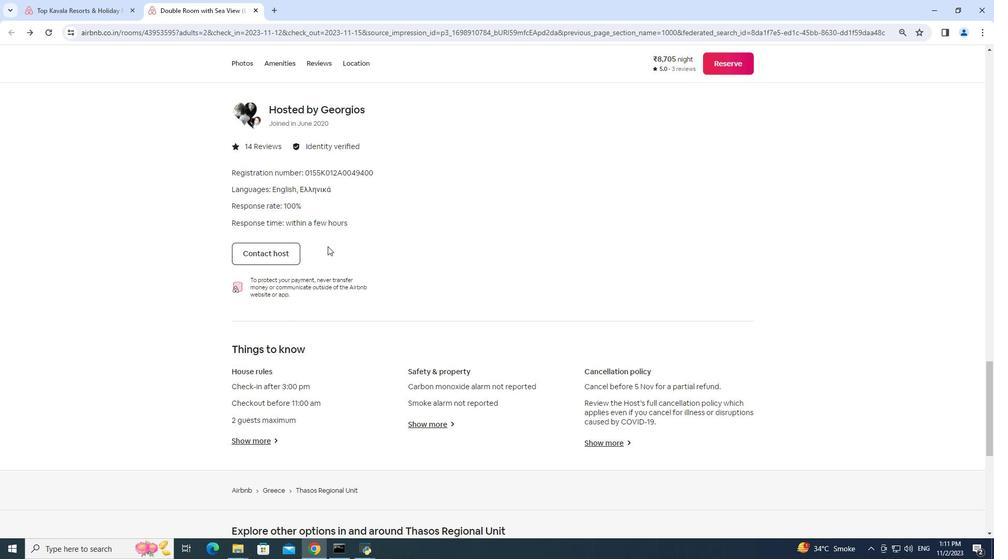 
Action: Mouse scrolled (333, 250) with delta (0, 0)
Screenshot: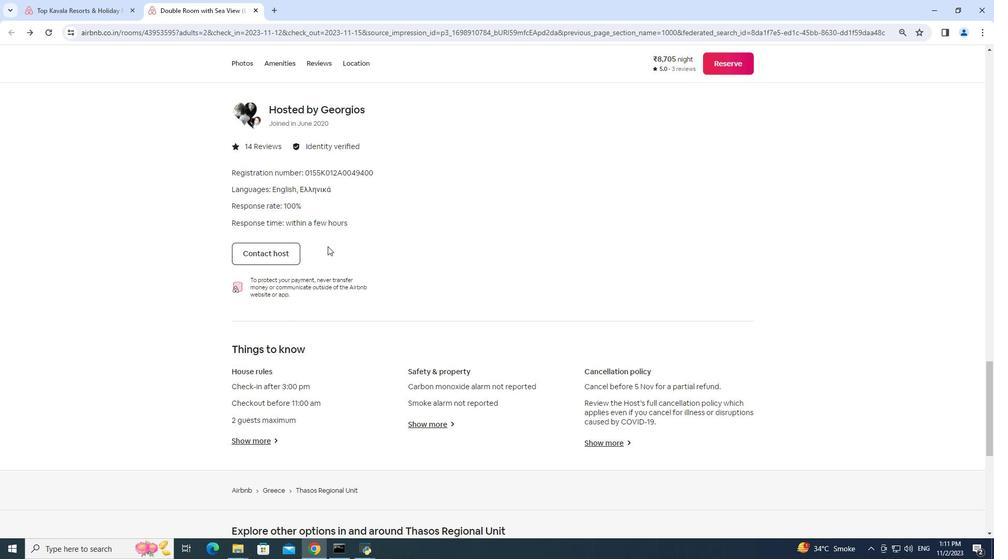 
Action: Mouse scrolled (333, 250) with delta (0, 0)
Screenshot: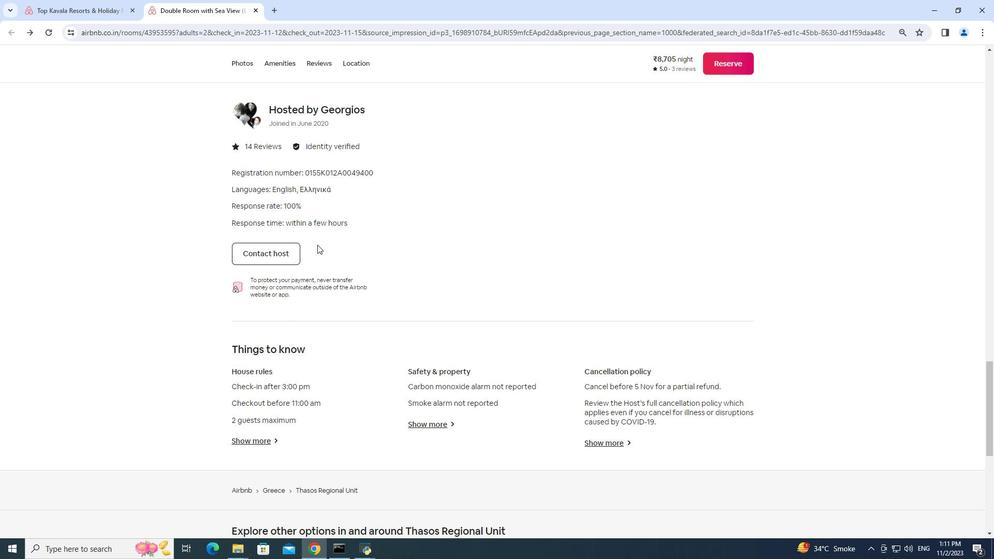
Action: Mouse moved to (296, 245)
Screenshot: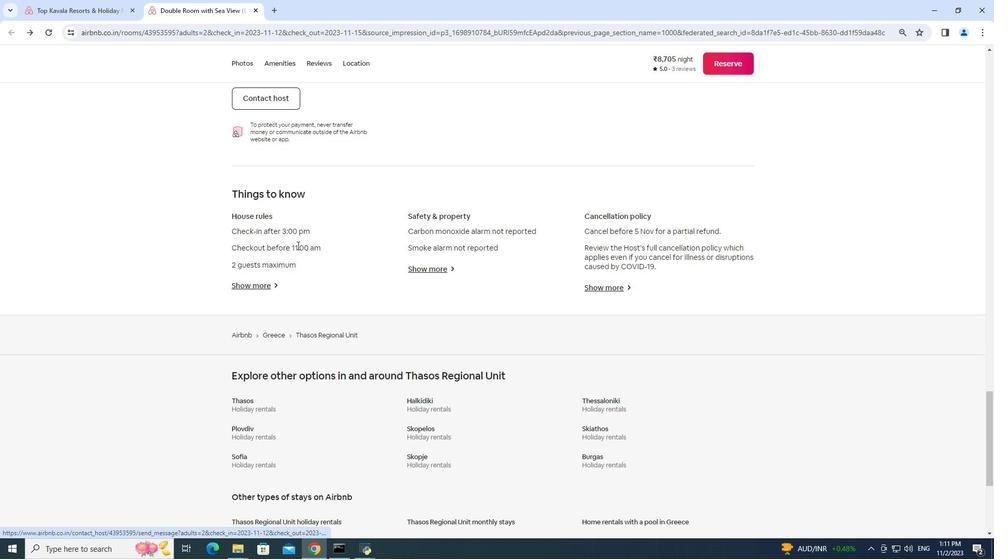 
Action: Mouse scrolled (296, 244) with delta (0, 0)
Screenshot: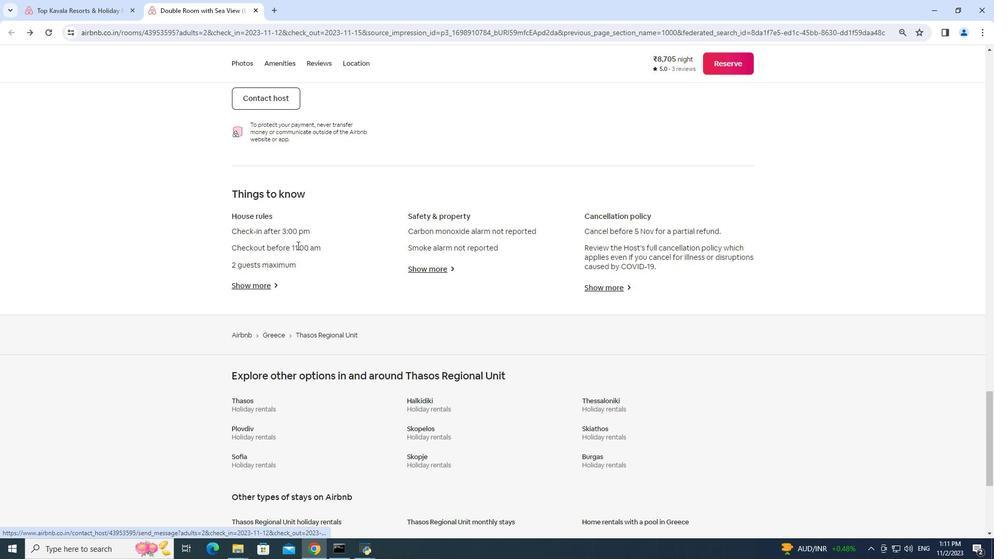 
Action: Mouse scrolled (296, 244) with delta (0, 0)
Screenshot: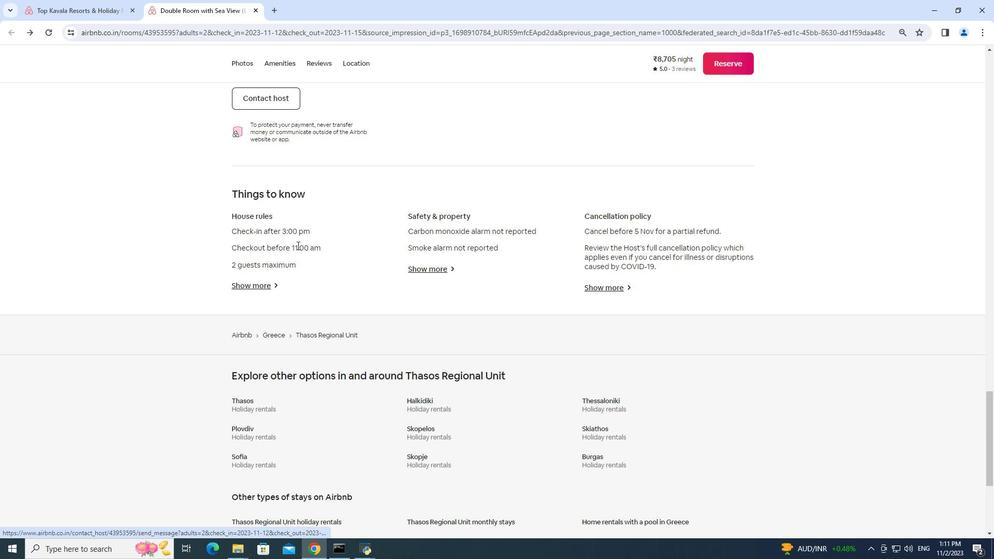 
Action: Mouse moved to (296, 245)
Screenshot: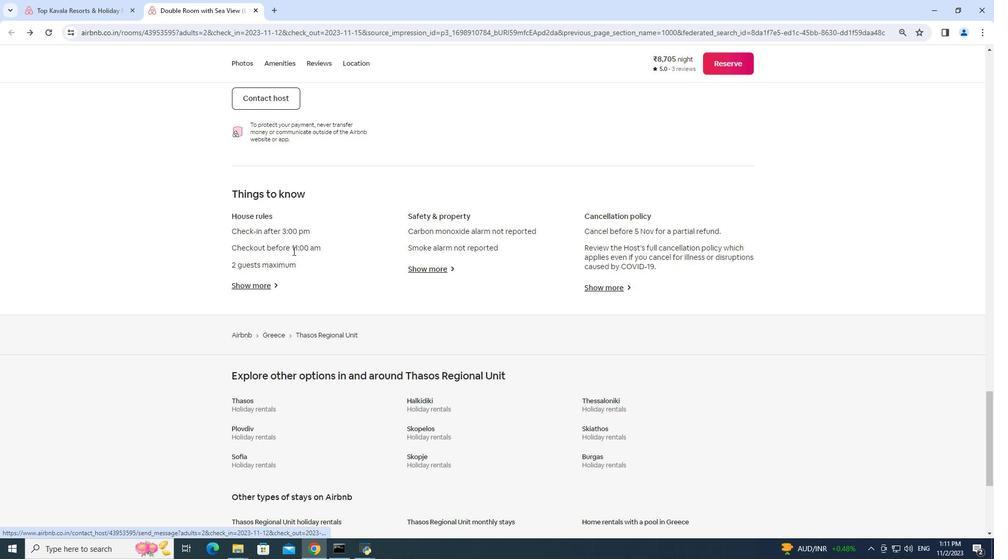 
Action: Mouse scrolled (296, 244) with delta (0, 0)
Screenshot: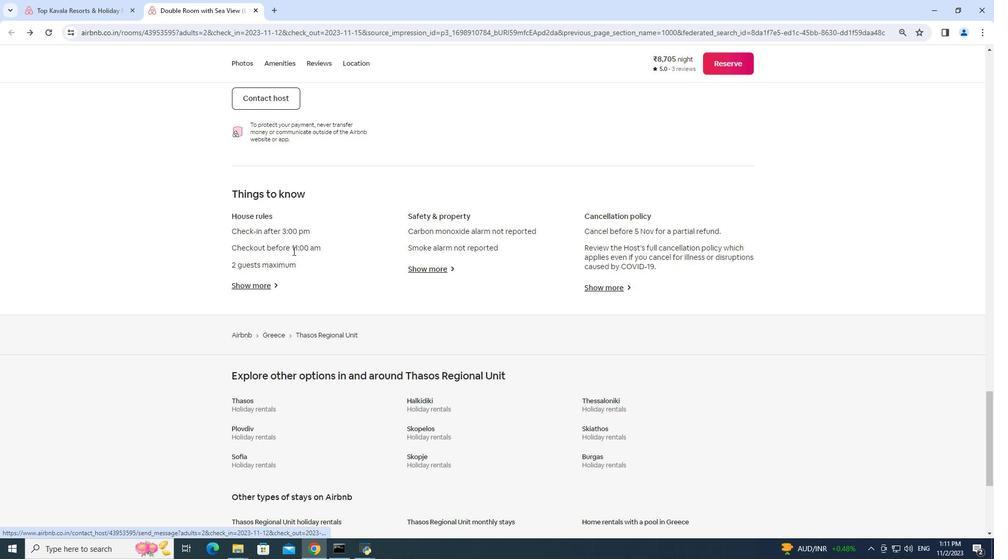 
Action: Mouse moved to (264, 286)
Screenshot: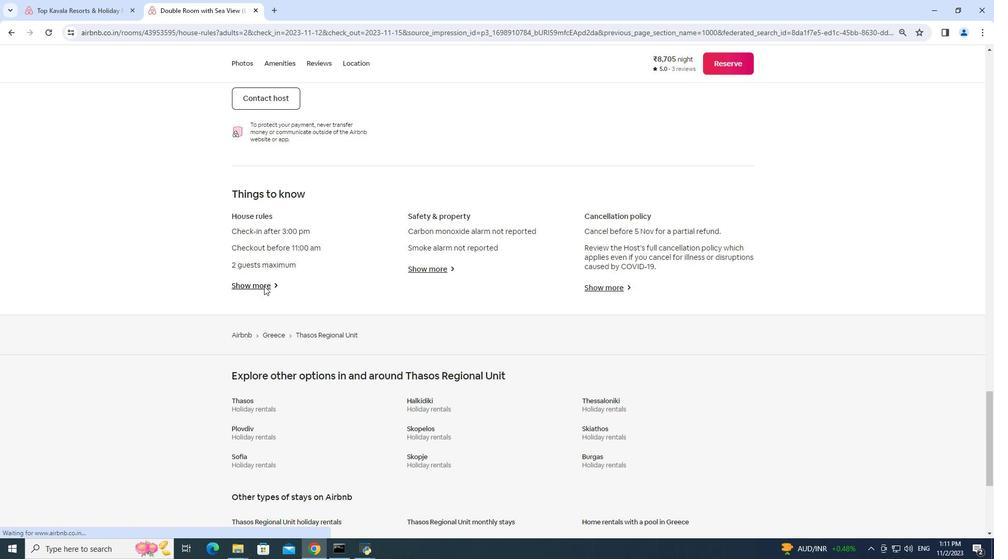 
Action: Mouse pressed left at (264, 286)
Screenshot: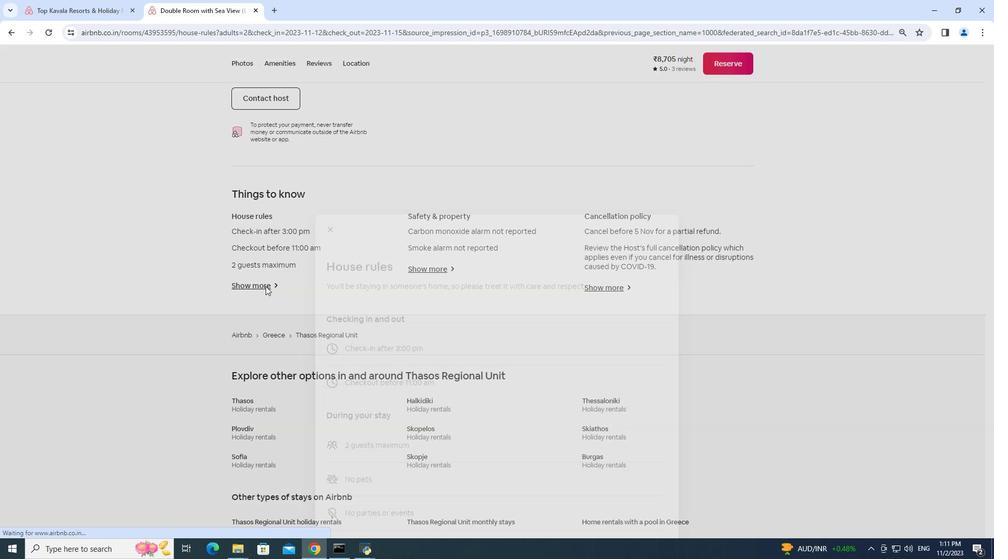 
Action: Mouse moved to (408, 221)
Screenshot: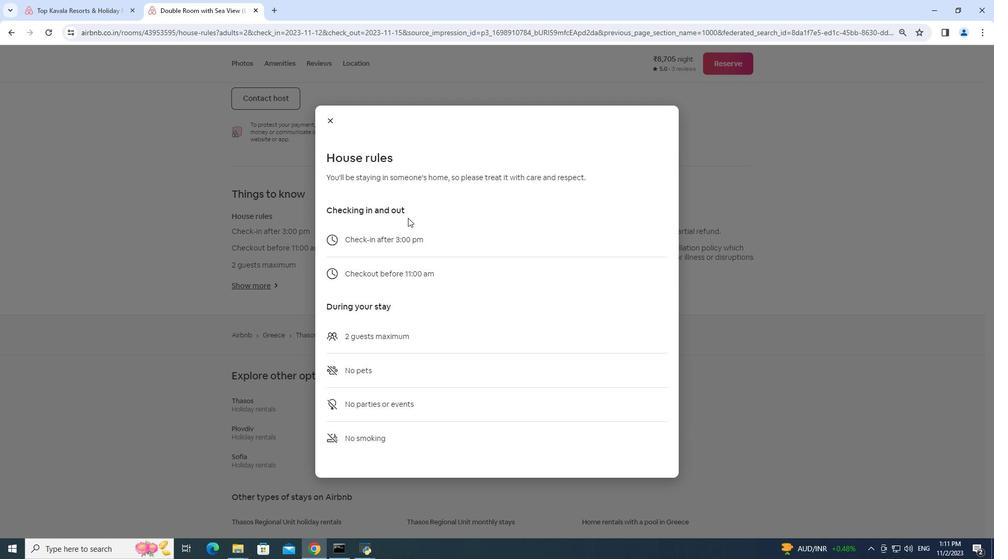 
Action: Mouse scrolled (408, 221) with delta (0, 0)
Screenshot: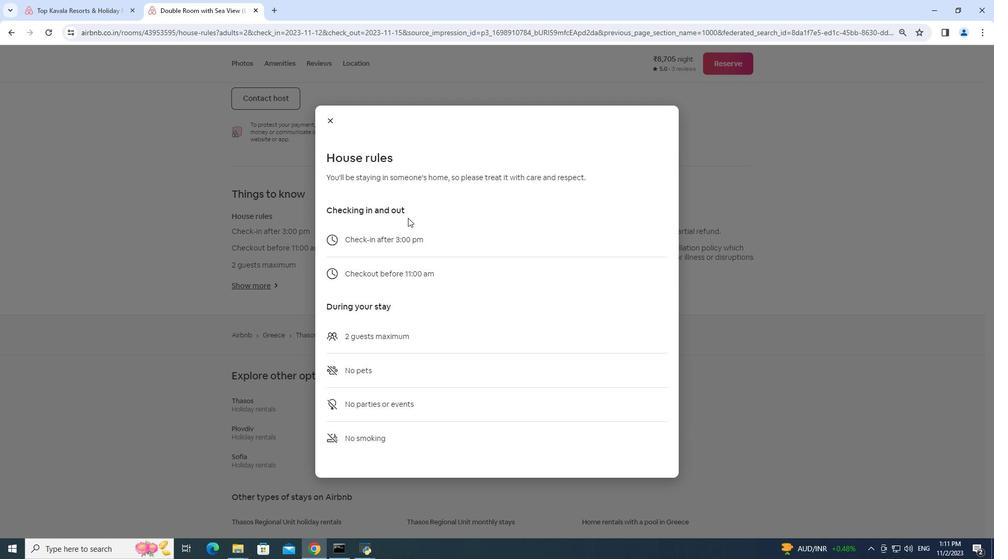 
Action: Mouse moved to (409, 221)
Screenshot: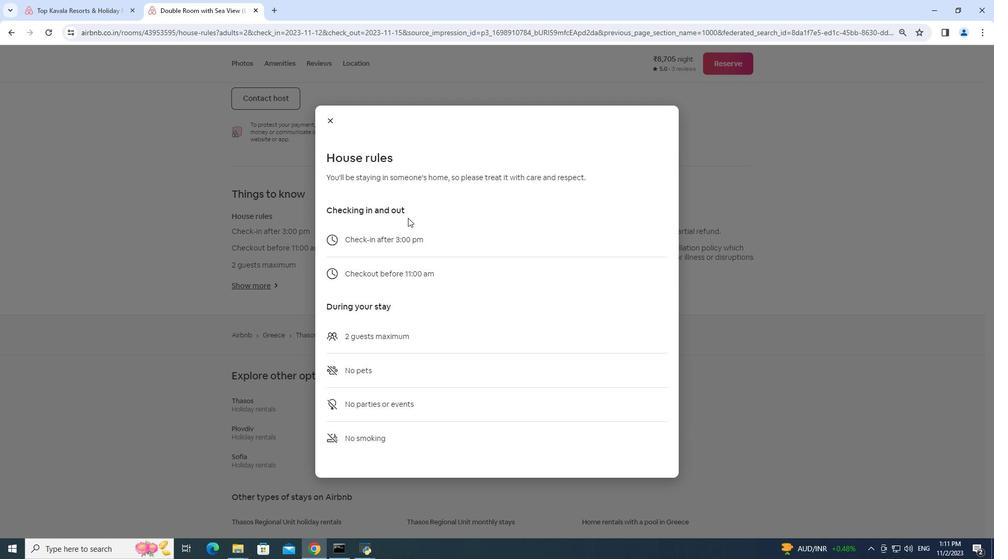 
Action: Mouse scrolled (409, 221) with delta (0, 0)
Screenshot: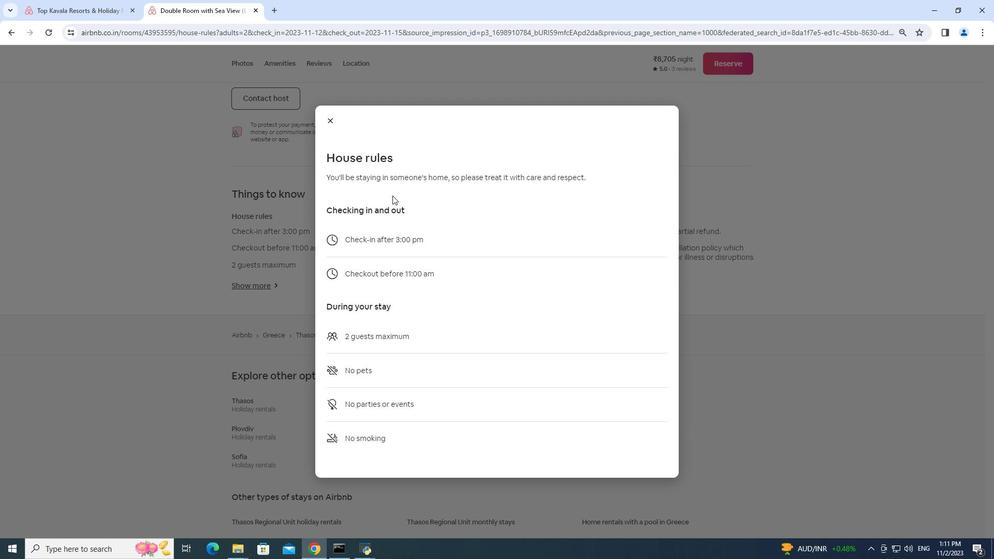 
Action: Mouse moved to (410, 220)
